Task: Choose and customize your theme.
Action: Mouse moved to (305, 270)
Screenshot: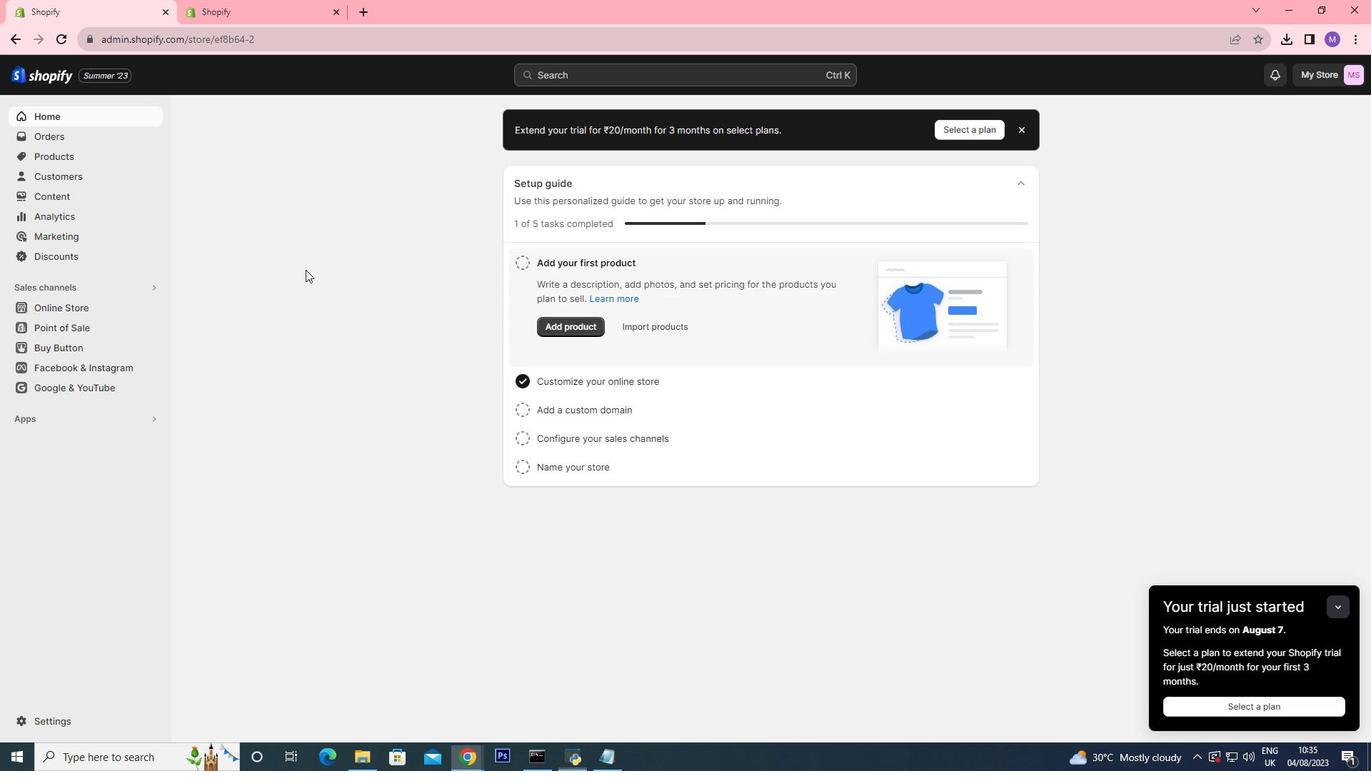 
Action: Mouse pressed left at (305, 270)
Screenshot: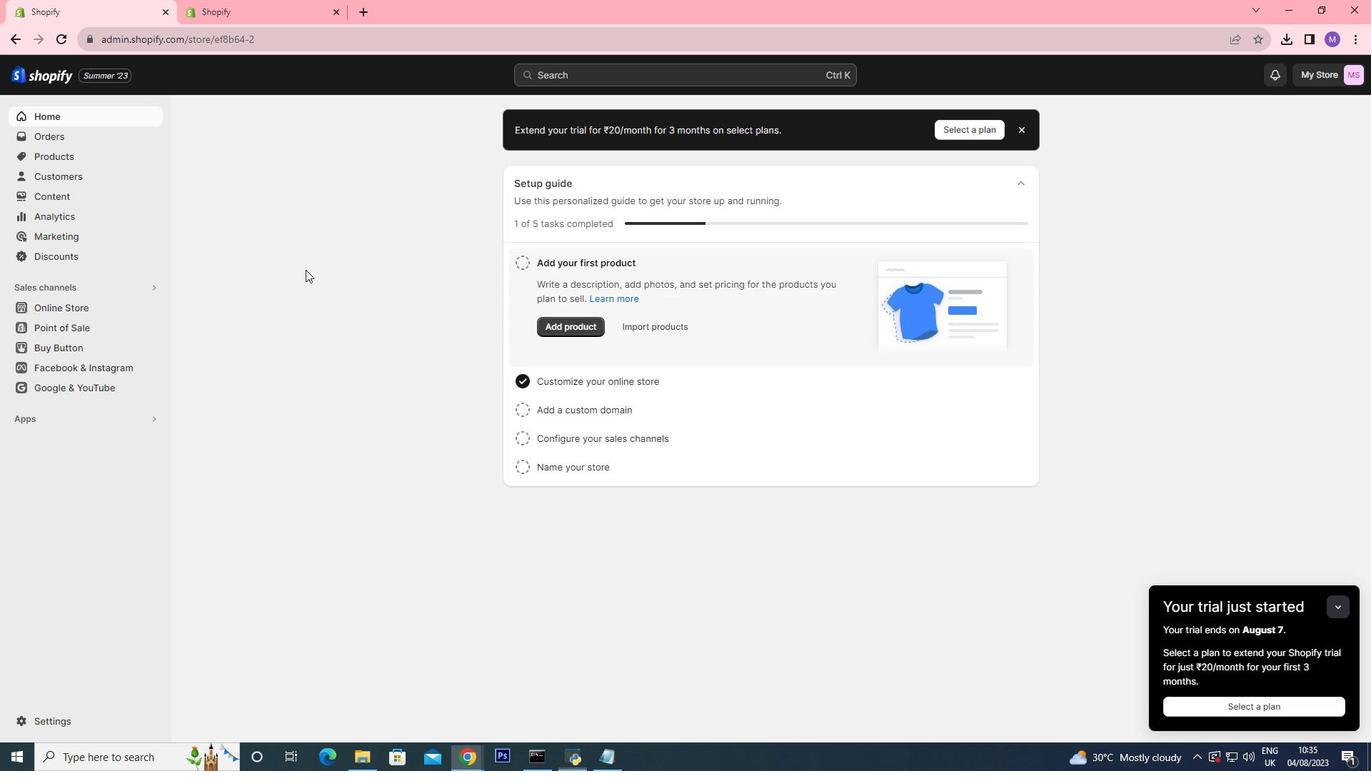 
Action: Mouse moved to (78, 307)
Screenshot: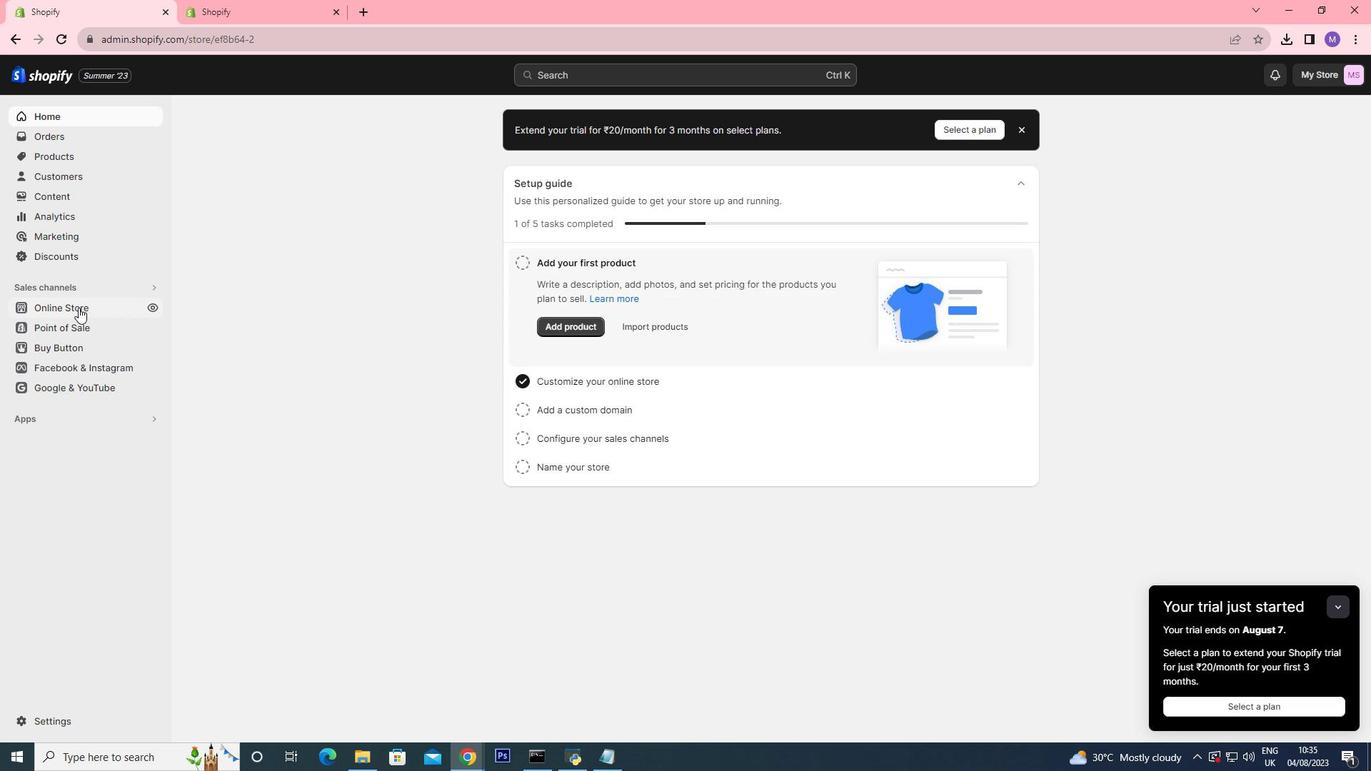 
Action: Mouse pressed left at (78, 307)
Screenshot: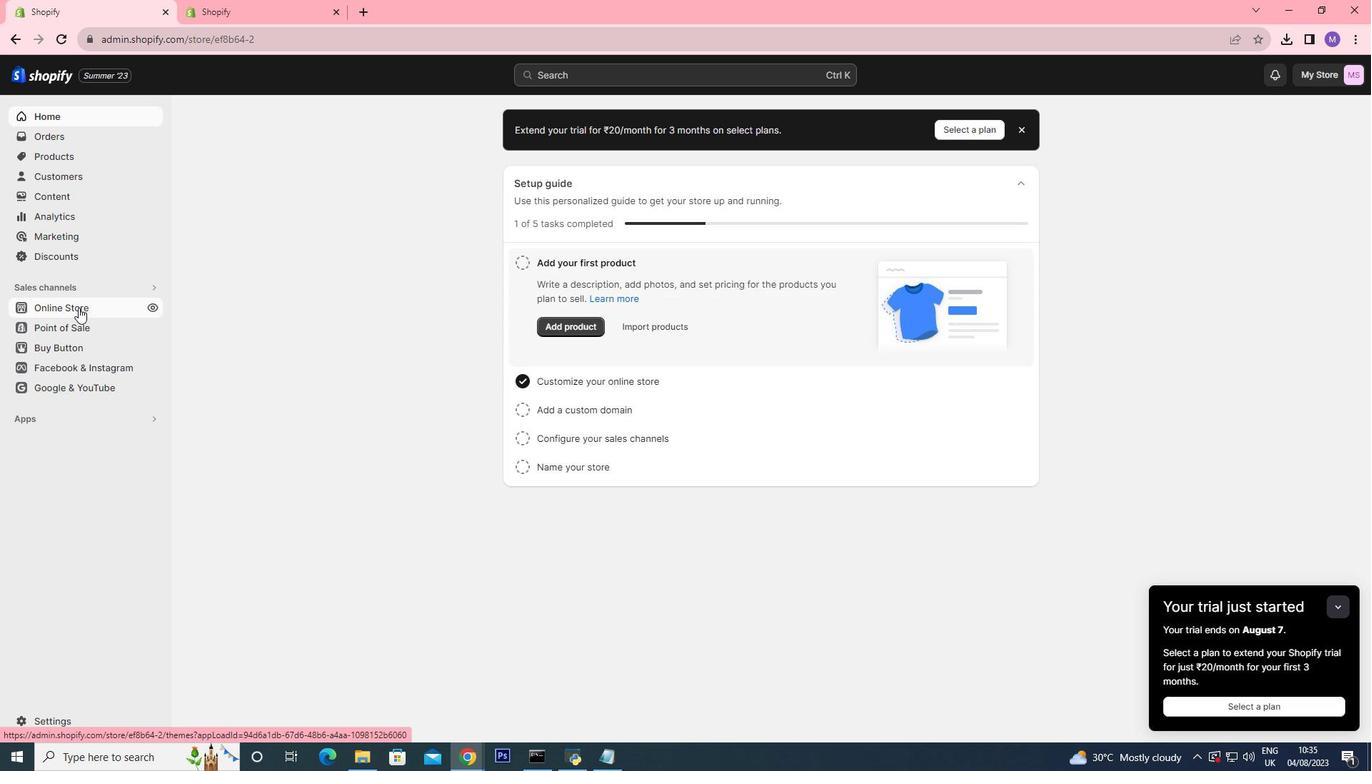 
Action: Mouse moved to (79, 333)
Screenshot: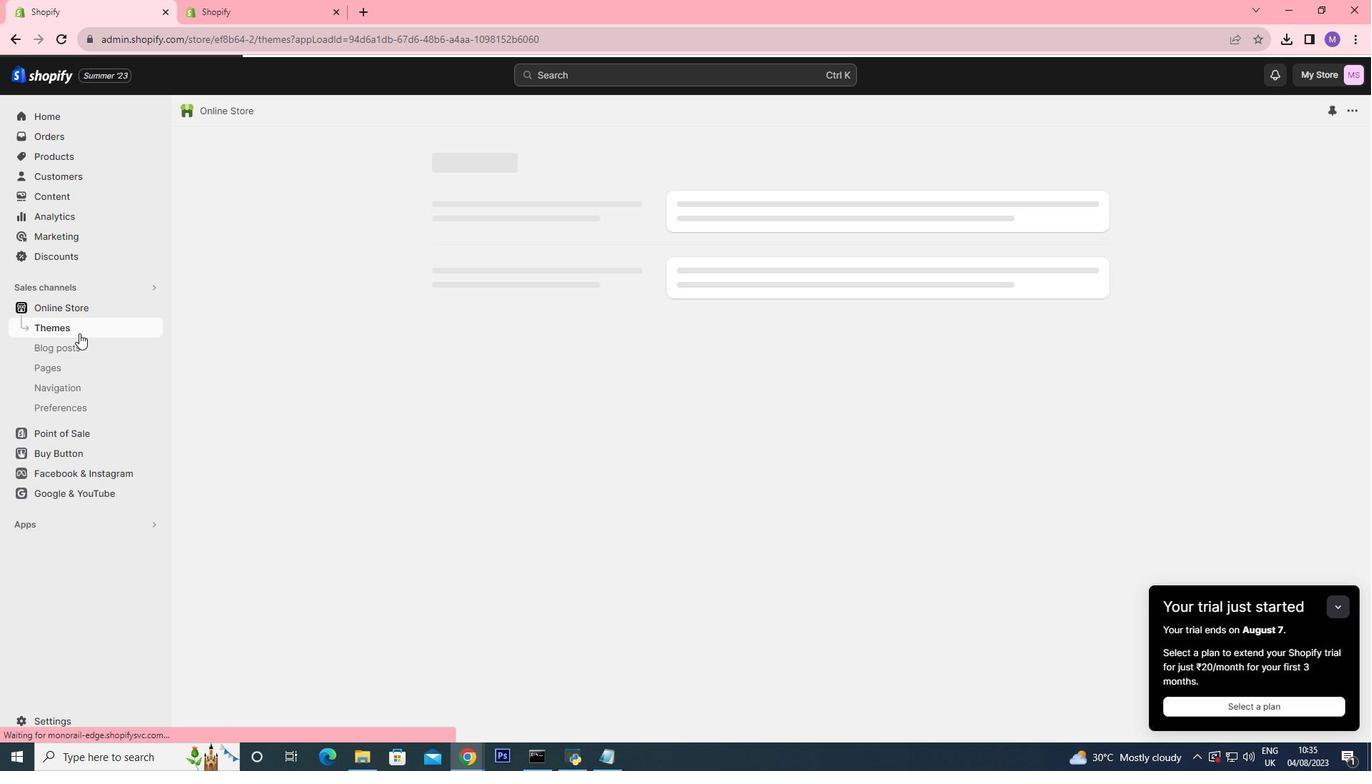 
Action: Mouse pressed left at (79, 333)
Screenshot: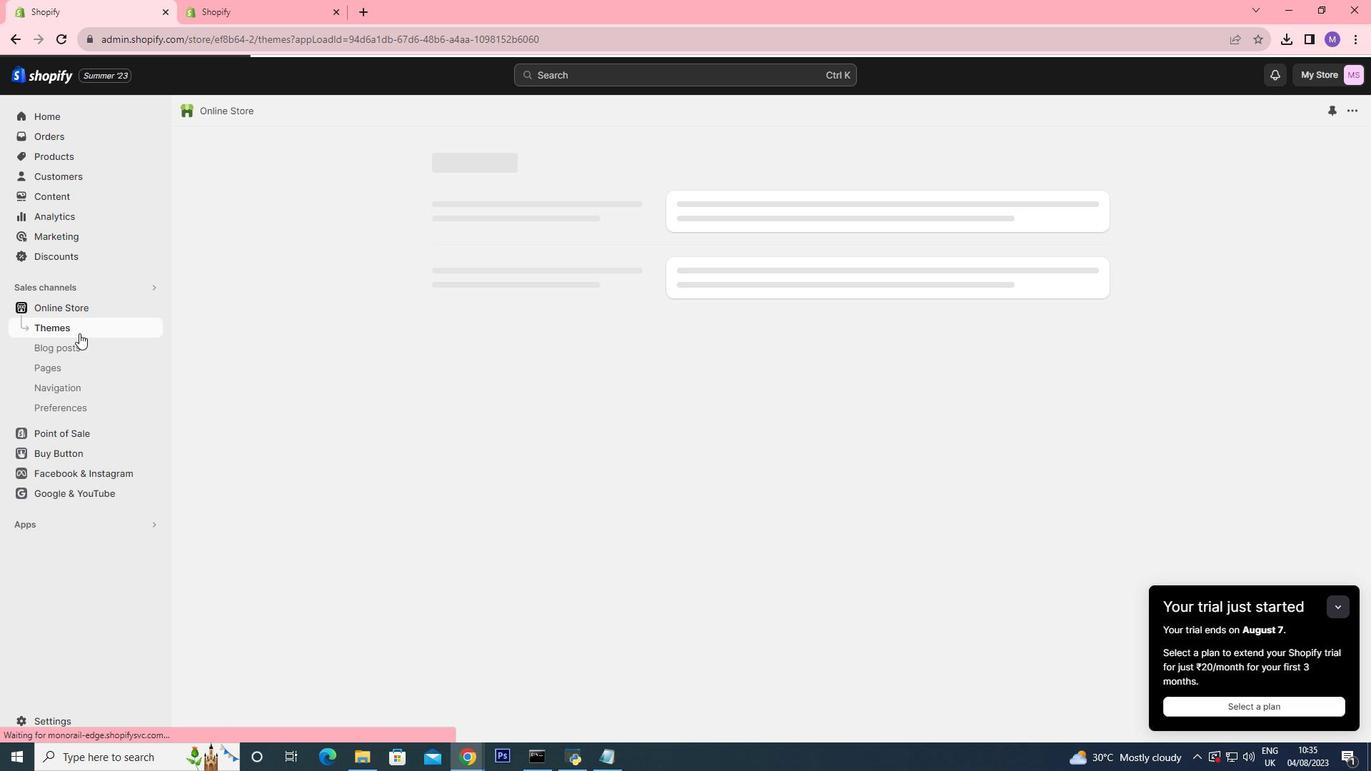 
Action: Mouse moved to (751, 355)
Screenshot: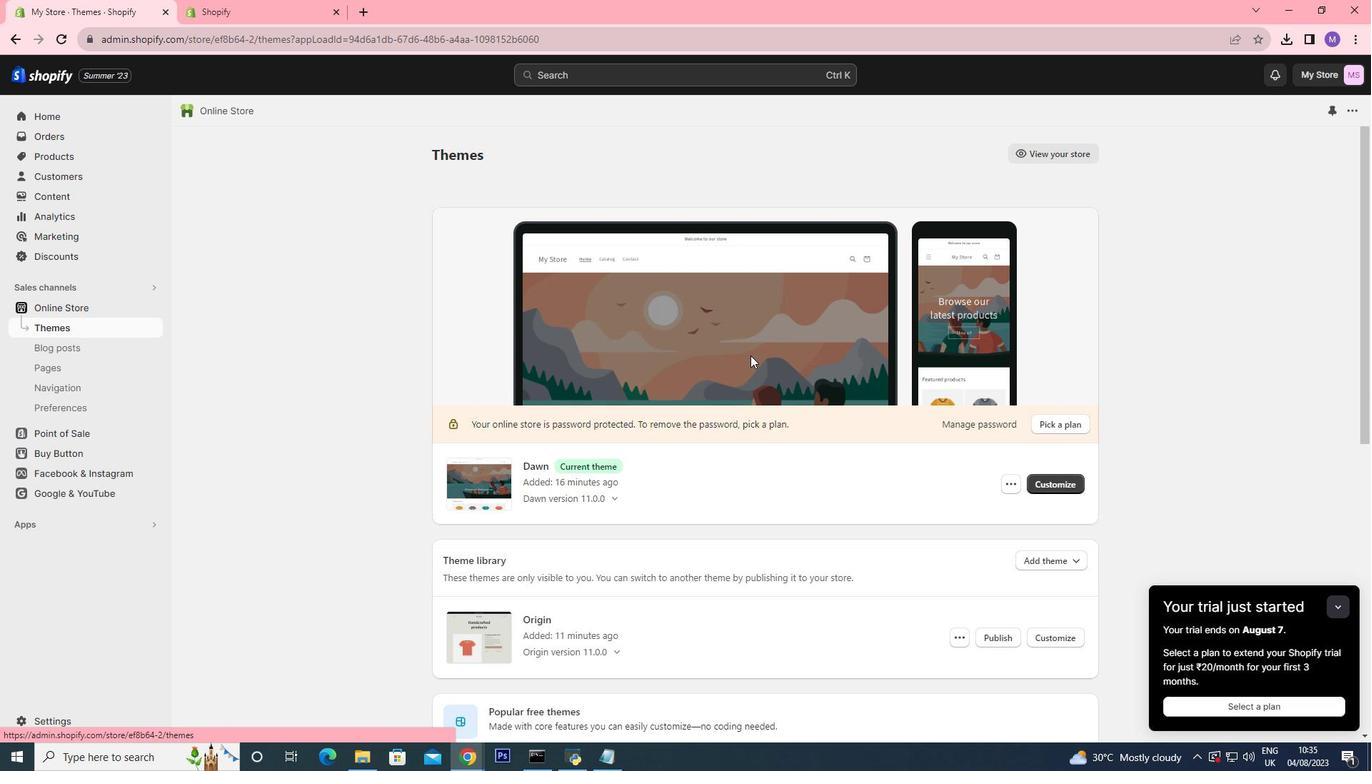 
Action: Mouse scrolled (751, 355) with delta (0, 0)
Screenshot: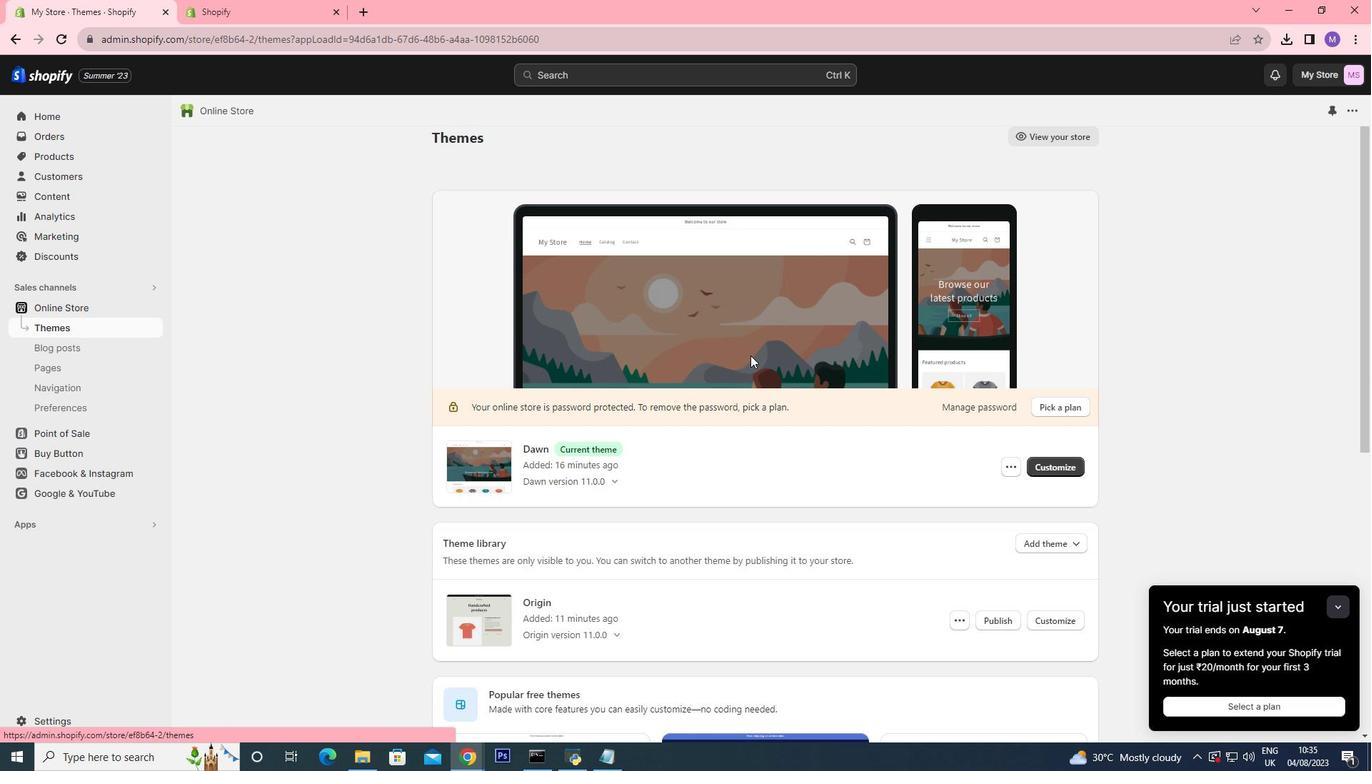 
Action: Mouse moved to (751, 355)
Screenshot: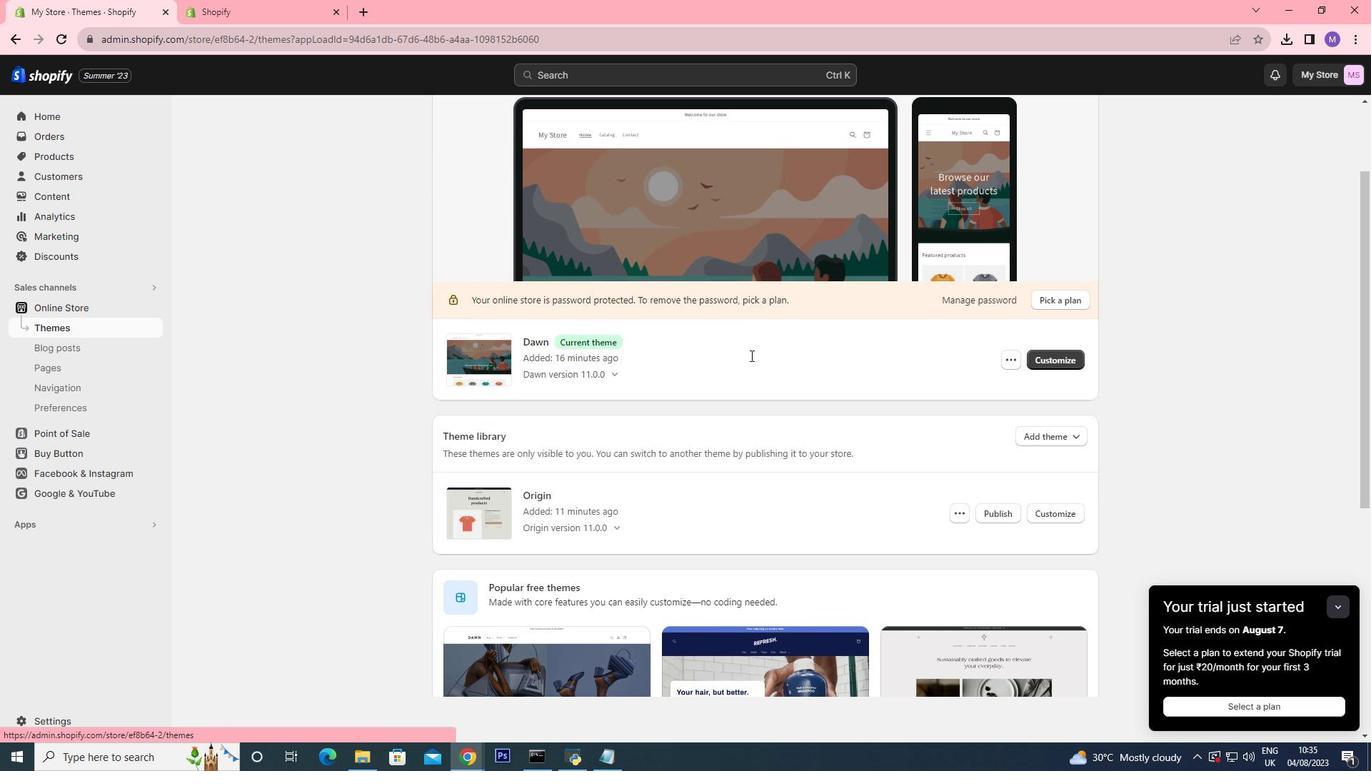 
Action: Mouse scrolled (751, 355) with delta (0, 0)
Screenshot: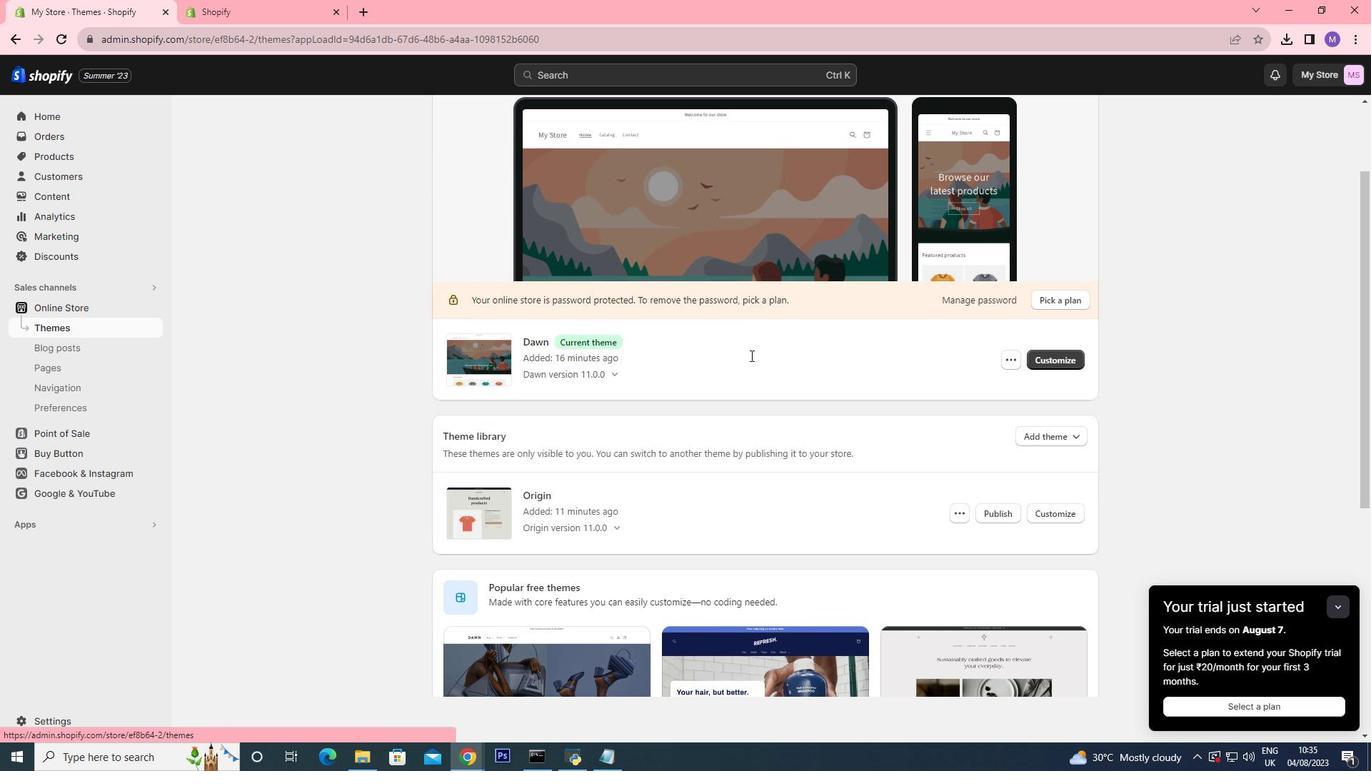 
Action: Mouse scrolled (751, 355) with delta (0, 0)
Screenshot: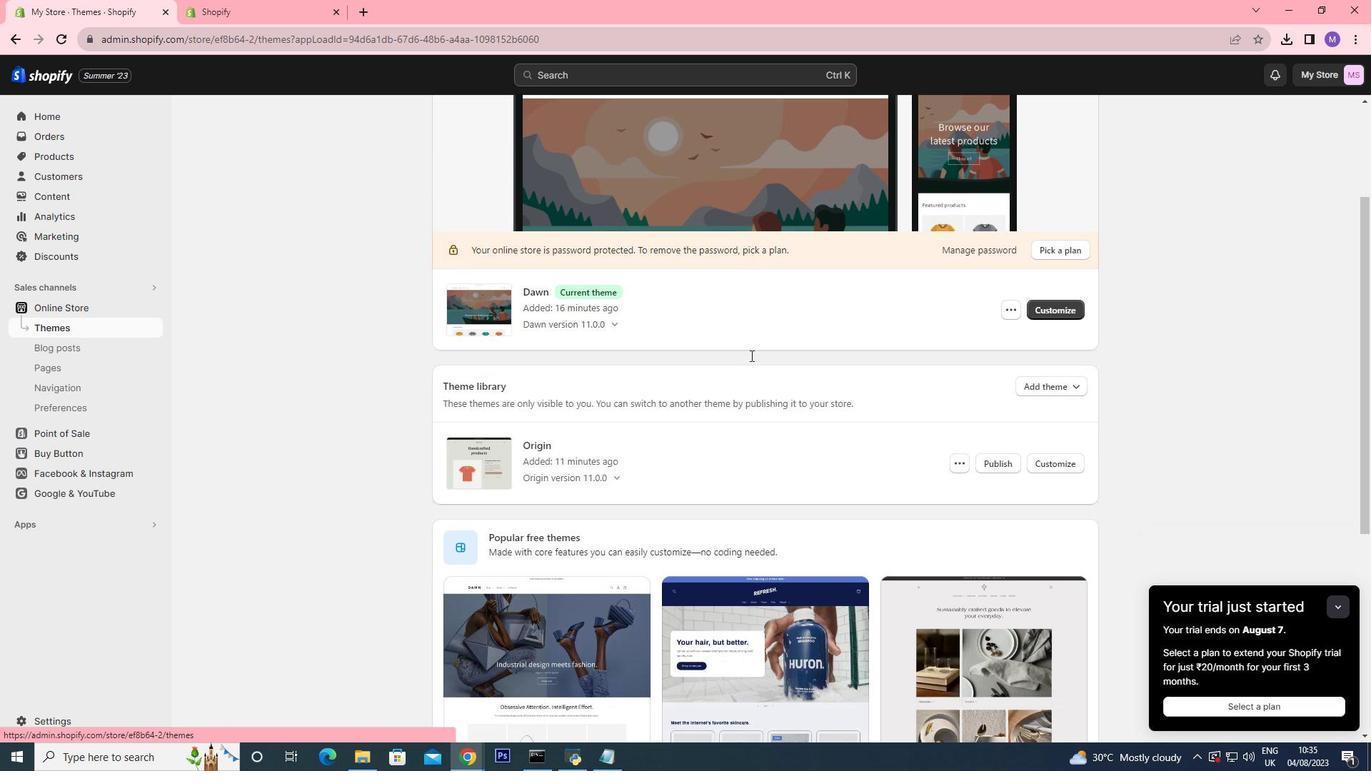 
Action: Mouse scrolled (751, 355) with delta (0, 0)
Screenshot: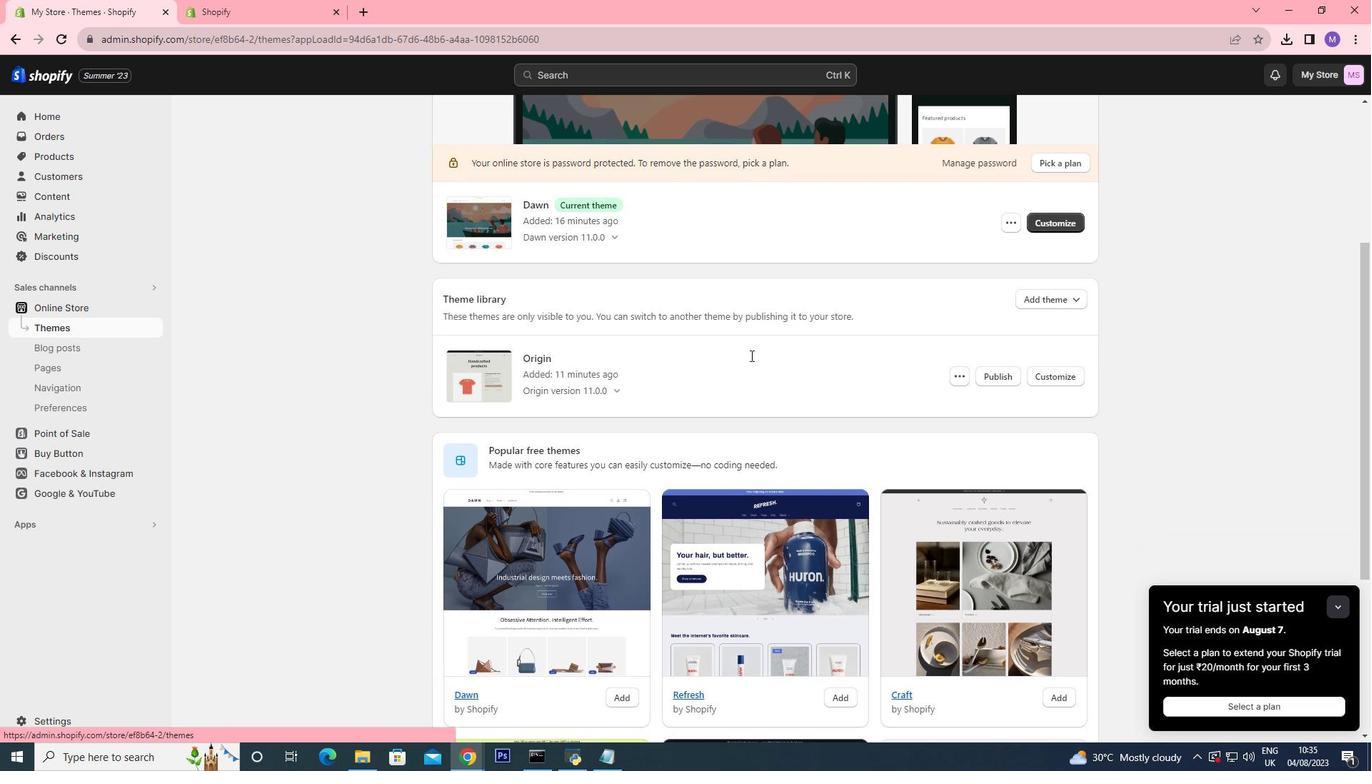
Action: Mouse scrolled (751, 355) with delta (0, 0)
Screenshot: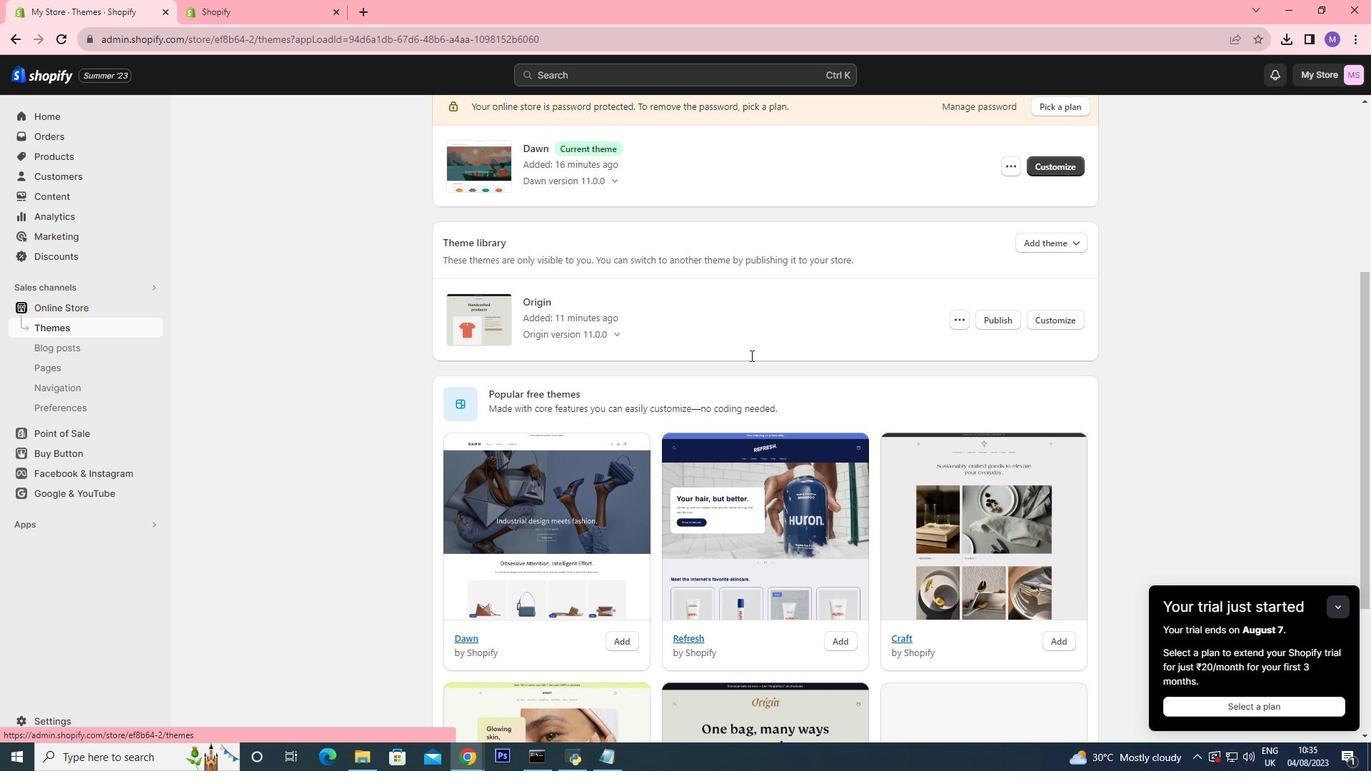 
Action: Mouse scrolled (751, 355) with delta (0, 0)
Screenshot: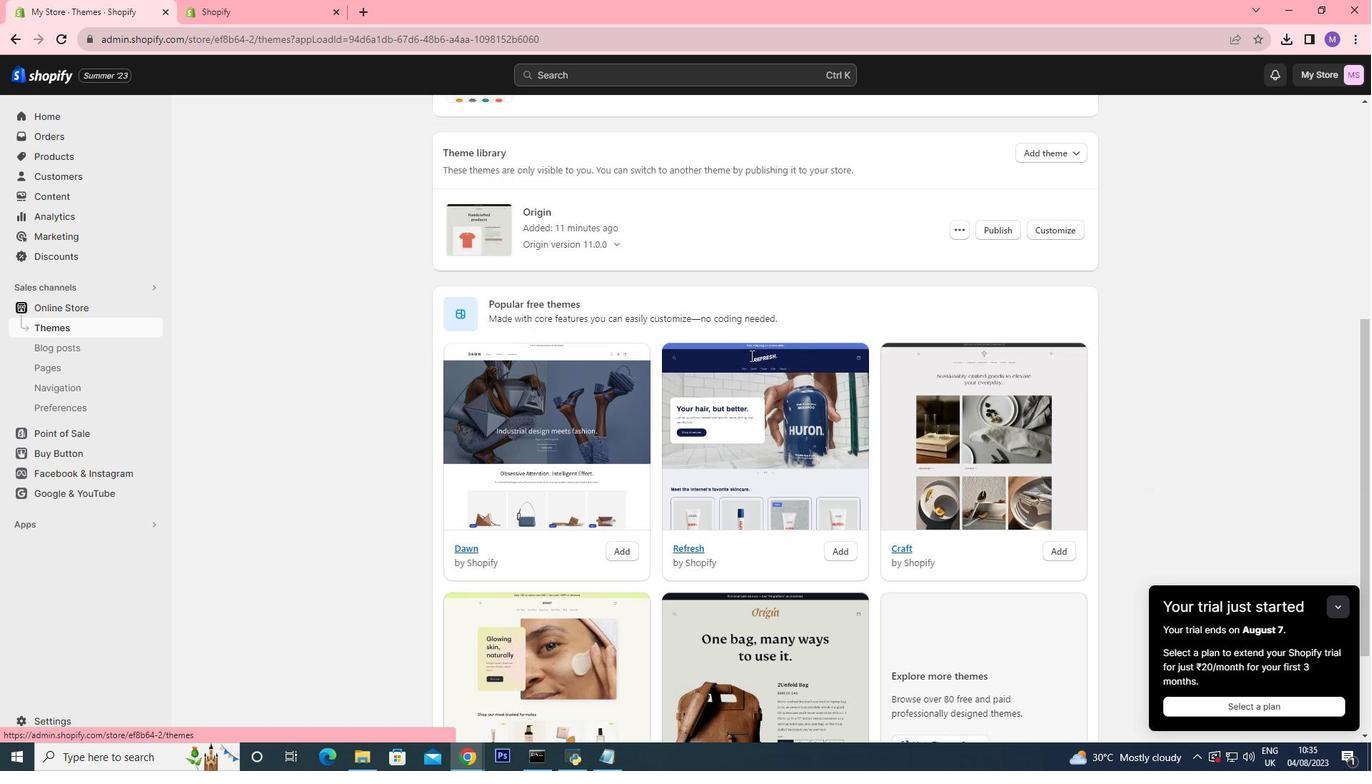 
Action: Mouse moved to (816, 408)
Screenshot: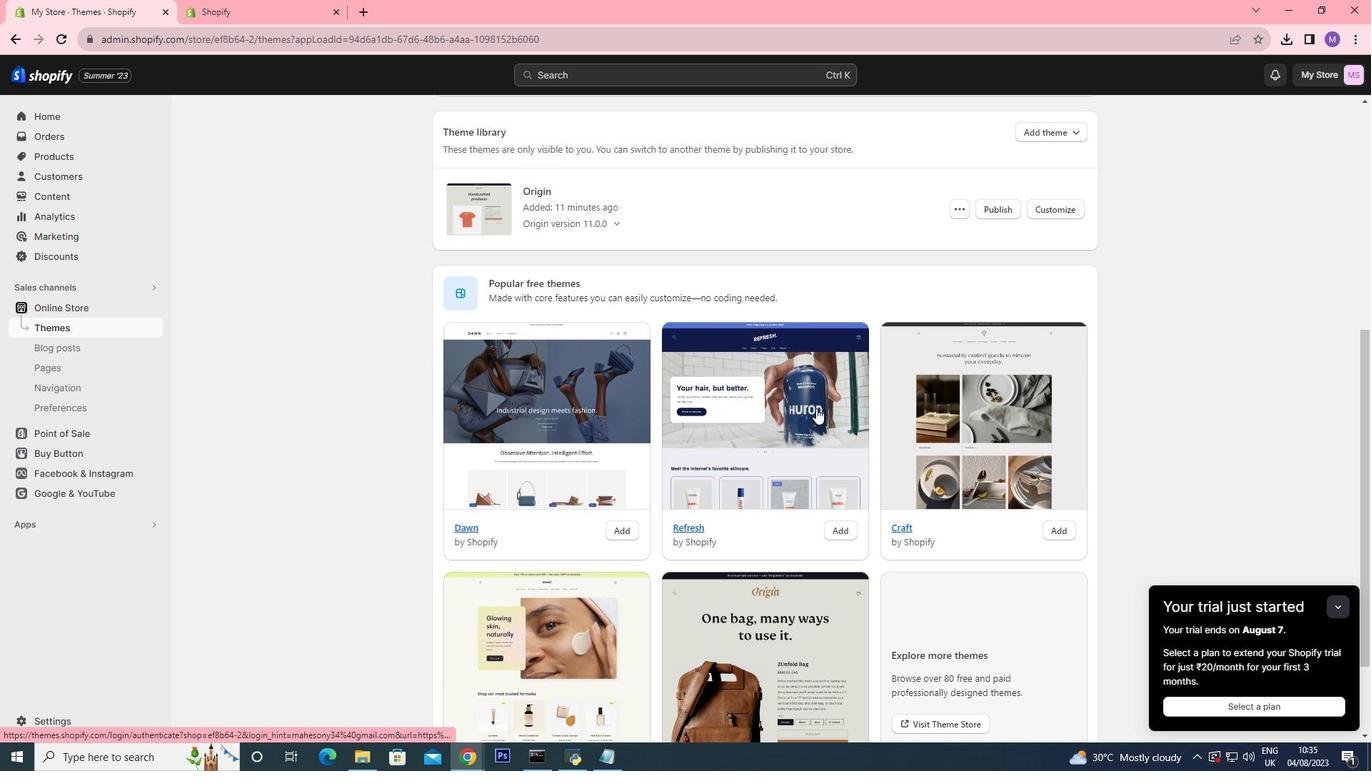 
Action: Mouse pressed left at (816, 408)
Screenshot: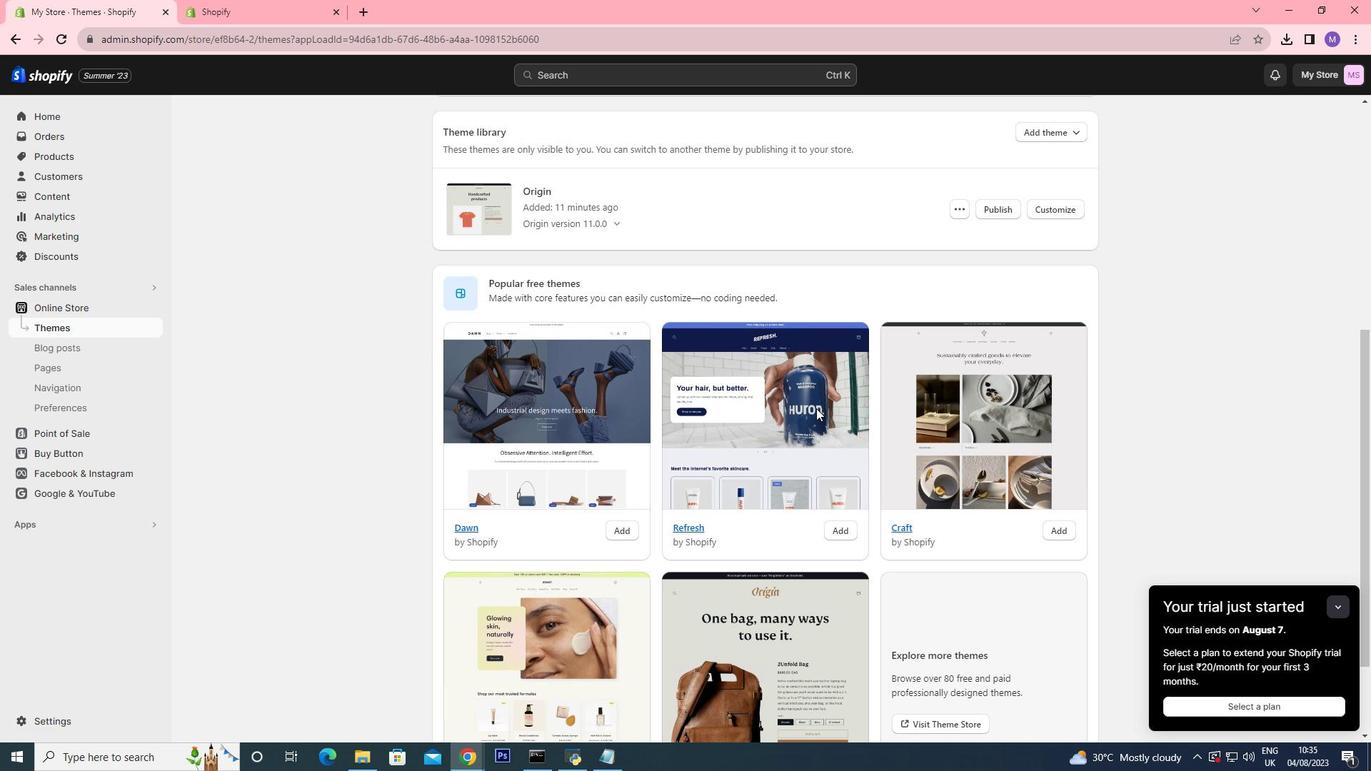 
Action: Mouse moved to (665, 436)
Screenshot: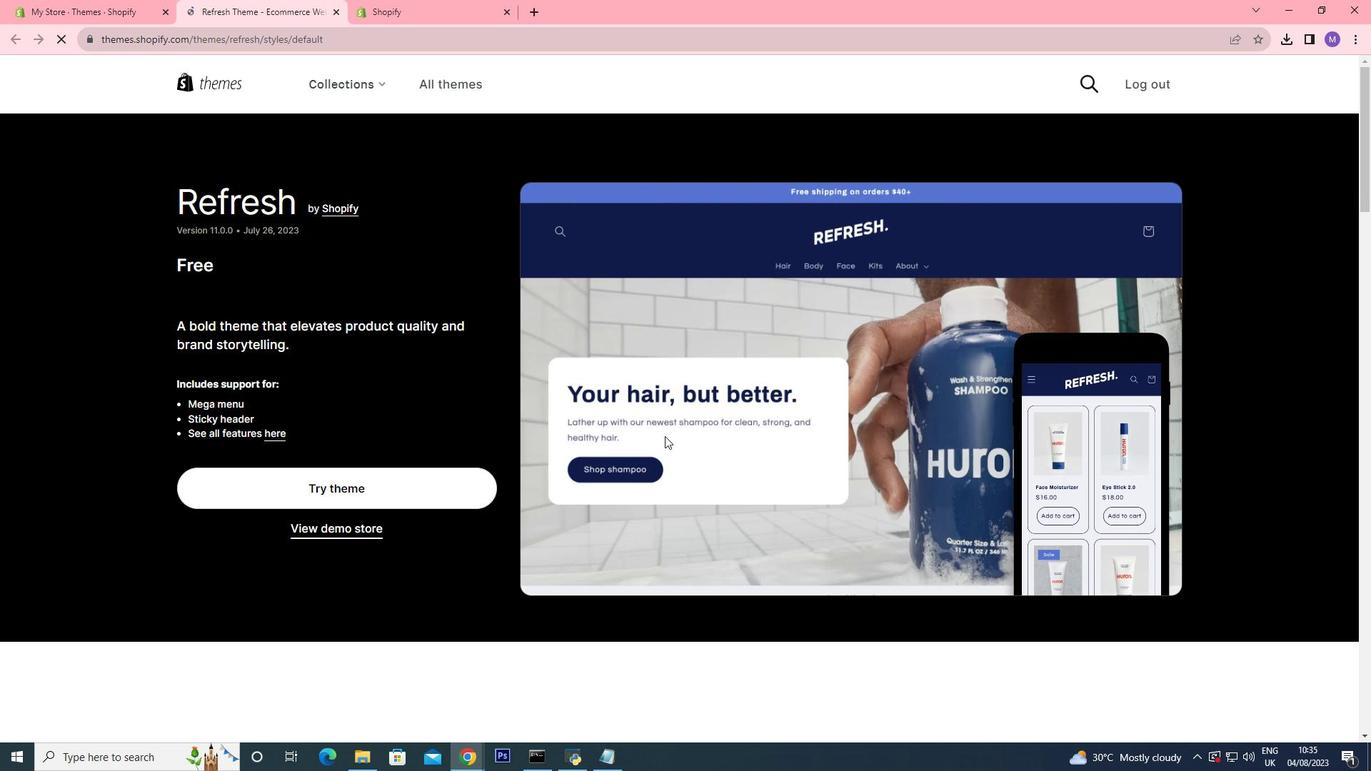 
Action: Mouse scrolled (665, 435) with delta (0, 0)
Screenshot: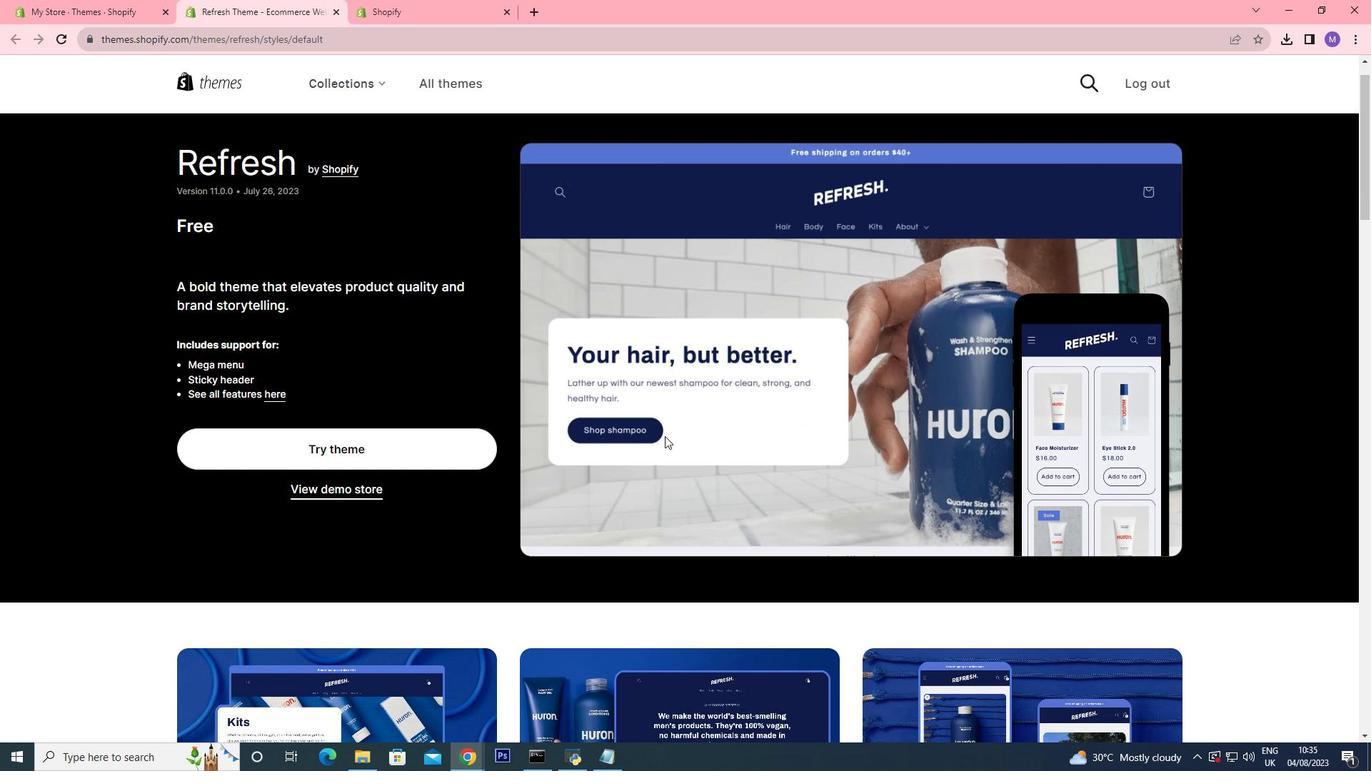
Action: Mouse scrolled (665, 435) with delta (0, 0)
Screenshot: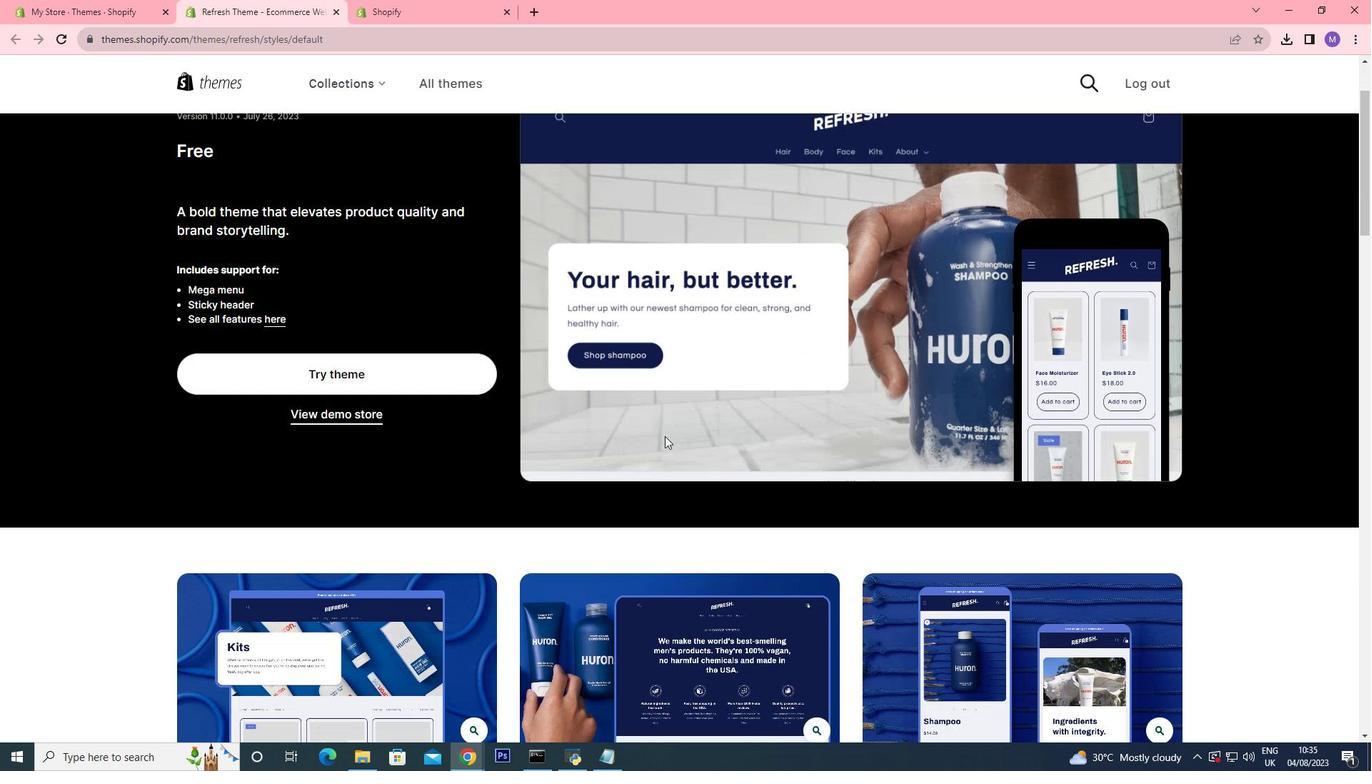 
Action: Mouse scrolled (665, 435) with delta (0, 0)
Screenshot: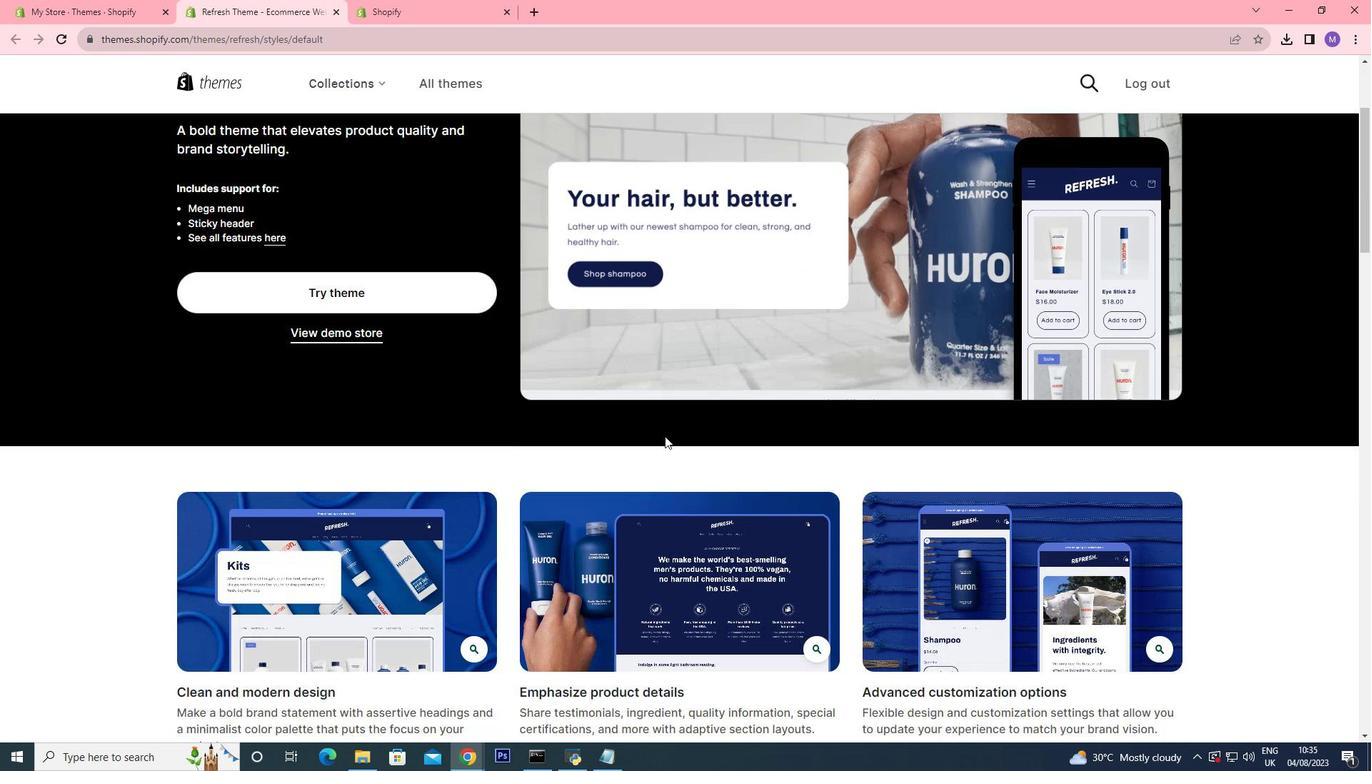 
Action: Mouse moved to (660, 443)
Screenshot: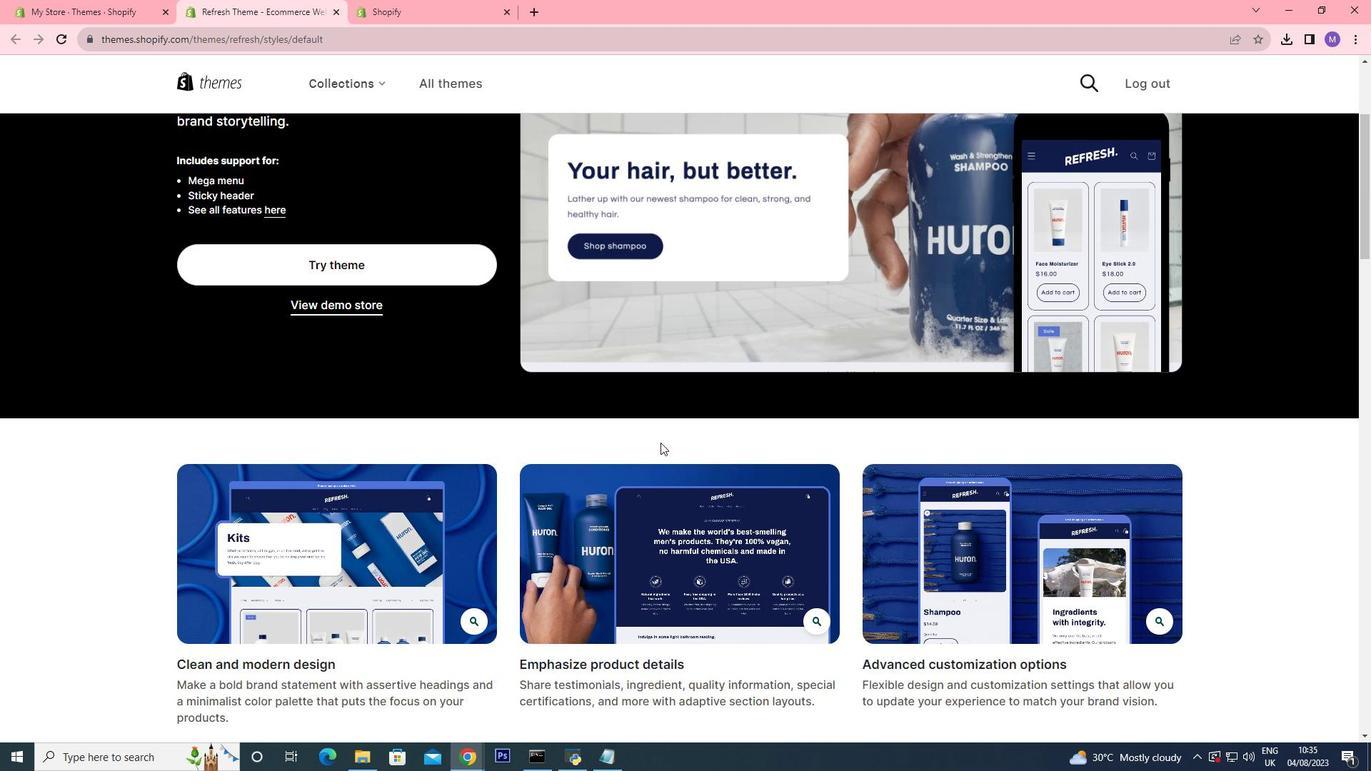 
Action: Mouse scrolled (660, 442) with delta (0, 0)
Screenshot: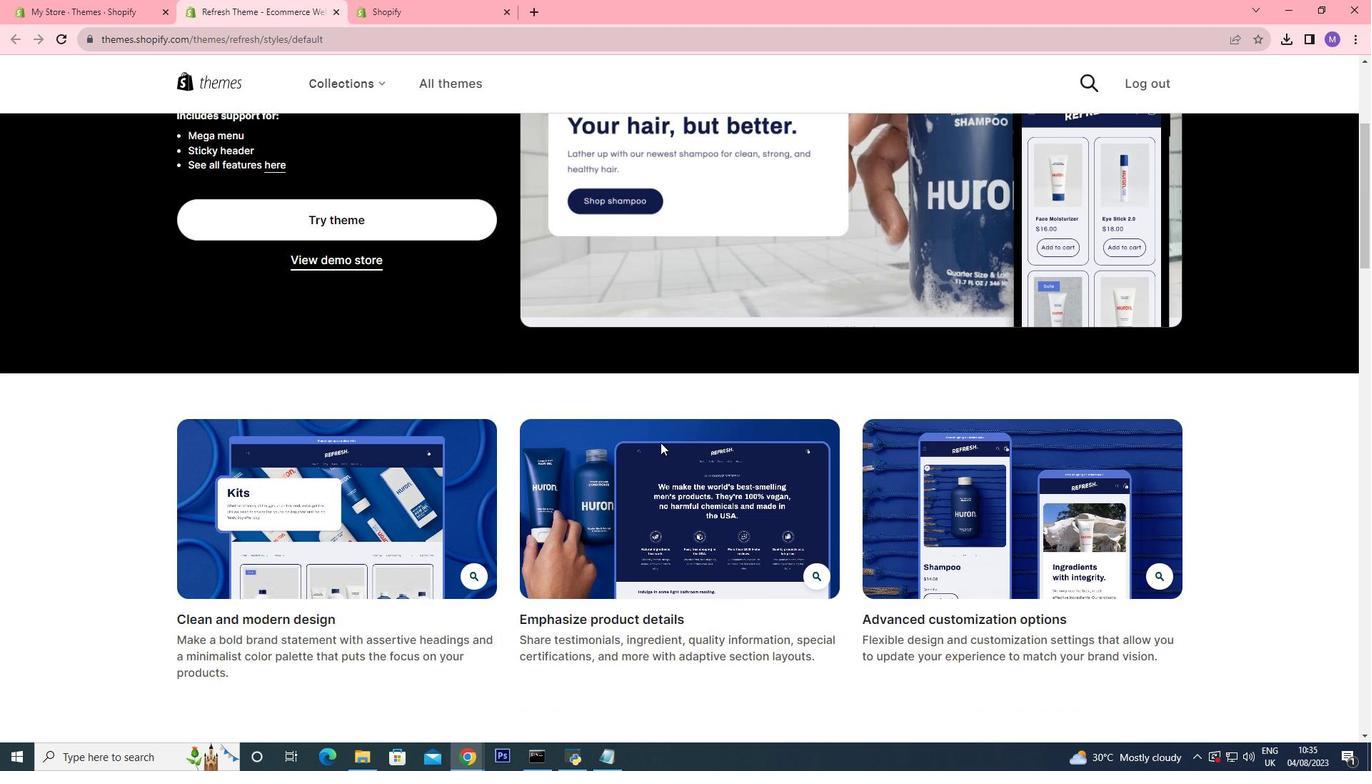
Action: Mouse scrolled (660, 442) with delta (0, 0)
Screenshot: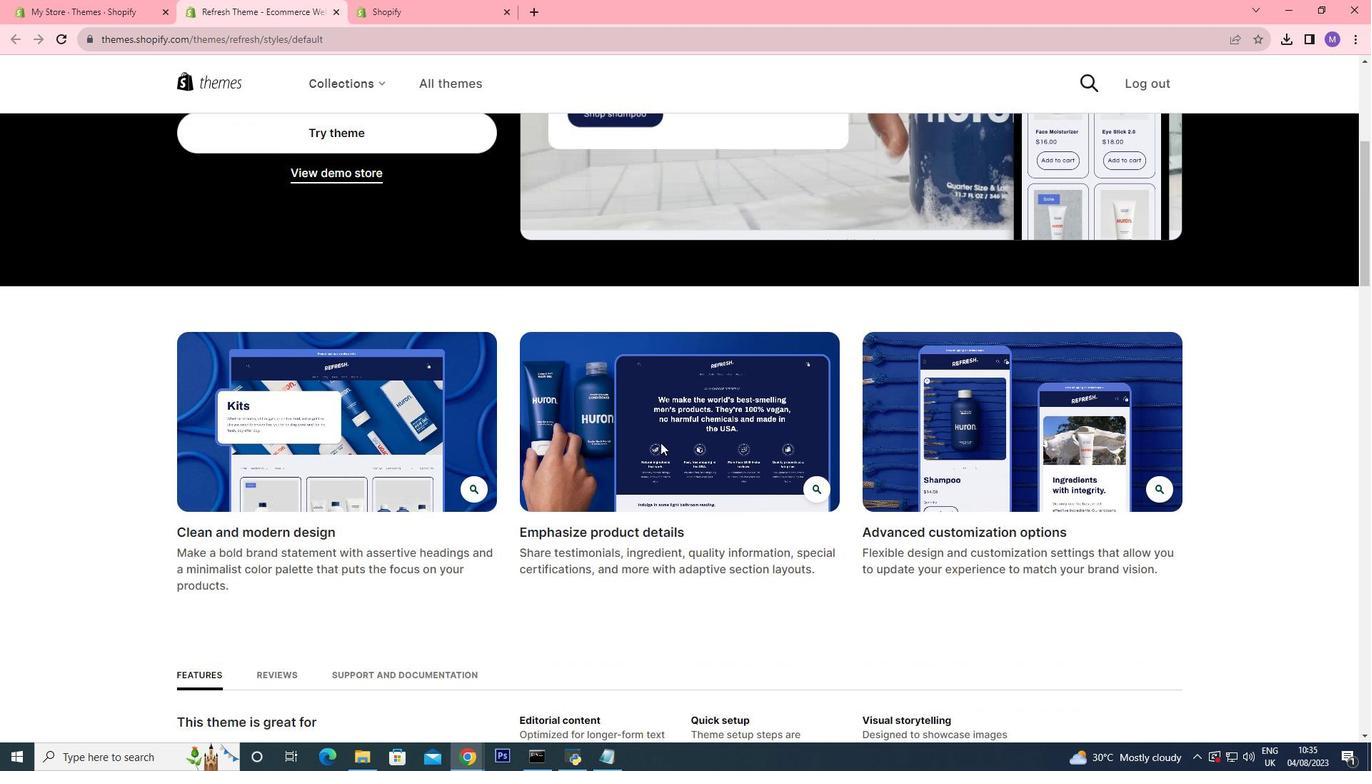 
Action: Mouse scrolled (660, 442) with delta (0, 0)
Screenshot: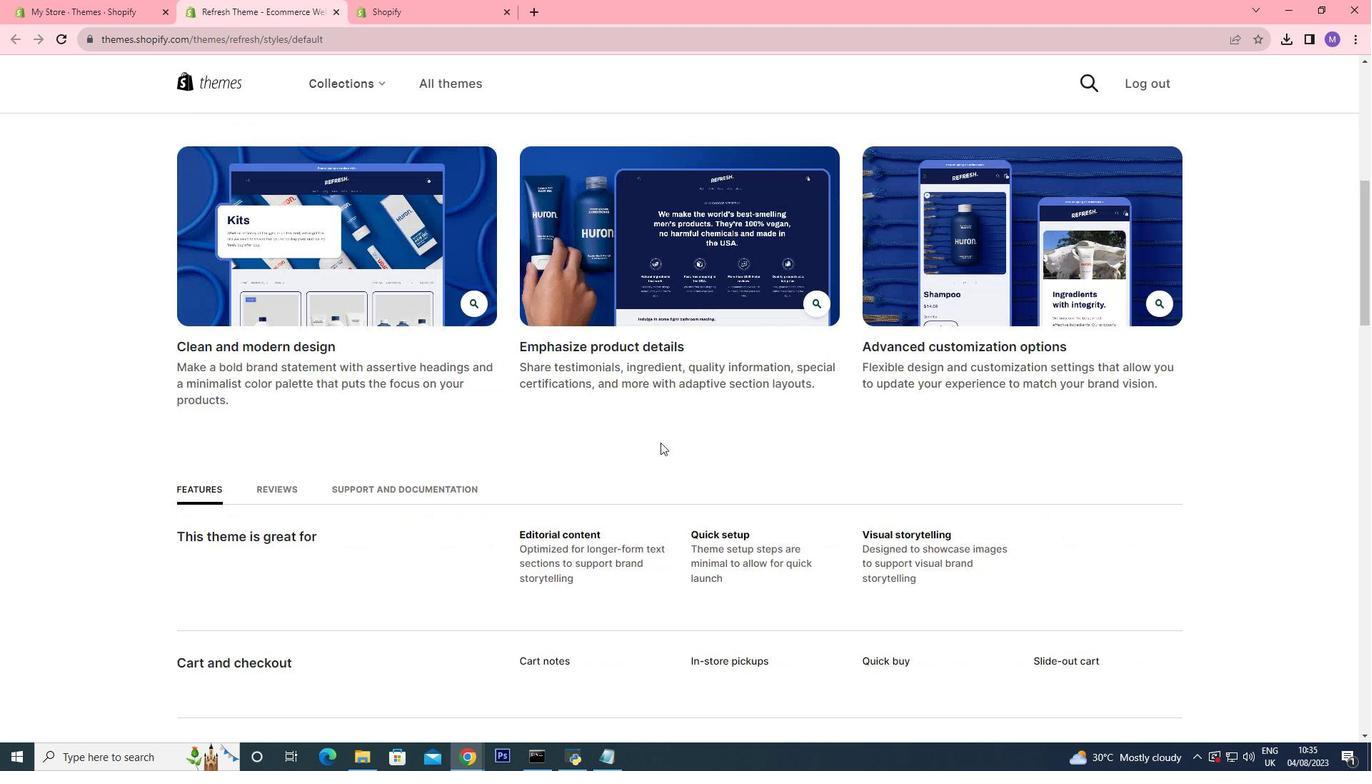 
Action: Mouse scrolled (660, 442) with delta (0, 0)
Screenshot: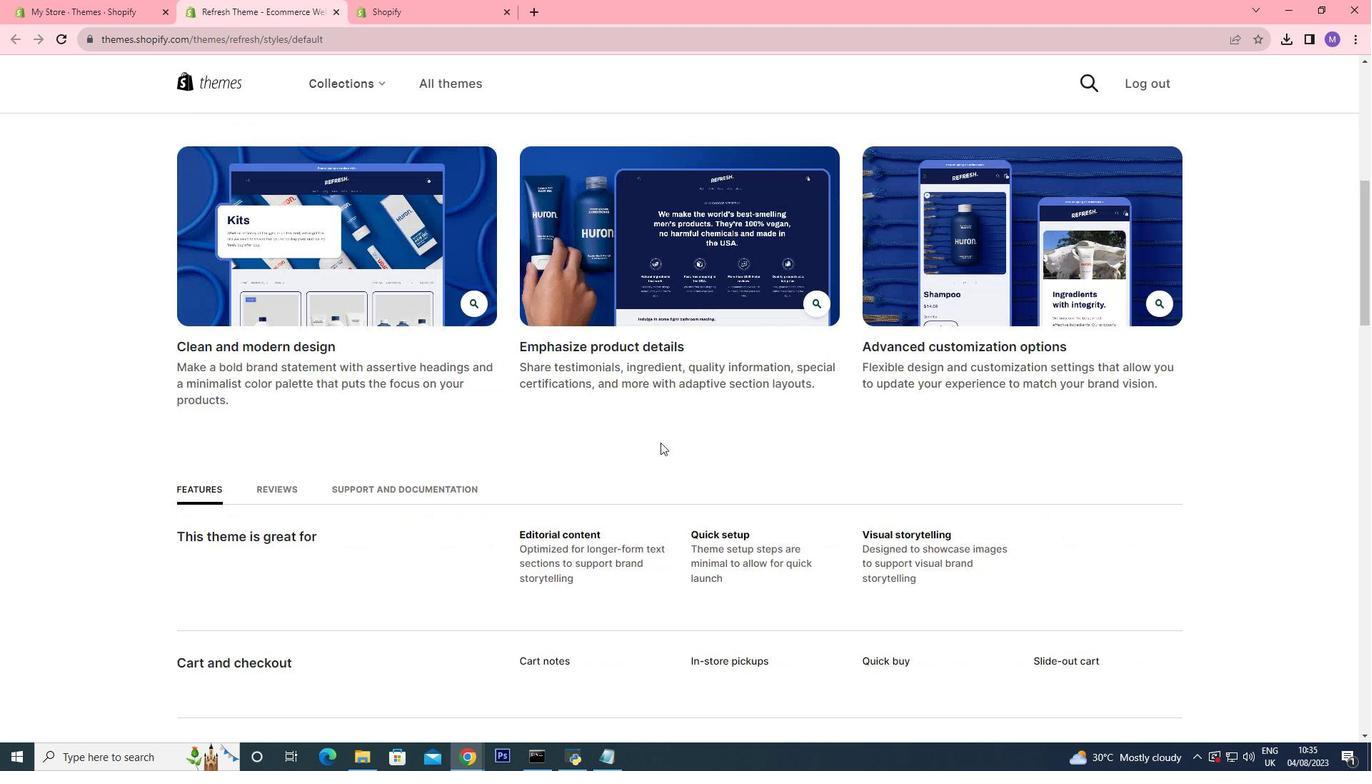 
Action: Mouse scrolled (660, 442) with delta (0, 0)
Screenshot: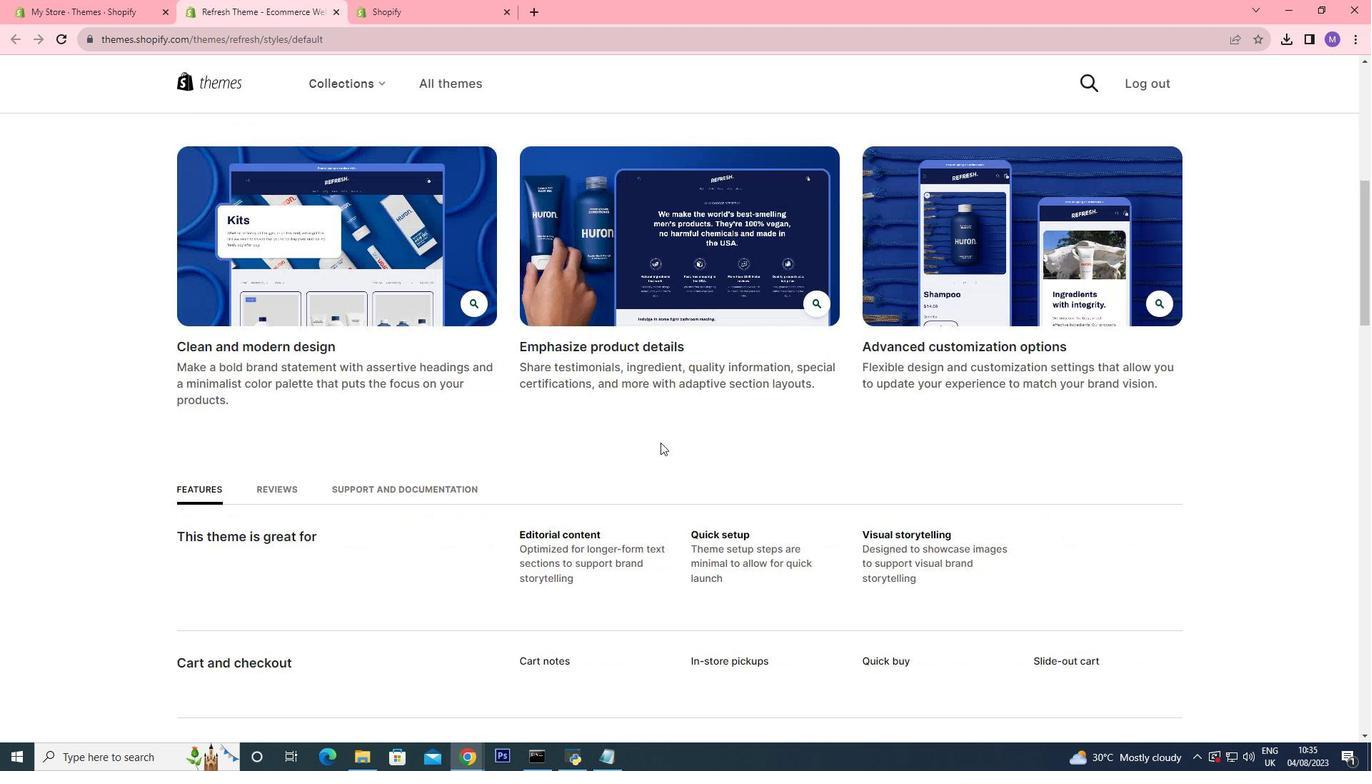 
Action: Mouse scrolled (660, 442) with delta (0, 0)
Screenshot: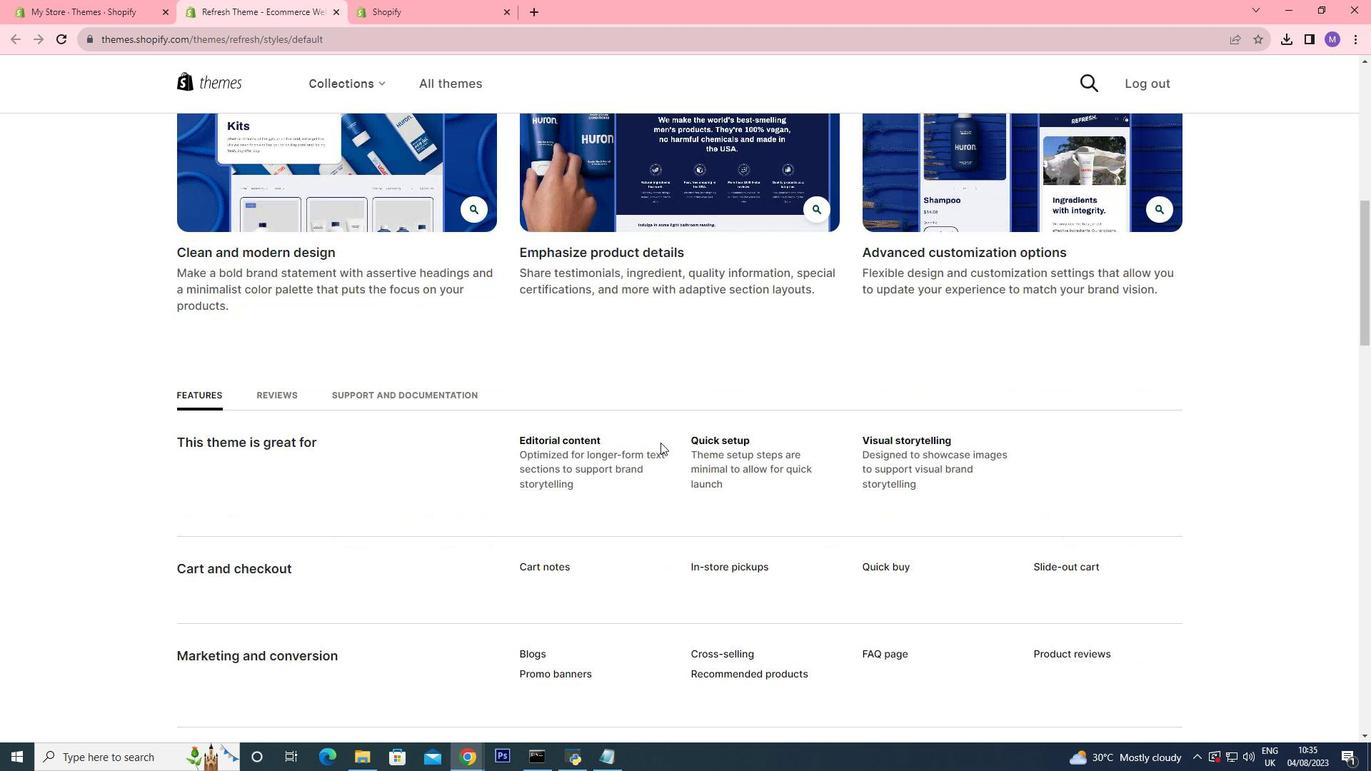 
Action: Mouse moved to (659, 450)
Screenshot: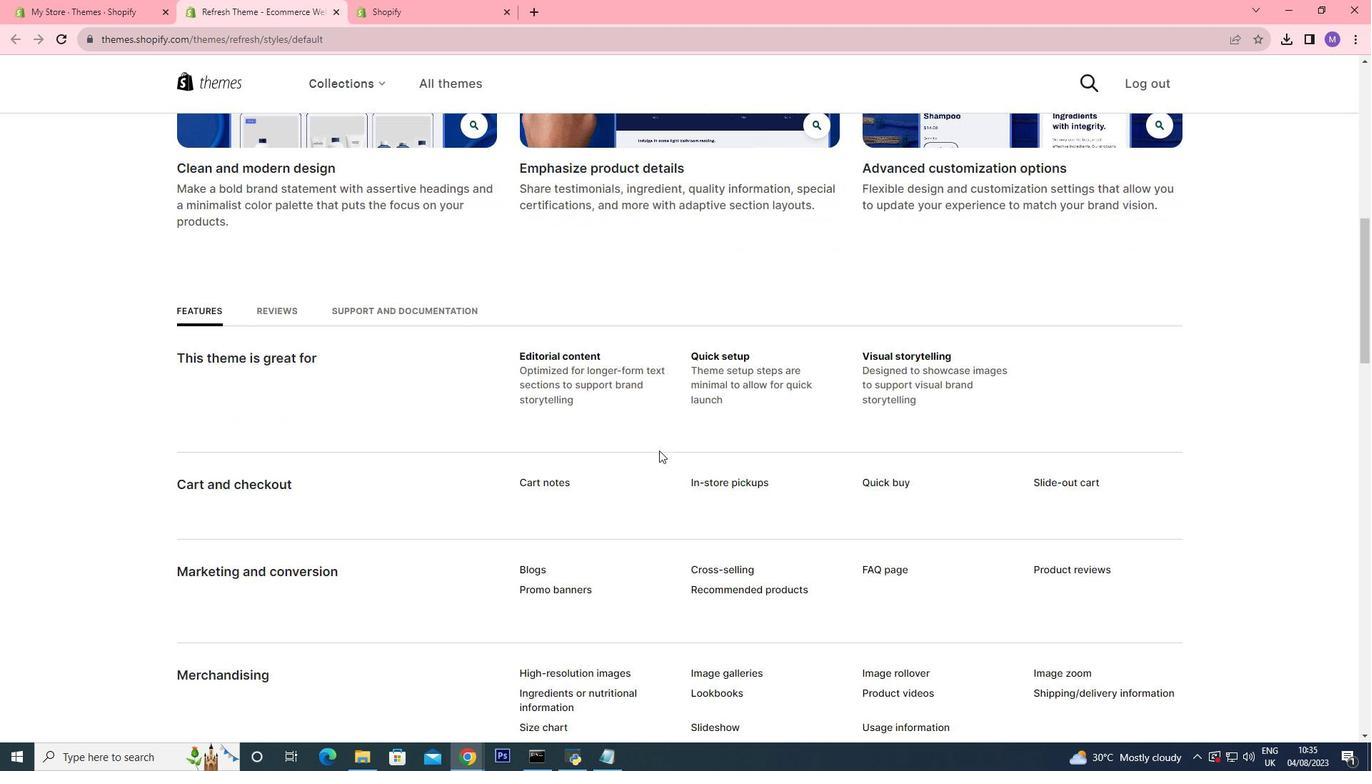 
Action: Mouse scrolled (659, 449) with delta (0, 0)
Screenshot: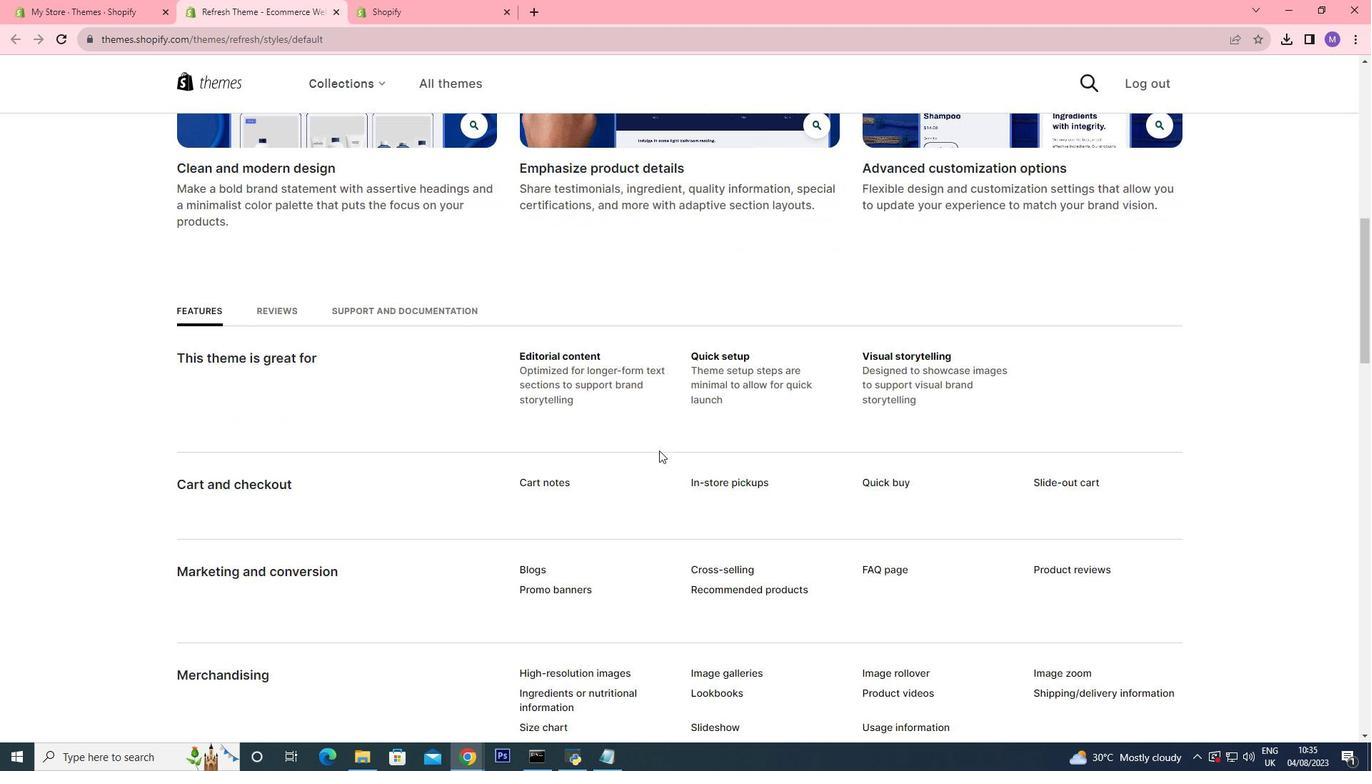 
Action: Mouse moved to (659, 450)
Screenshot: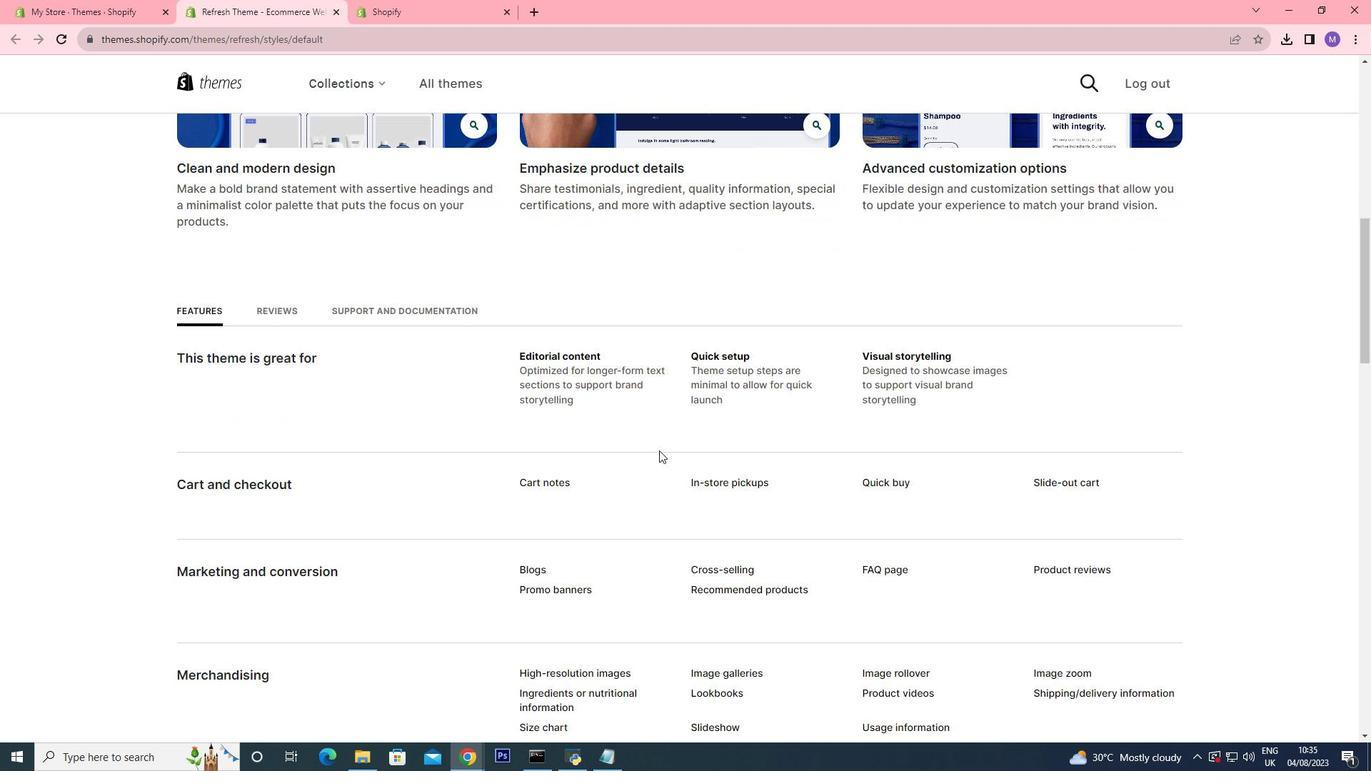
Action: Mouse scrolled (659, 450) with delta (0, 0)
Screenshot: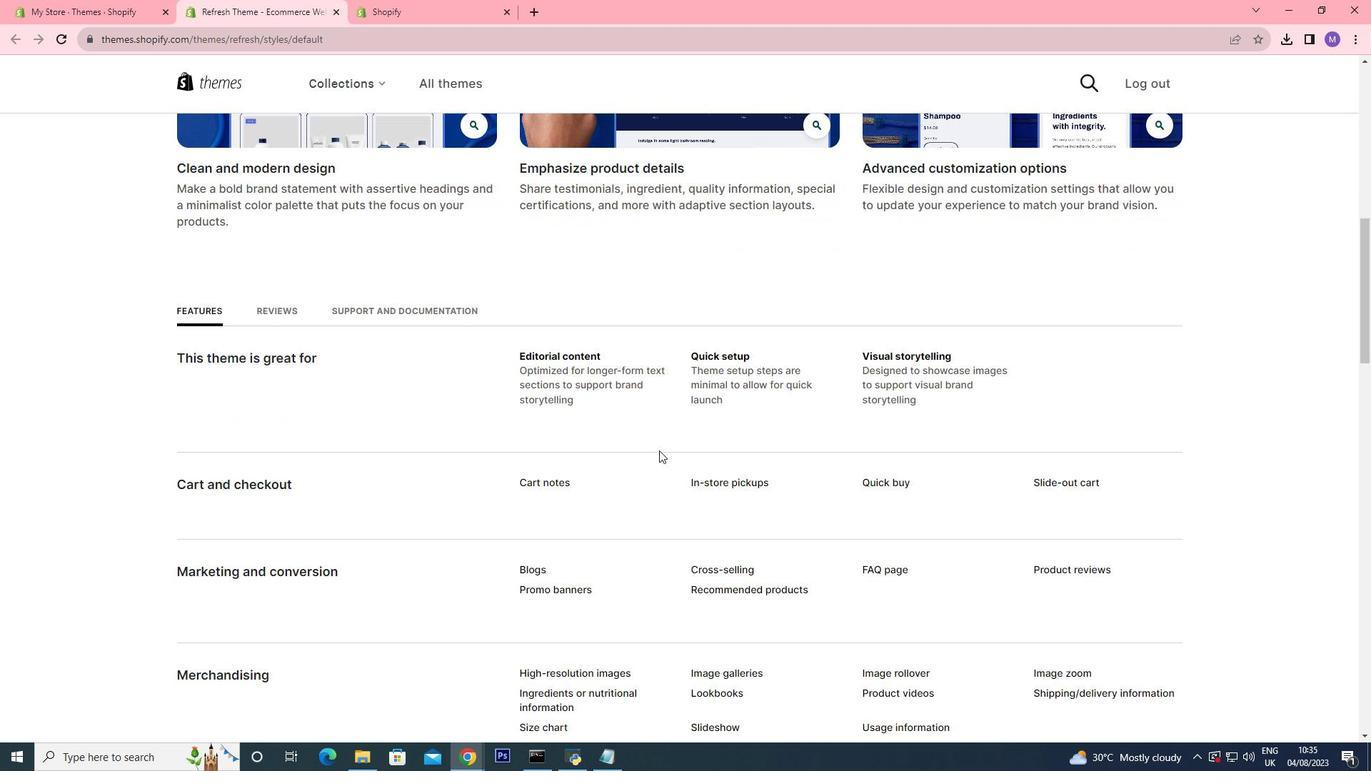 
Action: Mouse scrolled (659, 450) with delta (0, 0)
Screenshot: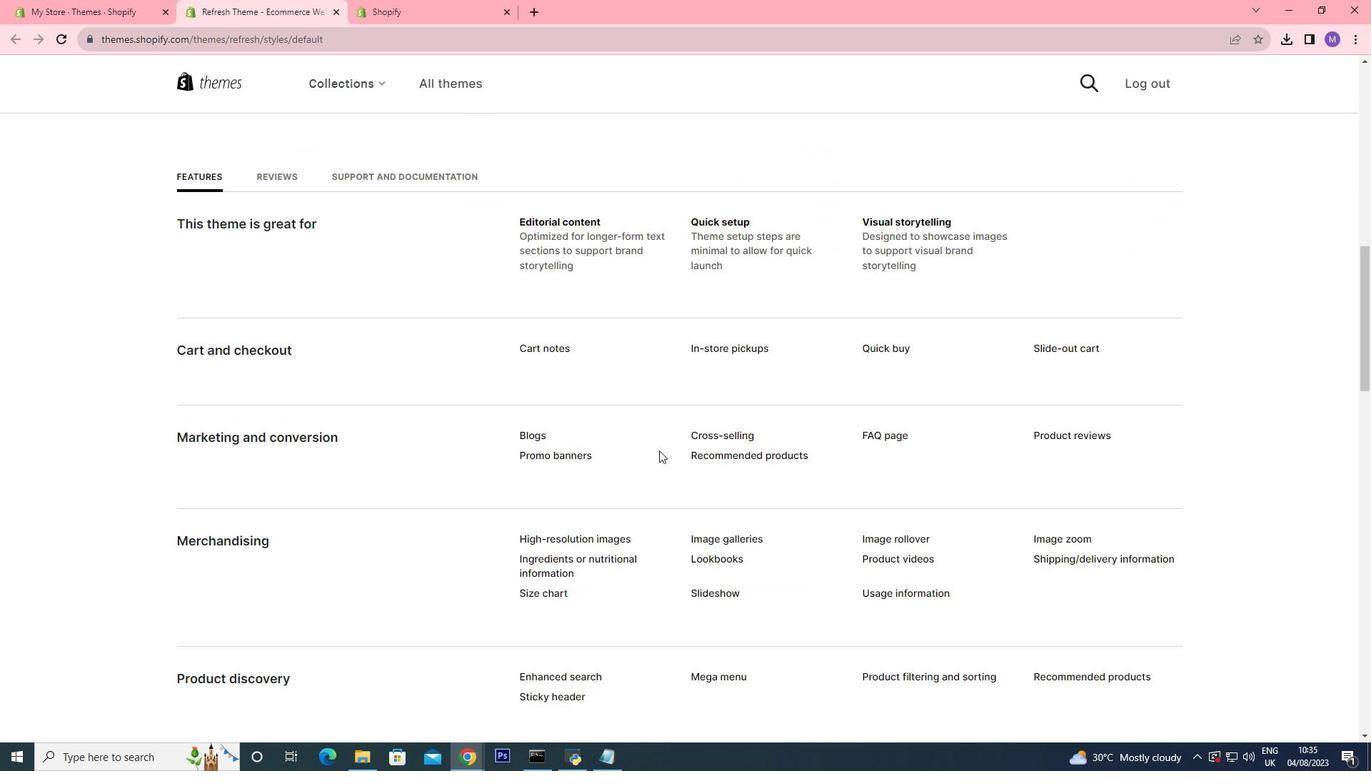 
Action: Mouse scrolled (659, 450) with delta (0, 0)
Screenshot: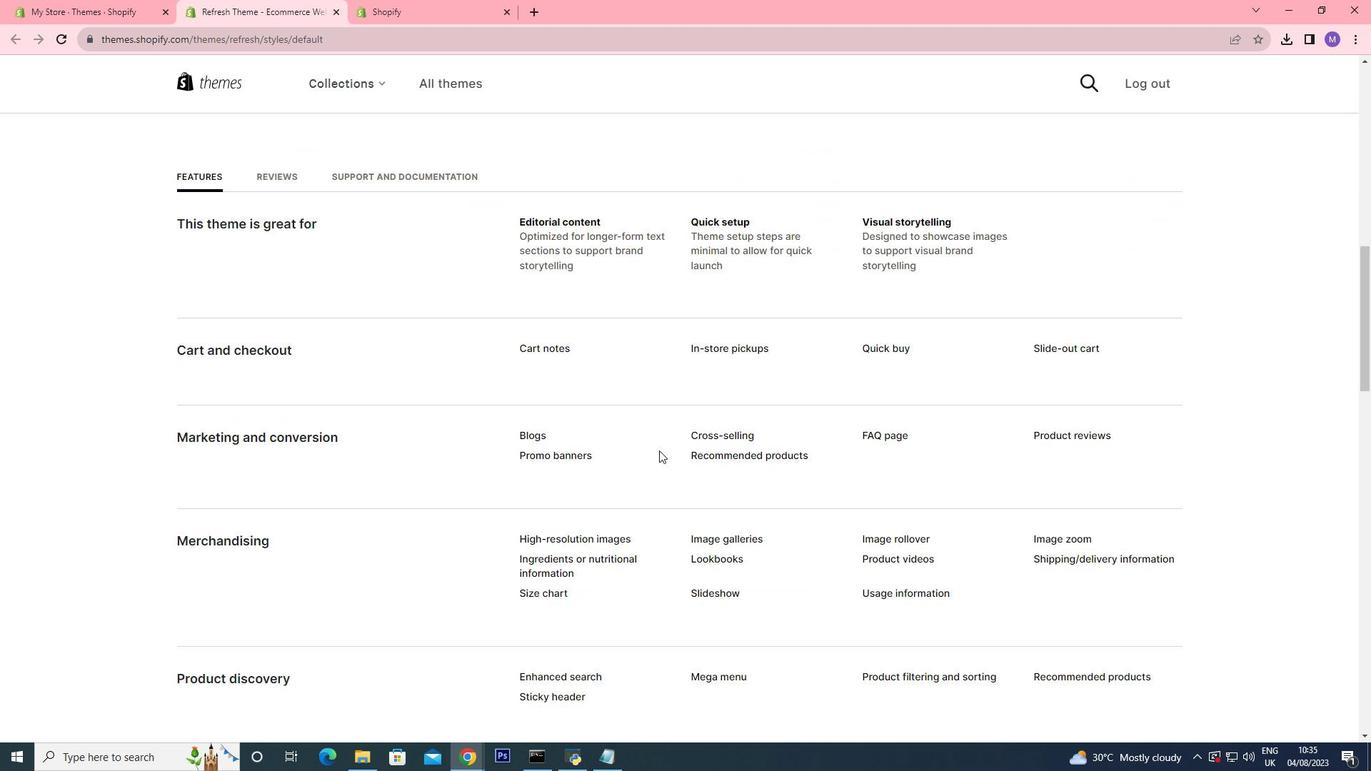 
Action: Mouse scrolled (659, 450) with delta (0, 0)
Screenshot: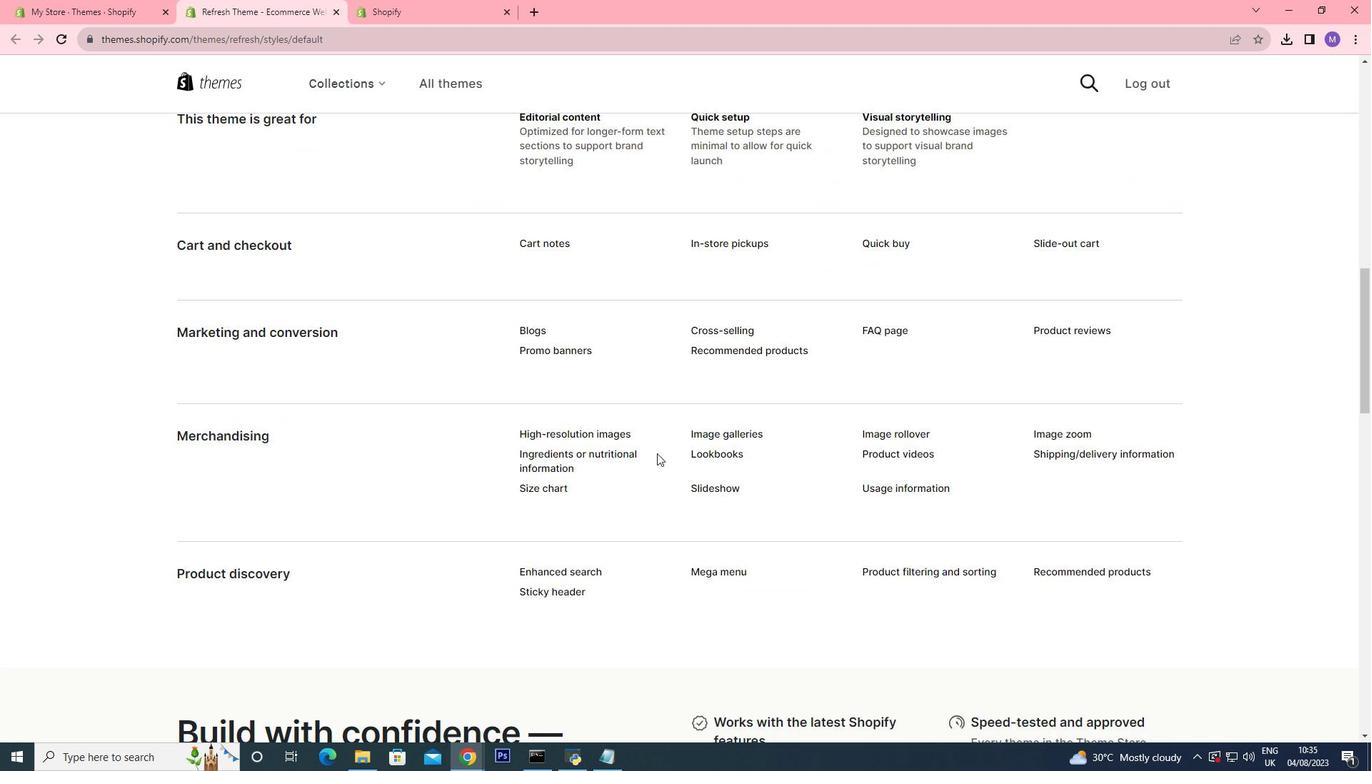 
Action: Mouse moved to (648, 461)
Screenshot: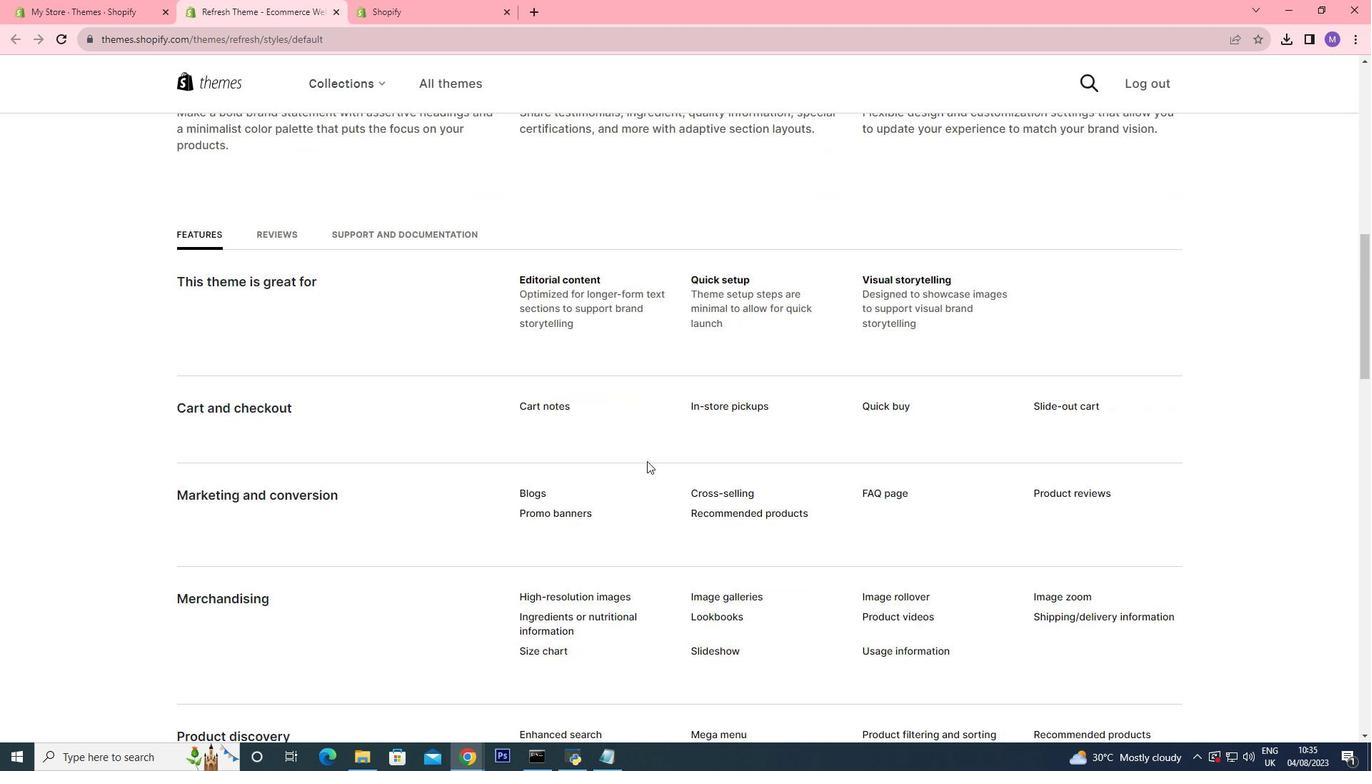 
Action: Mouse scrolled (648, 462) with delta (0, 0)
Screenshot: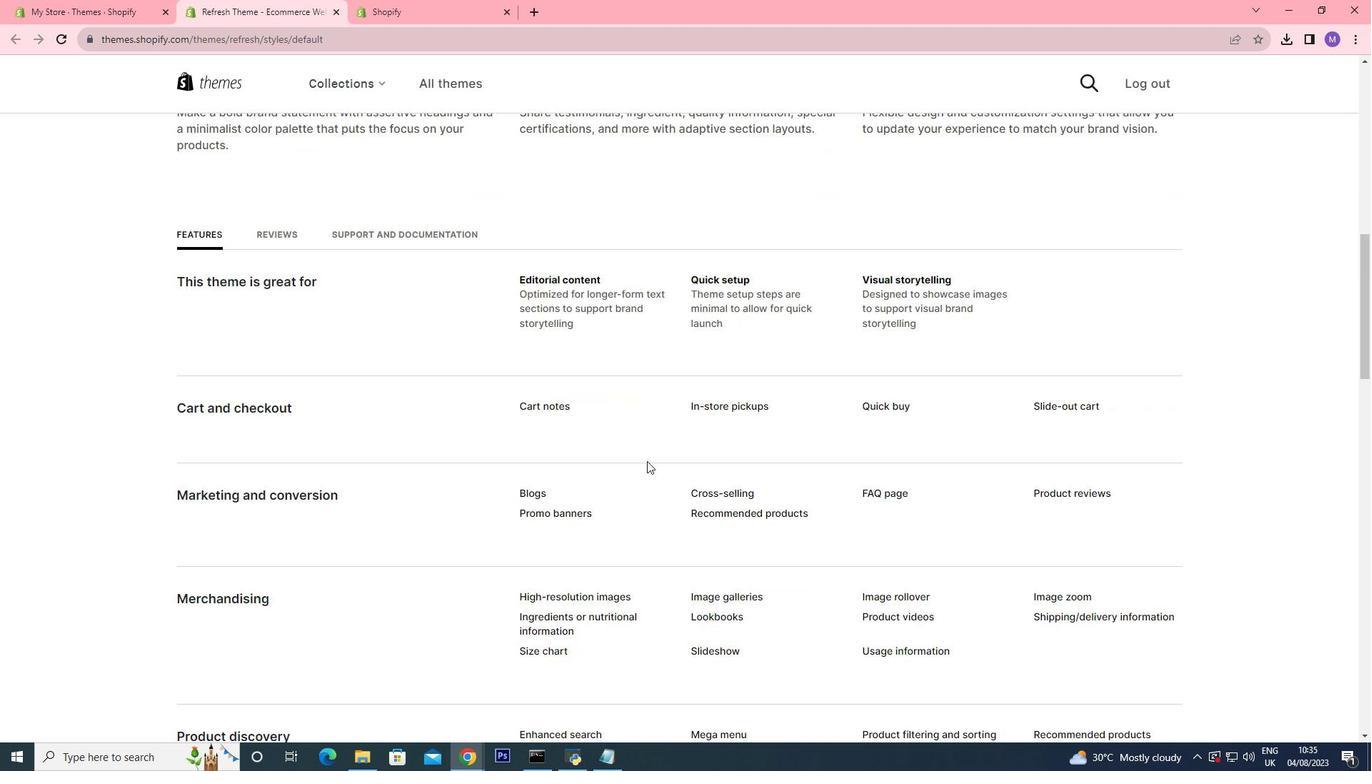 
Action: Mouse moved to (647, 461)
Screenshot: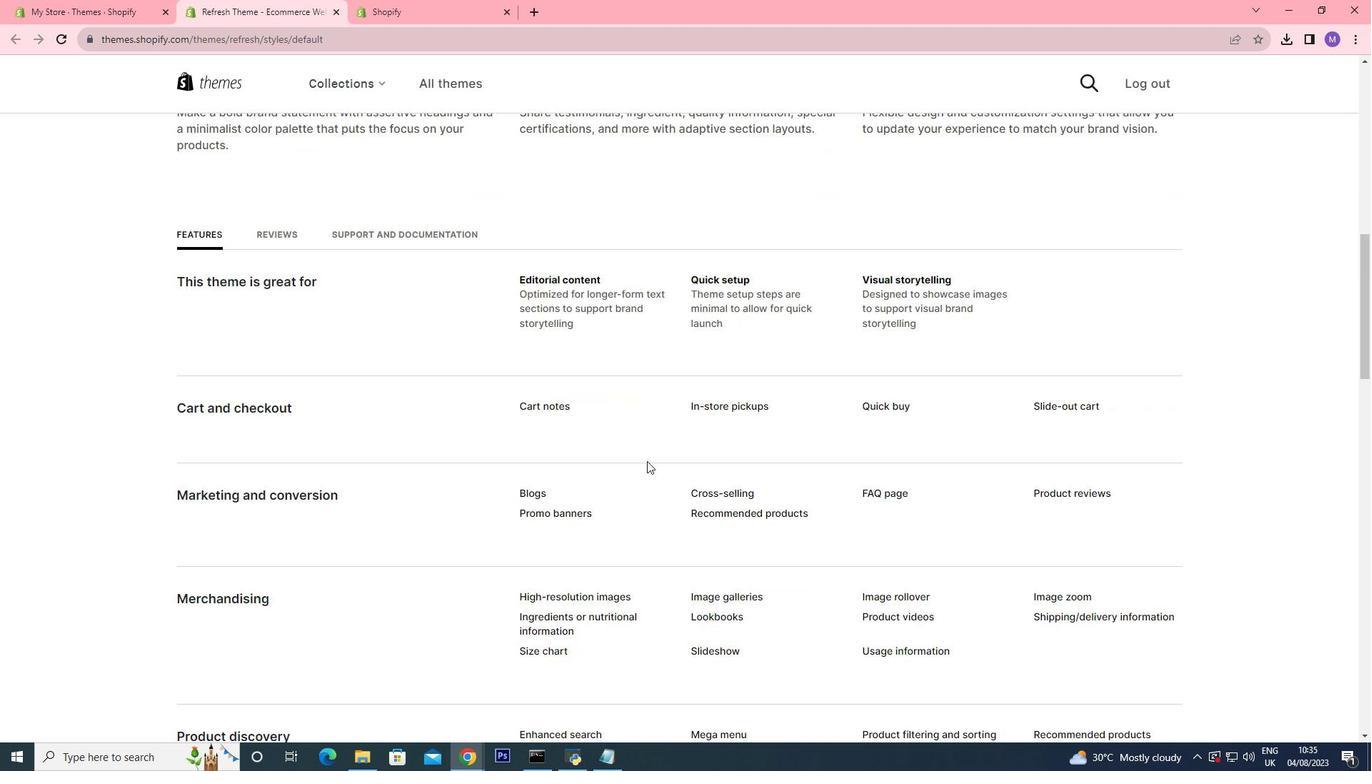 
Action: Mouse scrolled (647, 462) with delta (0, 0)
Screenshot: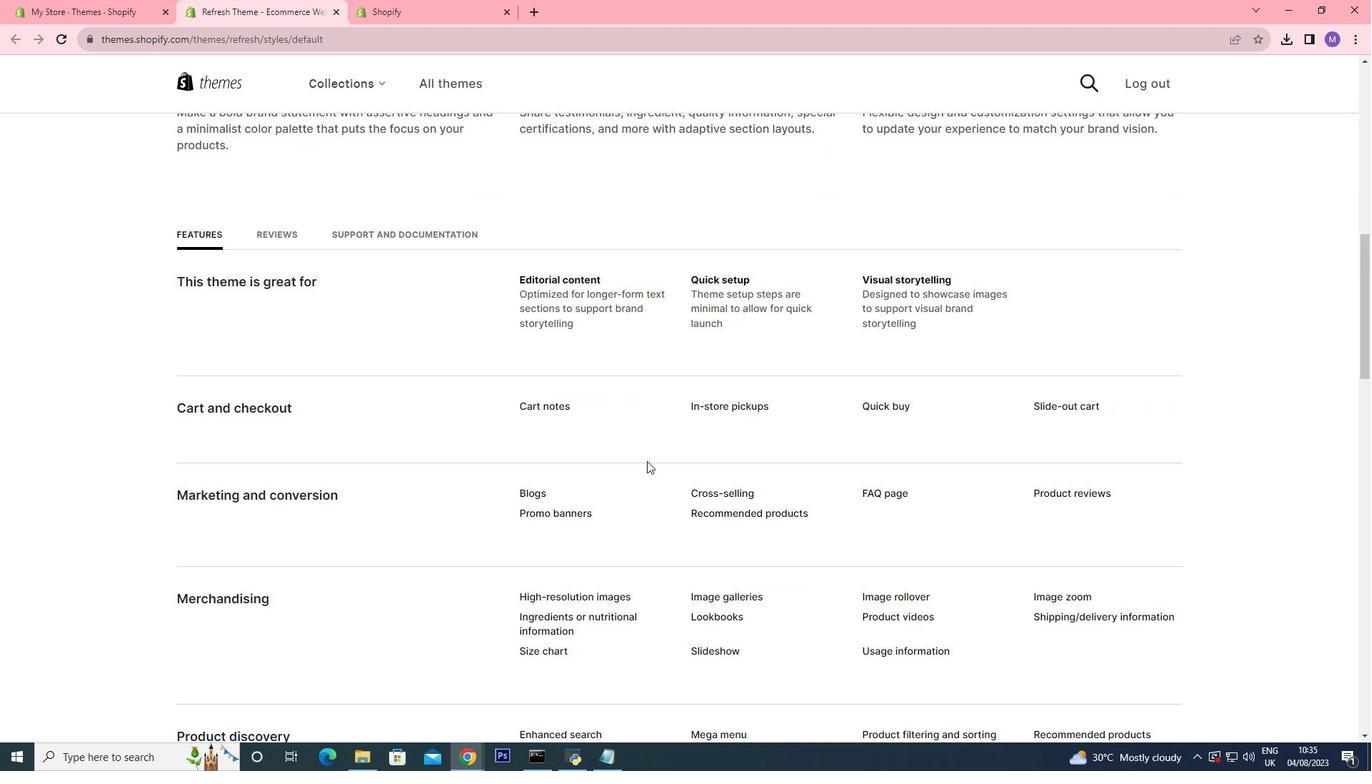 
Action: Mouse scrolled (647, 462) with delta (0, 0)
Screenshot: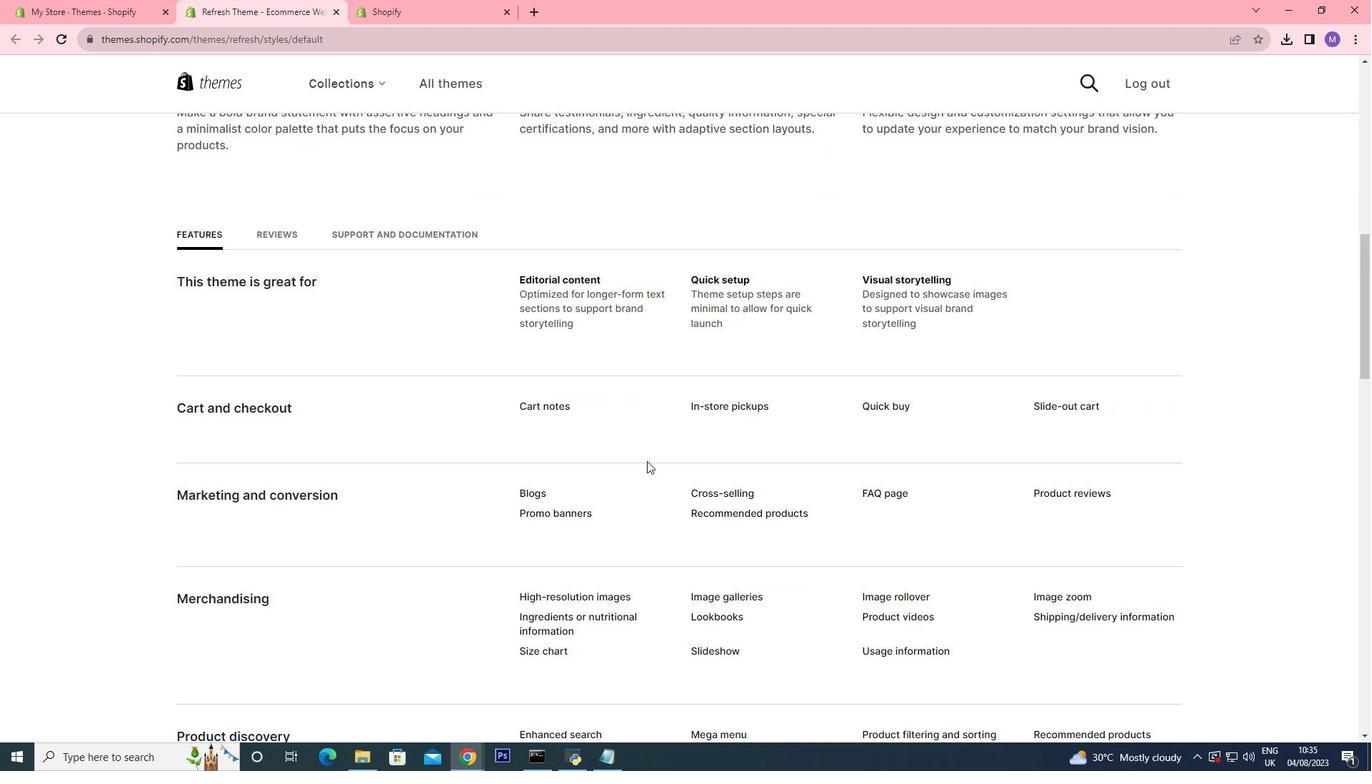 
Action: Mouse scrolled (647, 462) with delta (0, 0)
Screenshot: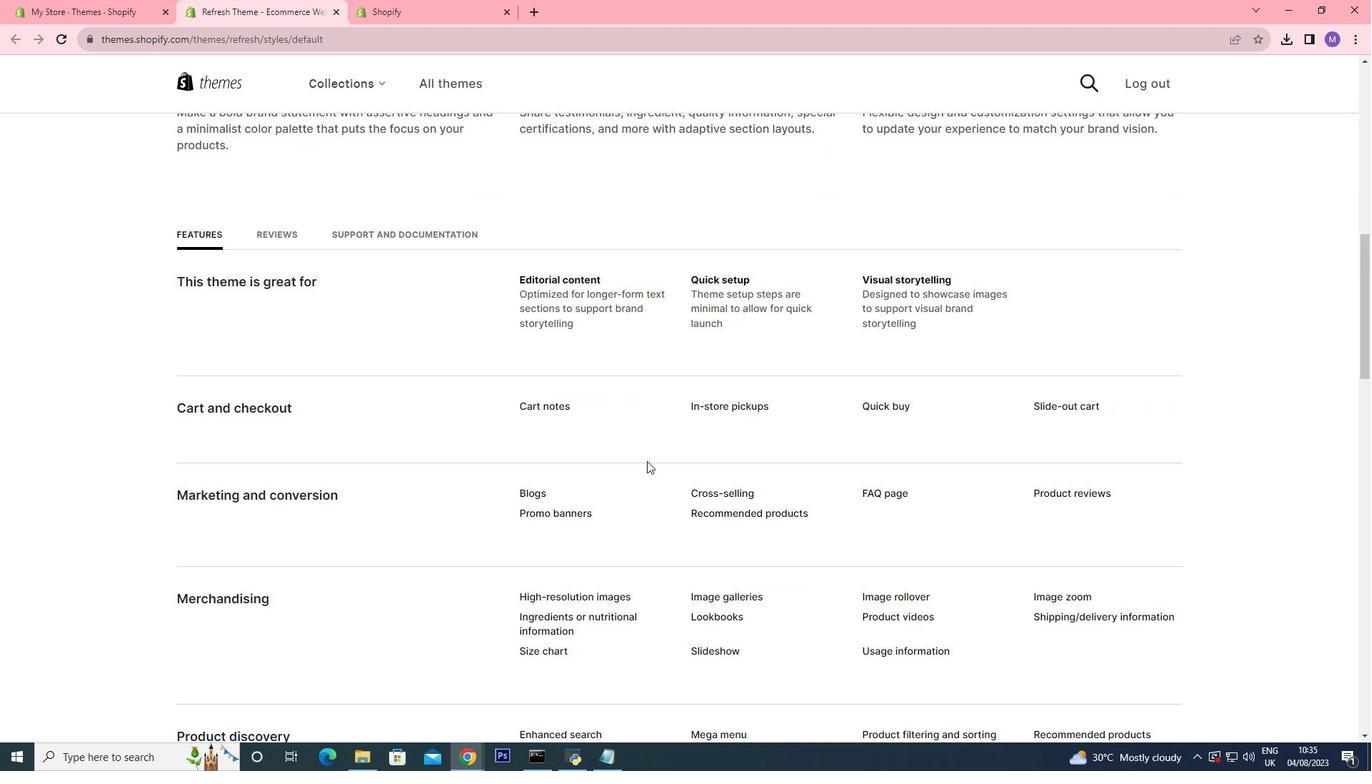 
Action: Mouse scrolled (647, 462) with delta (0, 0)
Screenshot: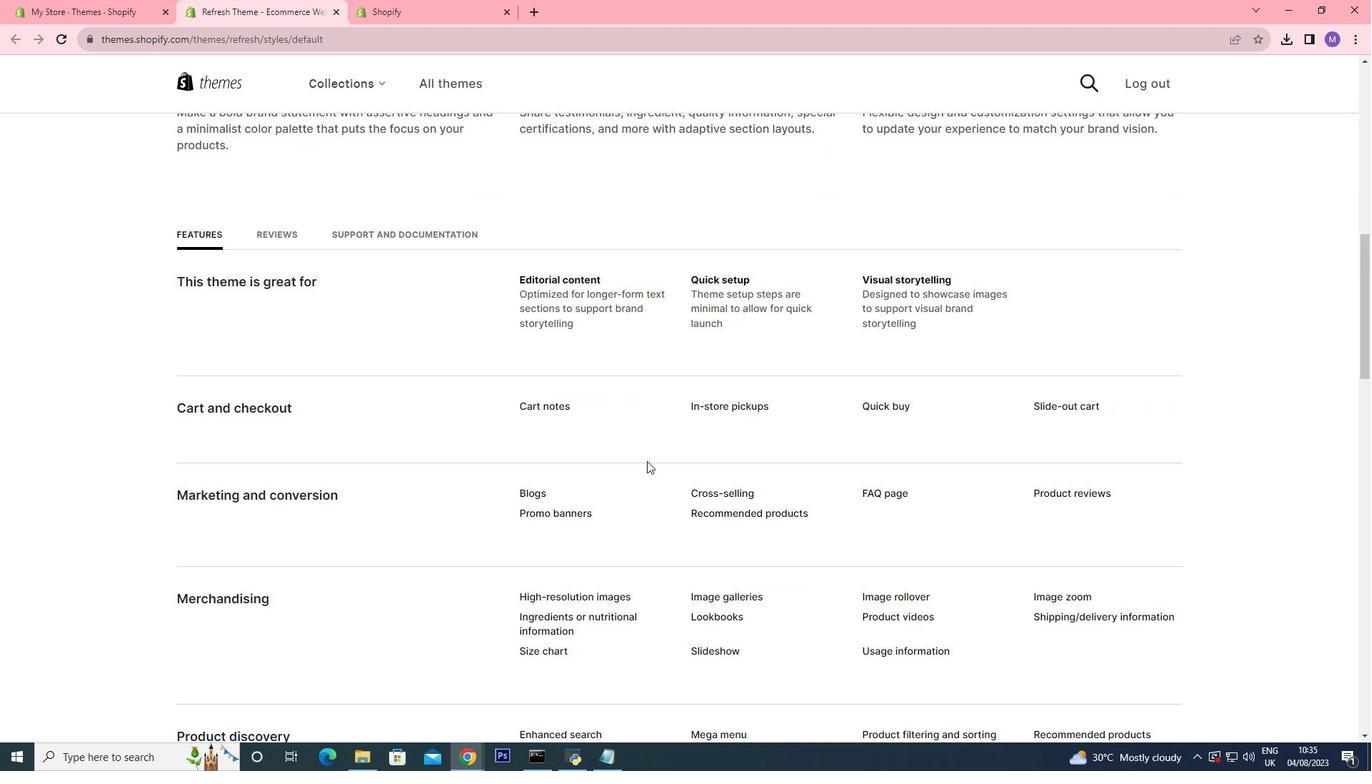
Action: Mouse scrolled (647, 462) with delta (0, 0)
Screenshot: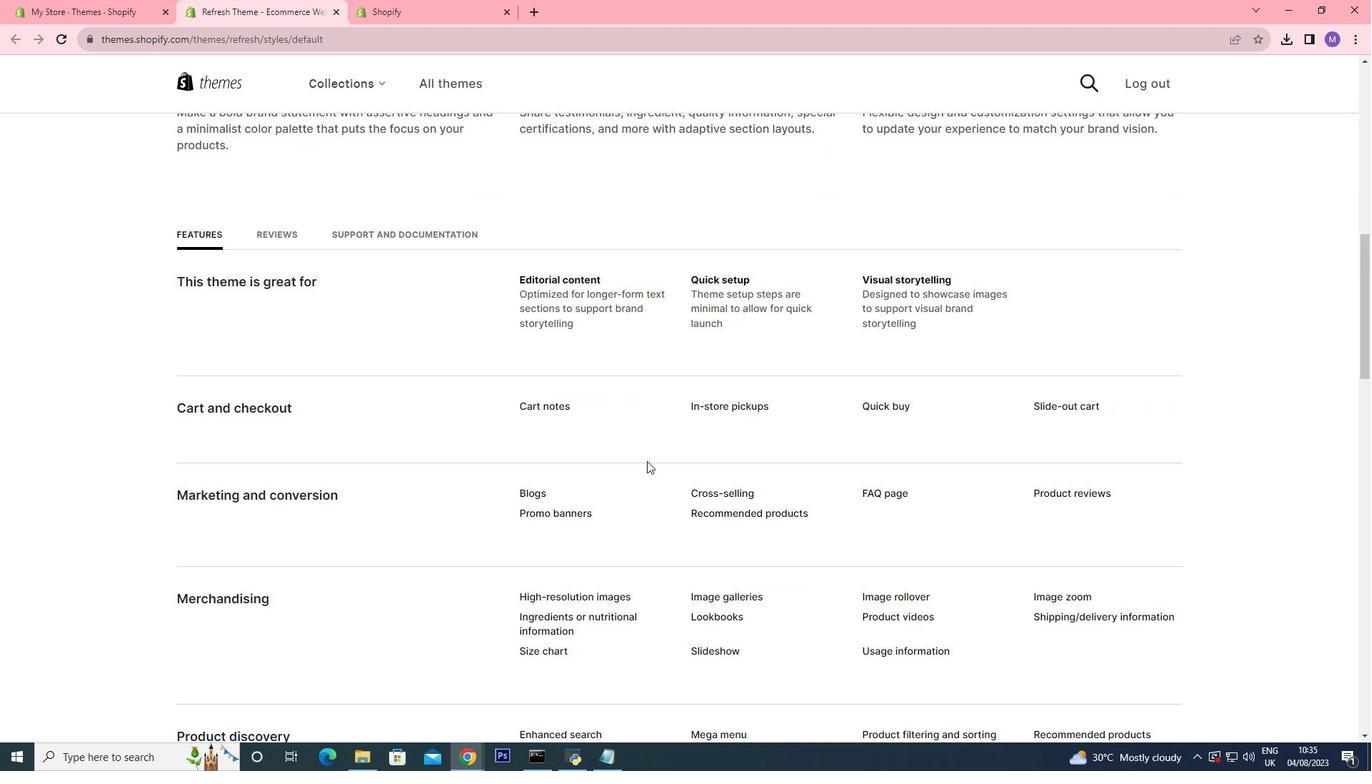 
Action: Mouse scrolled (647, 462) with delta (0, 0)
Screenshot: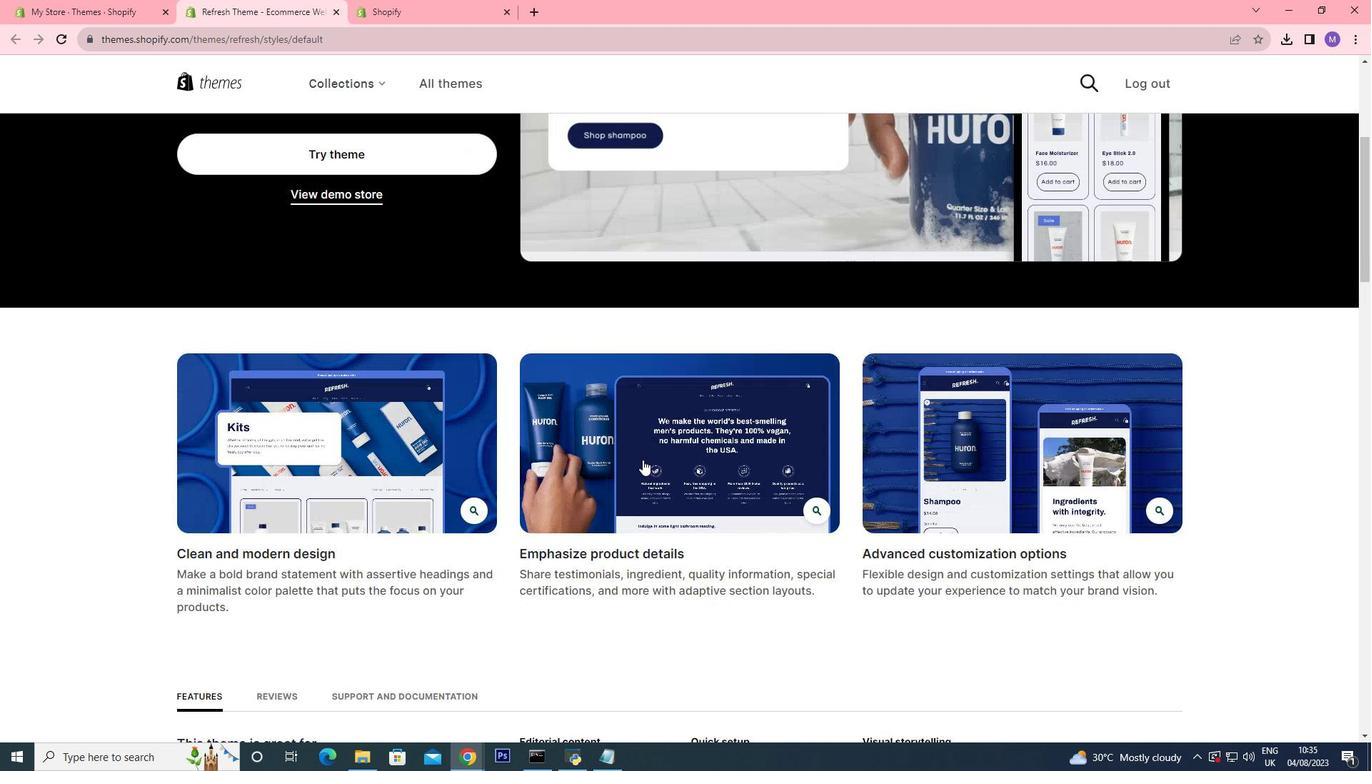 
Action: Mouse scrolled (647, 462) with delta (0, 0)
Screenshot: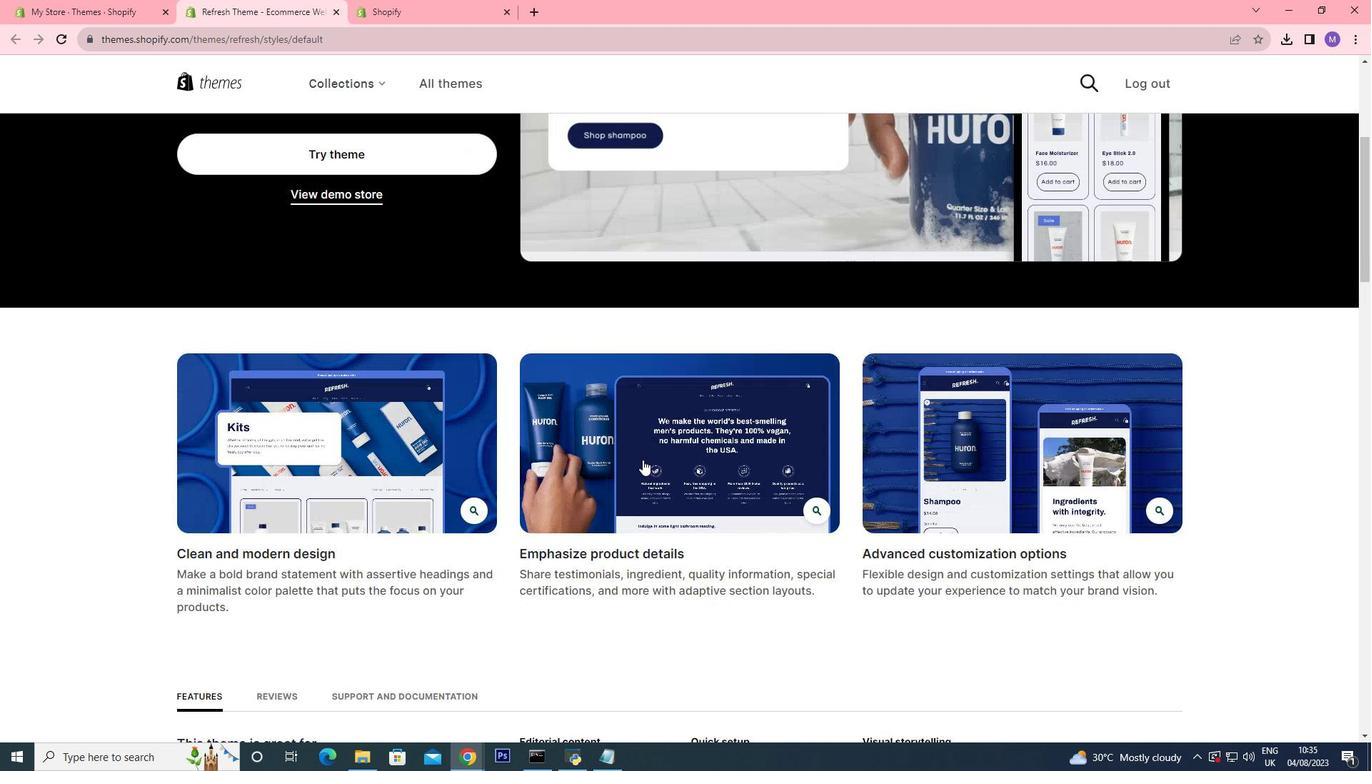 
Action: Mouse scrolled (647, 462) with delta (0, 0)
Screenshot: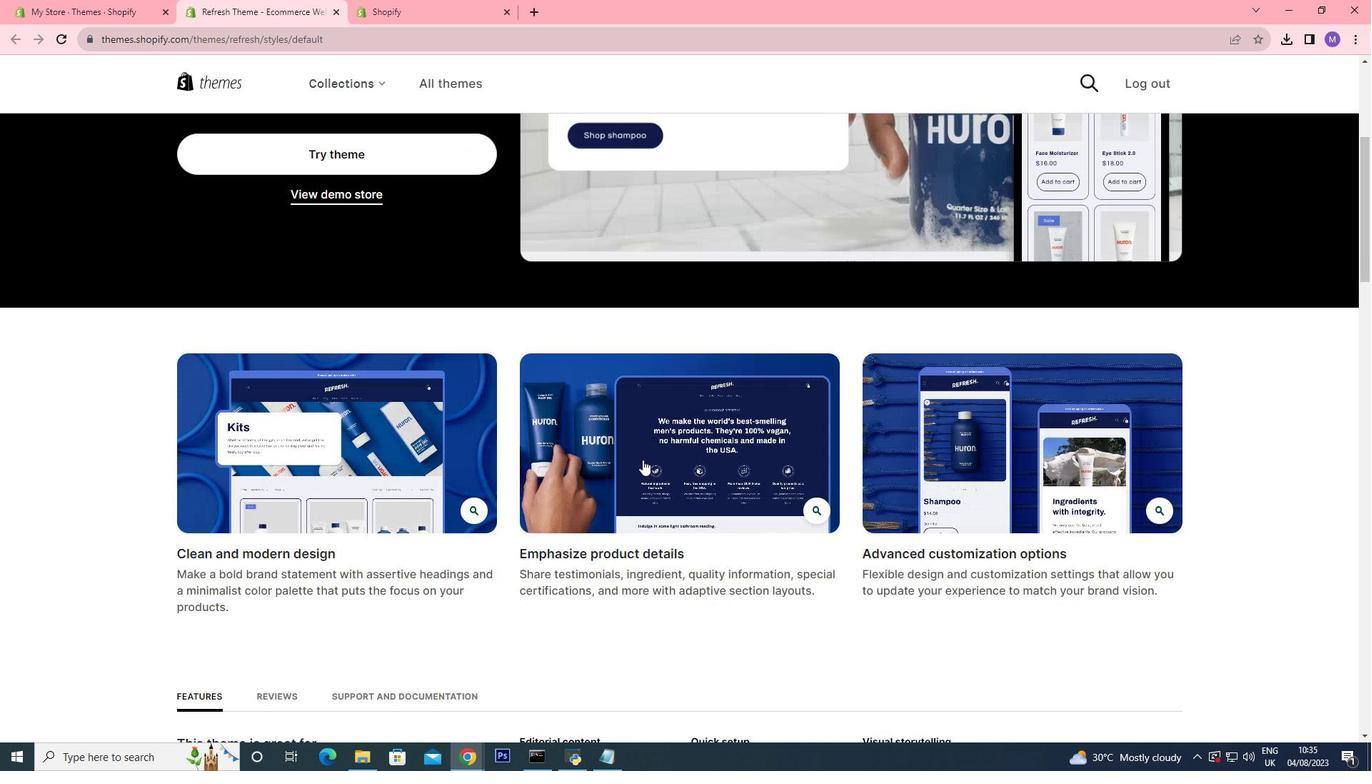 
Action: Mouse scrolled (647, 462) with delta (0, 0)
Screenshot: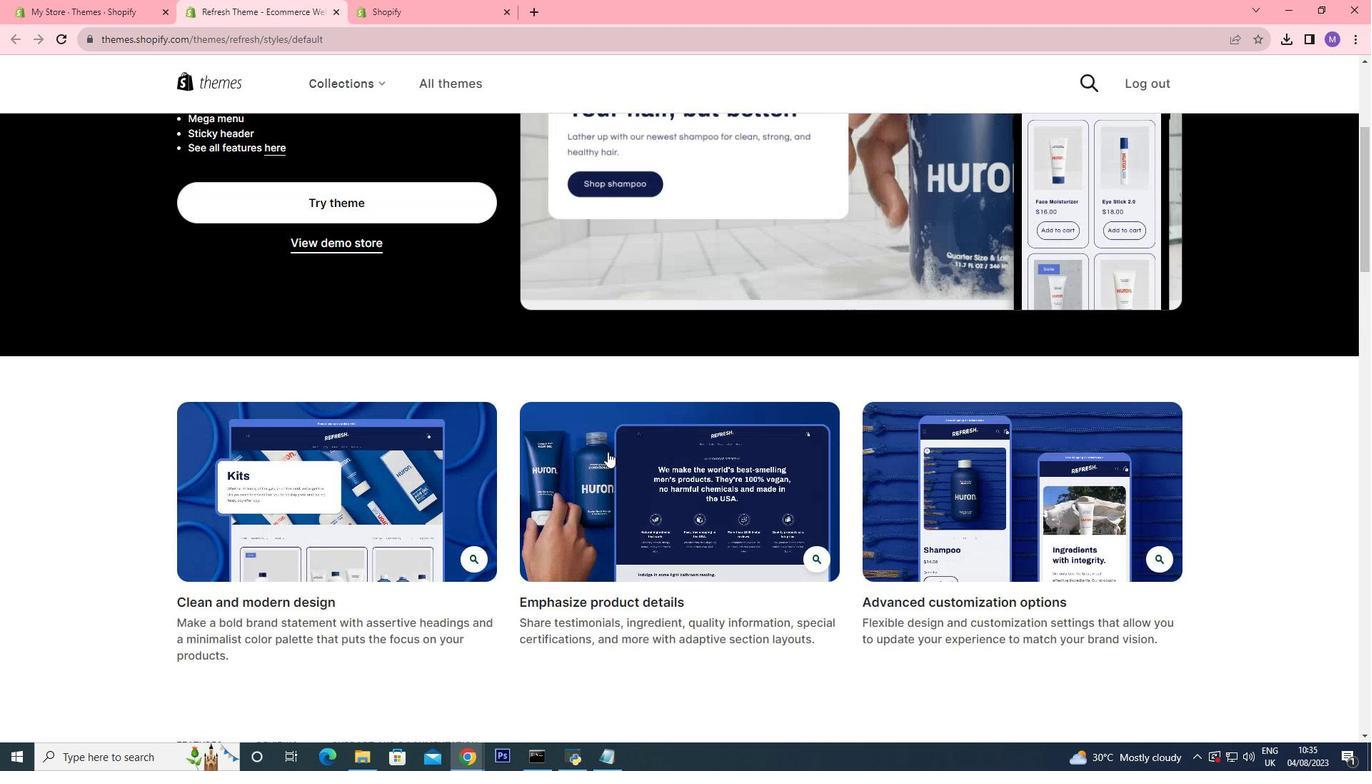 
Action: Mouse moved to (586, 432)
Screenshot: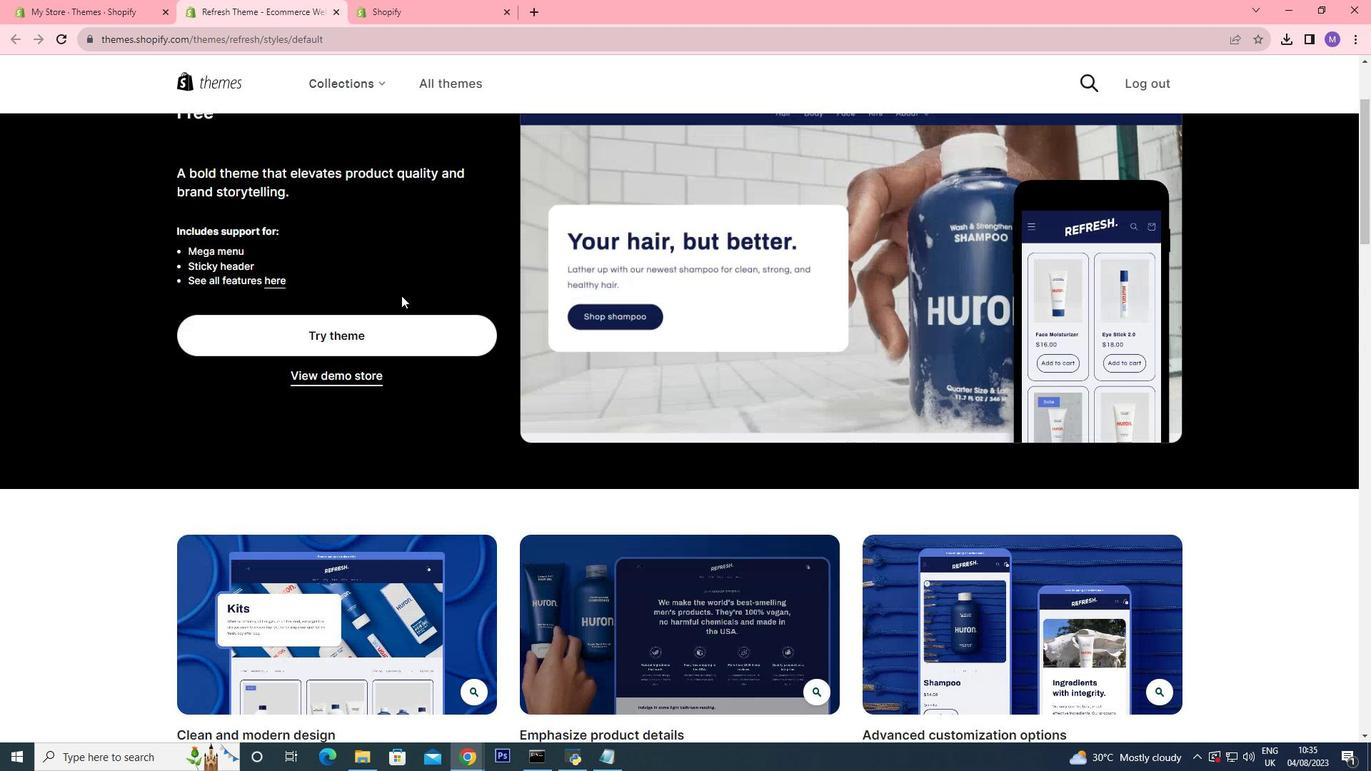 
Action: Mouse scrolled (586, 433) with delta (0, 0)
Screenshot: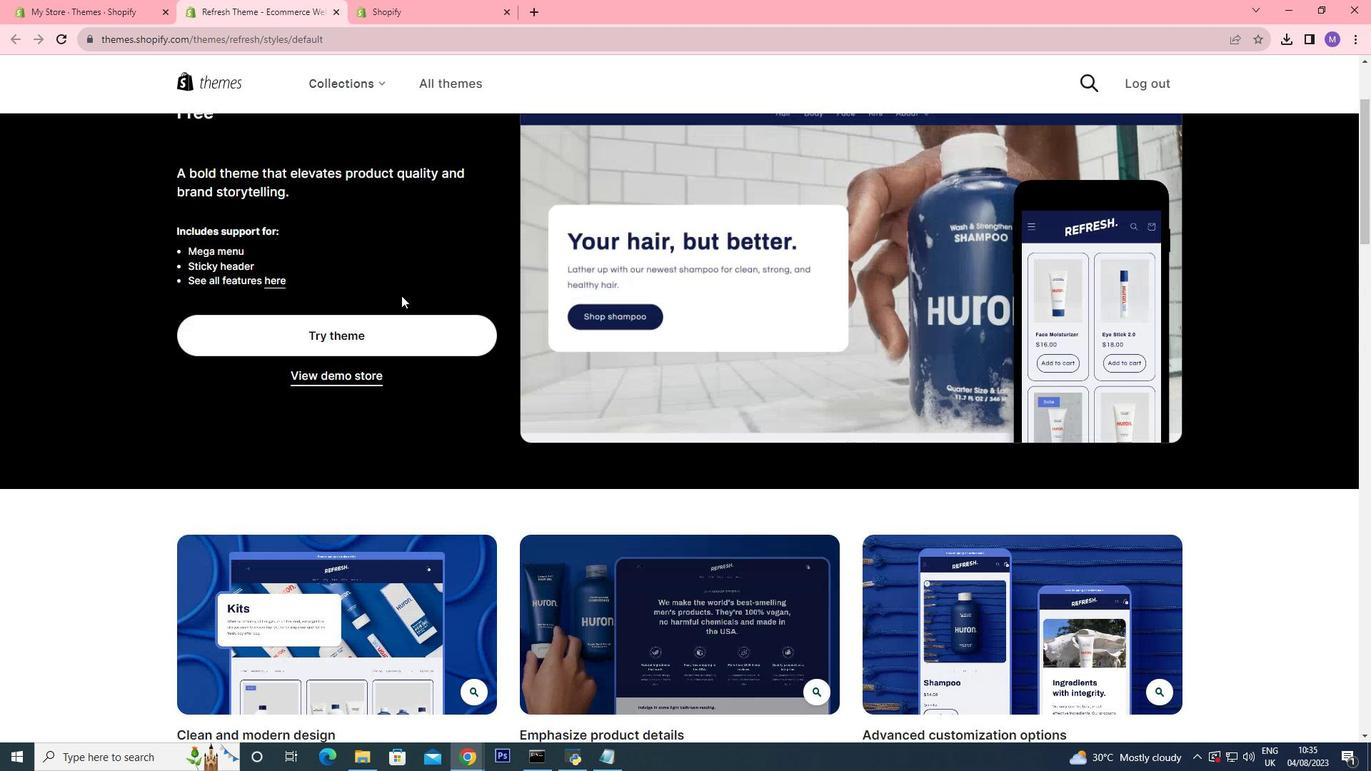 
Action: Mouse moved to (583, 429)
Screenshot: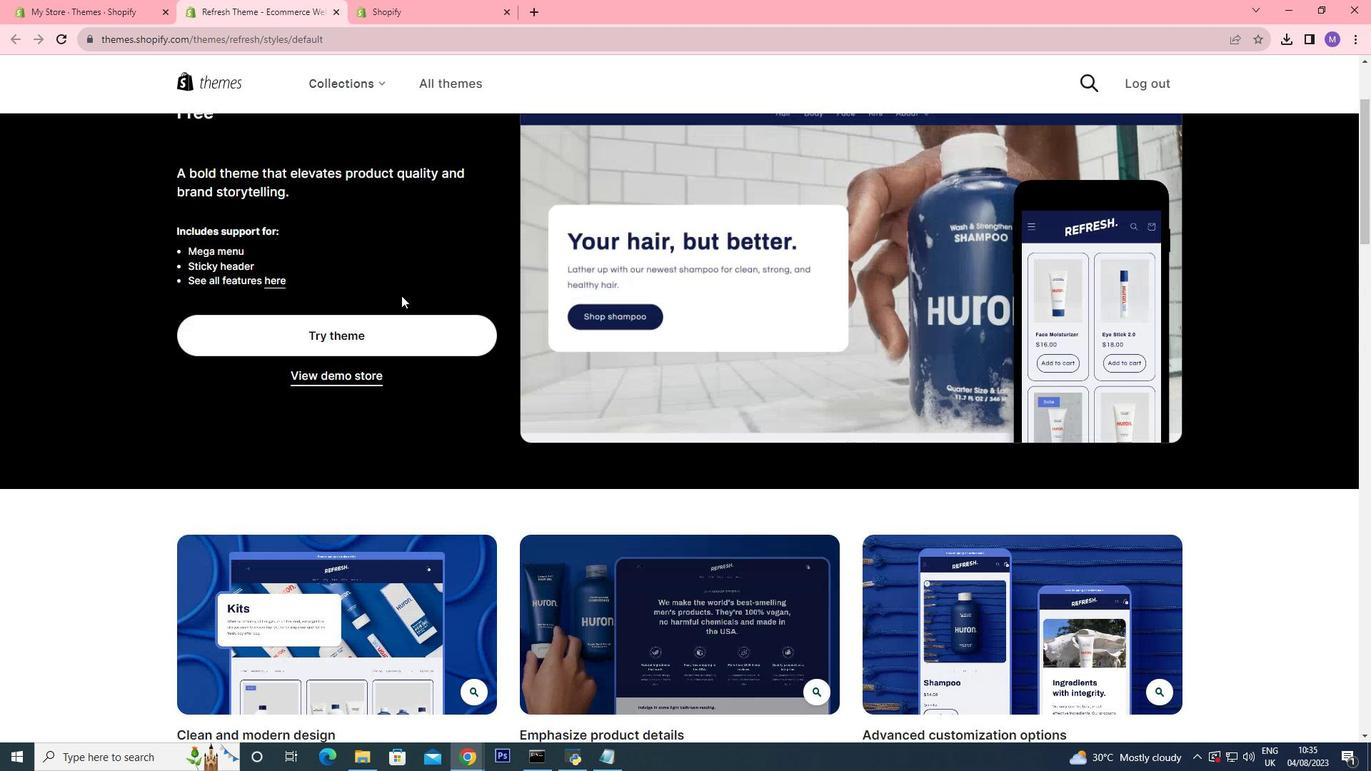 
Action: Mouse scrolled (585, 431) with delta (0, 0)
Screenshot: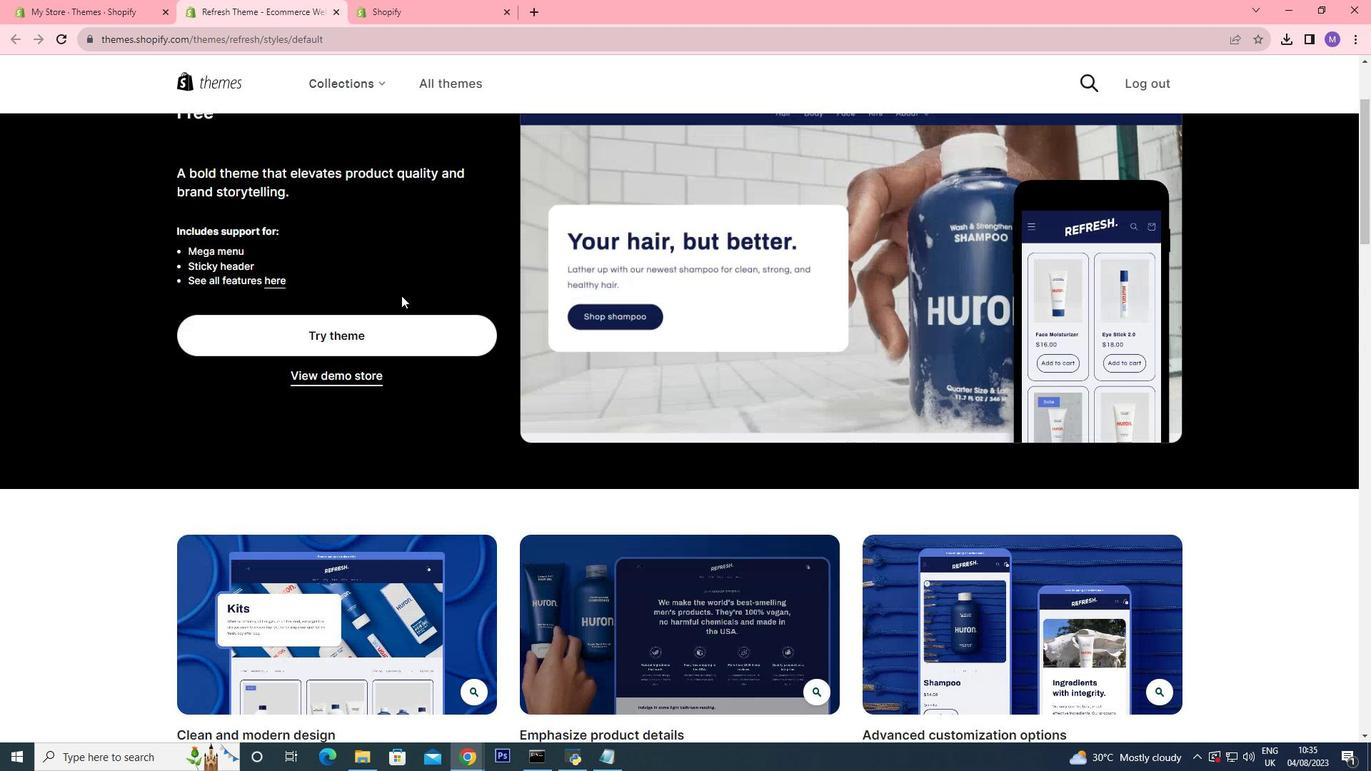 
Action: Mouse moved to (576, 423)
Screenshot: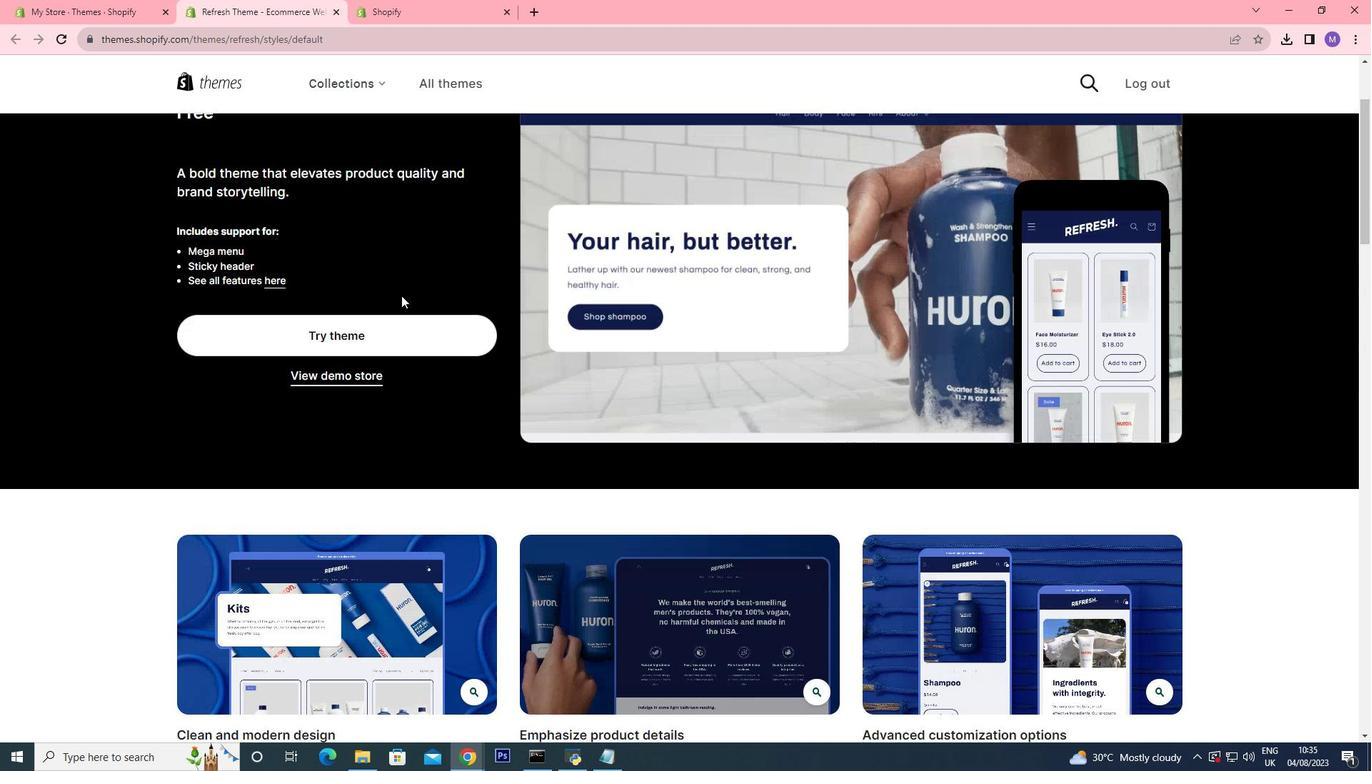 
Action: Mouse scrolled (580, 427) with delta (0, 0)
Screenshot: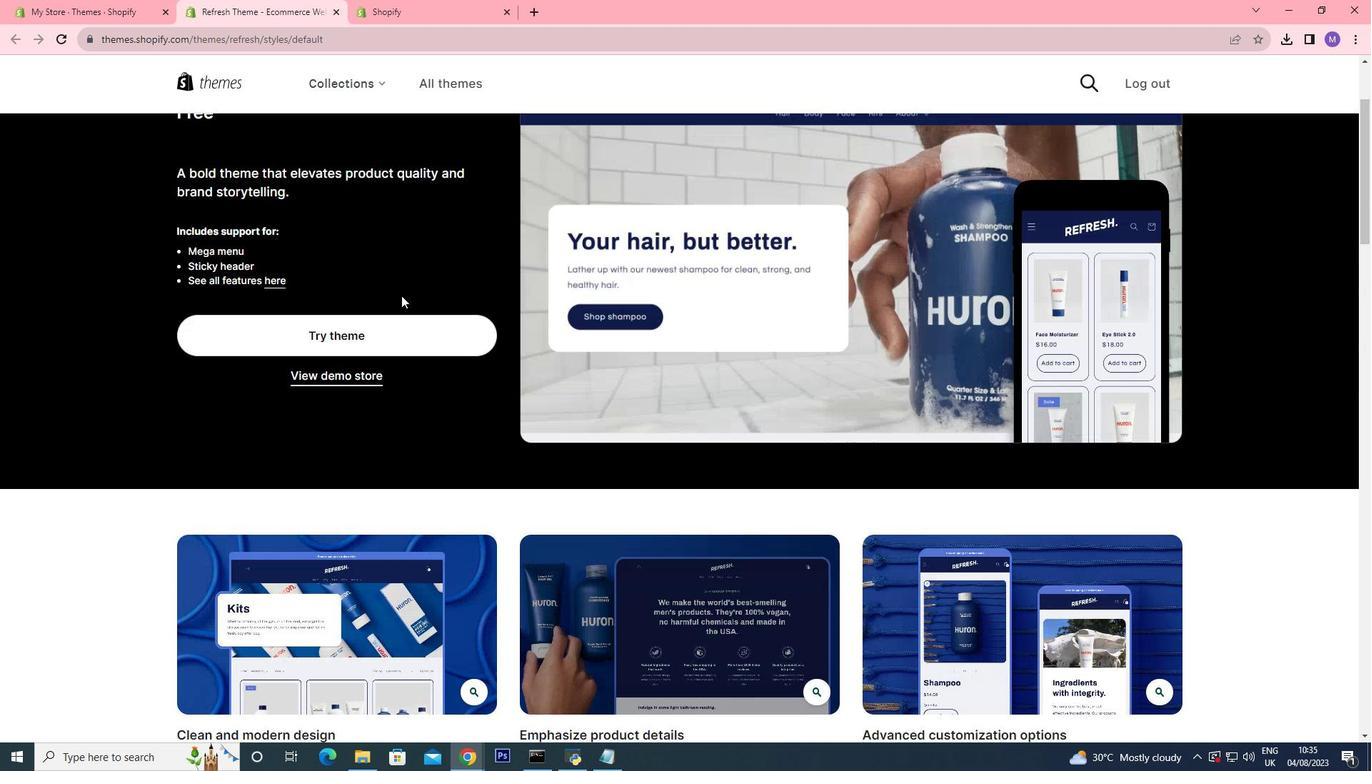 
Action: Mouse moved to (574, 420)
Screenshot: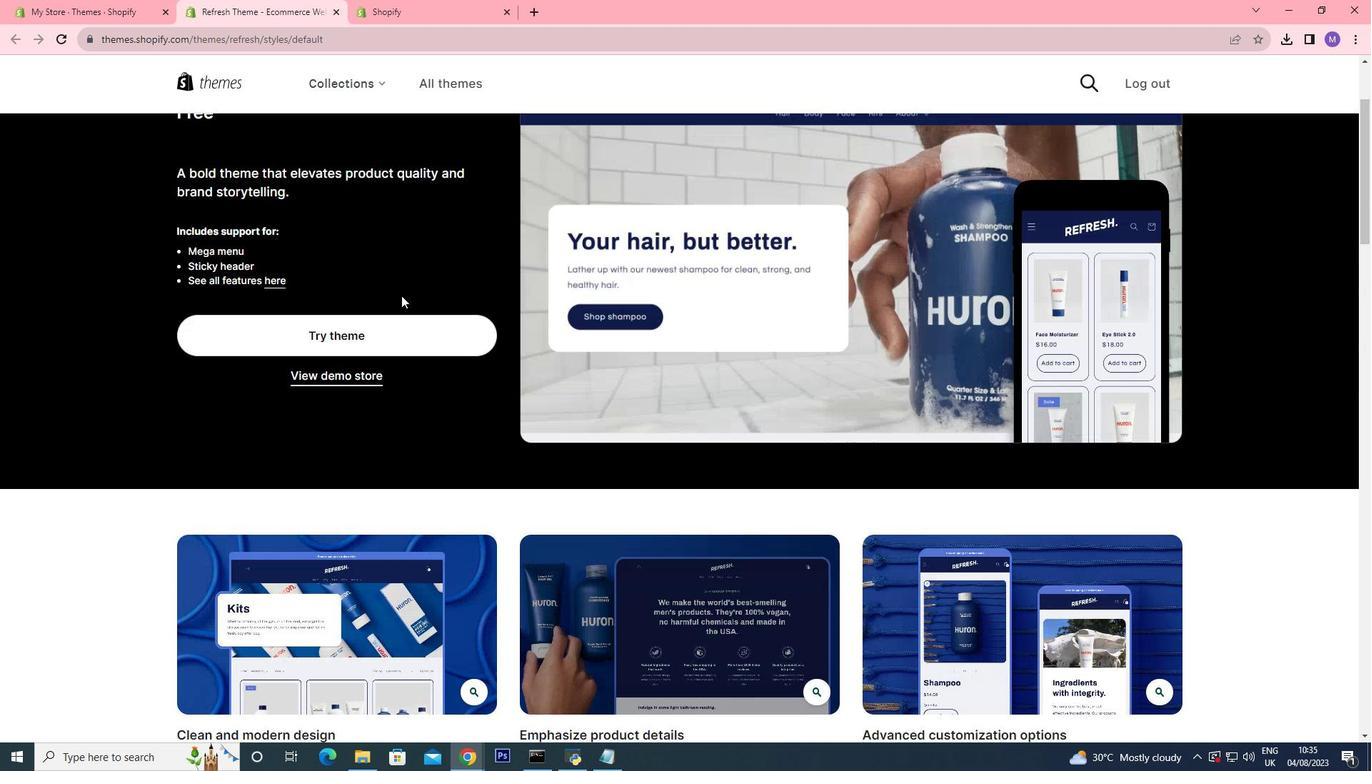 
Action: Mouse scrolled (576, 423) with delta (0, 0)
Screenshot: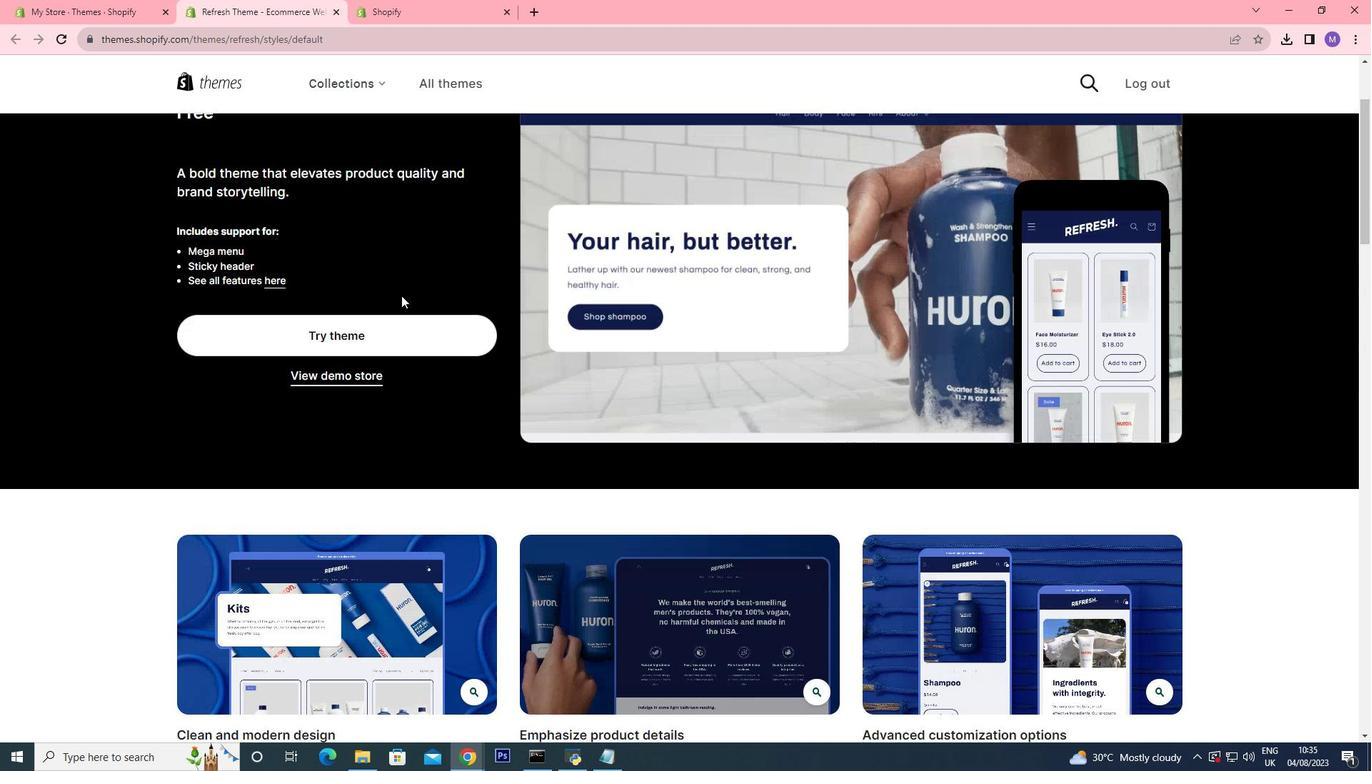 
Action: Mouse moved to (571, 418)
Screenshot: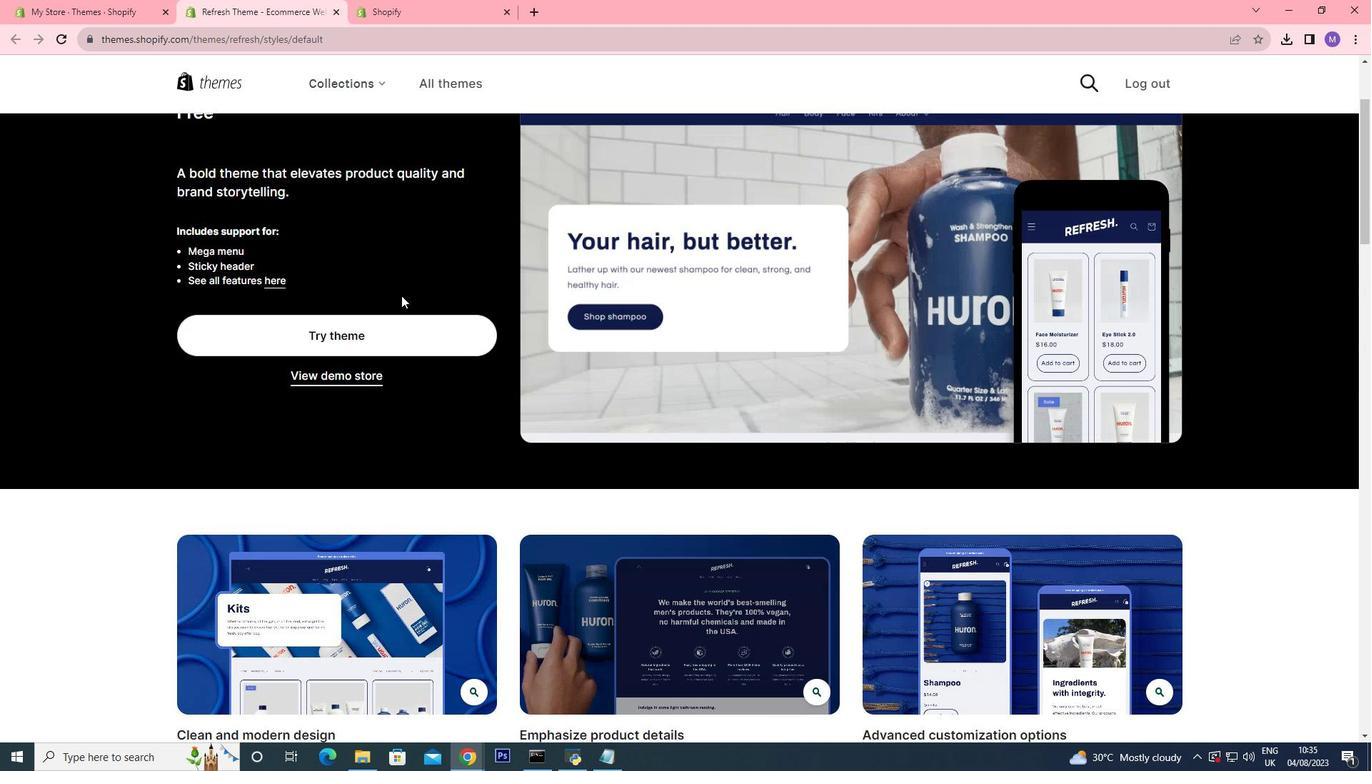 
Action: Mouse scrolled (574, 421) with delta (0, 0)
Screenshot: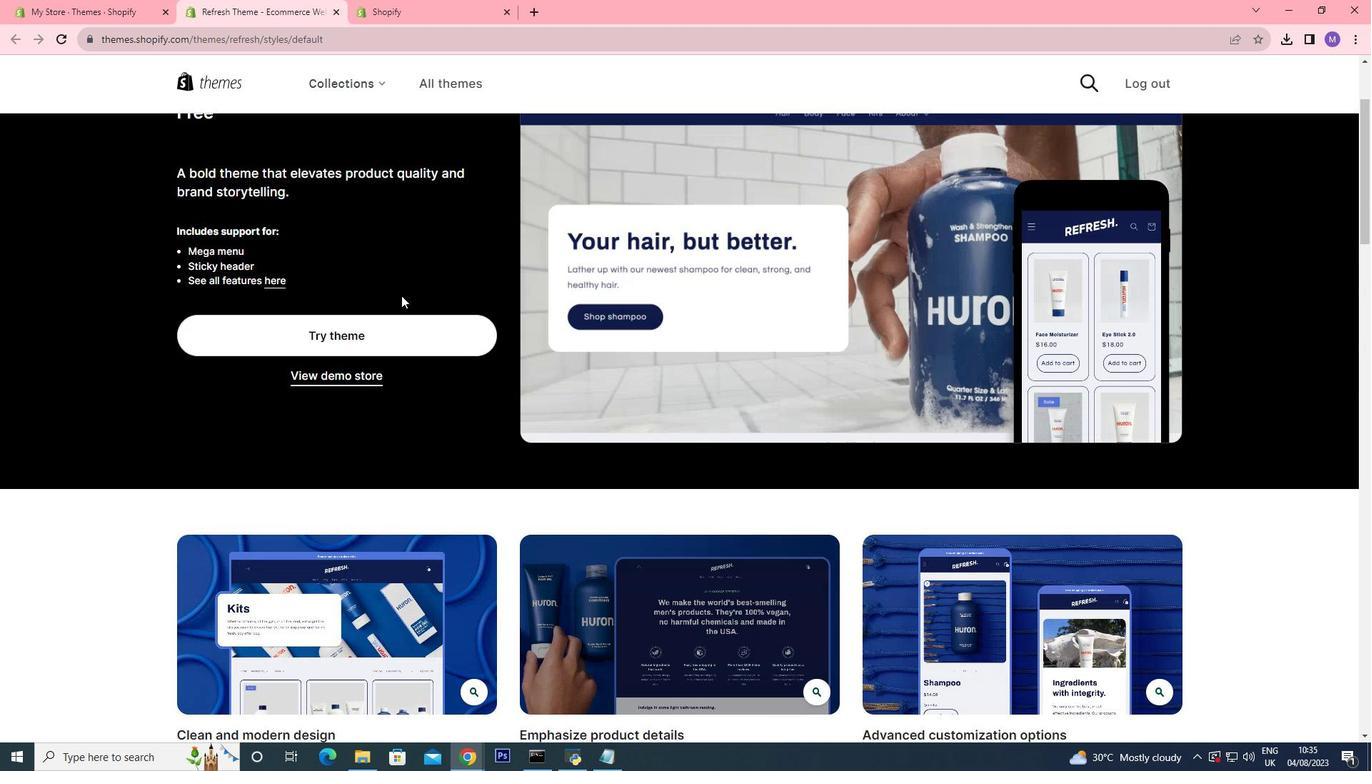
Action: Mouse moved to (568, 415)
Screenshot: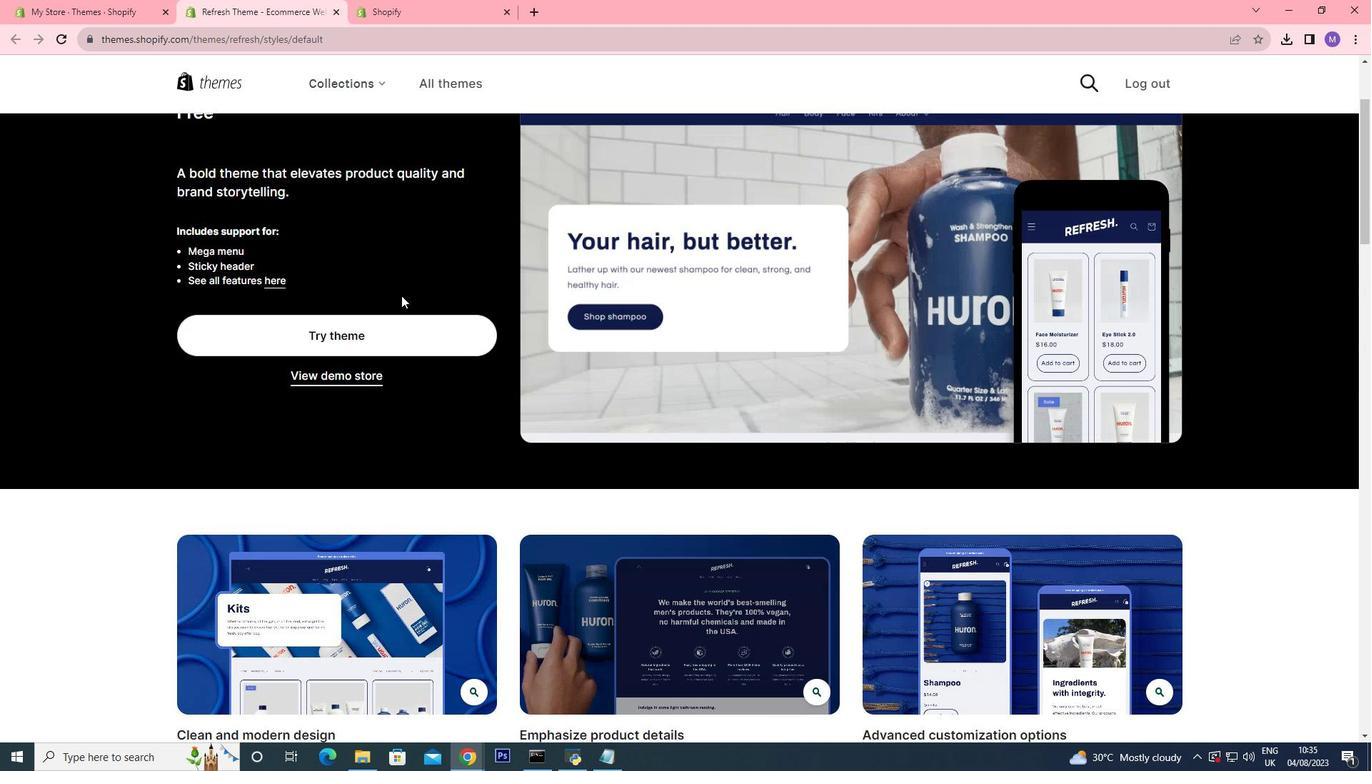 
Action: Mouse scrolled (571, 418) with delta (0, 0)
Screenshot: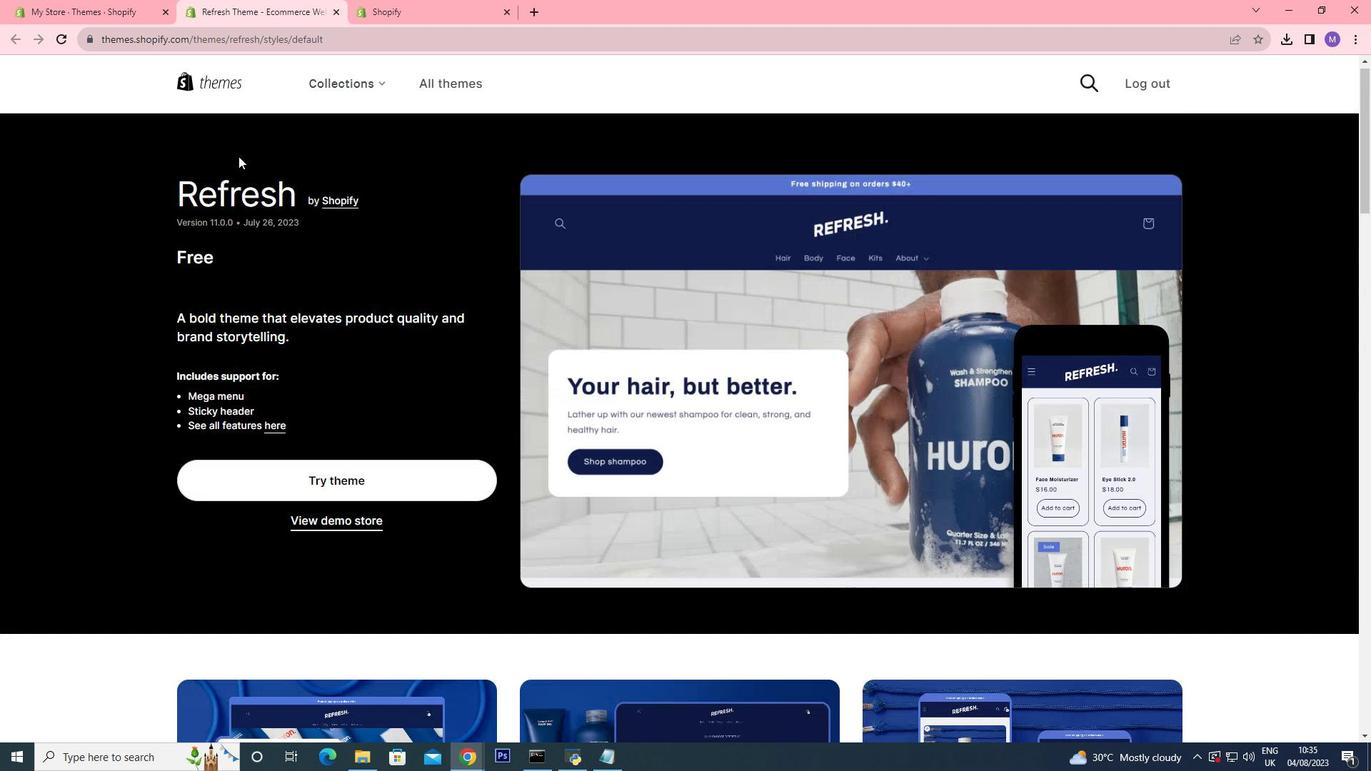 
Action: Mouse moved to (503, 364)
Screenshot: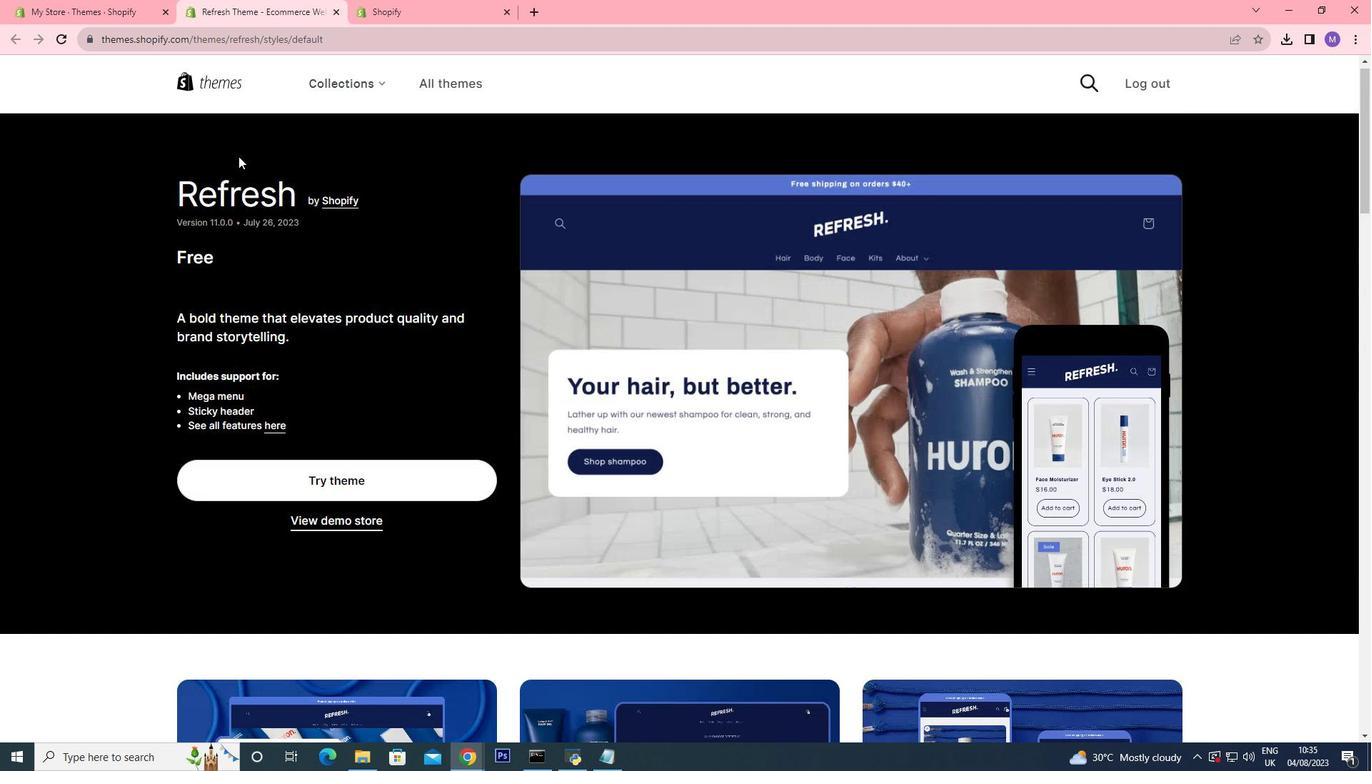 
Action: Mouse scrolled (566, 413) with delta (0, 0)
Screenshot: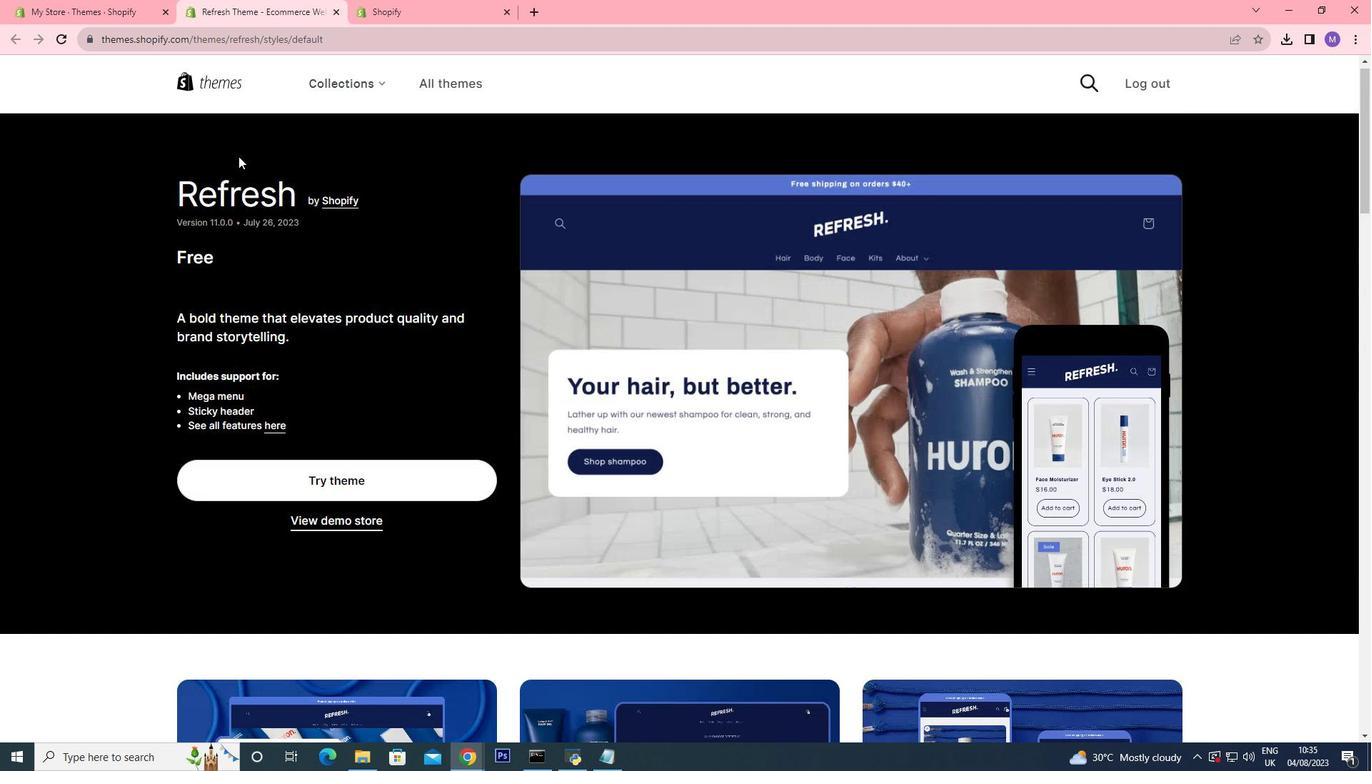 
Action: Mouse moved to (490, 355)
Screenshot: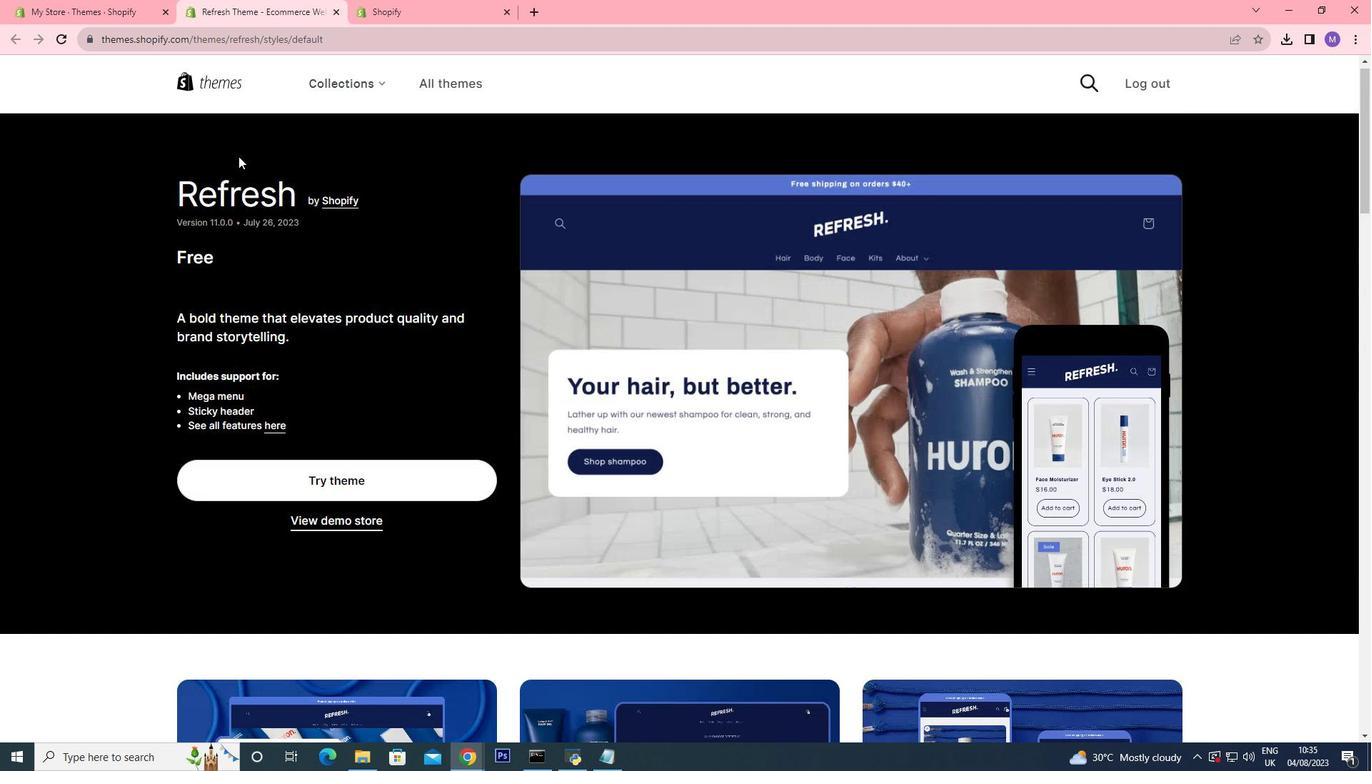 
Action: Mouse scrolled (558, 405) with delta (0, 0)
Screenshot: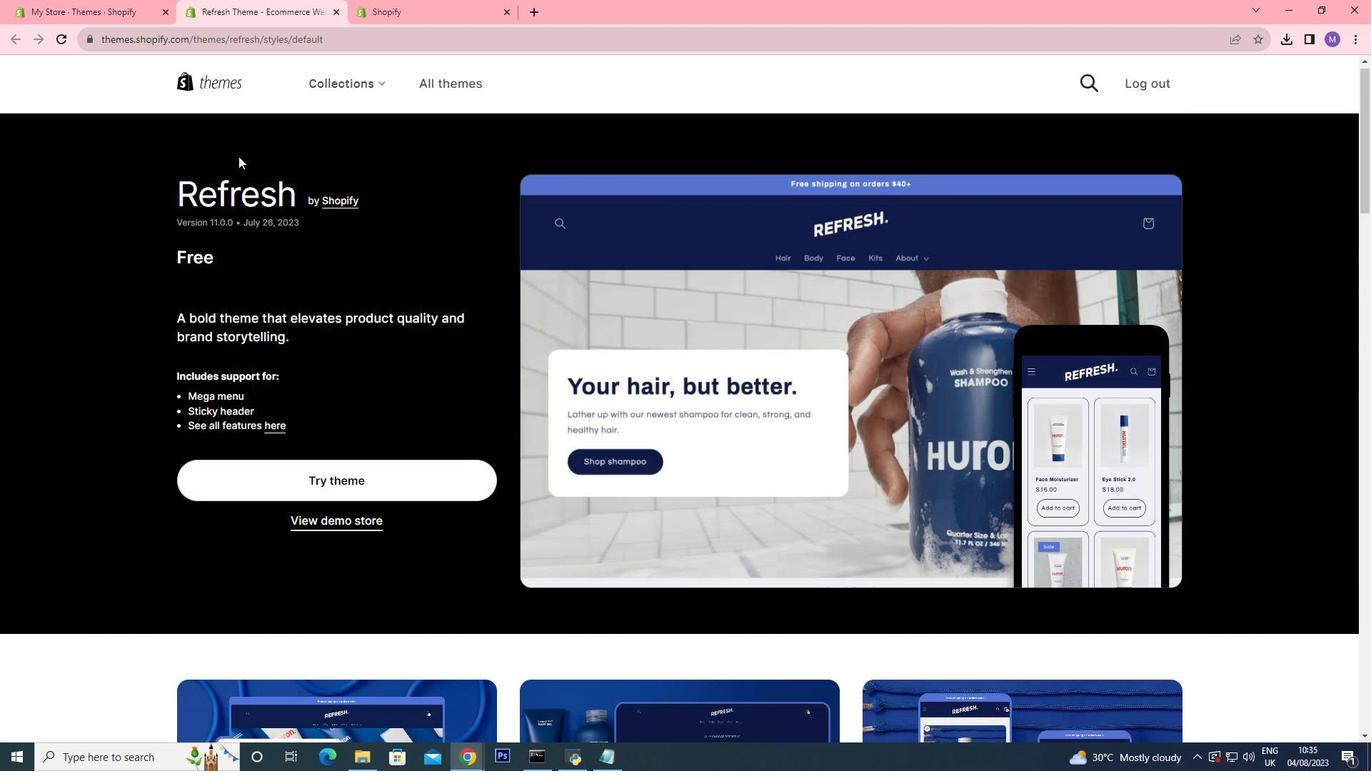 
Action: Mouse moved to (75, 0)
Screenshot: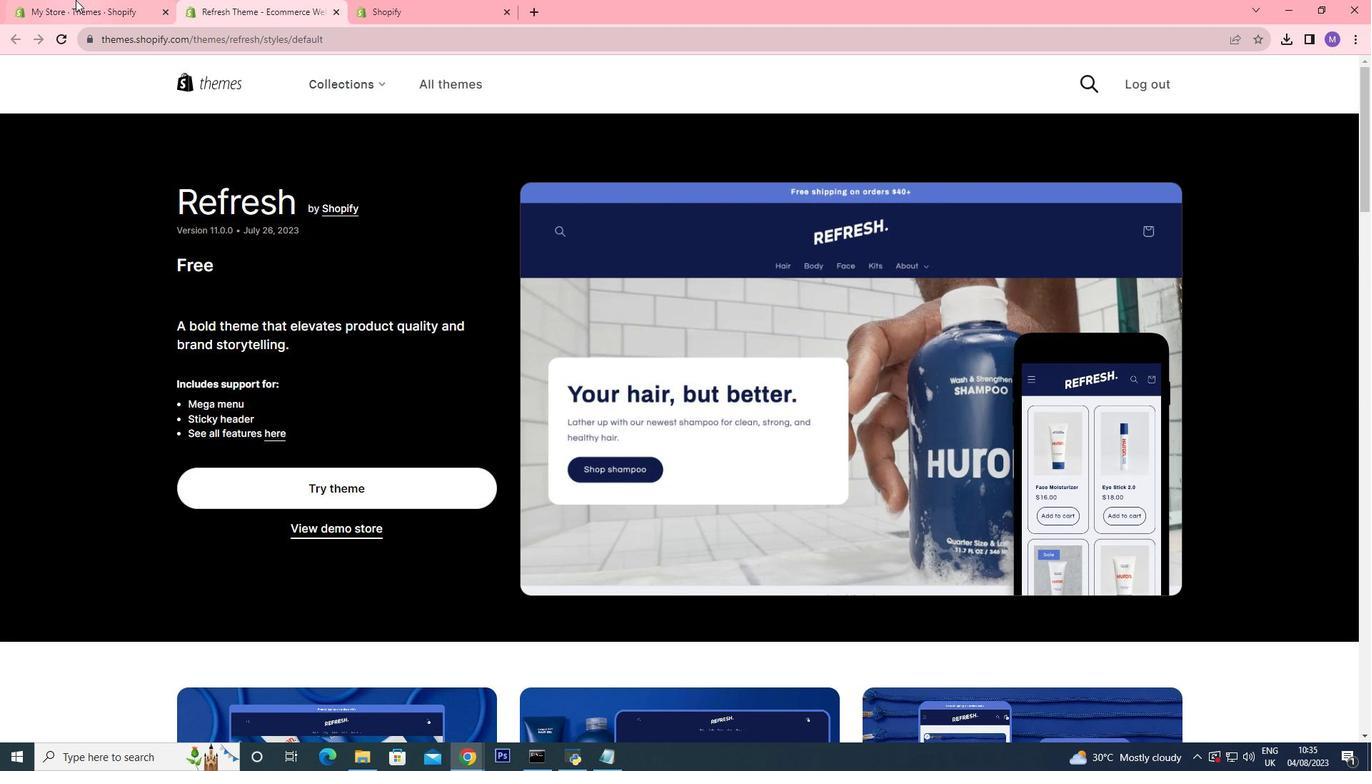 
Action: Mouse pressed left at (75, 0)
Screenshot: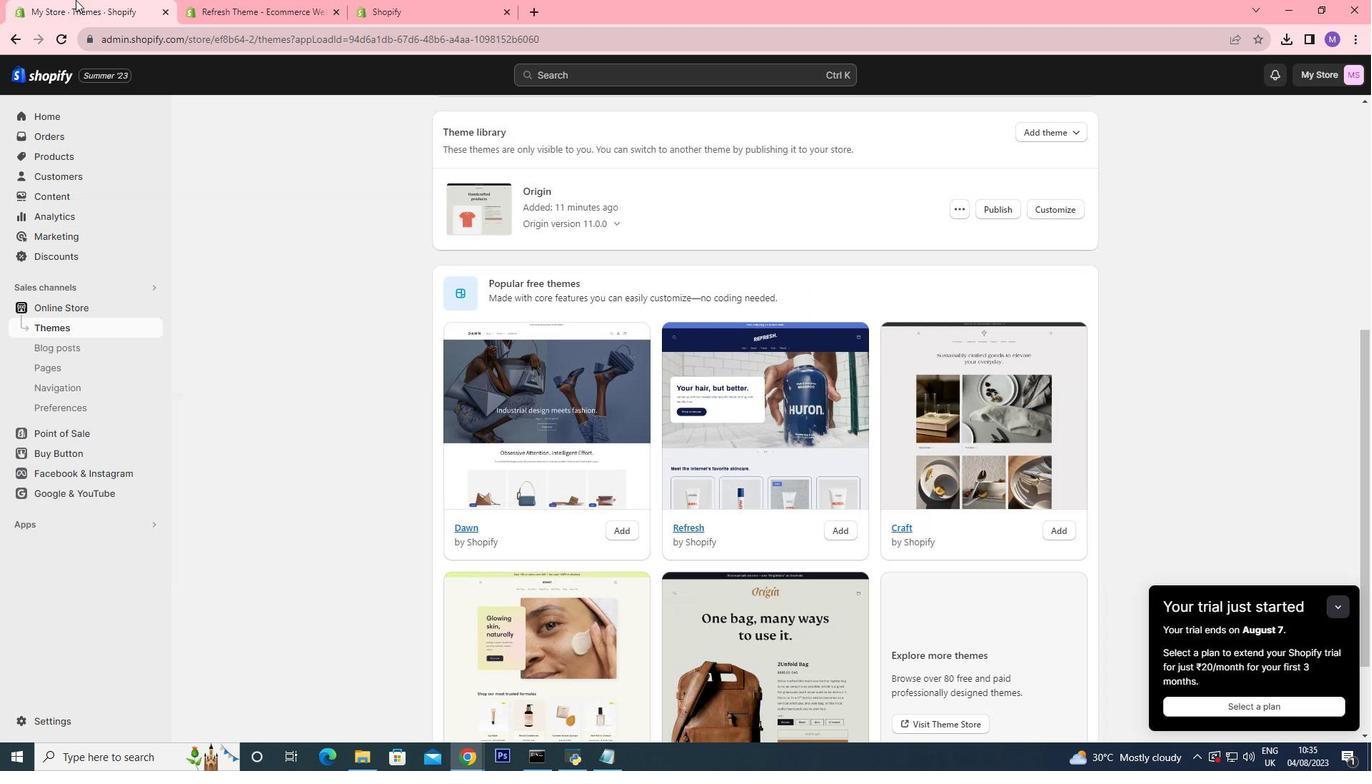 
Action: Mouse moved to (640, 316)
Screenshot: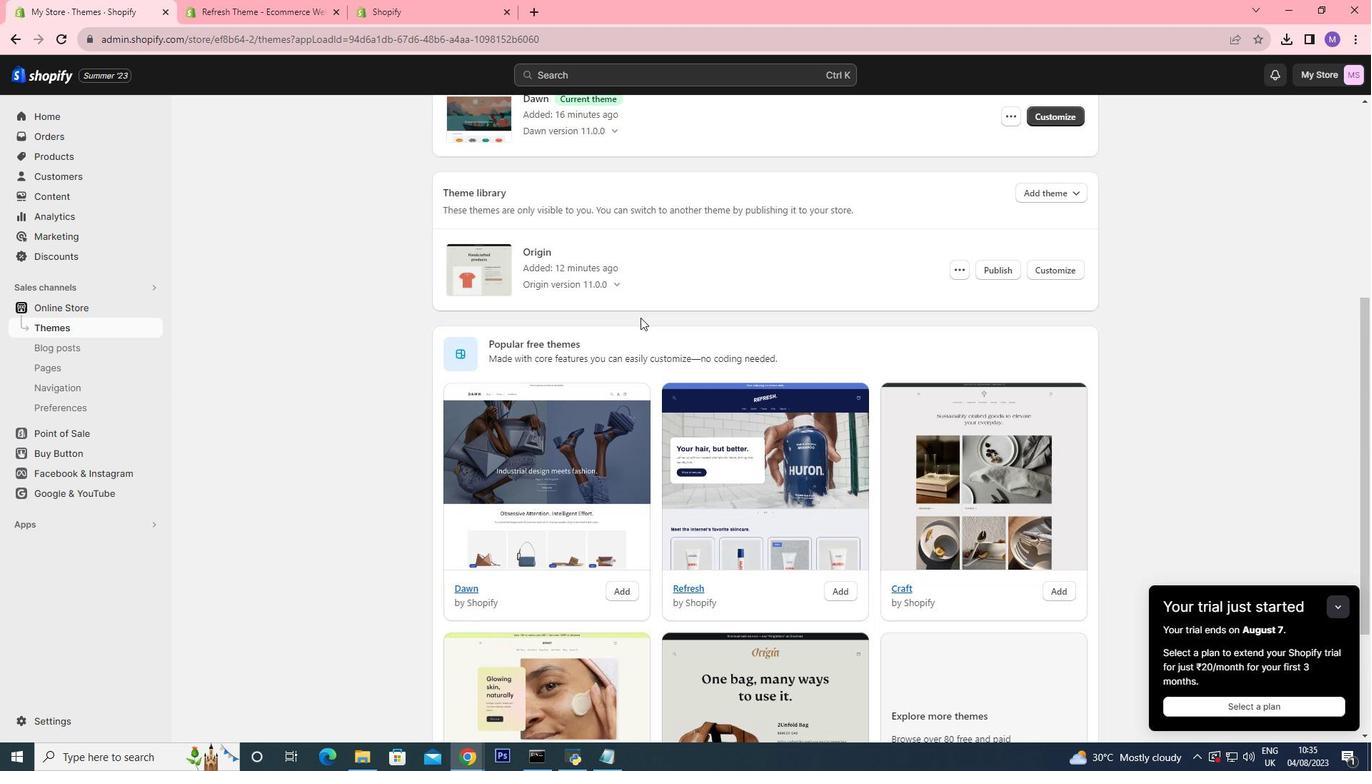 
Action: Mouse scrolled (640, 317) with delta (0, 0)
Screenshot: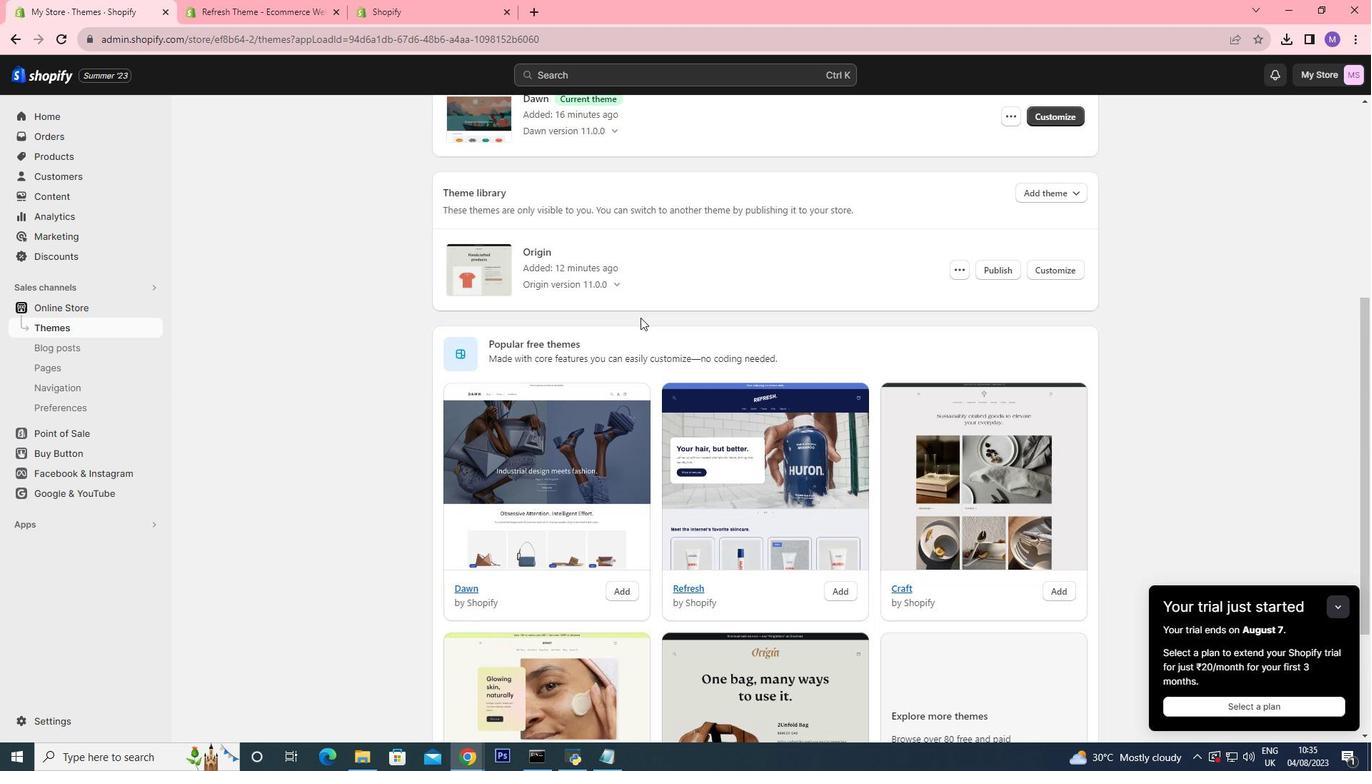 
Action: Mouse moved to (640, 317)
Screenshot: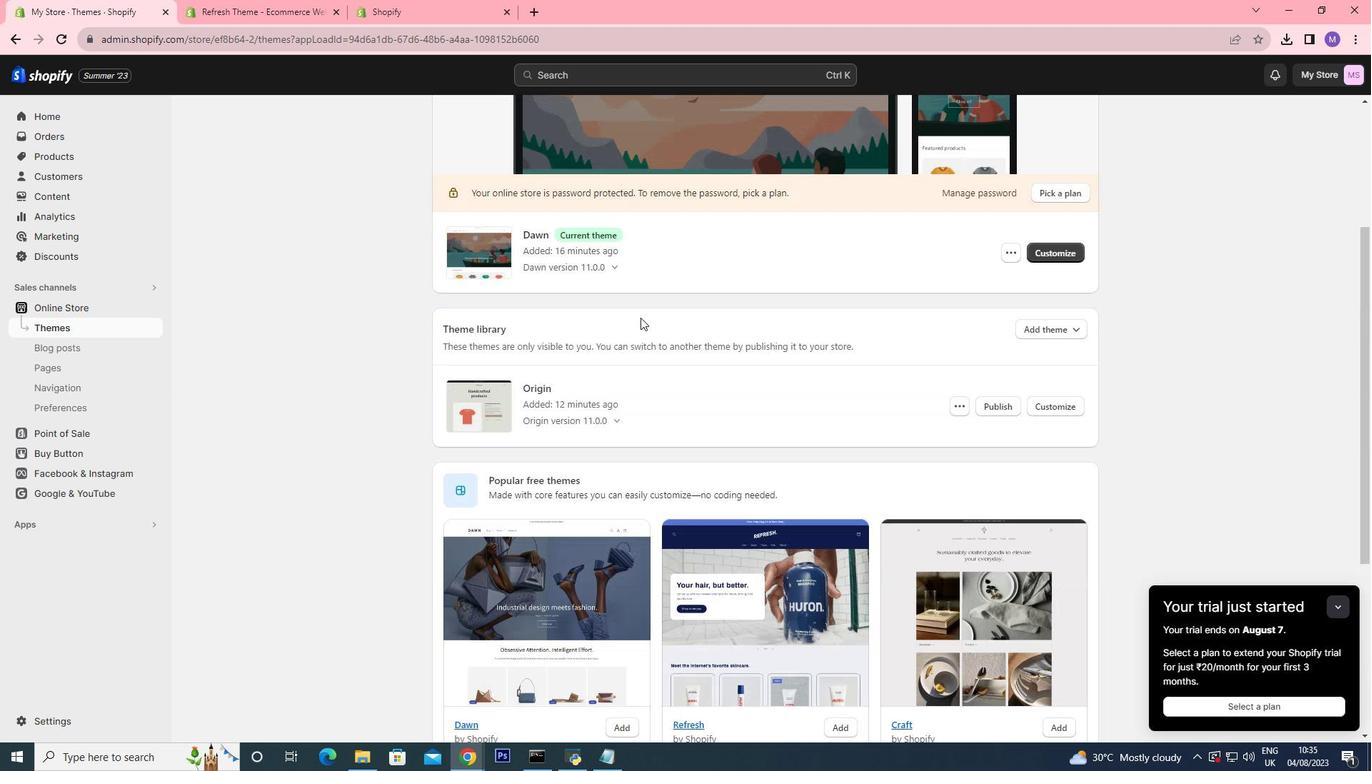 
Action: Mouse scrolled (640, 318) with delta (0, 0)
Screenshot: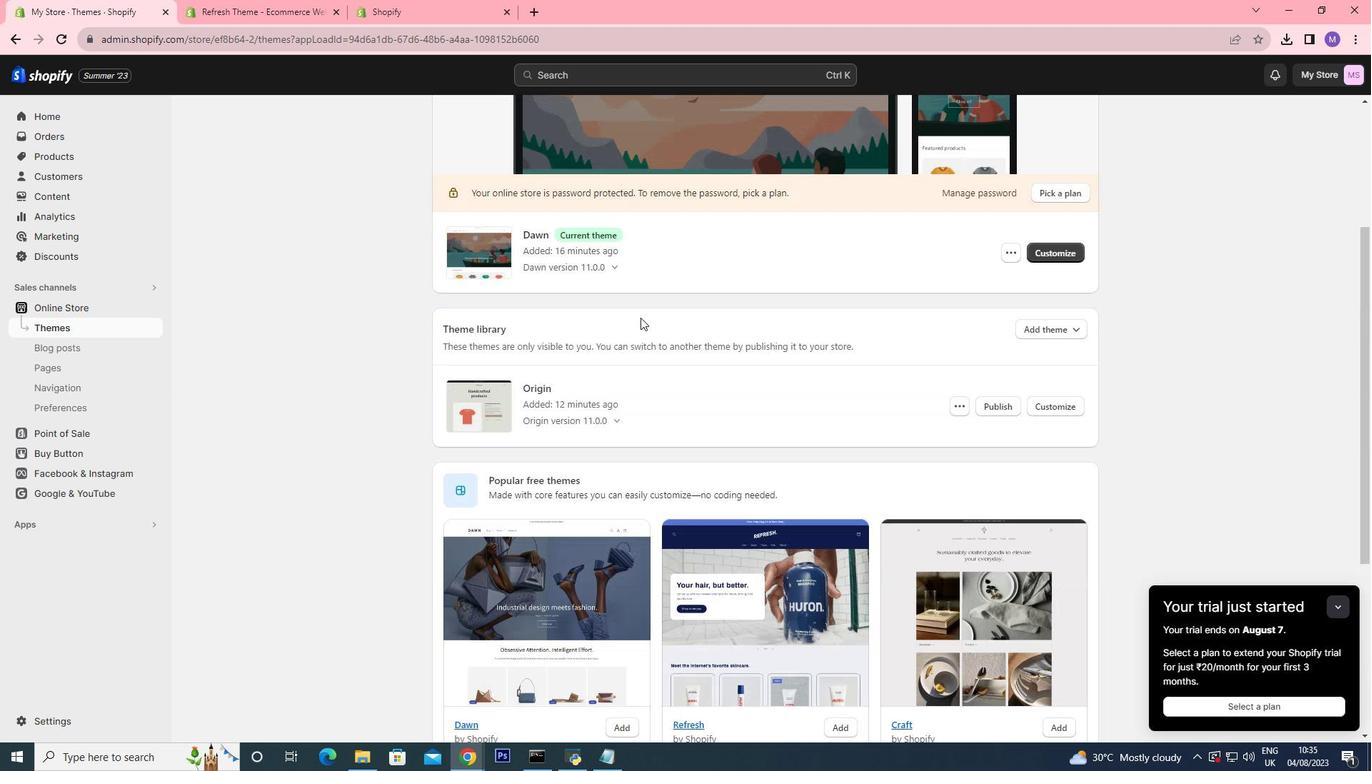 
Action: Mouse scrolled (640, 318) with delta (0, 0)
Screenshot: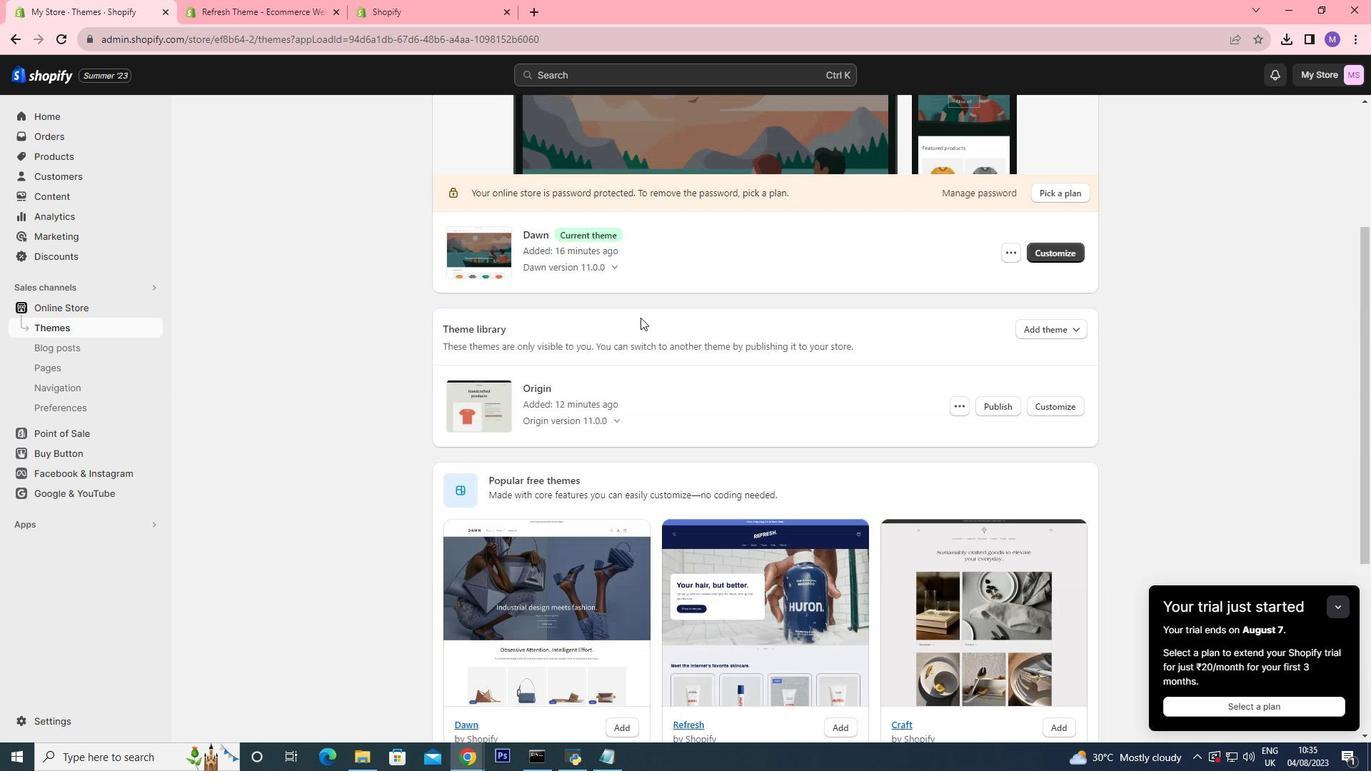 
Action: Mouse scrolled (640, 318) with delta (0, 0)
Screenshot: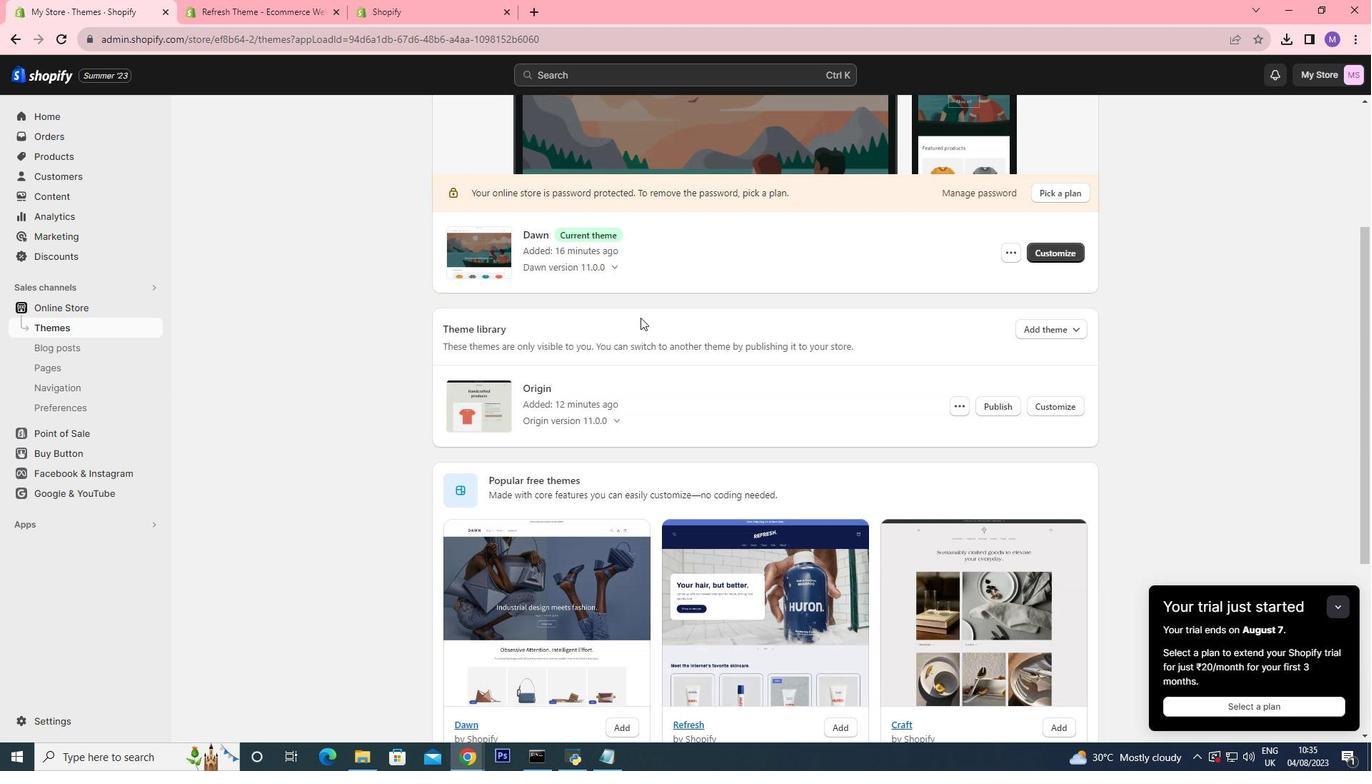 
Action: Mouse scrolled (640, 318) with delta (0, 0)
Screenshot: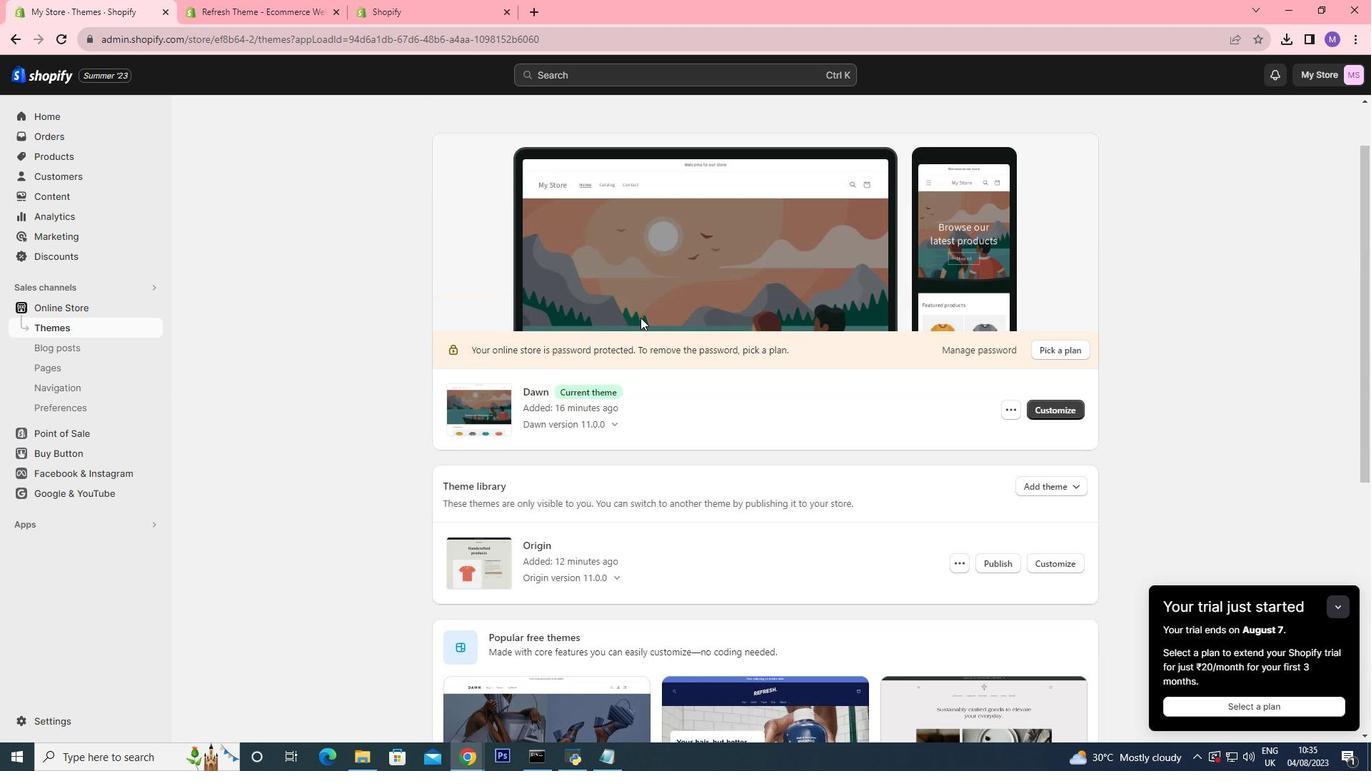 
Action: Mouse moved to (635, 327)
Screenshot: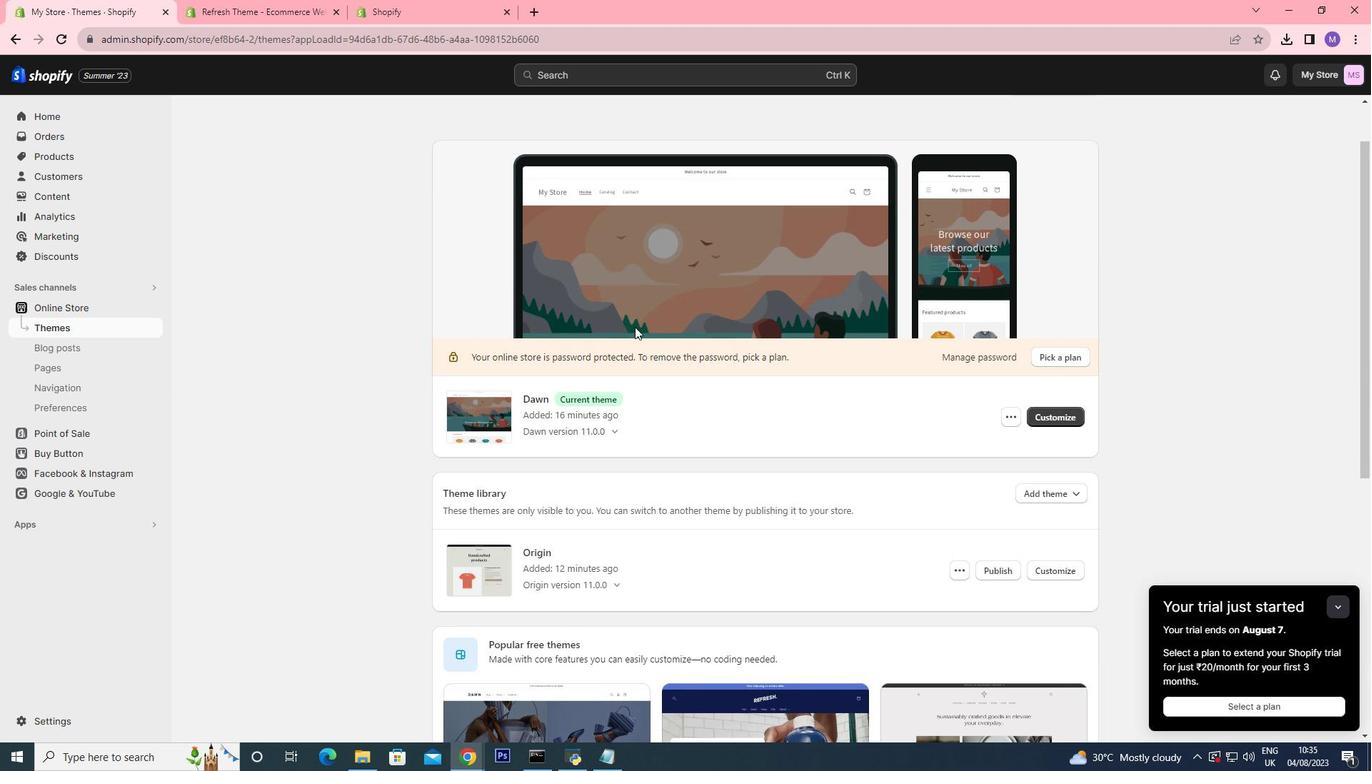 
Action: Mouse scrolled (635, 327) with delta (0, 0)
Screenshot: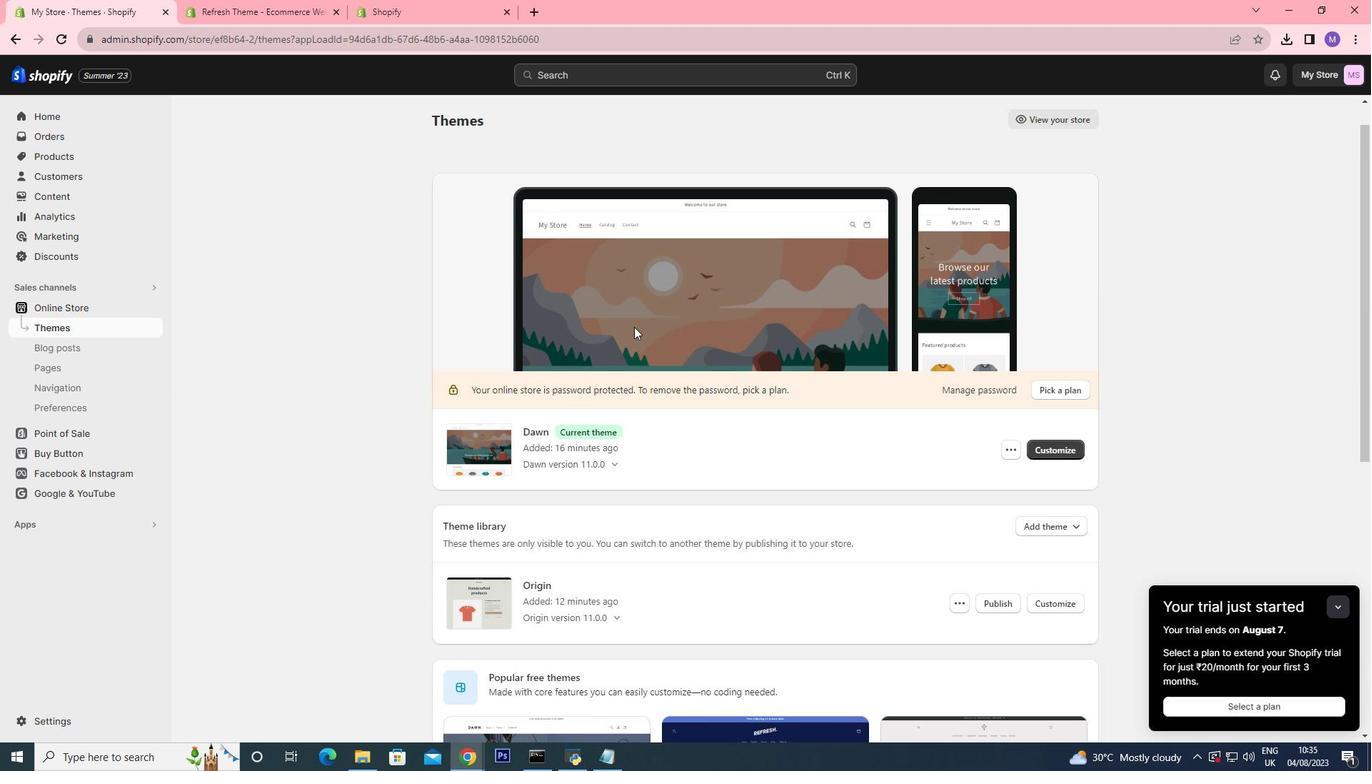 
Action: Mouse moved to (634, 327)
Screenshot: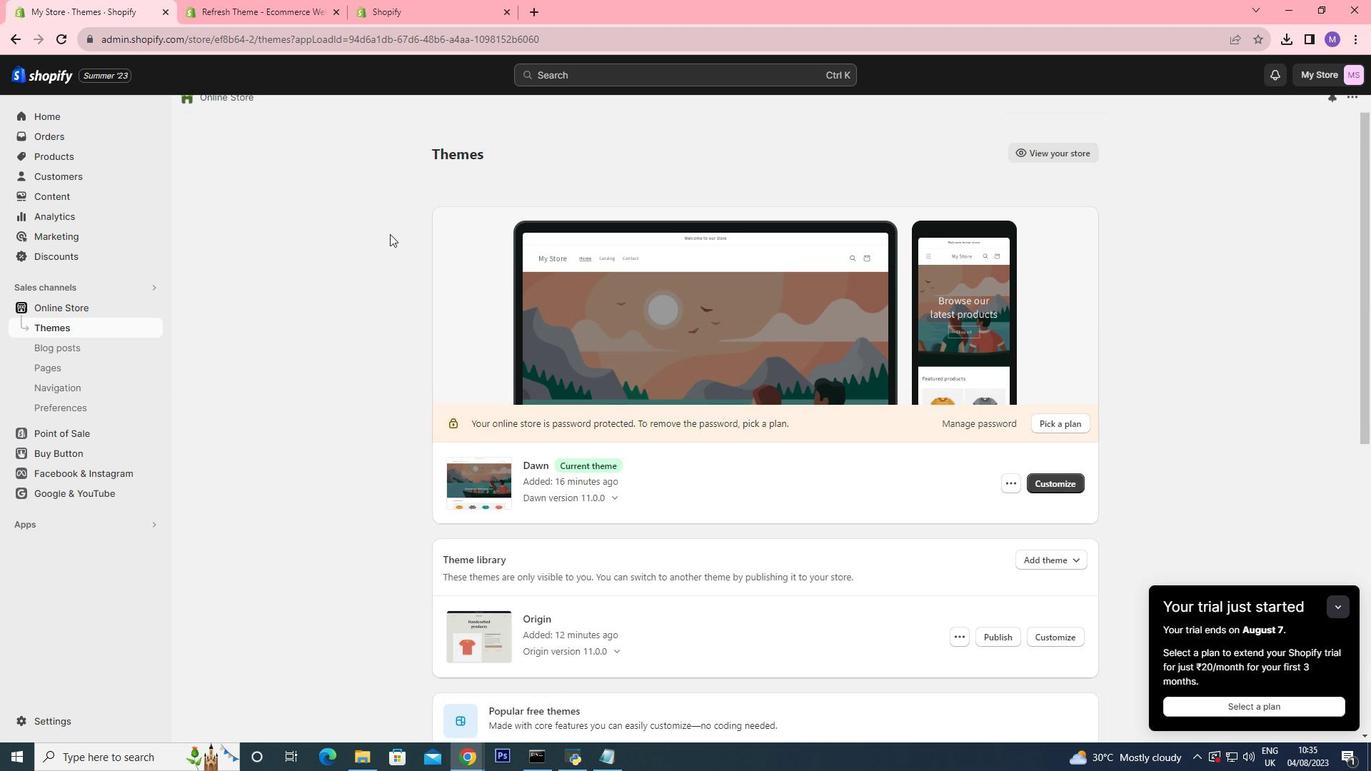 
Action: Mouse scrolled (635, 327) with delta (0, 0)
Screenshot: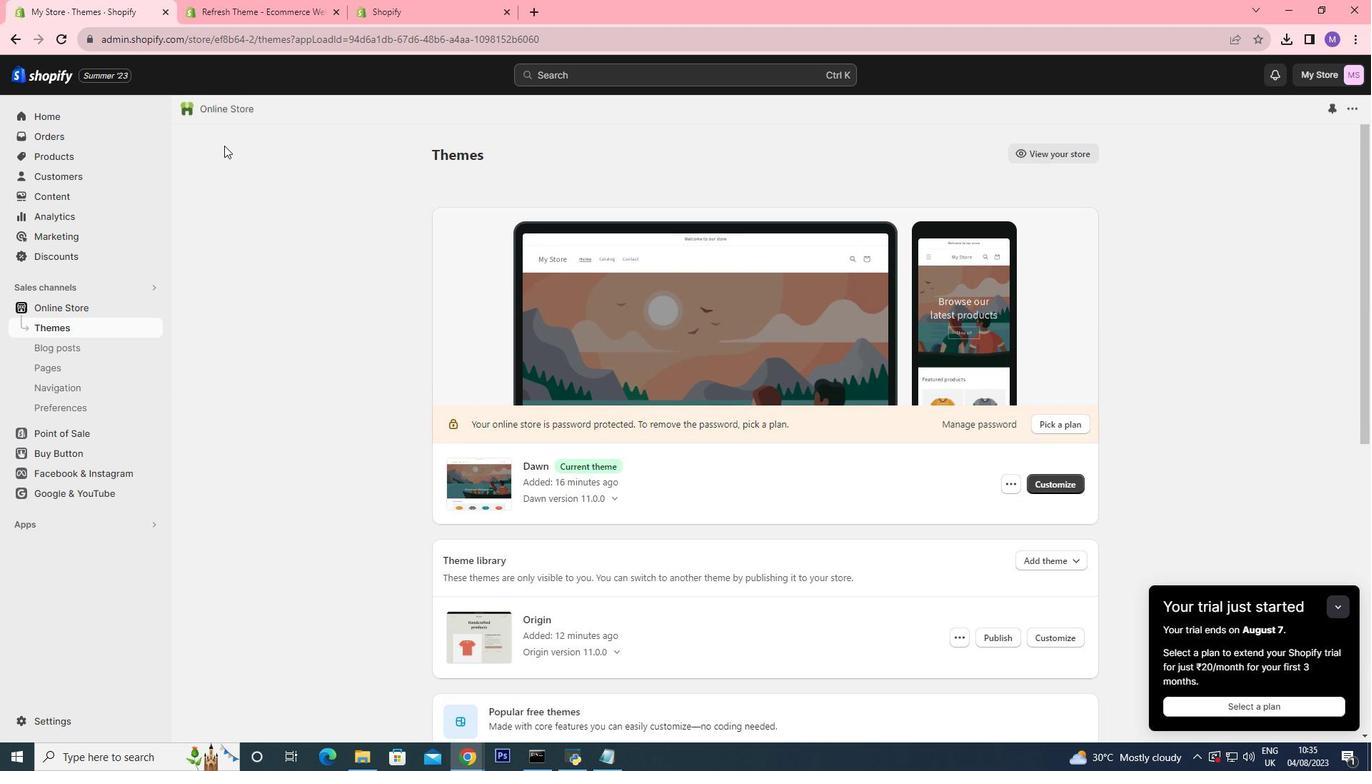 
Action: Mouse moved to (60, 39)
Screenshot: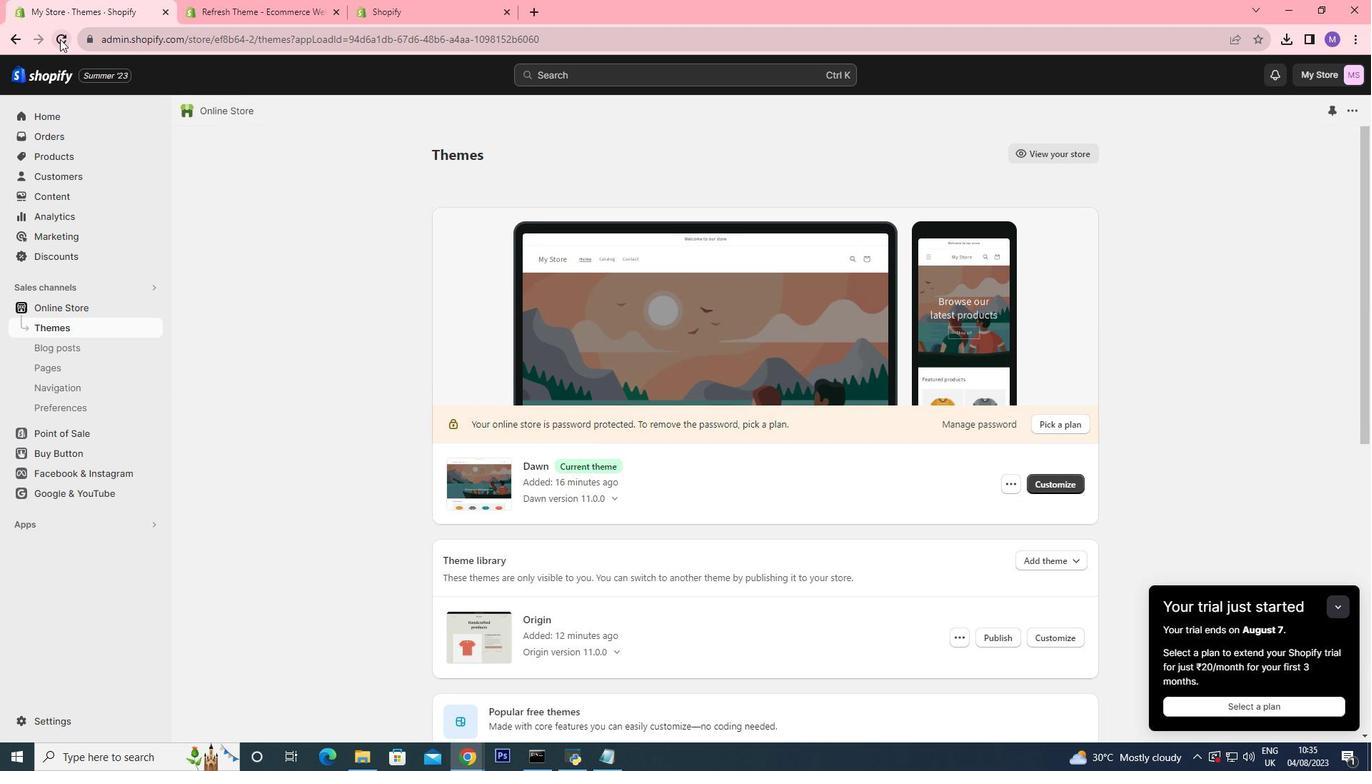 
Action: Mouse pressed left at (60, 39)
Screenshot: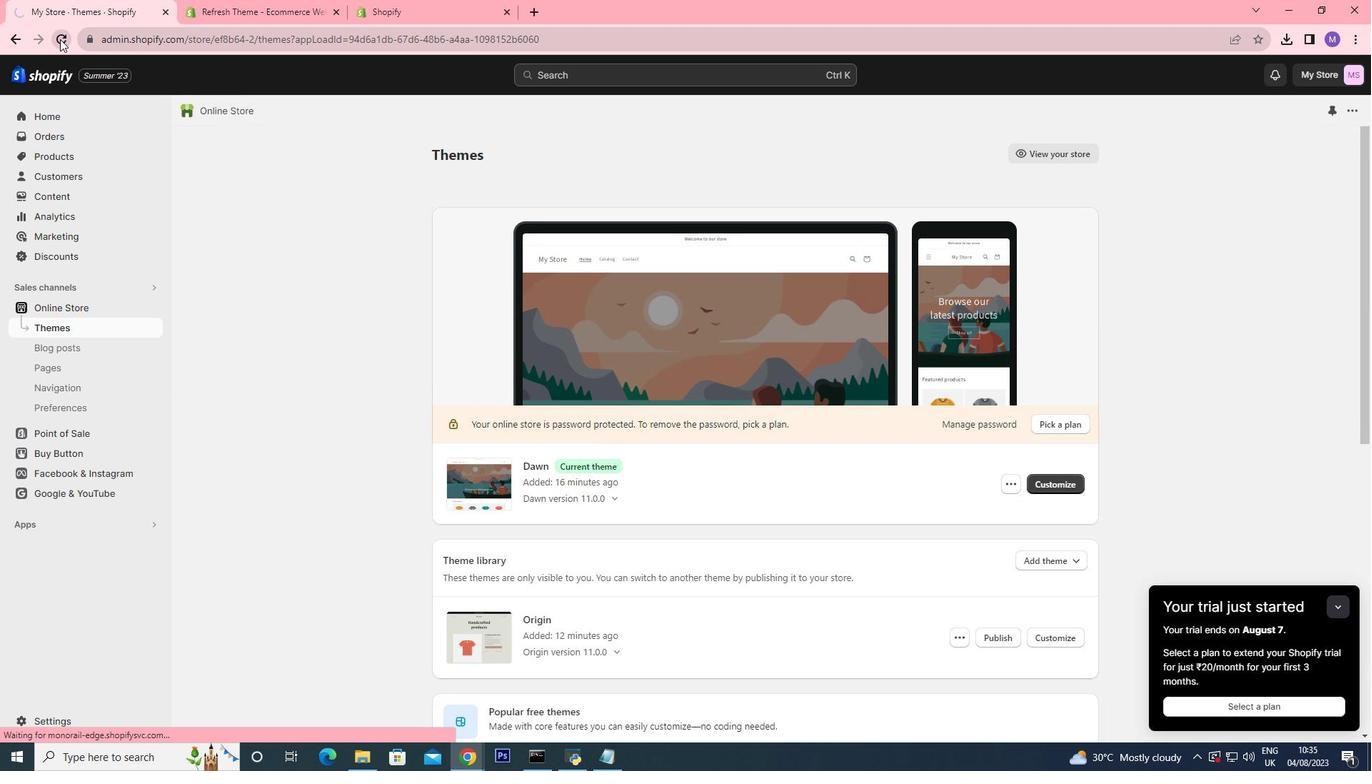 
Action: Mouse moved to (683, 430)
Screenshot: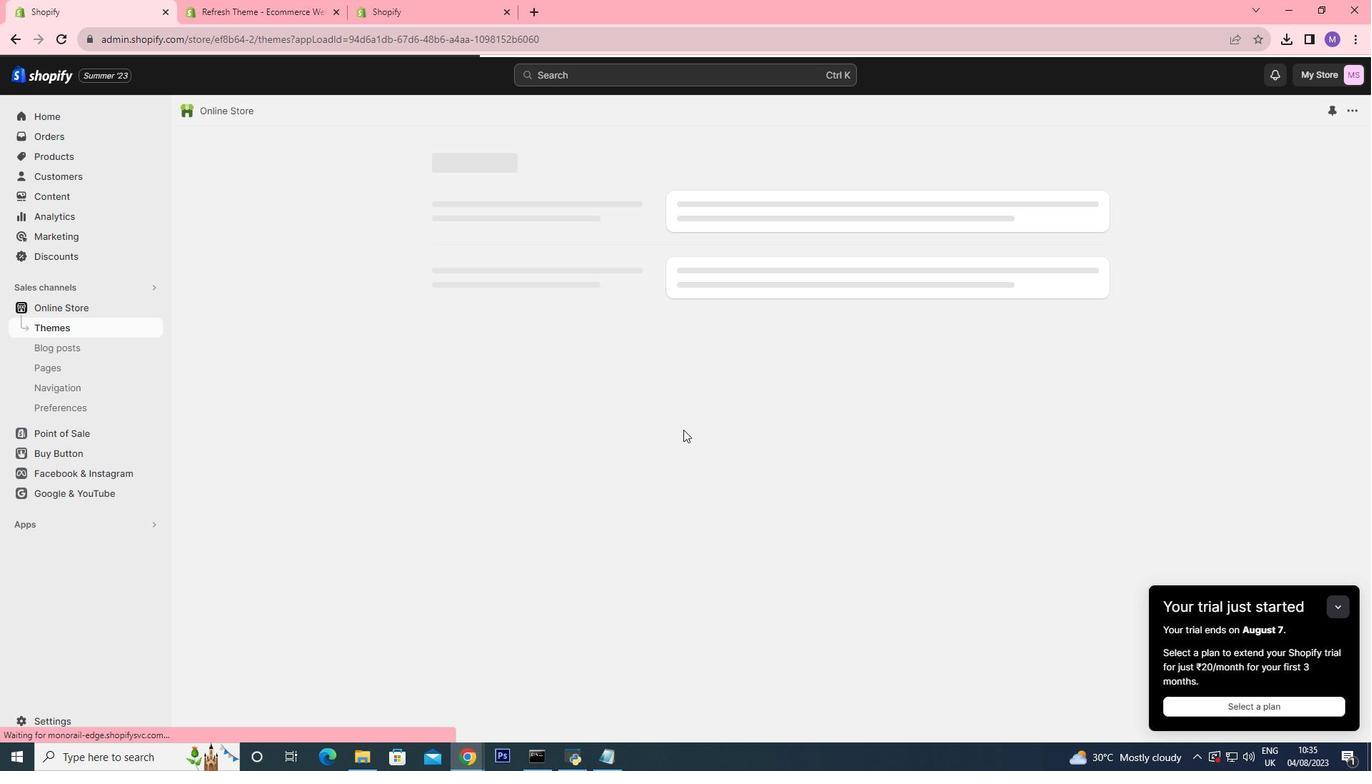 
Action: Mouse scrolled (683, 429) with delta (0, 0)
Screenshot: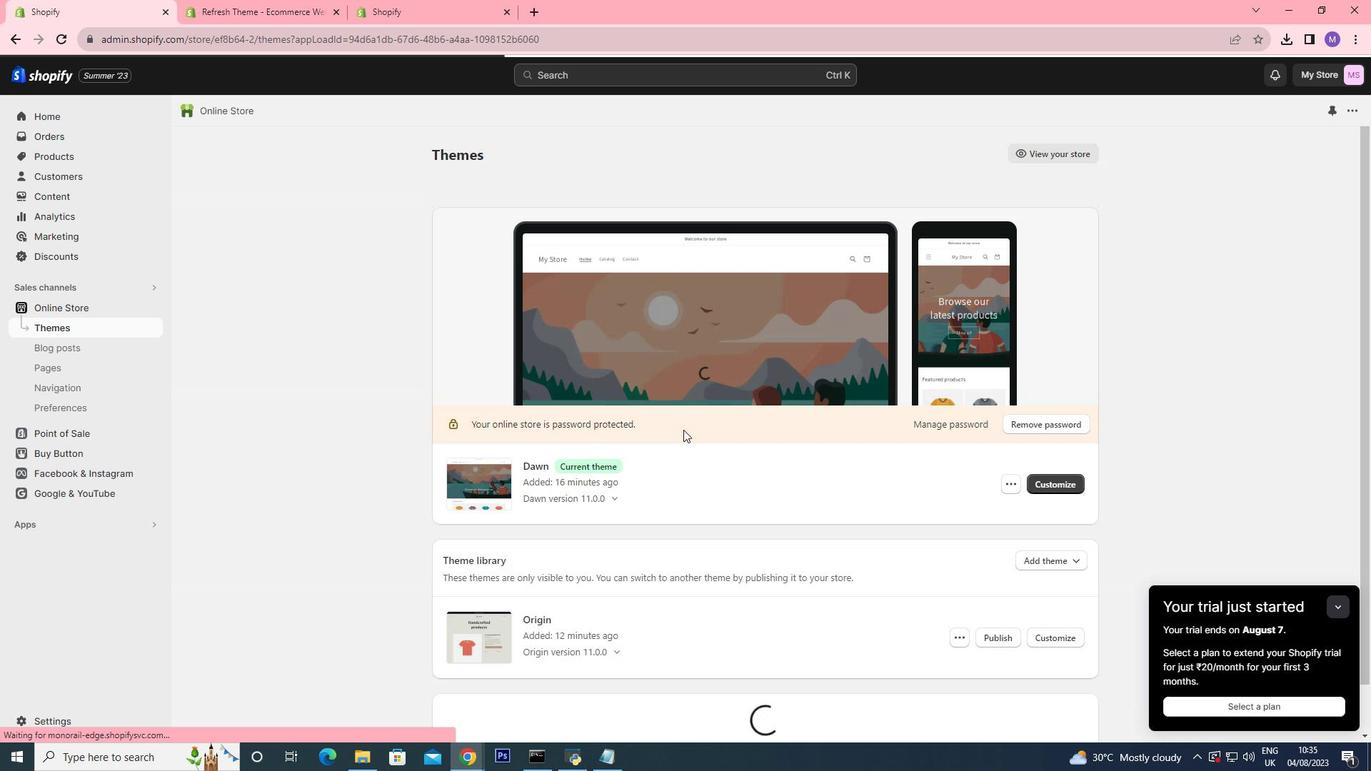 
Action: Mouse scrolled (683, 429) with delta (0, 0)
Screenshot: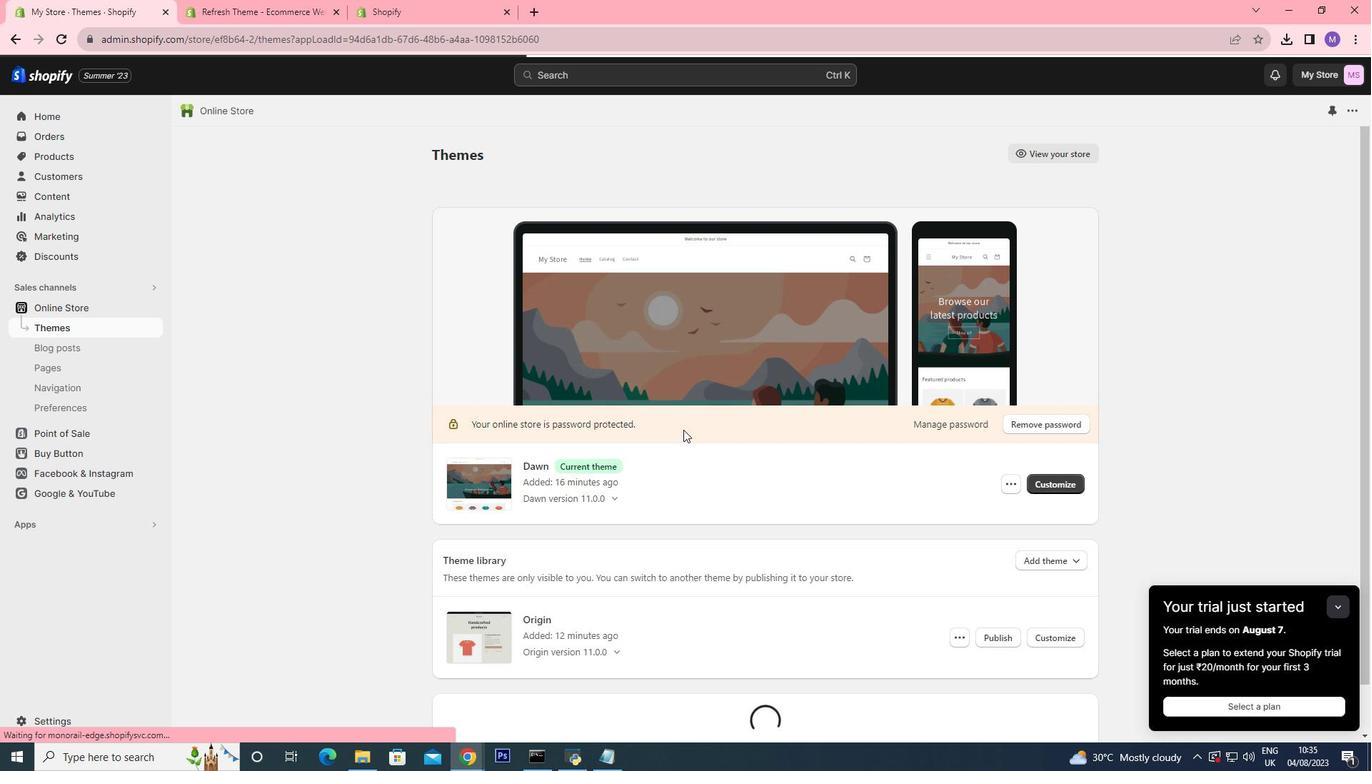 
Action: Mouse scrolled (683, 429) with delta (0, 0)
Screenshot: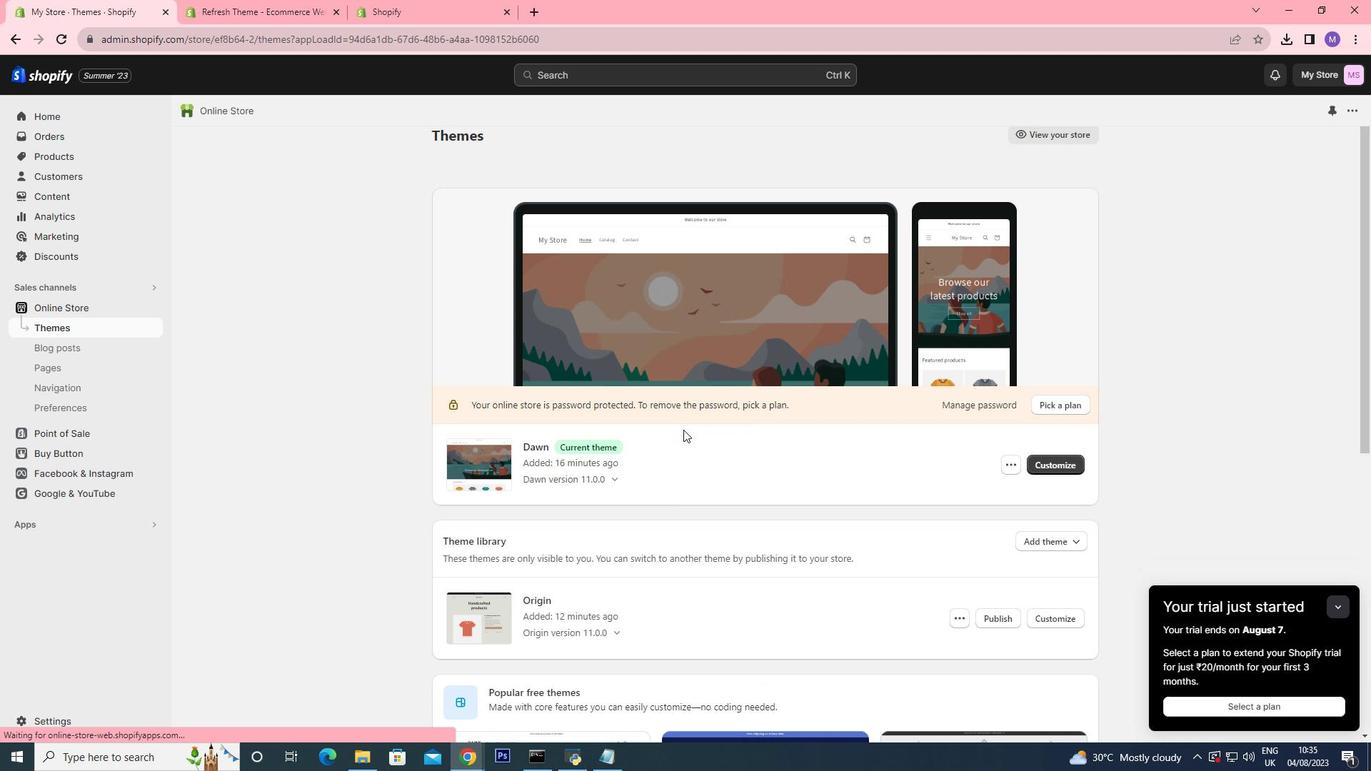 
Action: Mouse scrolled (683, 429) with delta (0, 0)
Screenshot: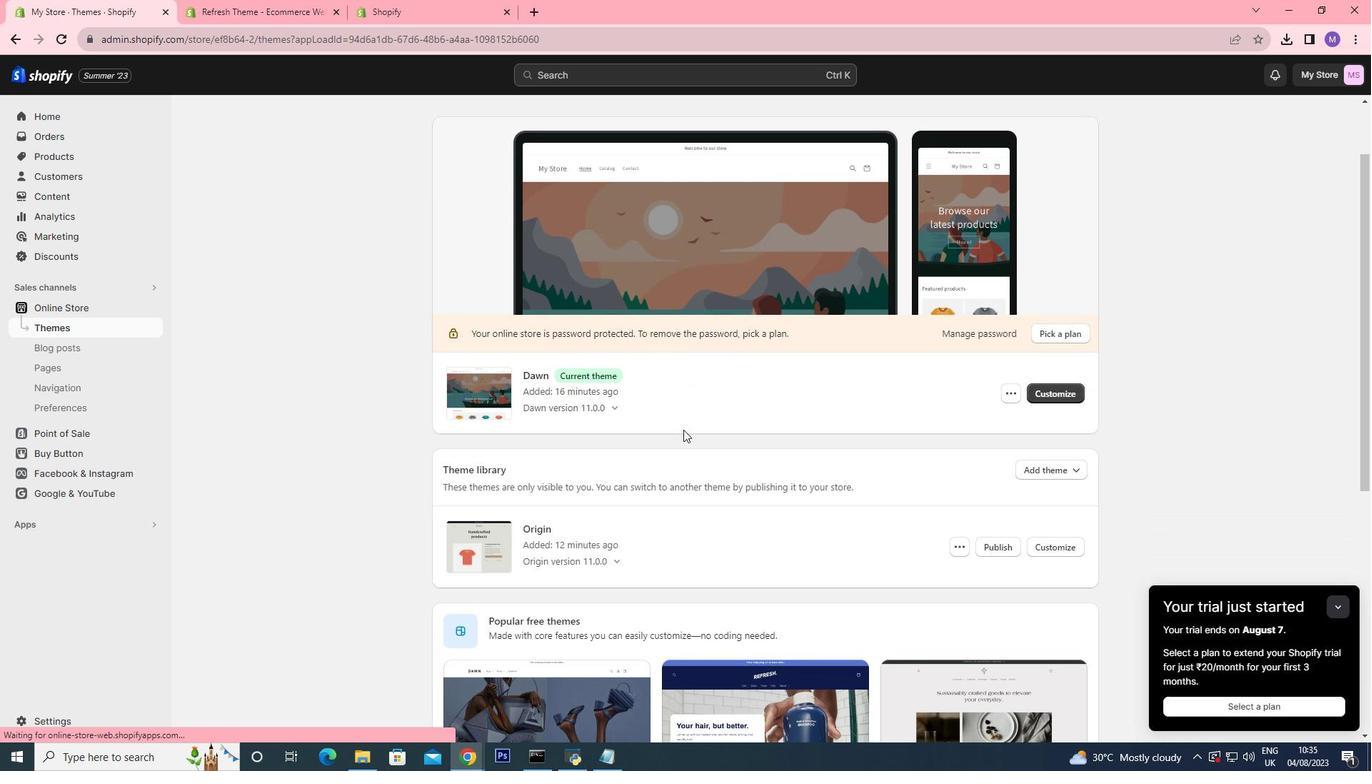 
Action: Mouse scrolled (683, 429) with delta (0, 0)
Screenshot: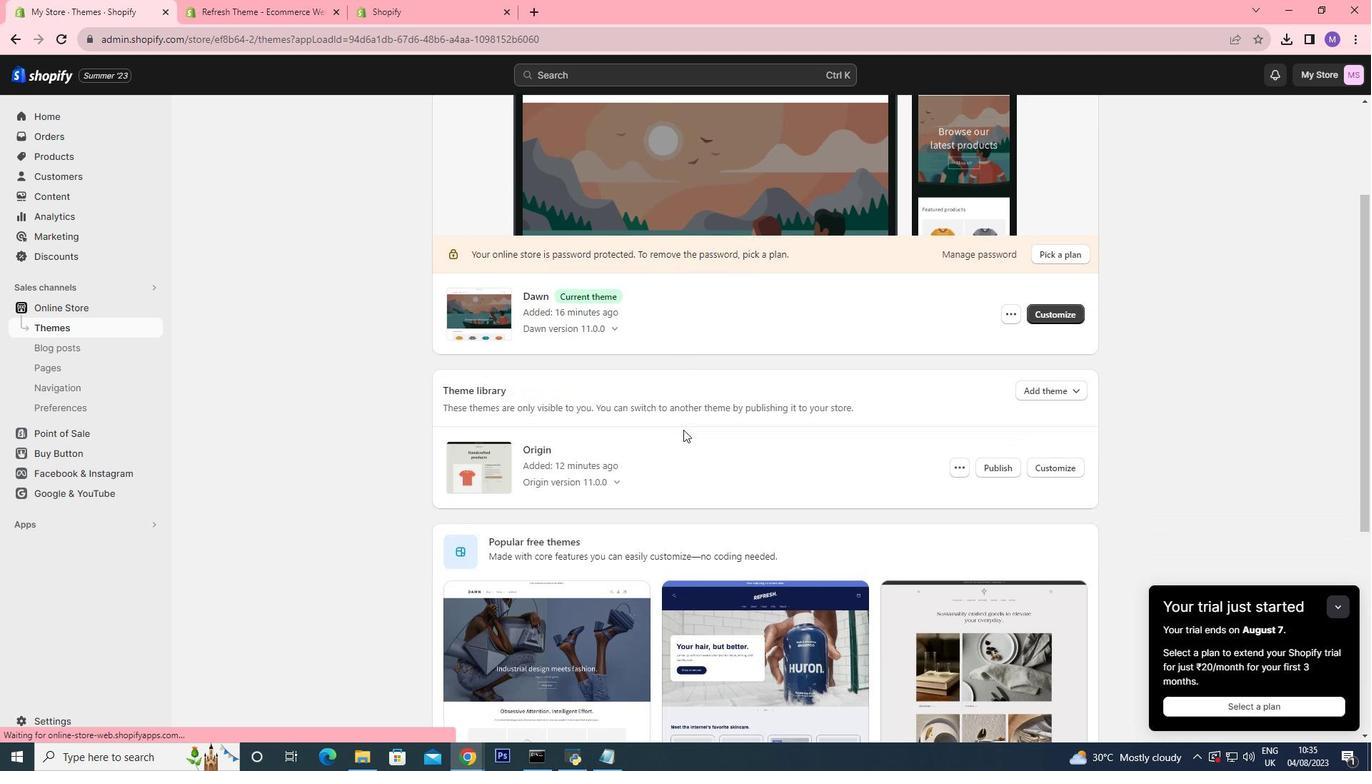 
Action: Mouse scrolled (683, 429) with delta (0, 0)
Screenshot: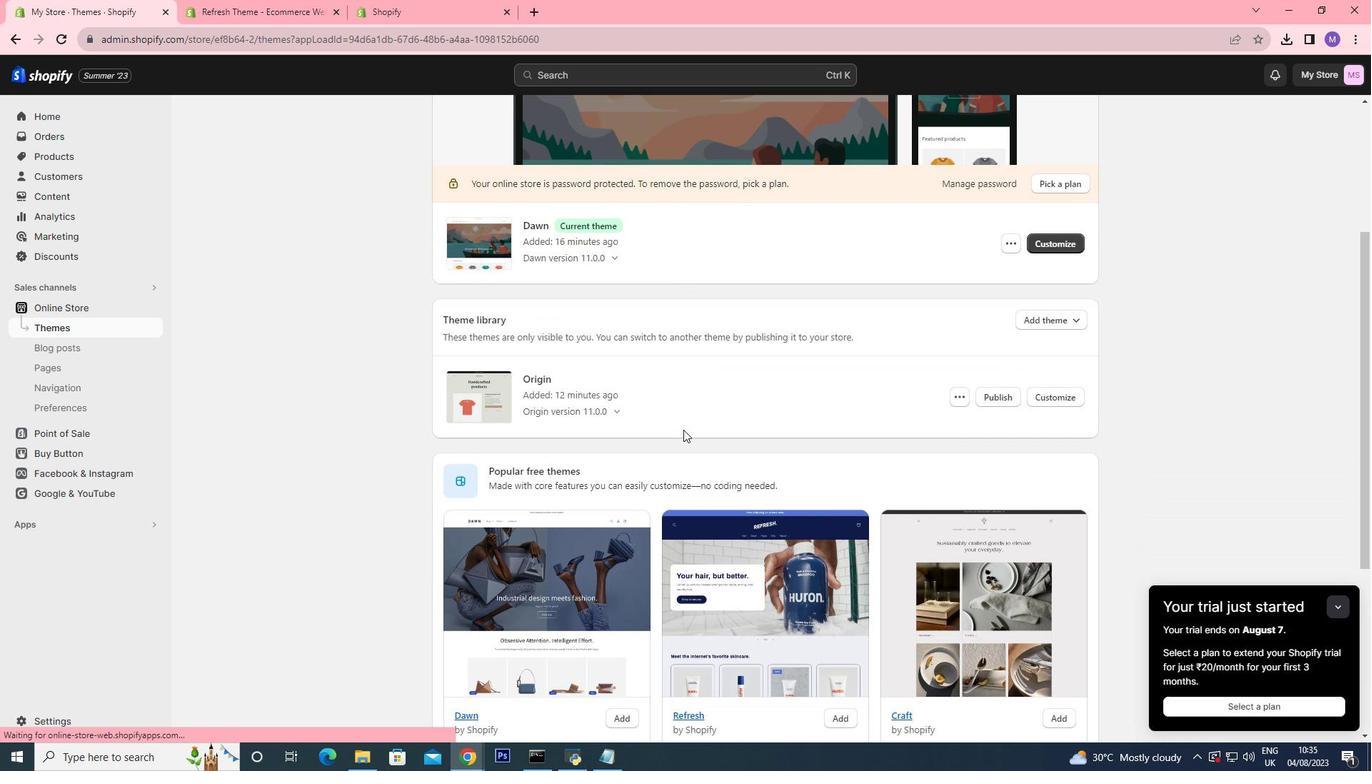 
Action: Mouse moved to (683, 433)
Screenshot: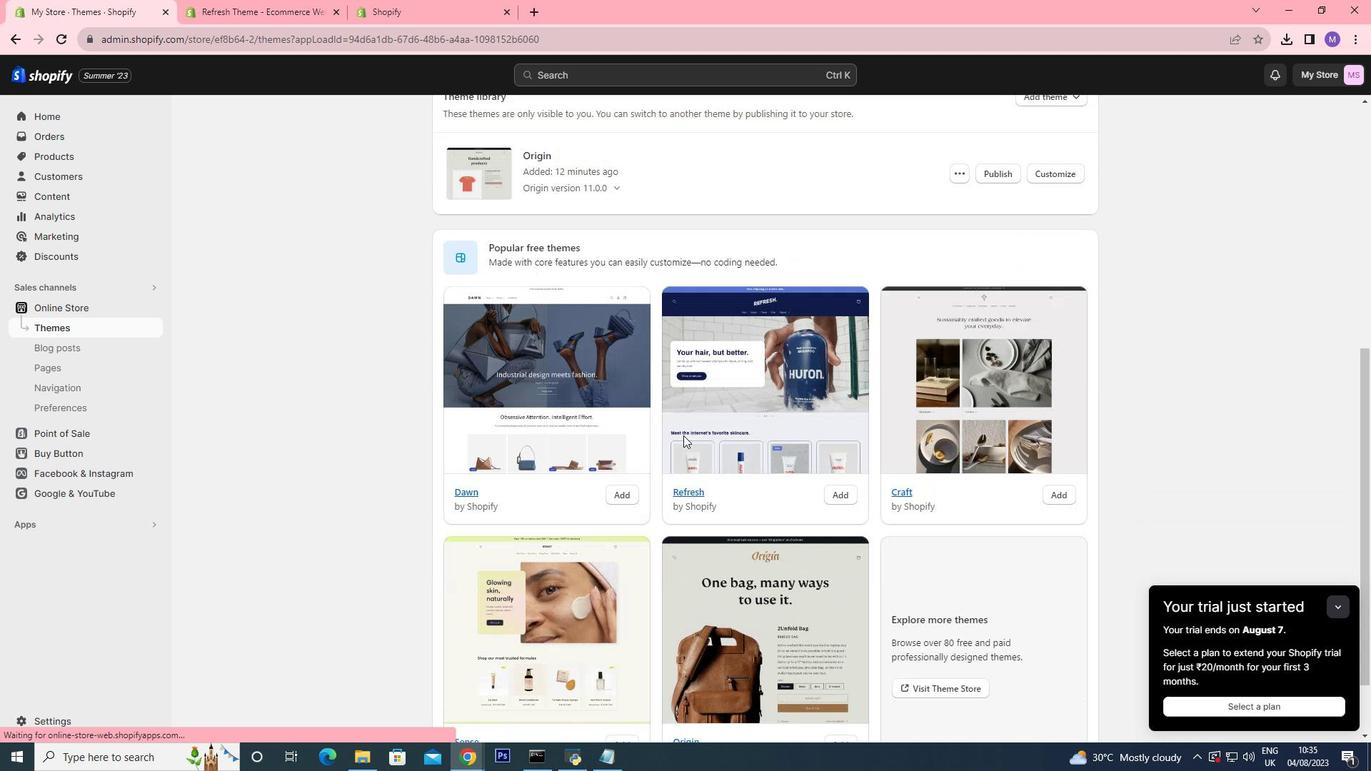 
Action: Mouse scrolled (683, 432) with delta (0, 0)
Screenshot: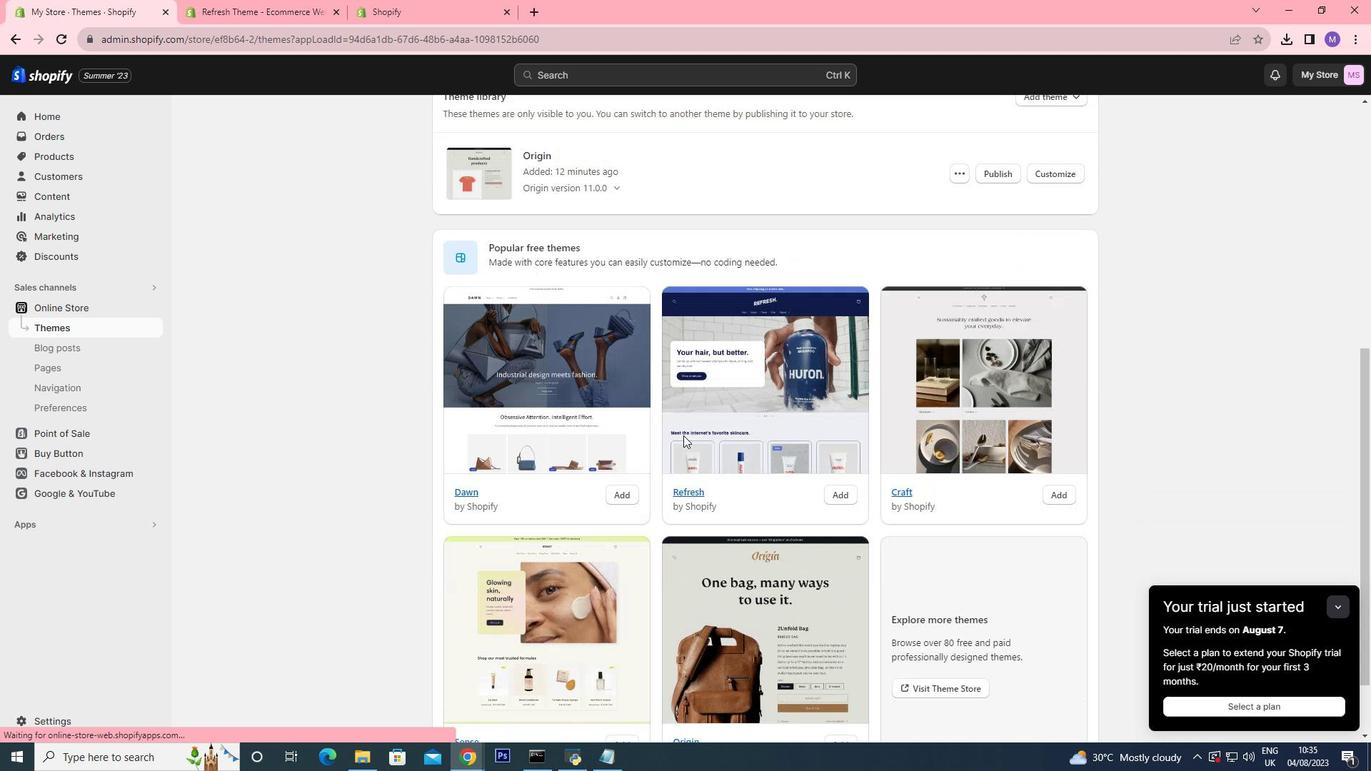 
Action: Mouse moved to (683, 434)
Screenshot: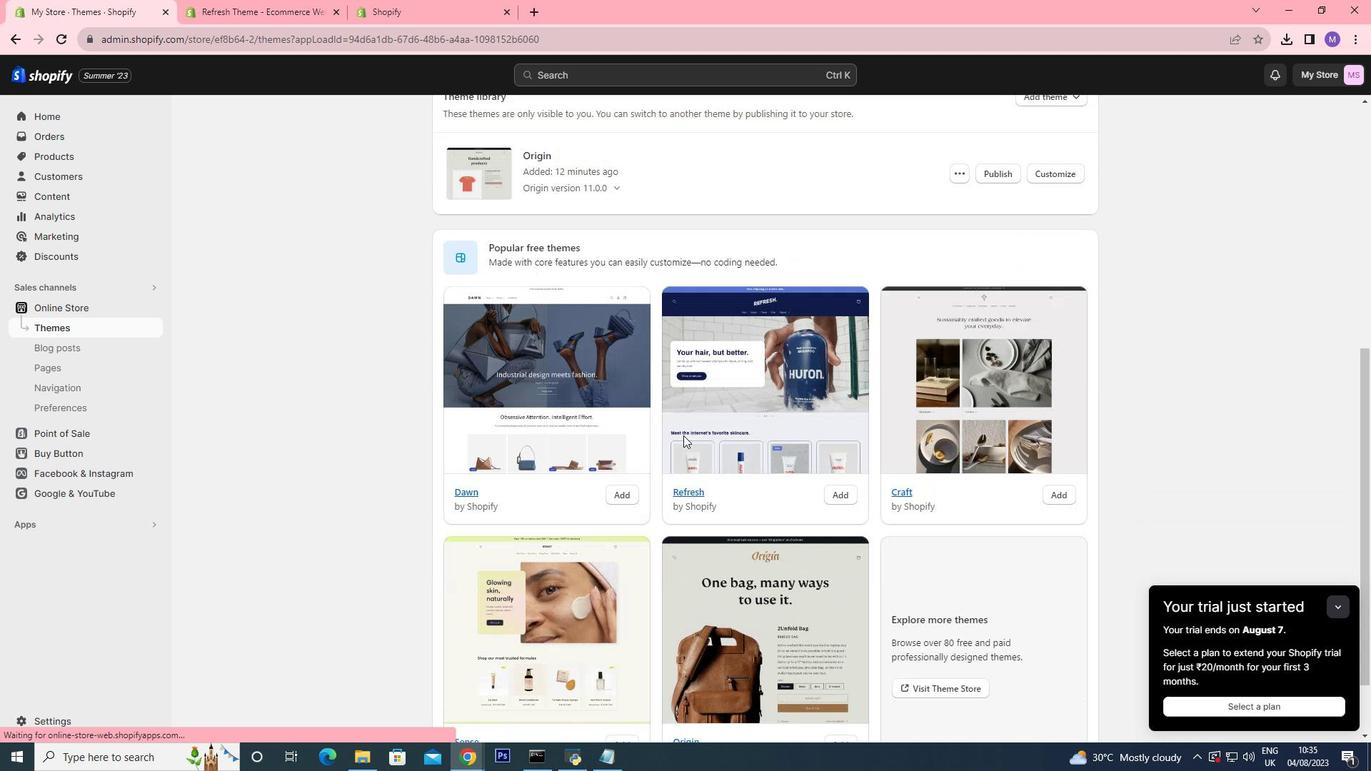 
Action: Mouse scrolled (683, 433) with delta (0, 0)
Screenshot: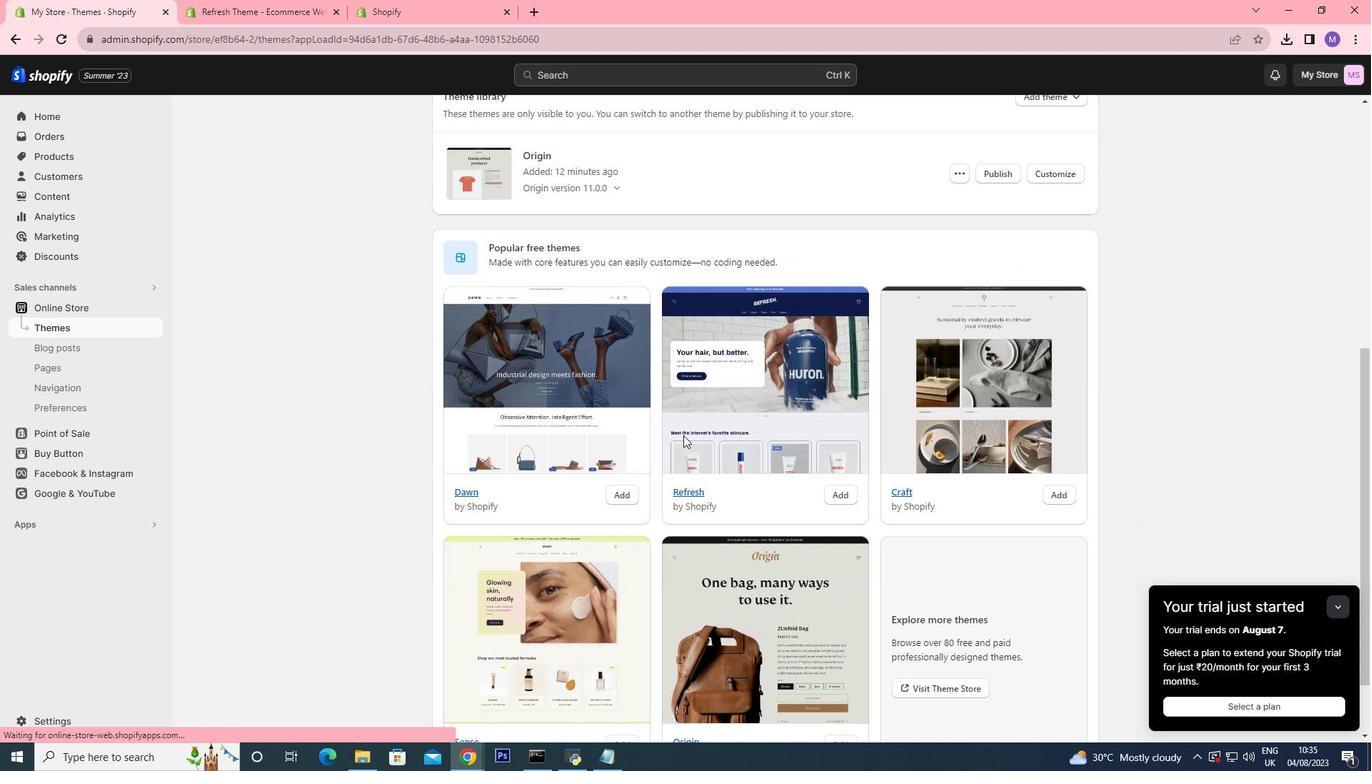 
Action: Mouse moved to (683, 435)
Screenshot: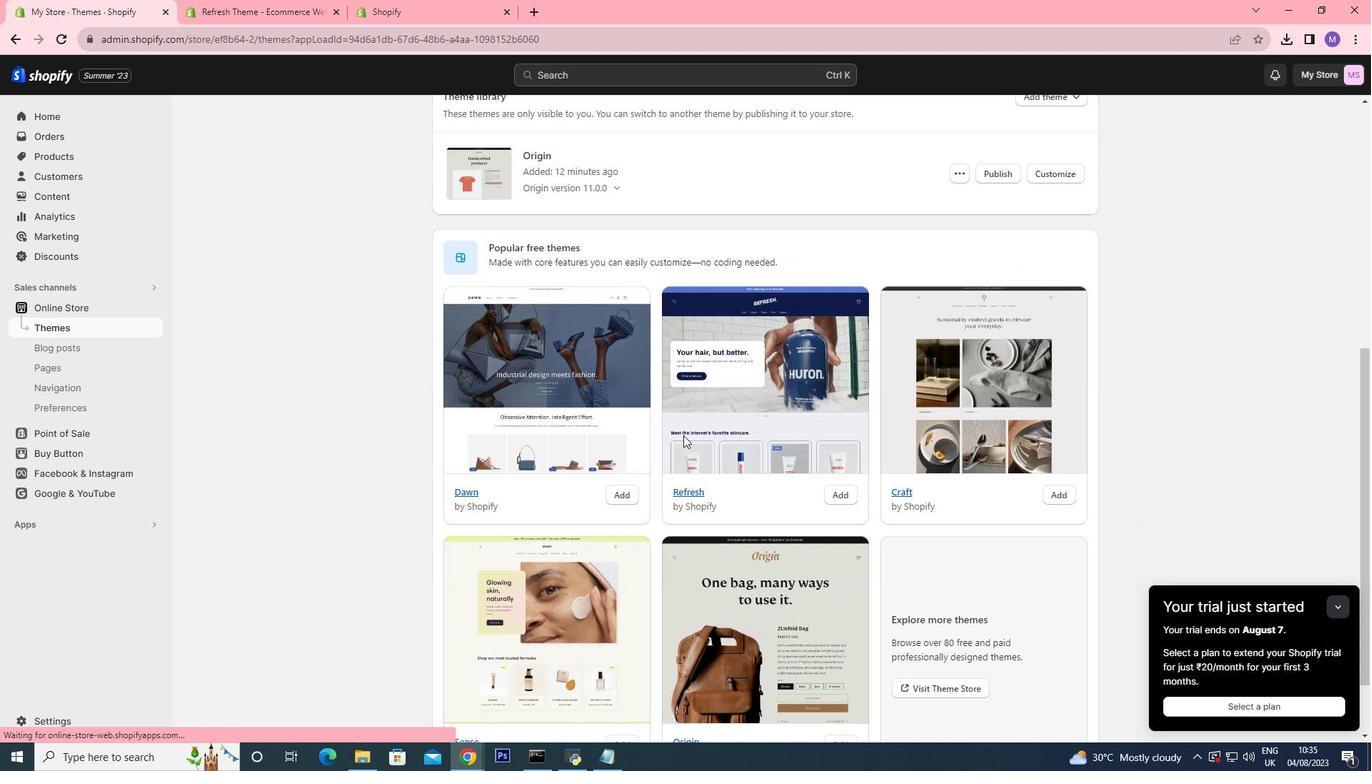 
Action: Mouse scrolled (683, 434) with delta (0, 0)
Screenshot: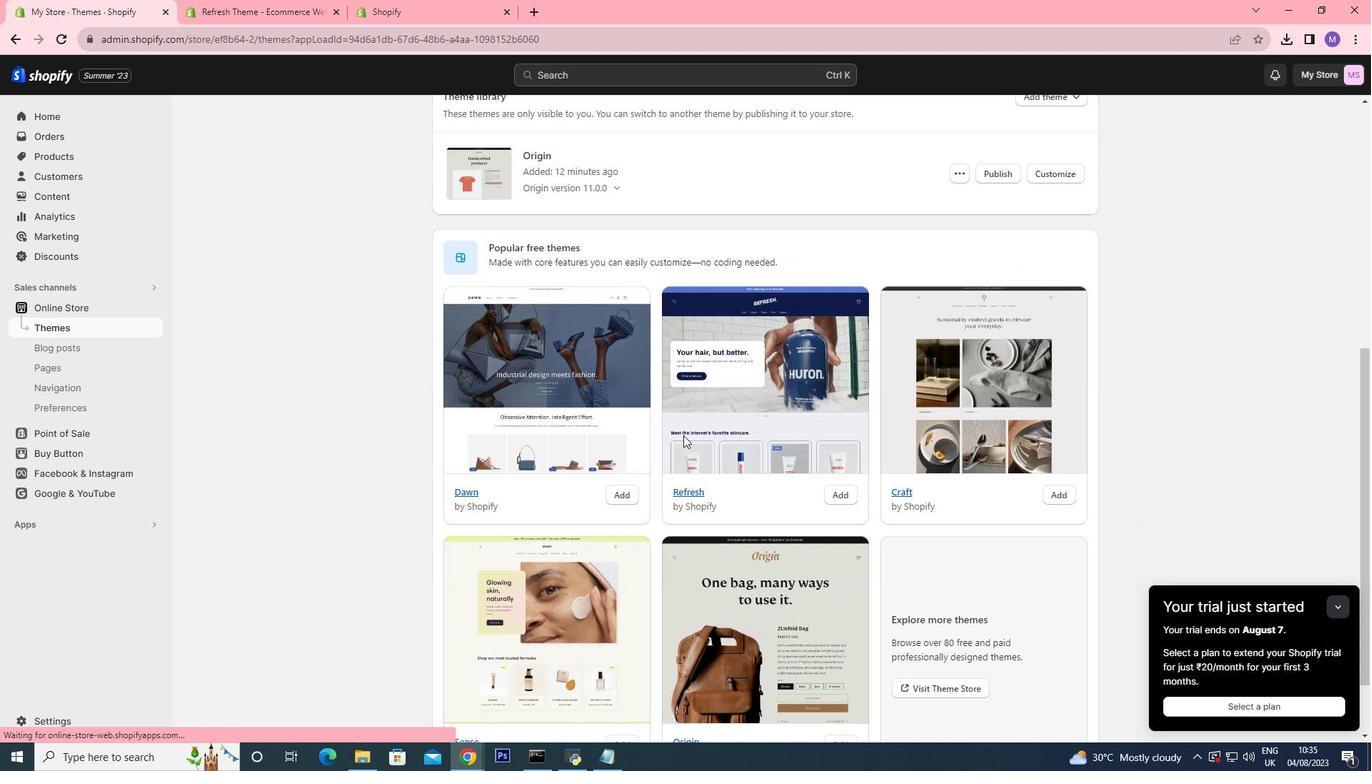 
Action: Mouse moved to (683, 435)
Screenshot: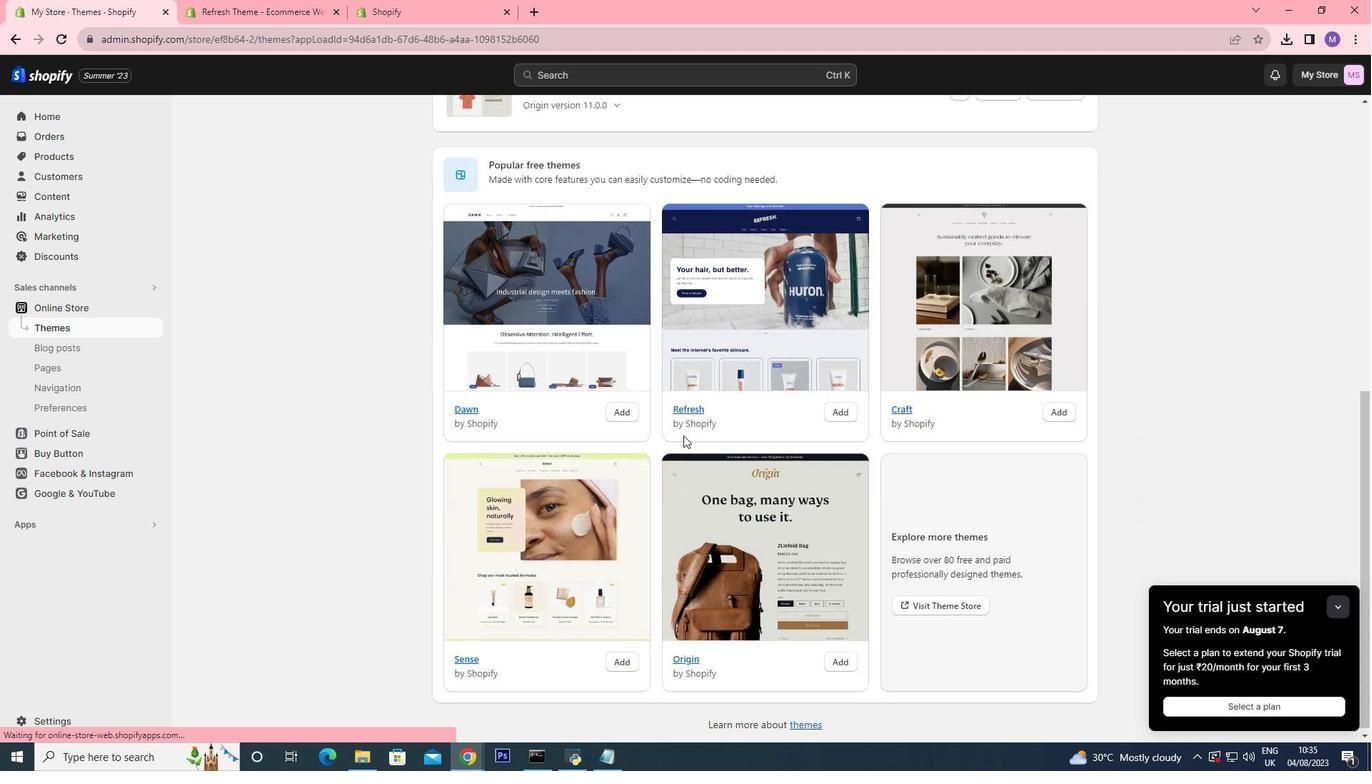 
Action: Mouse scrolled (683, 435) with delta (0, 0)
Screenshot: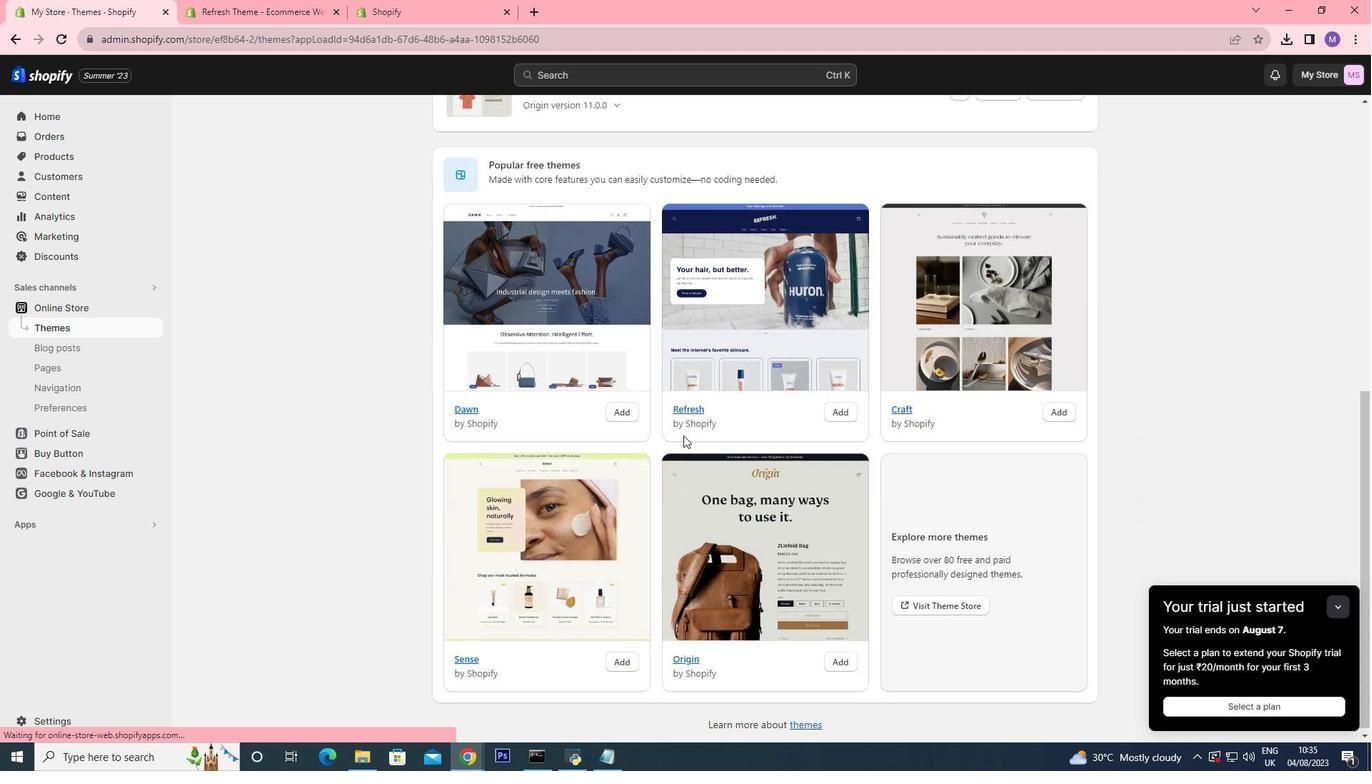 
Action: Mouse scrolled (683, 435) with delta (0, 0)
Screenshot: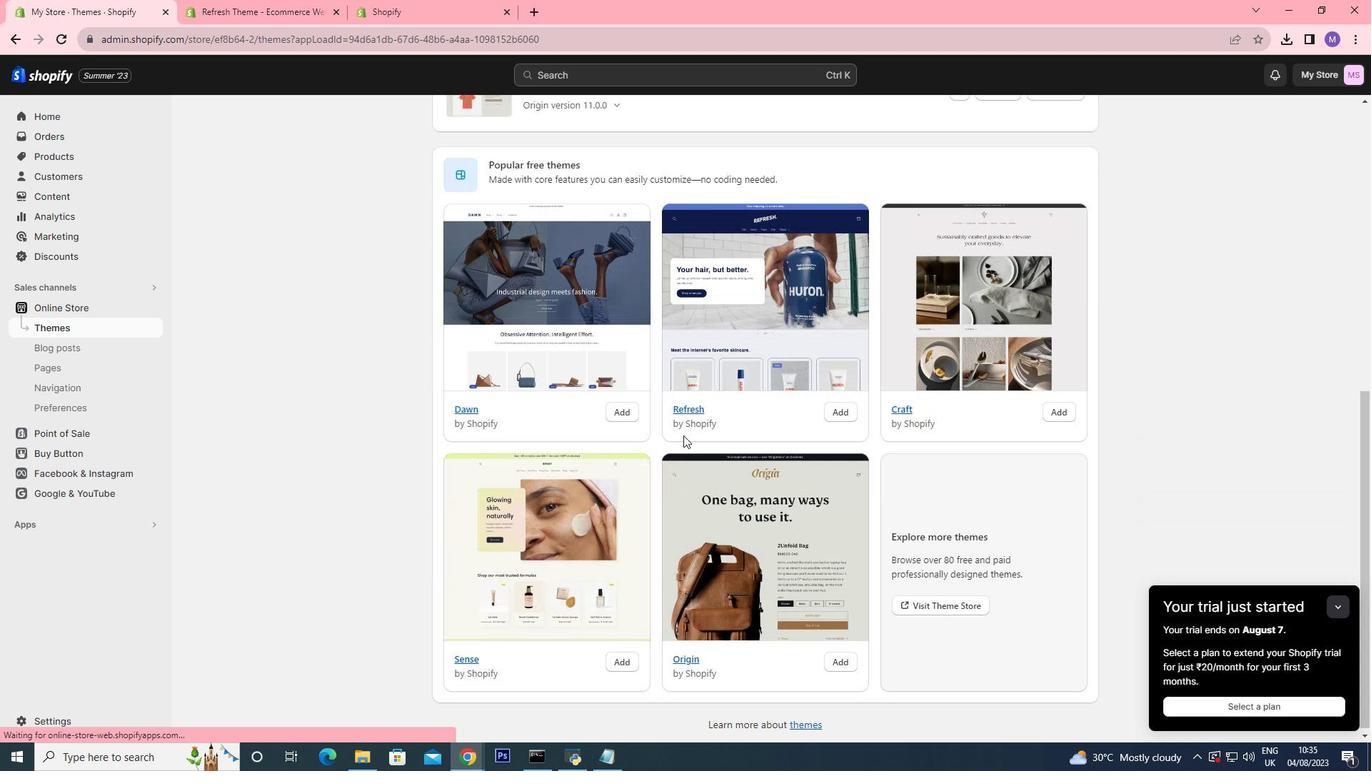 
Action: Mouse scrolled (683, 435) with delta (0, 0)
Screenshot: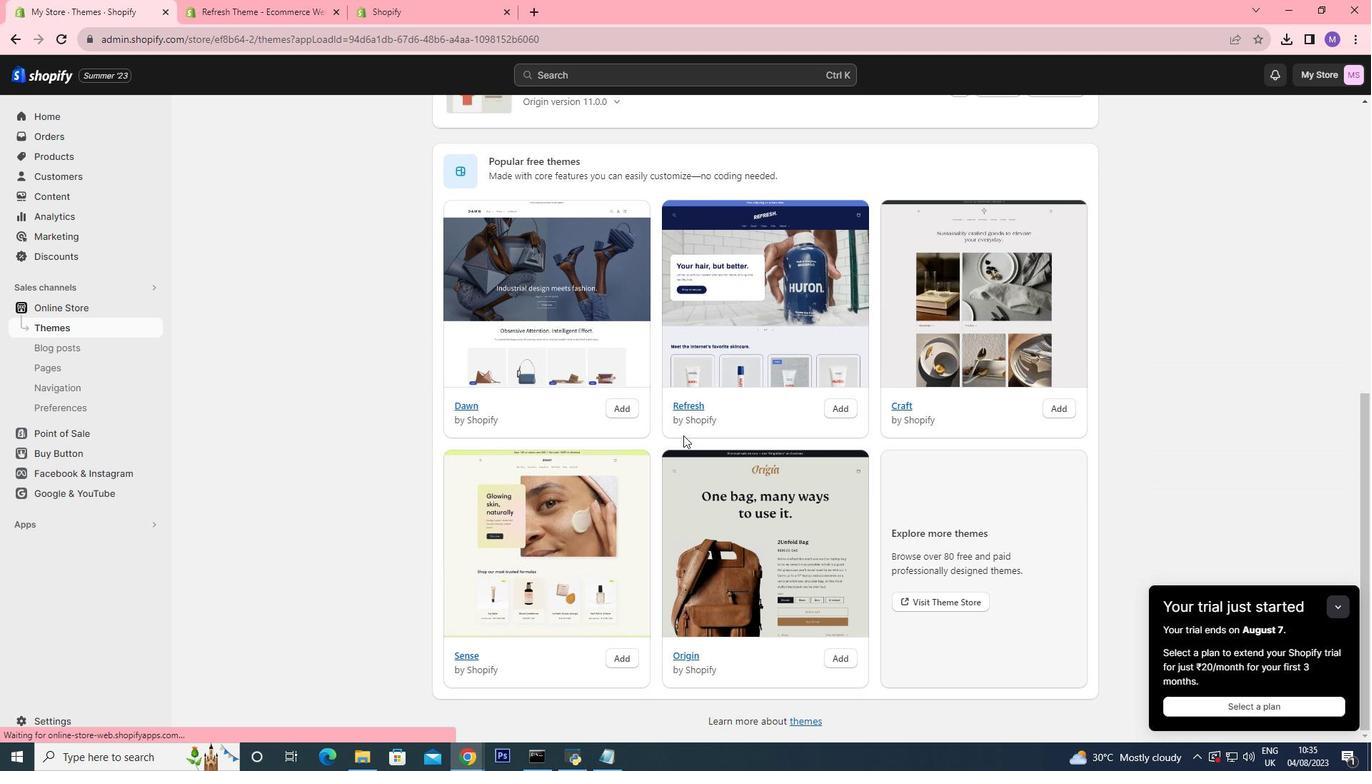 
Action: Mouse scrolled (683, 435) with delta (0, 0)
Screenshot: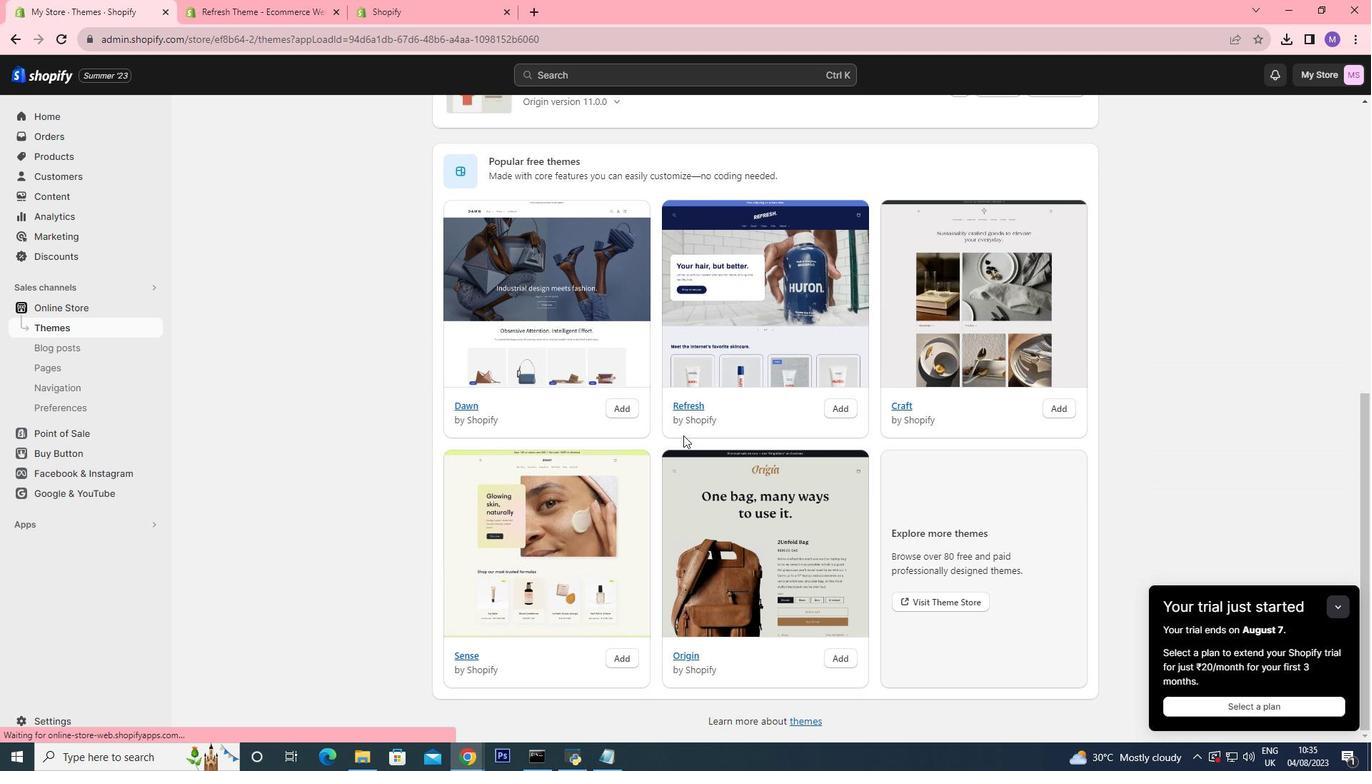
Action: Mouse scrolled (683, 435) with delta (0, 0)
Screenshot: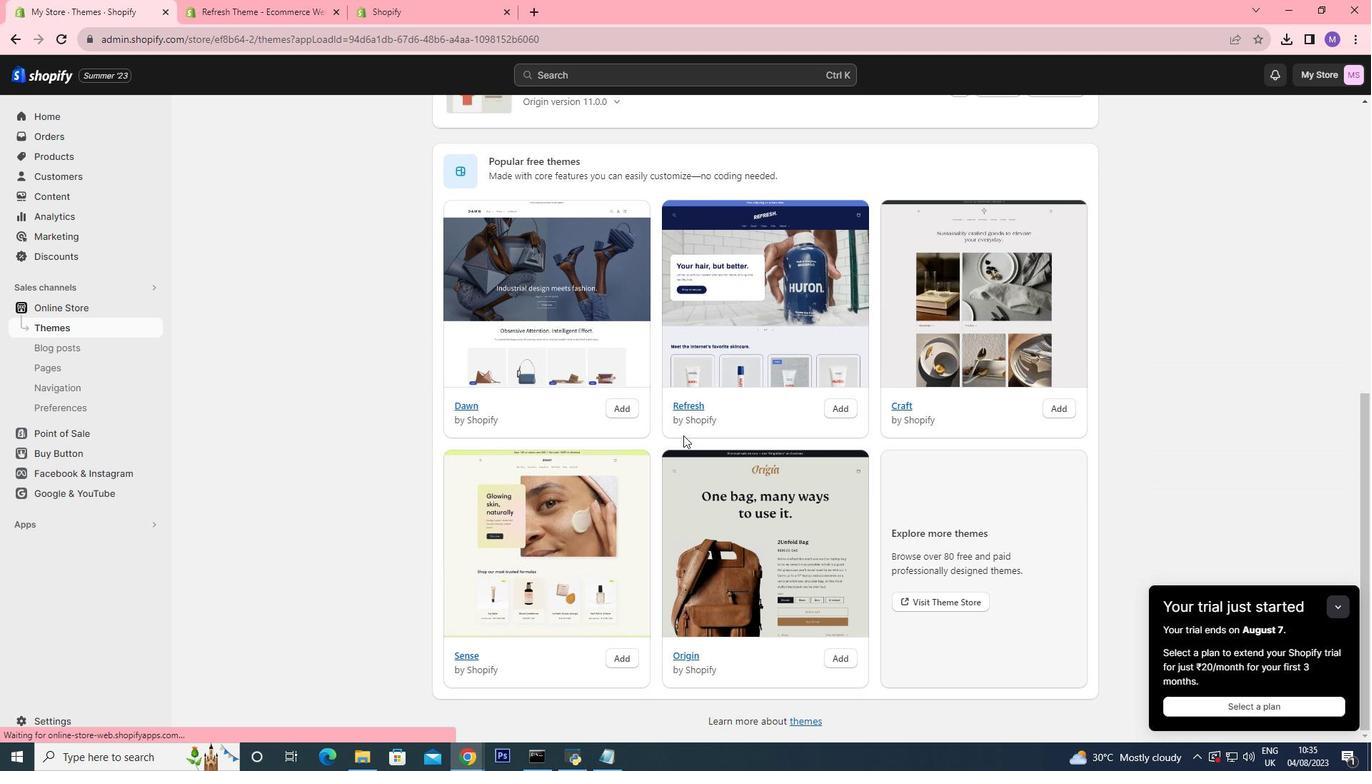 
Action: Mouse moved to (685, 436)
Screenshot: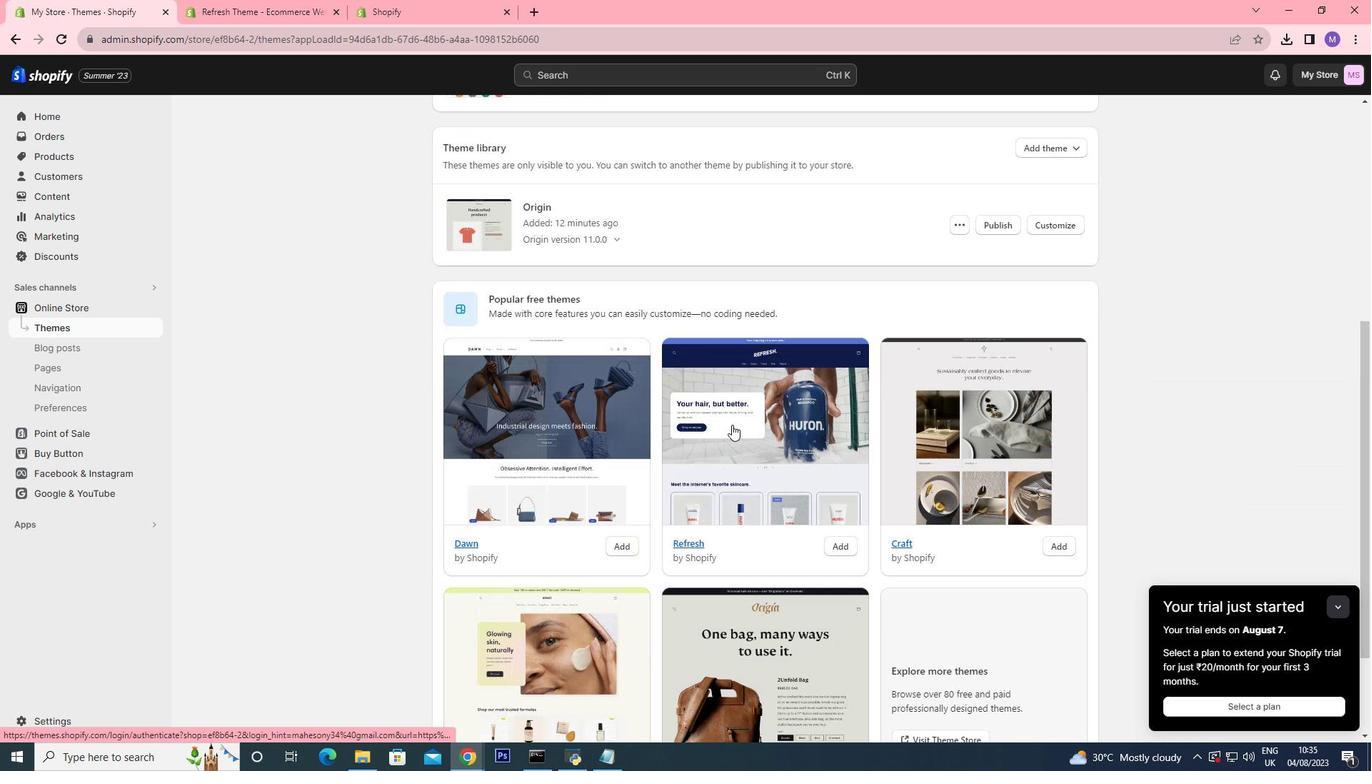 
Action: Mouse scrolled (685, 437) with delta (0, 0)
Screenshot: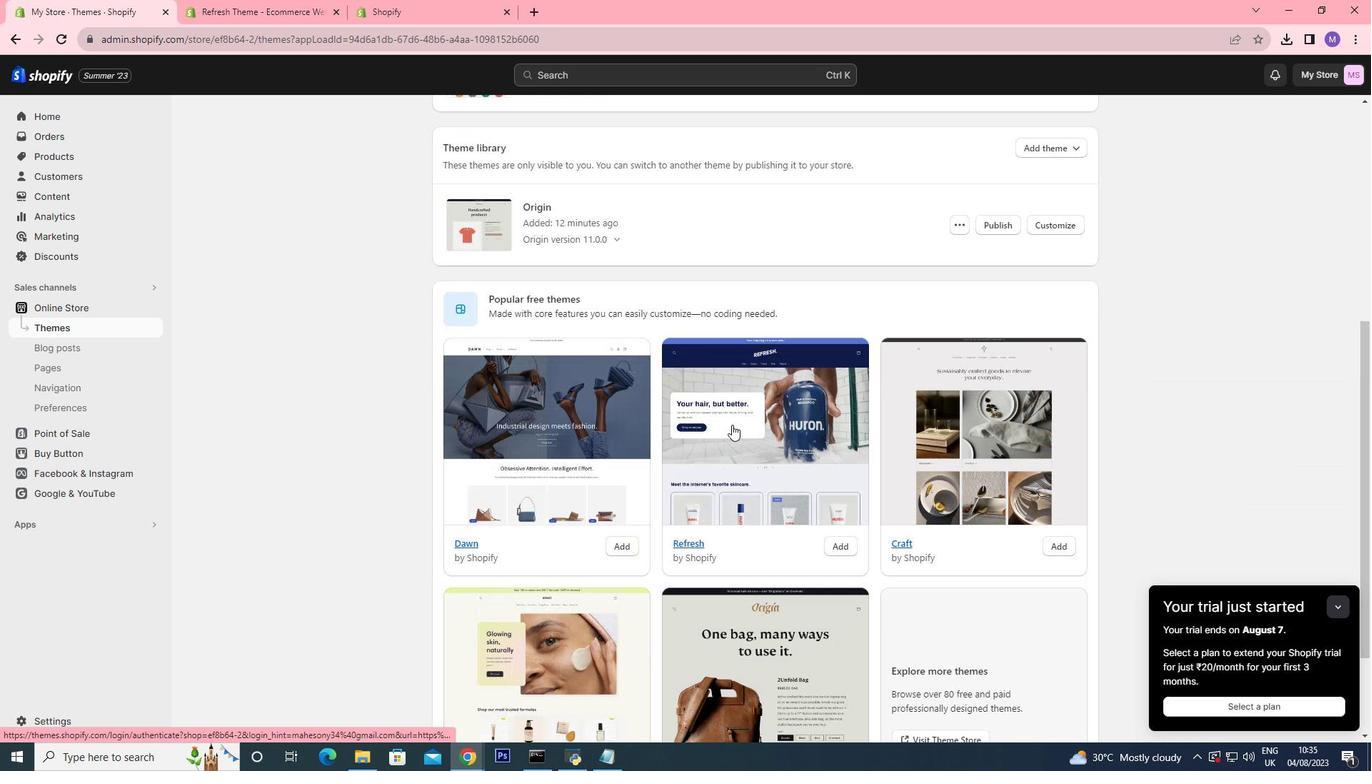 
Action: Mouse moved to (702, 433)
Screenshot: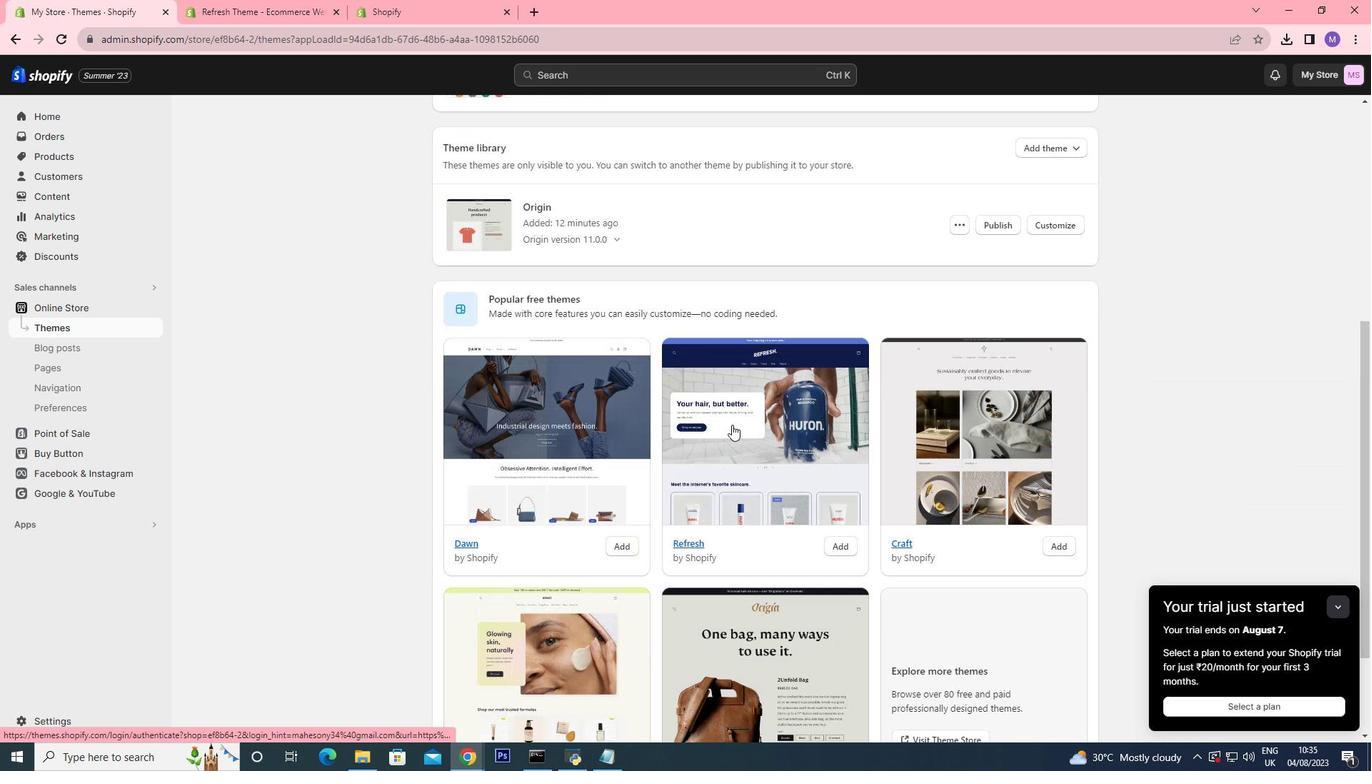 
Action: Mouse scrolled (702, 433) with delta (0, 0)
Screenshot: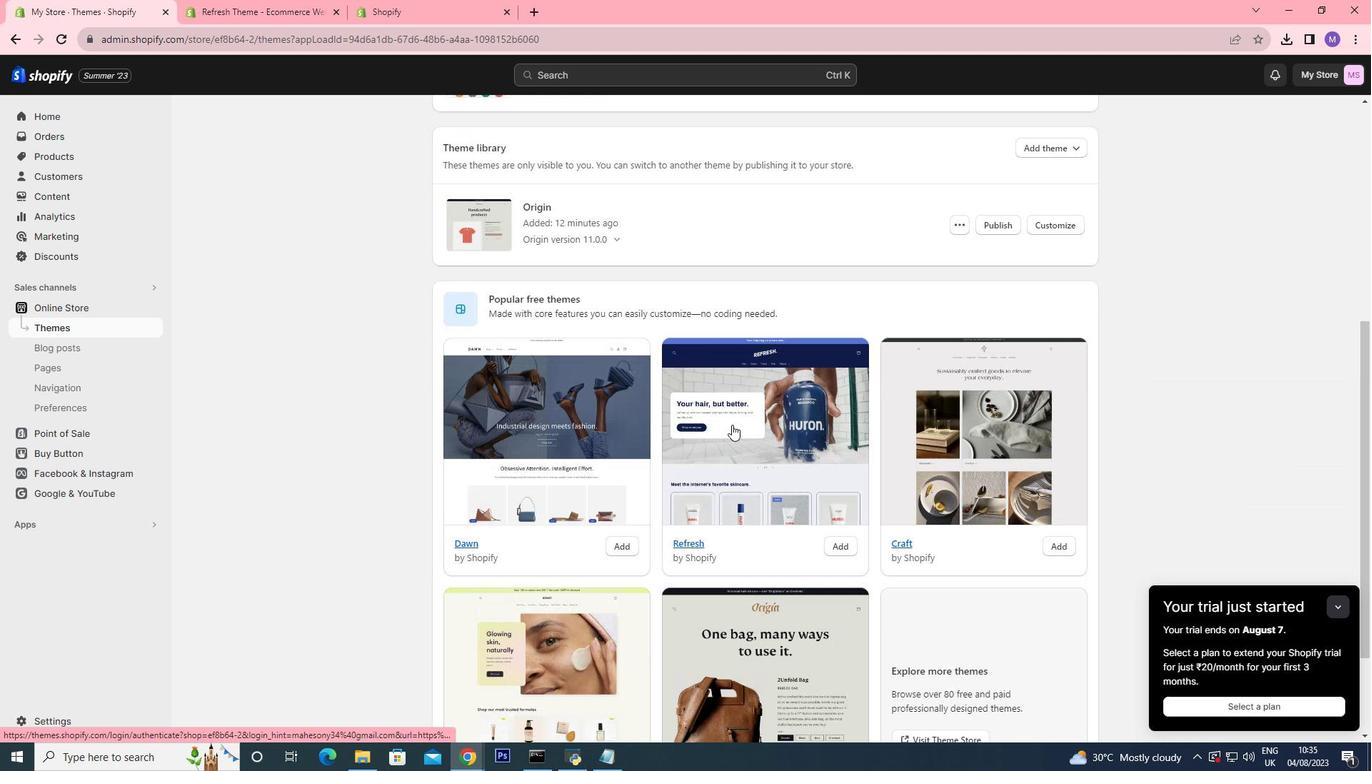 
Action: Mouse moved to (714, 429)
Screenshot: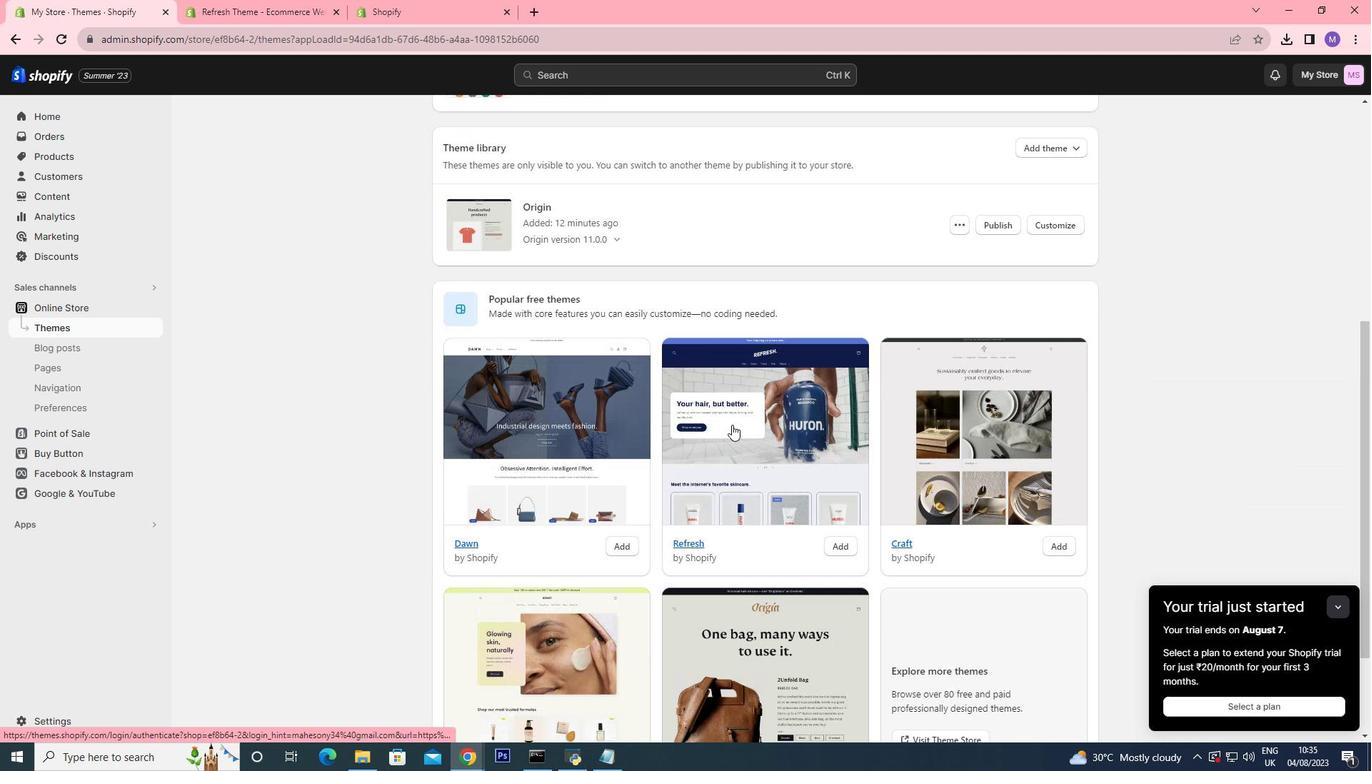 
Action: Mouse scrolled (714, 430) with delta (0, 0)
Screenshot: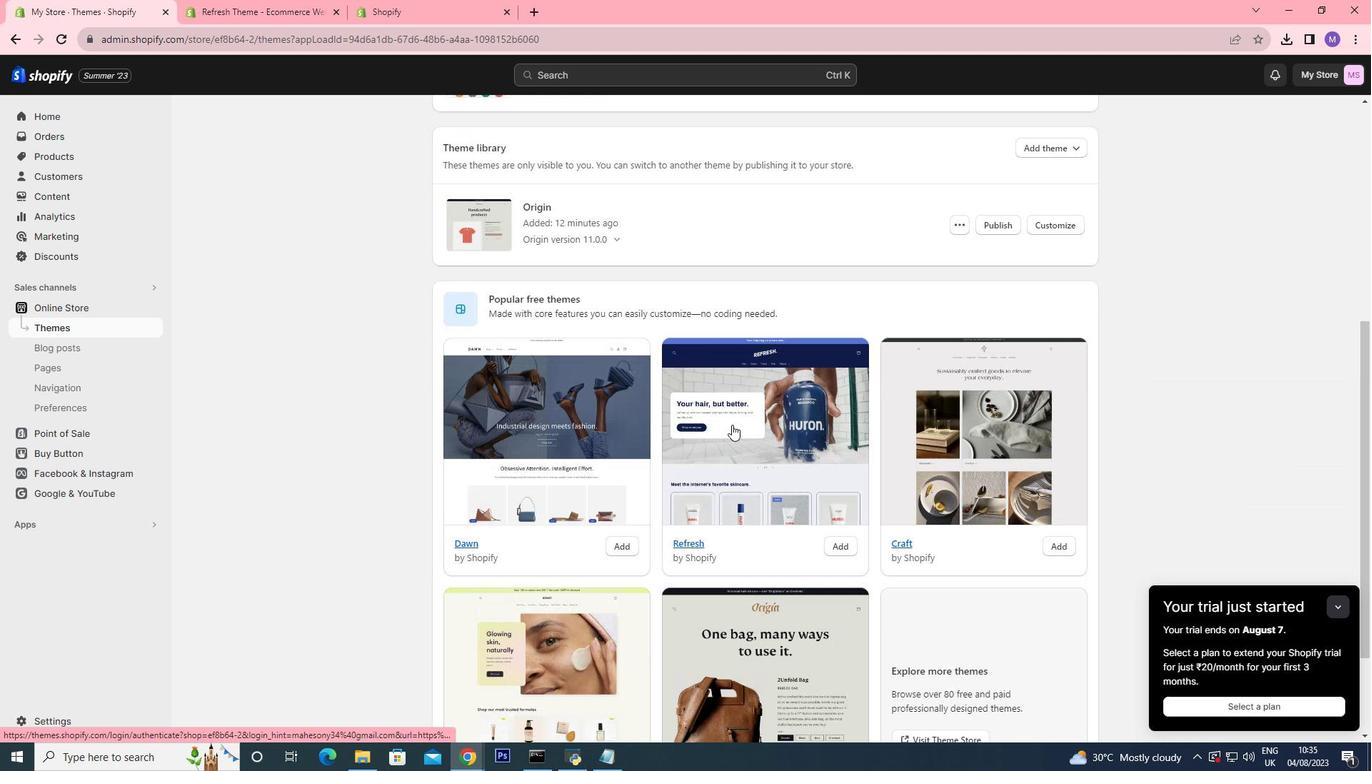 
Action: Mouse moved to (726, 425)
Screenshot: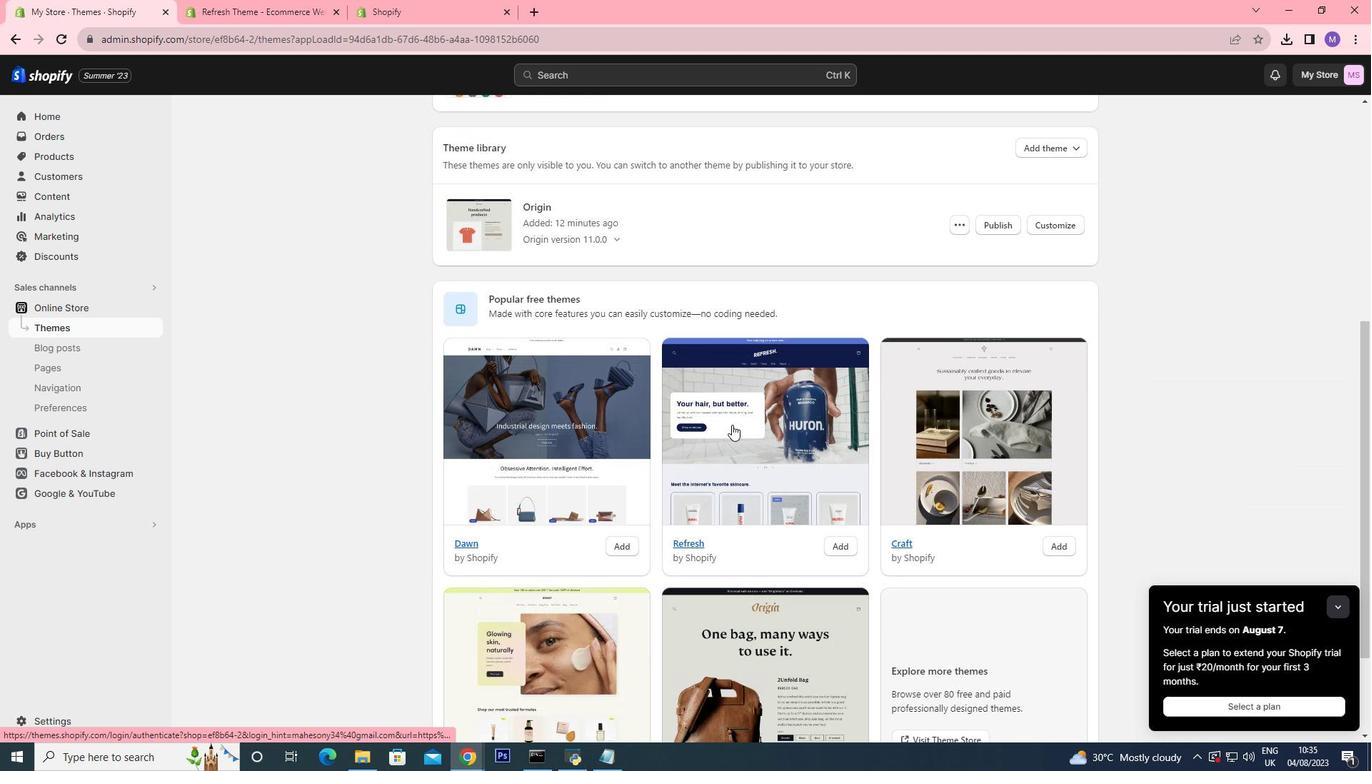
Action: Mouse scrolled (721, 428) with delta (0, 0)
Screenshot: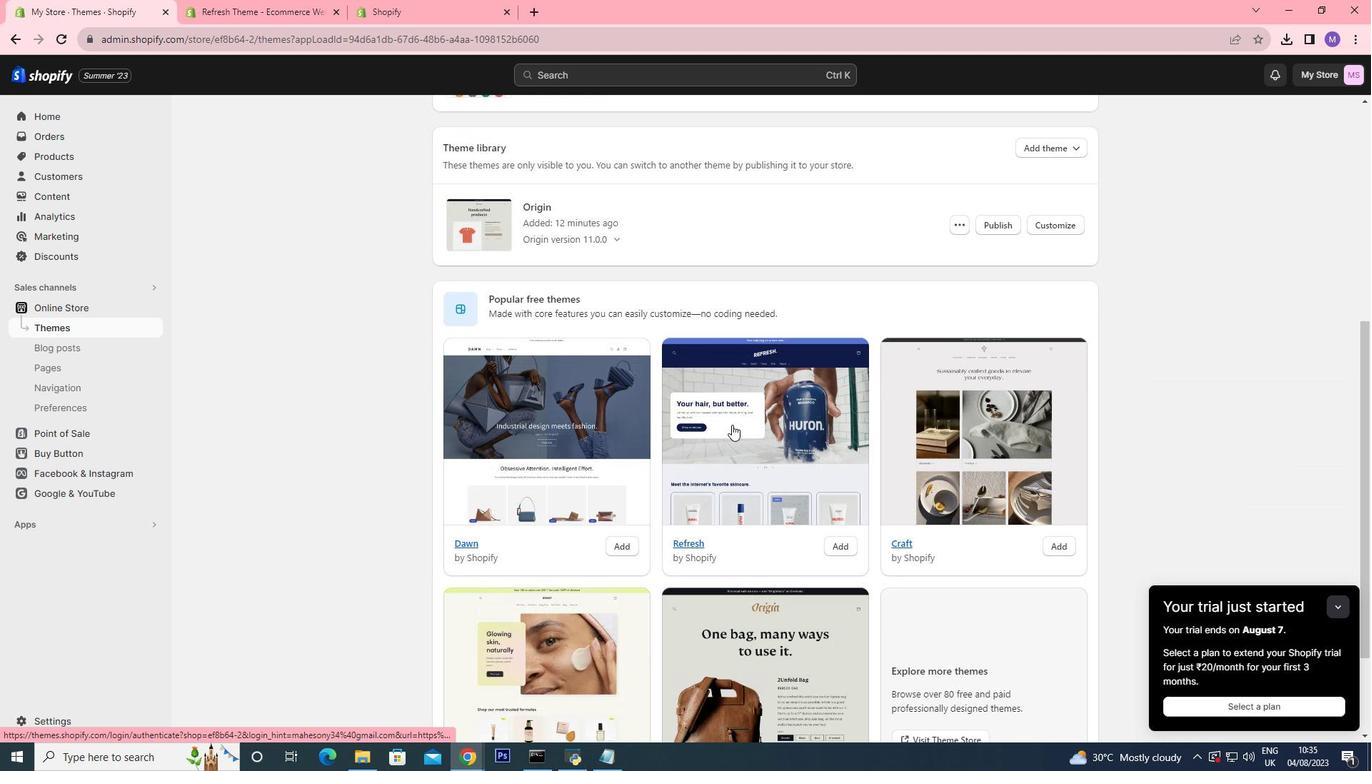
Action: Mouse moved to (732, 425)
Screenshot: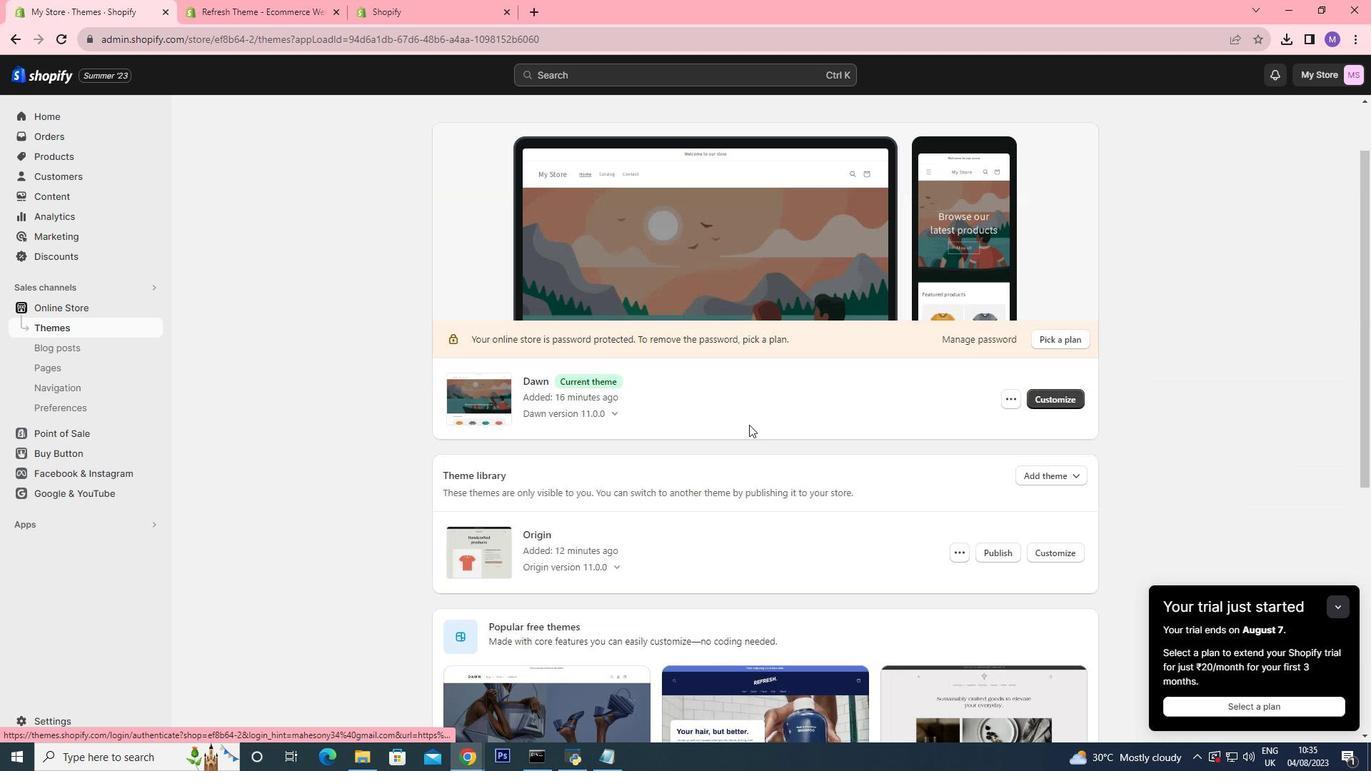 
Action: Mouse scrolled (729, 425) with delta (0, 0)
Screenshot: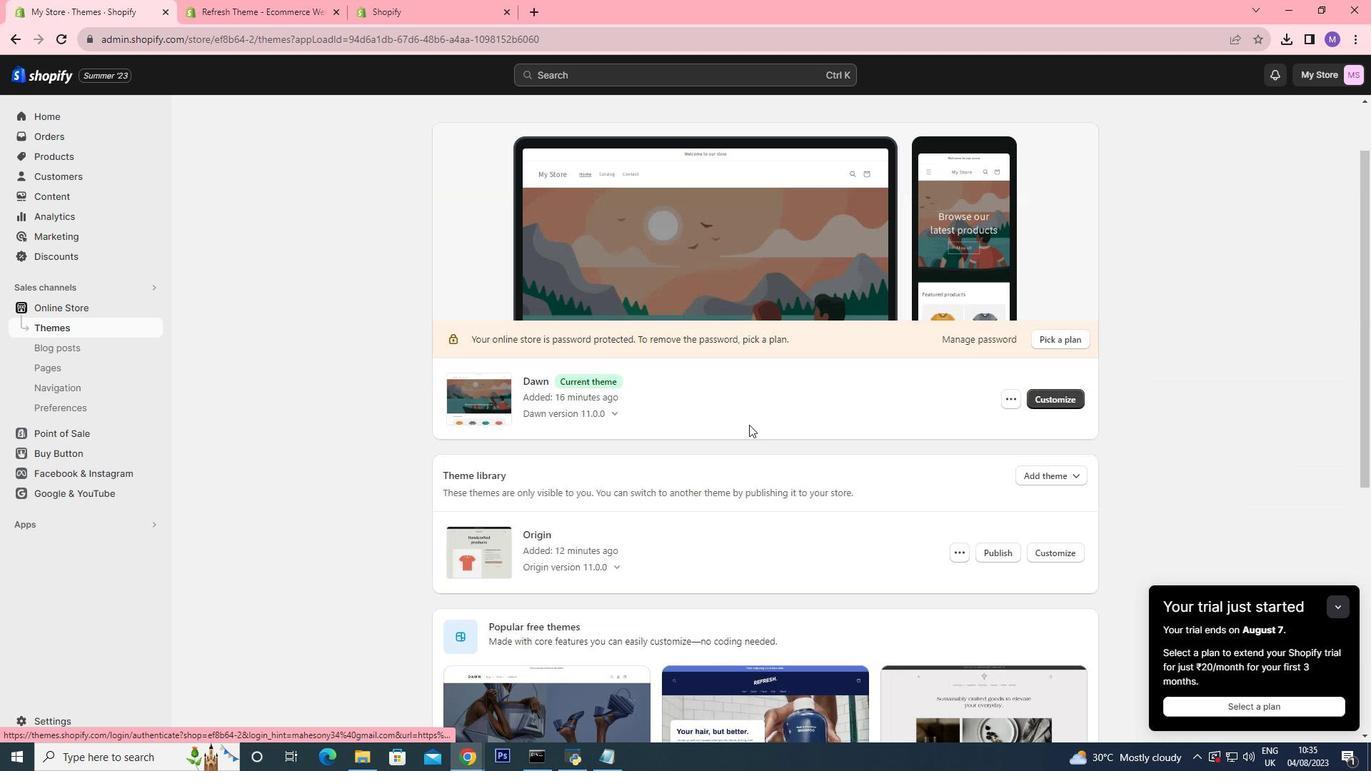 
Action: Mouse scrolled (732, 425) with delta (0, 0)
Screenshot: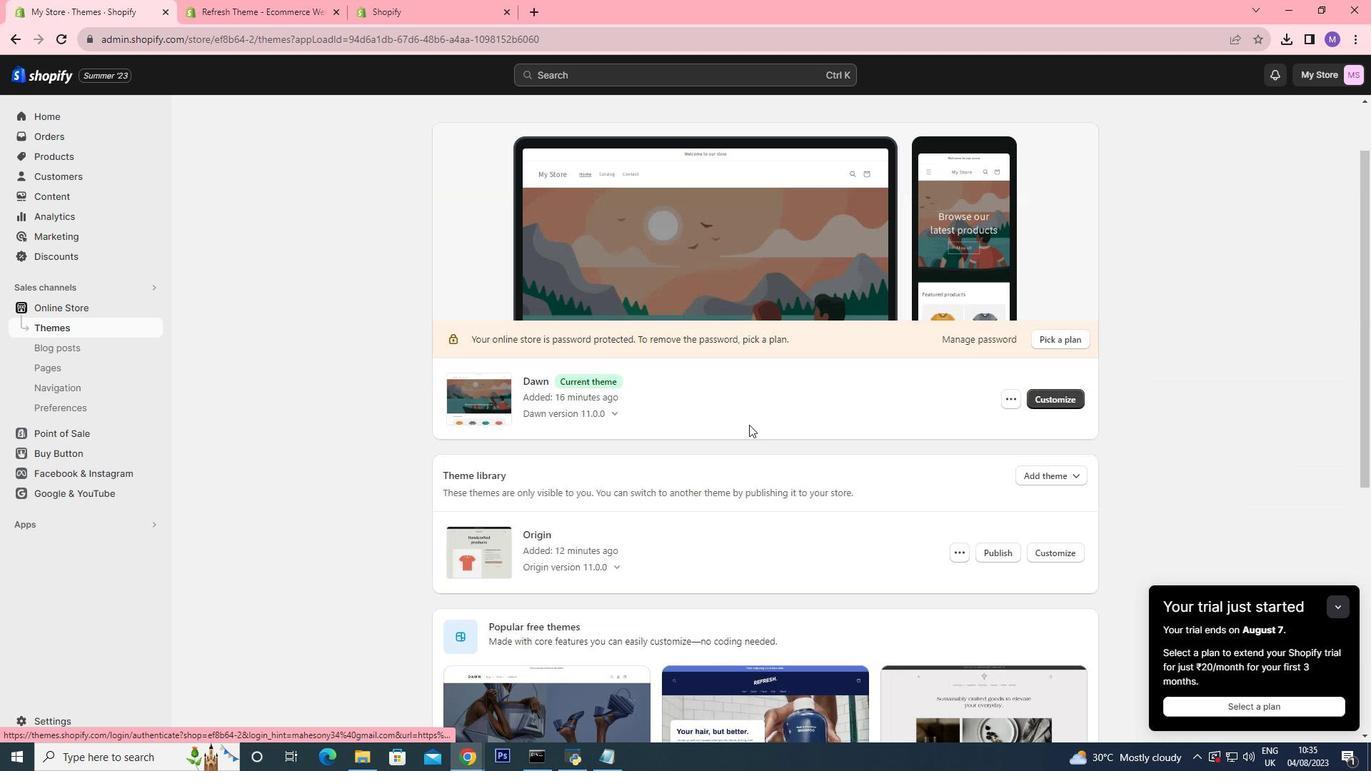 
Action: Mouse scrolled (732, 425) with delta (0, 0)
Screenshot: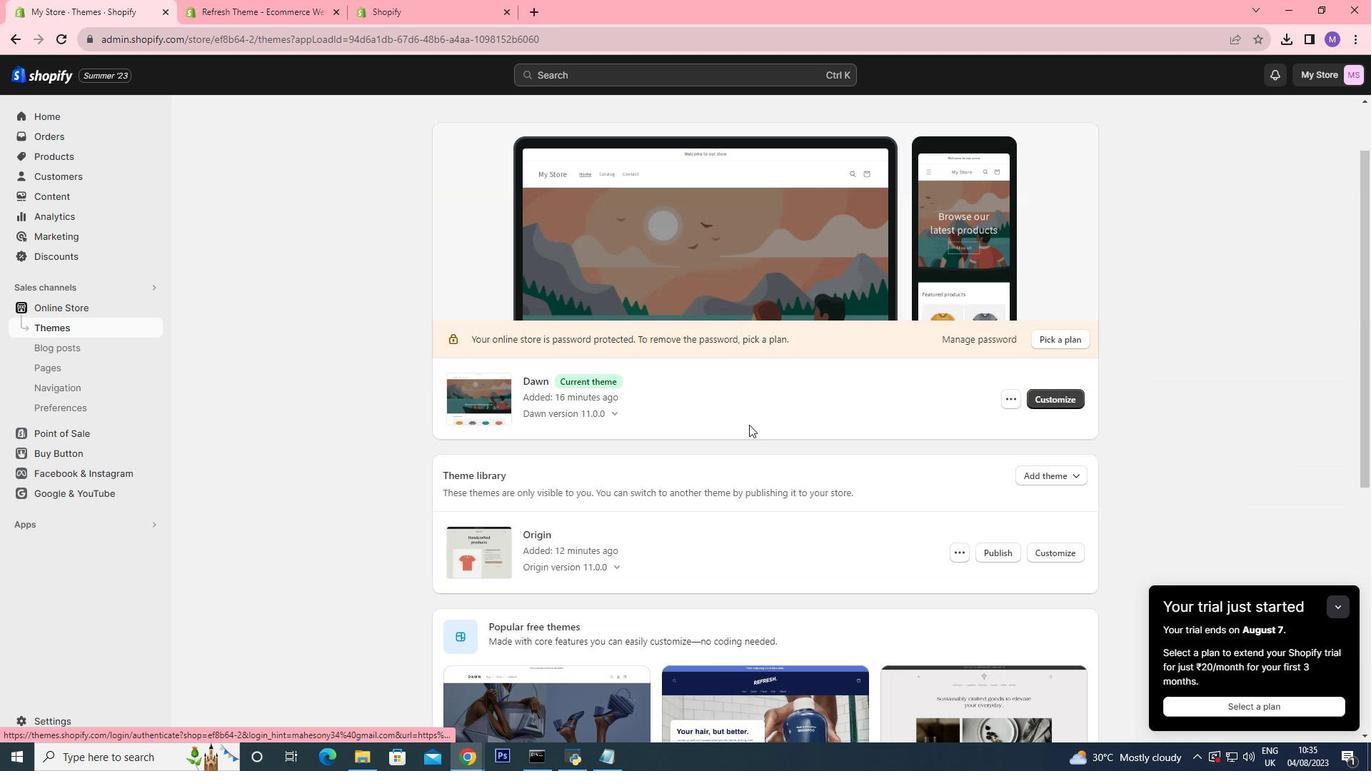 
Action: Mouse moved to (1049, 585)
Screenshot: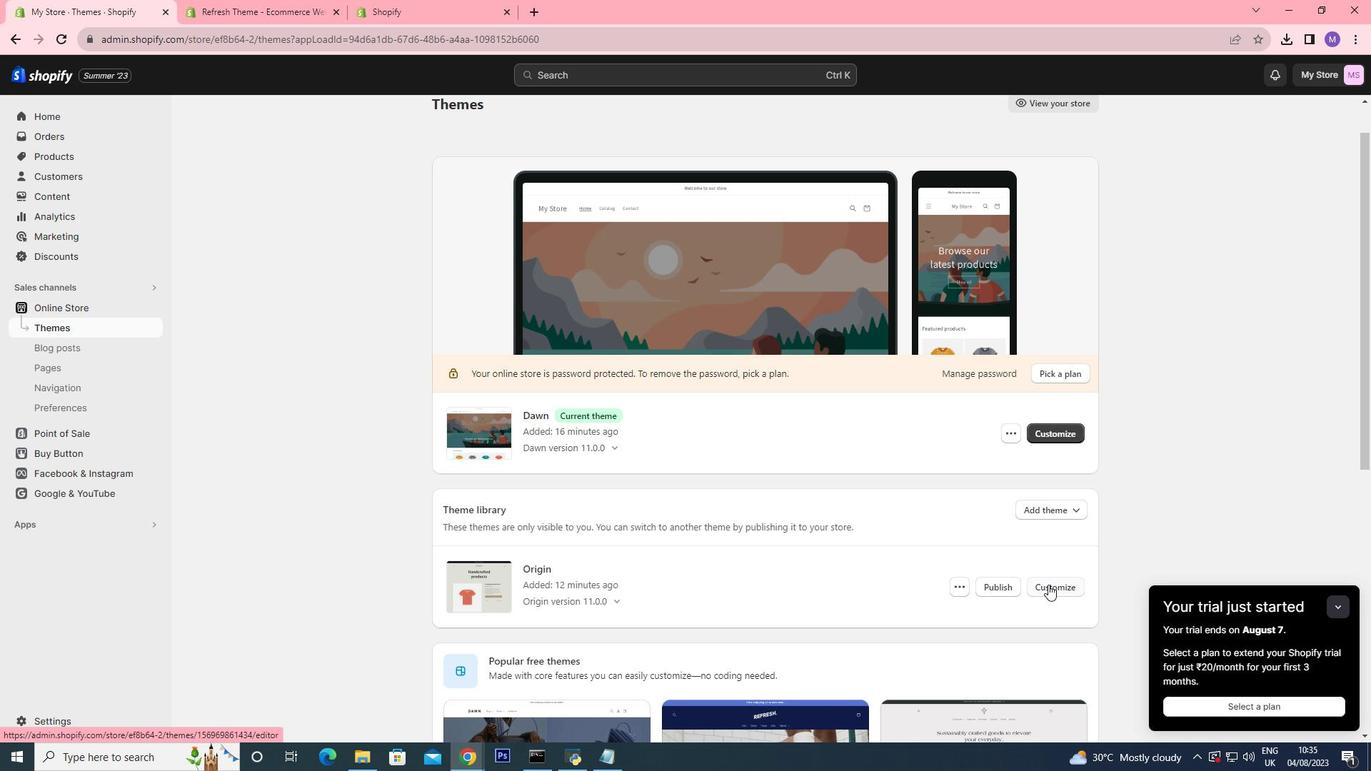 
Action: Mouse pressed left at (1049, 585)
Screenshot: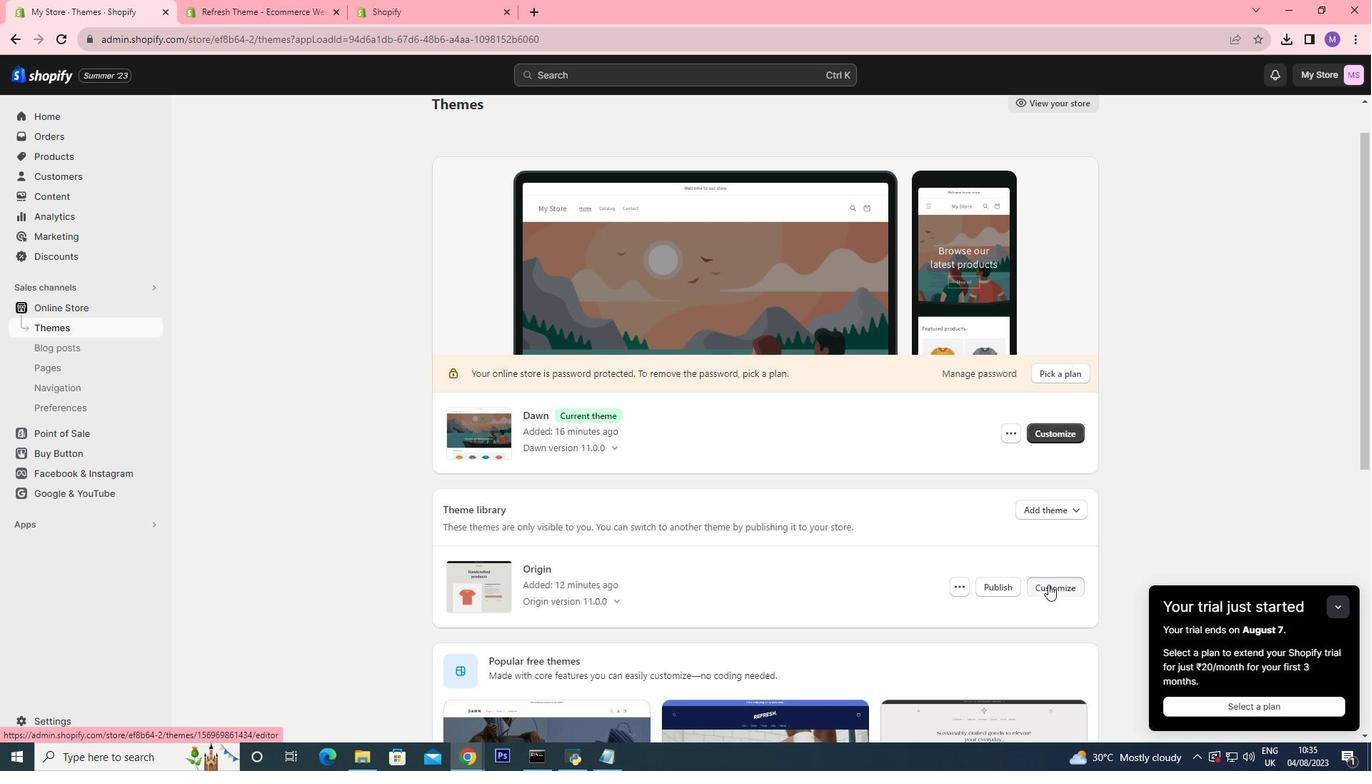 
Action: Mouse moved to (873, 487)
Screenshot: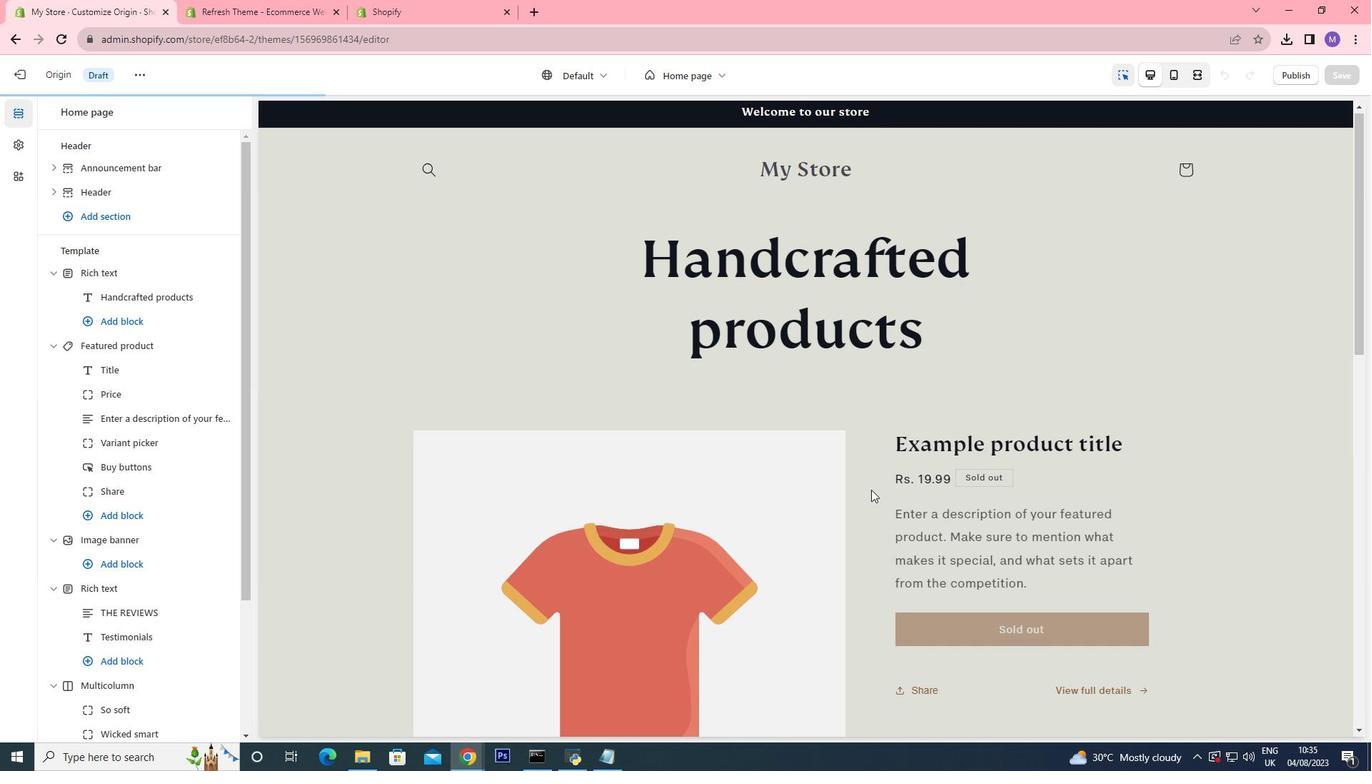 
Action: Mouse scrolled (873, 486) with delta (0, 0)
Screenshot: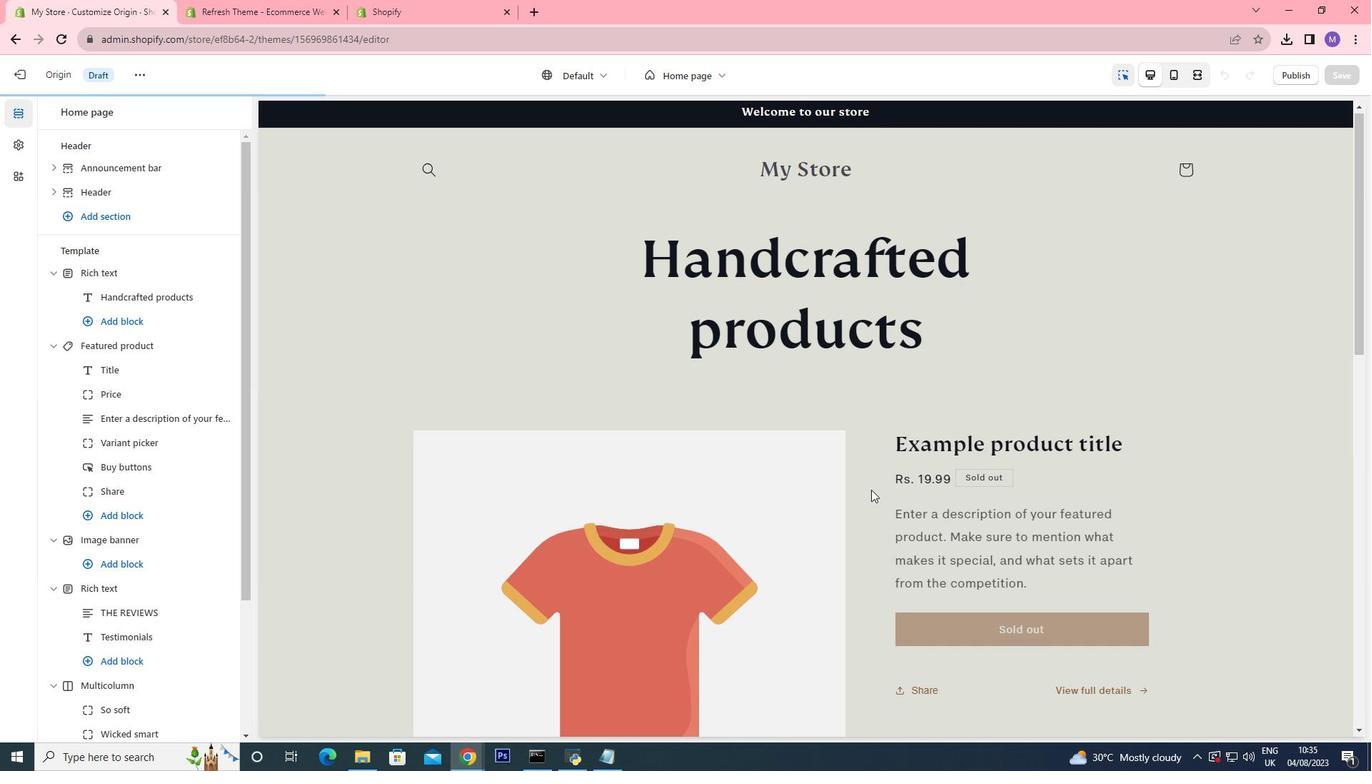 
Action: Mouse moved to (871, 490)
Screenshot: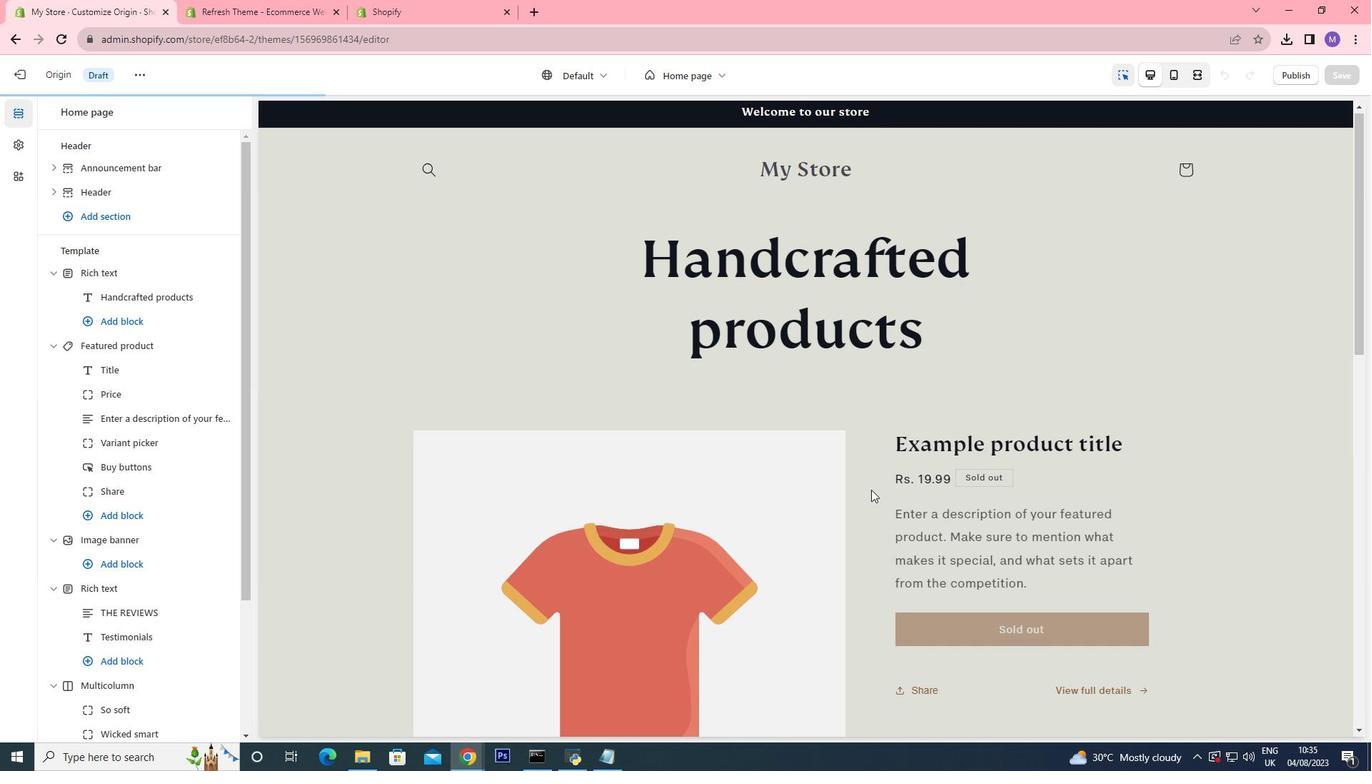 
Action: Mouse scrolled (871, 489) with delta (0, 0)
Screenshot: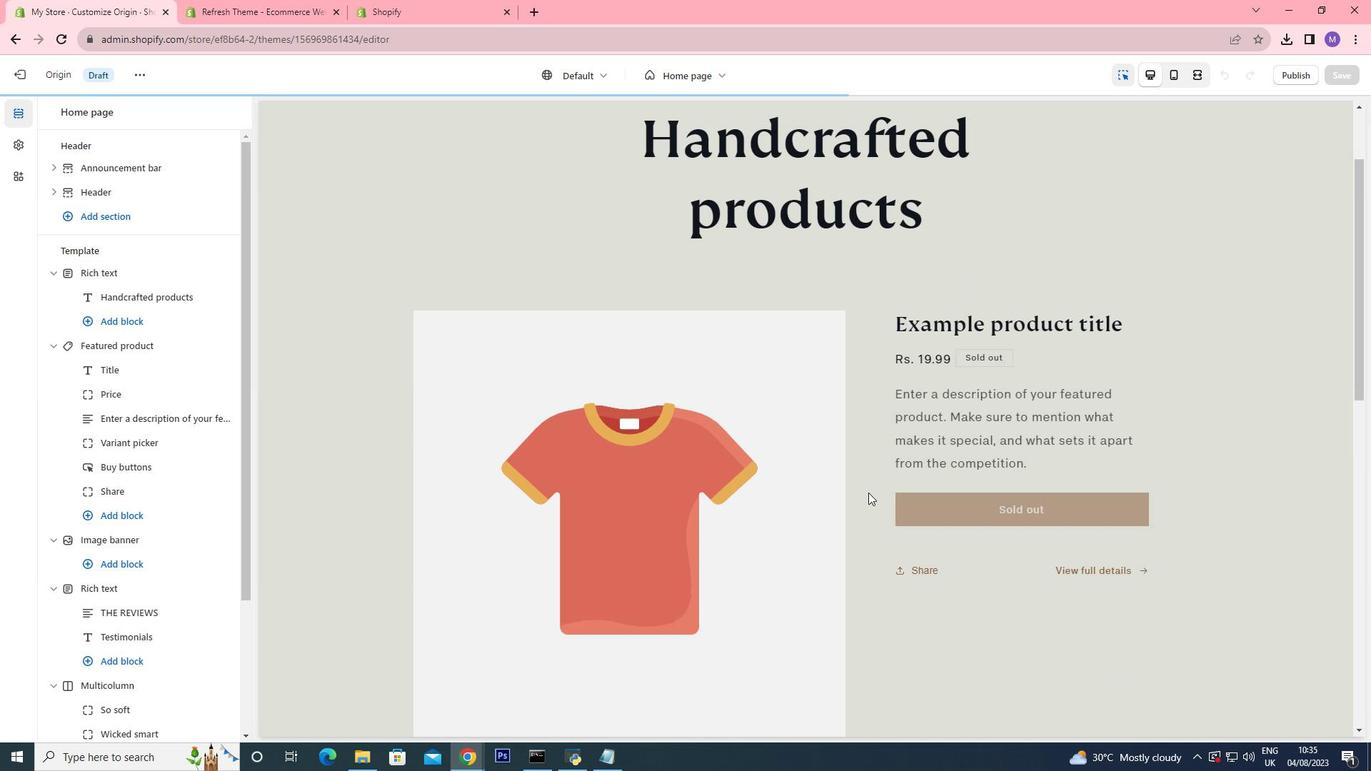 
Action: Mouse scrolled (871, 489) with delta (0, 0)
Screenshot: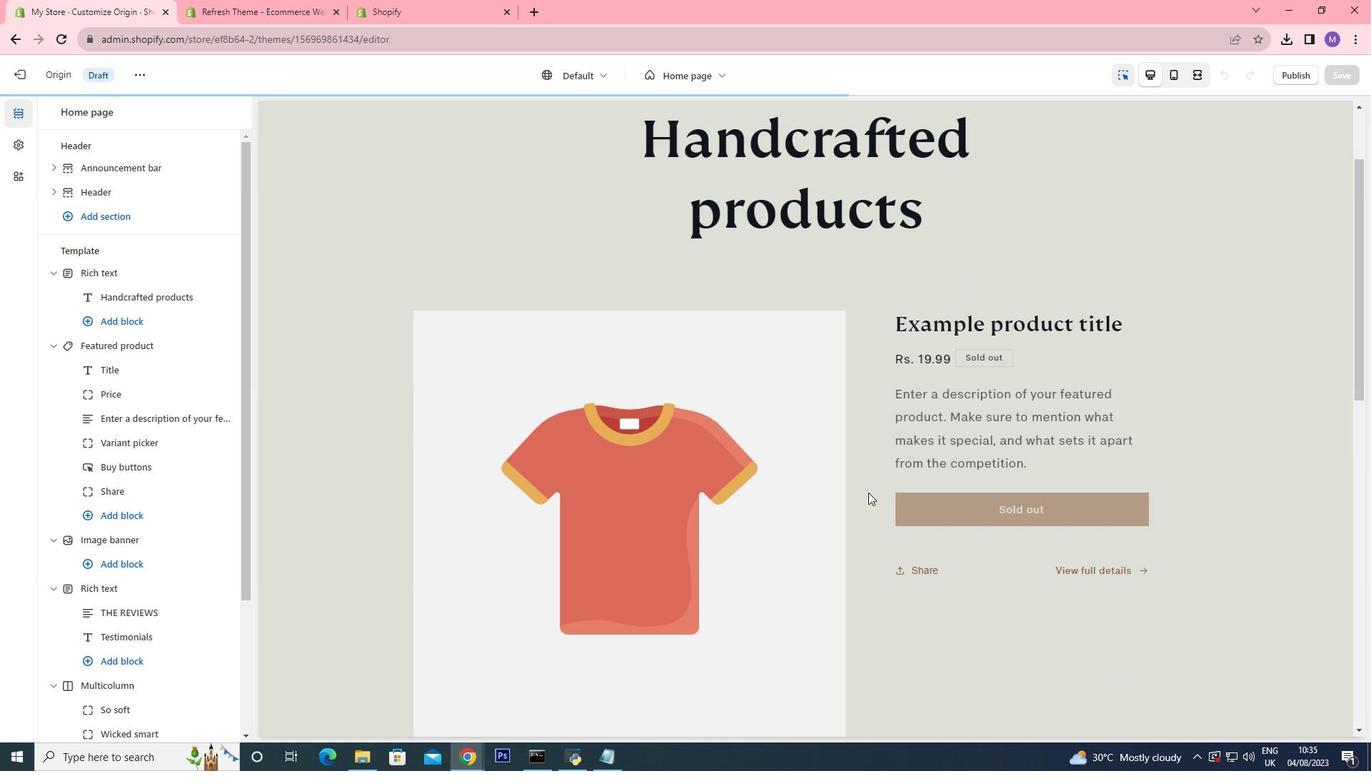 
Action: Mouse moved to (840, 485)
Screenshot: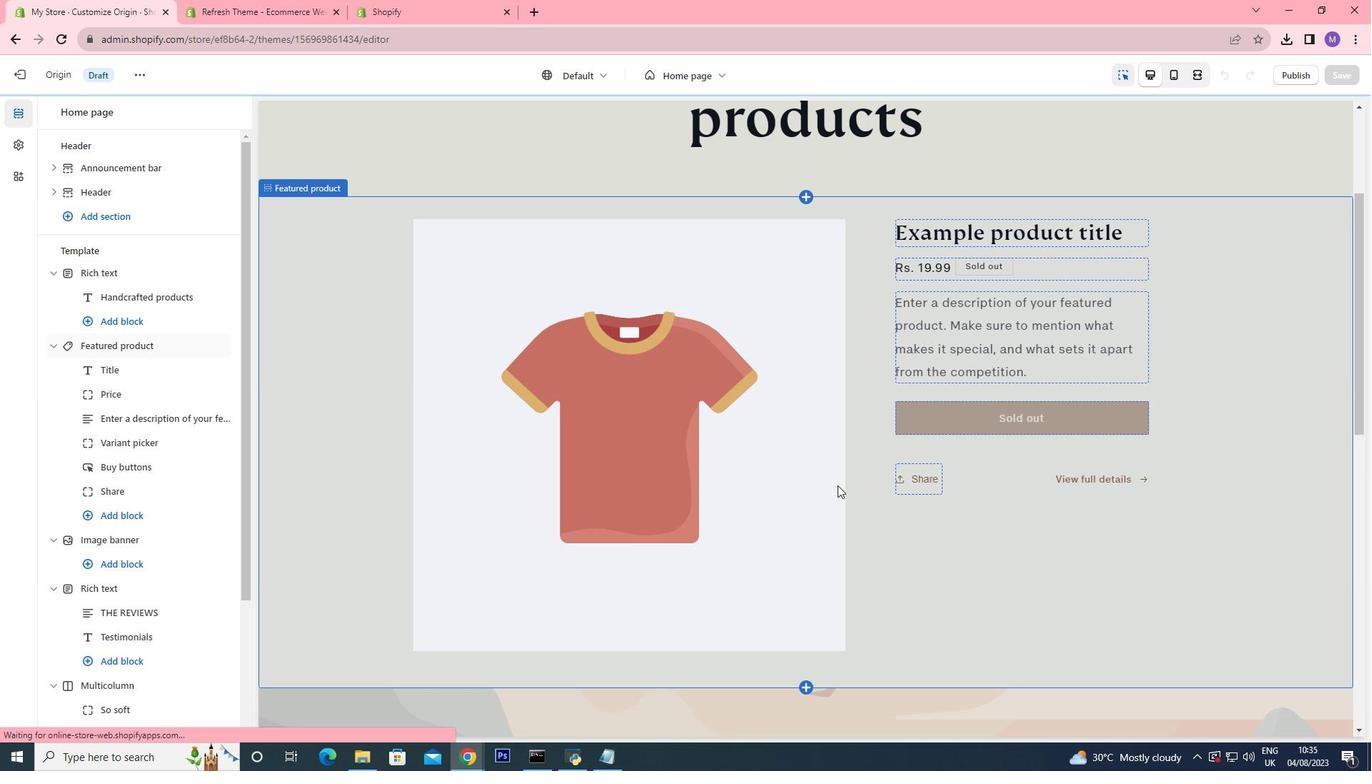
Action: Mouse scrolled (840, 484) with delta (0, 0)
Screenshot: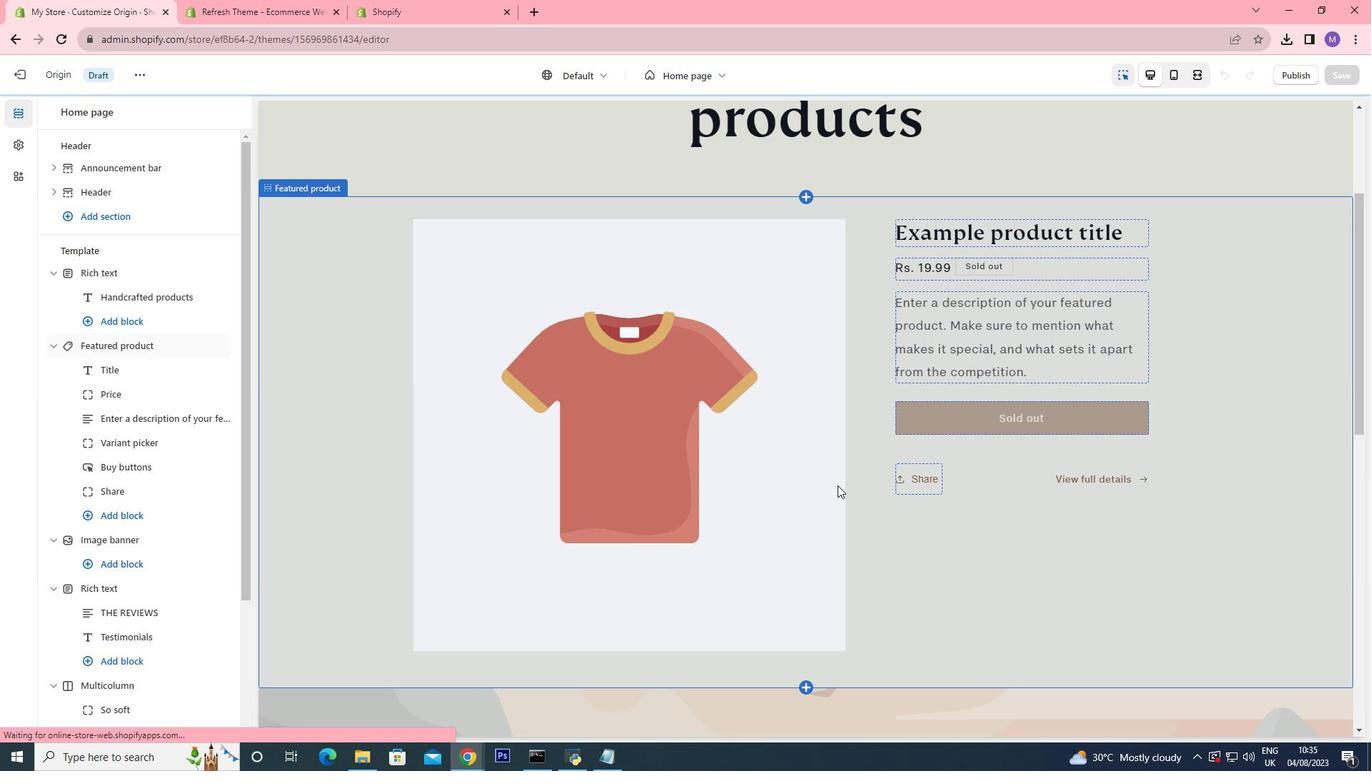 
Action: Mouse moved to (839, 485)
Screenshot: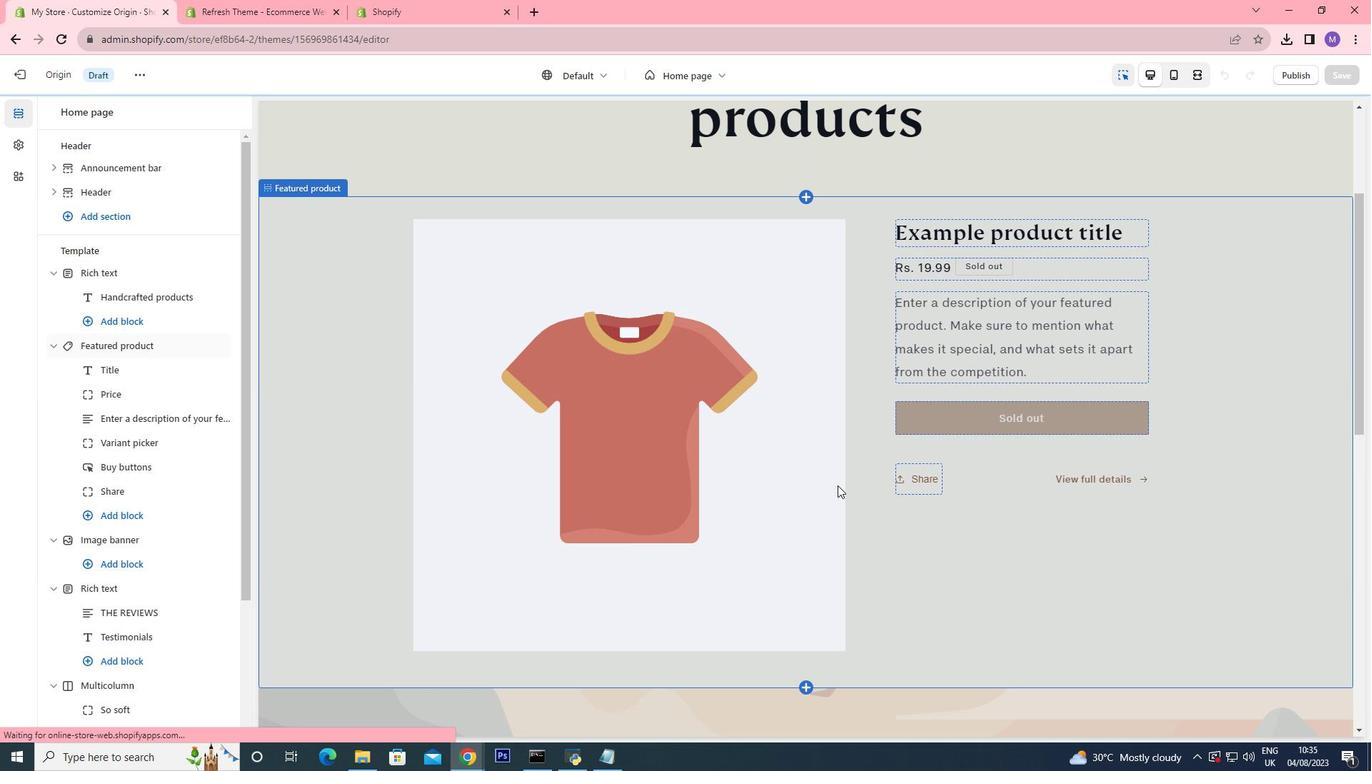 
Action: Mouse scrolled (839, 484) with delta (0, 0)
Screenshot: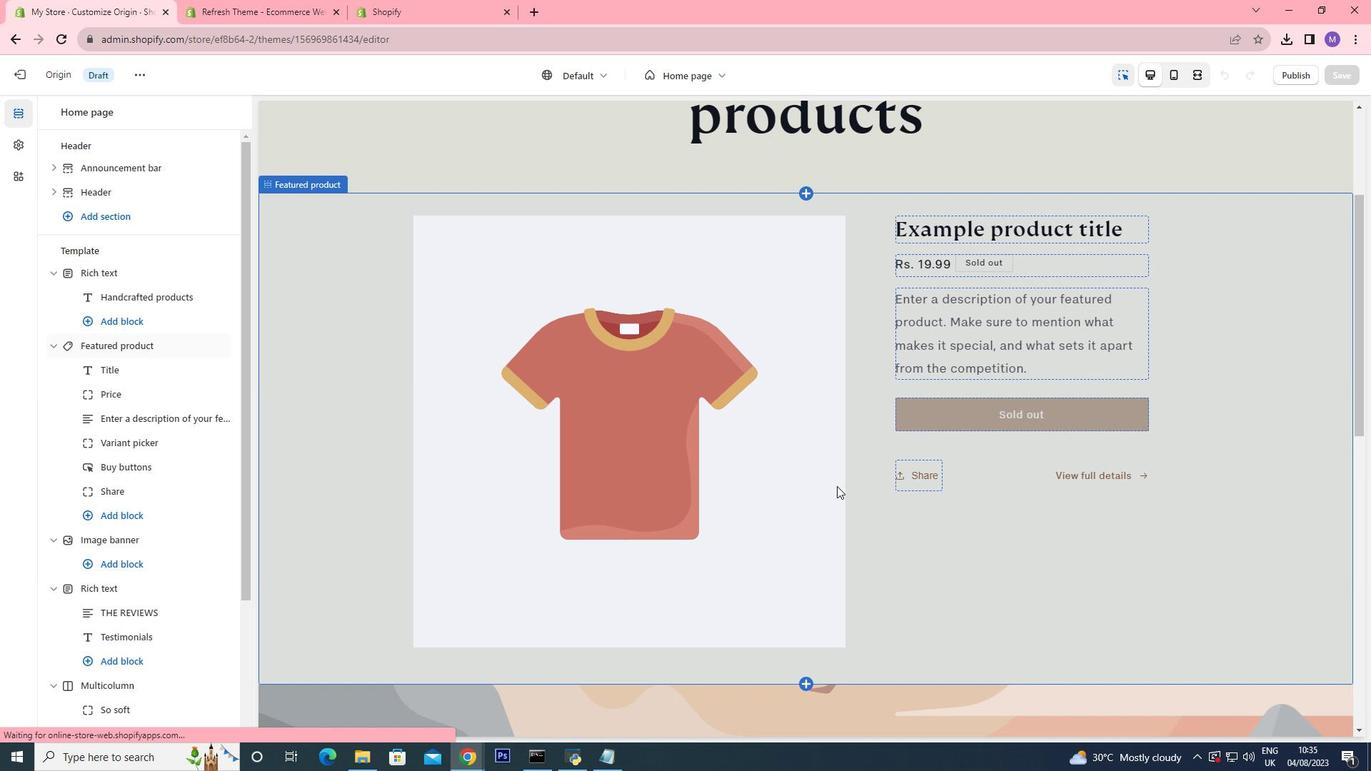 
Action: Mouse moved to (837, 486)
Screenshot: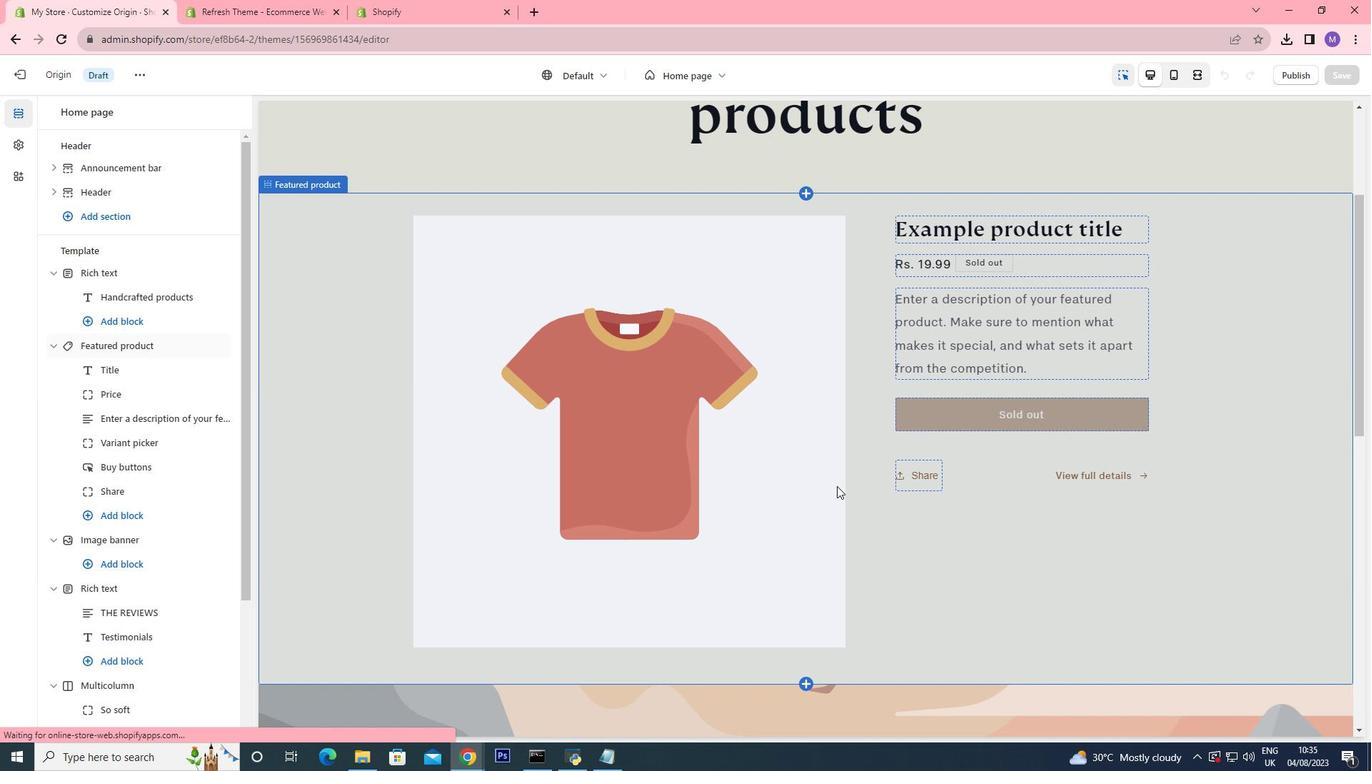 
Action: Mouse scrolled (837, 485) with delta (0, 0)
Screenshot: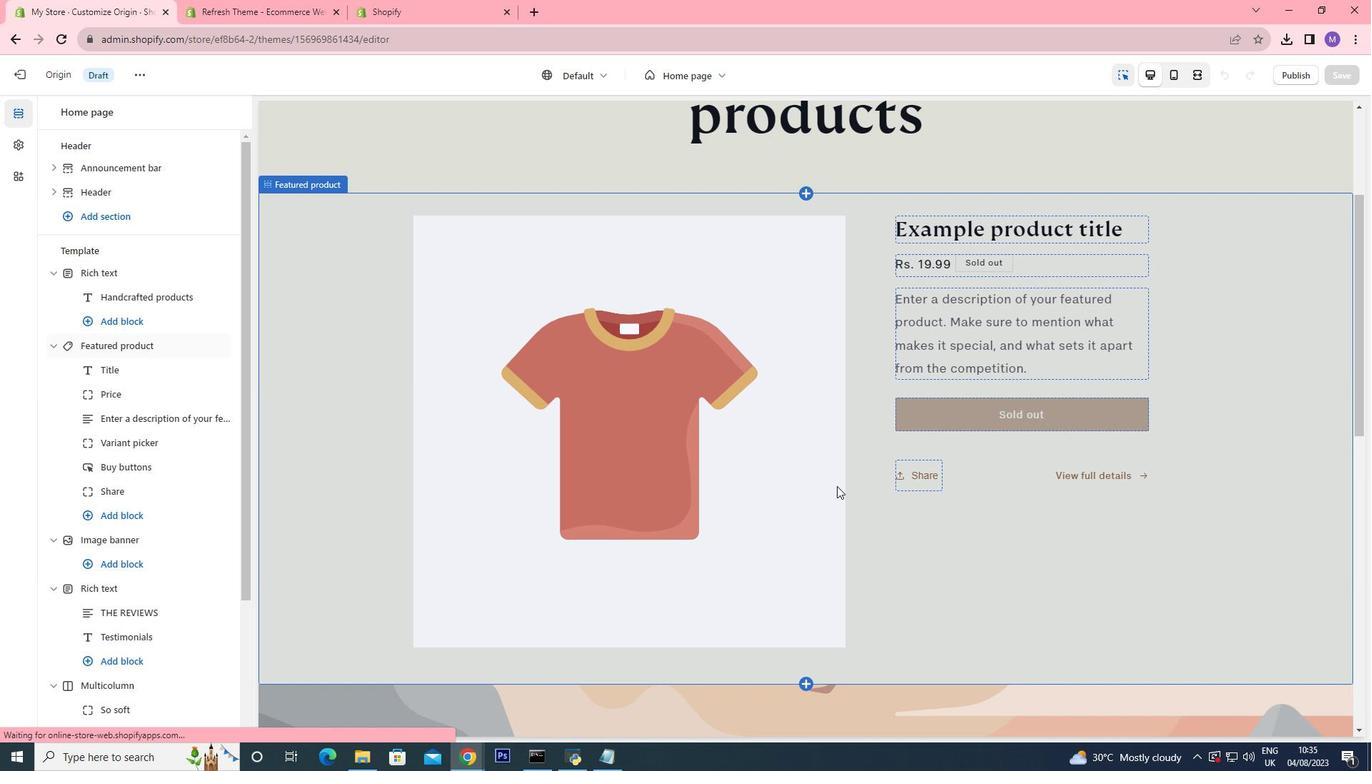 
Action: Mouse scrolled (837, 485) with delta (0, 0)
Screenshot: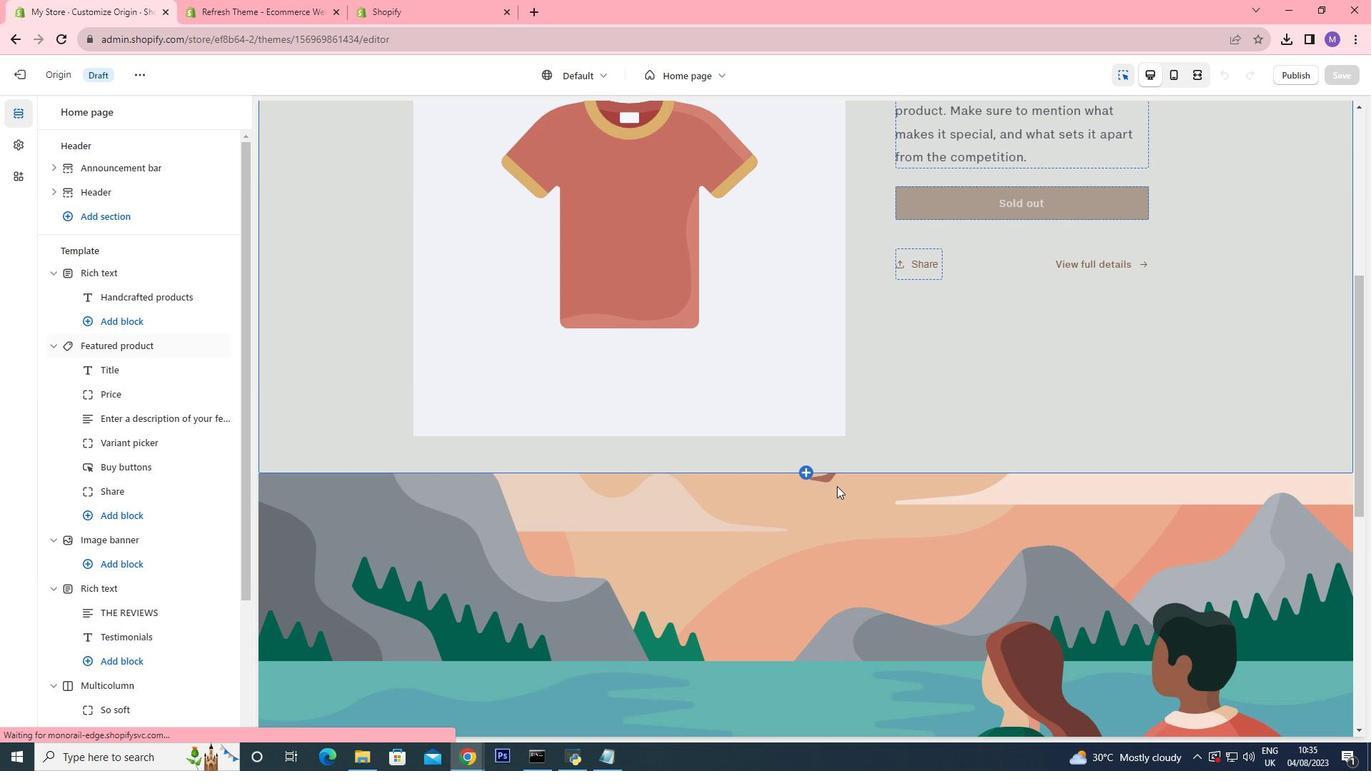 
Action: Mouse scrolled (837, 485) with delta (0, 0)
Screenshot: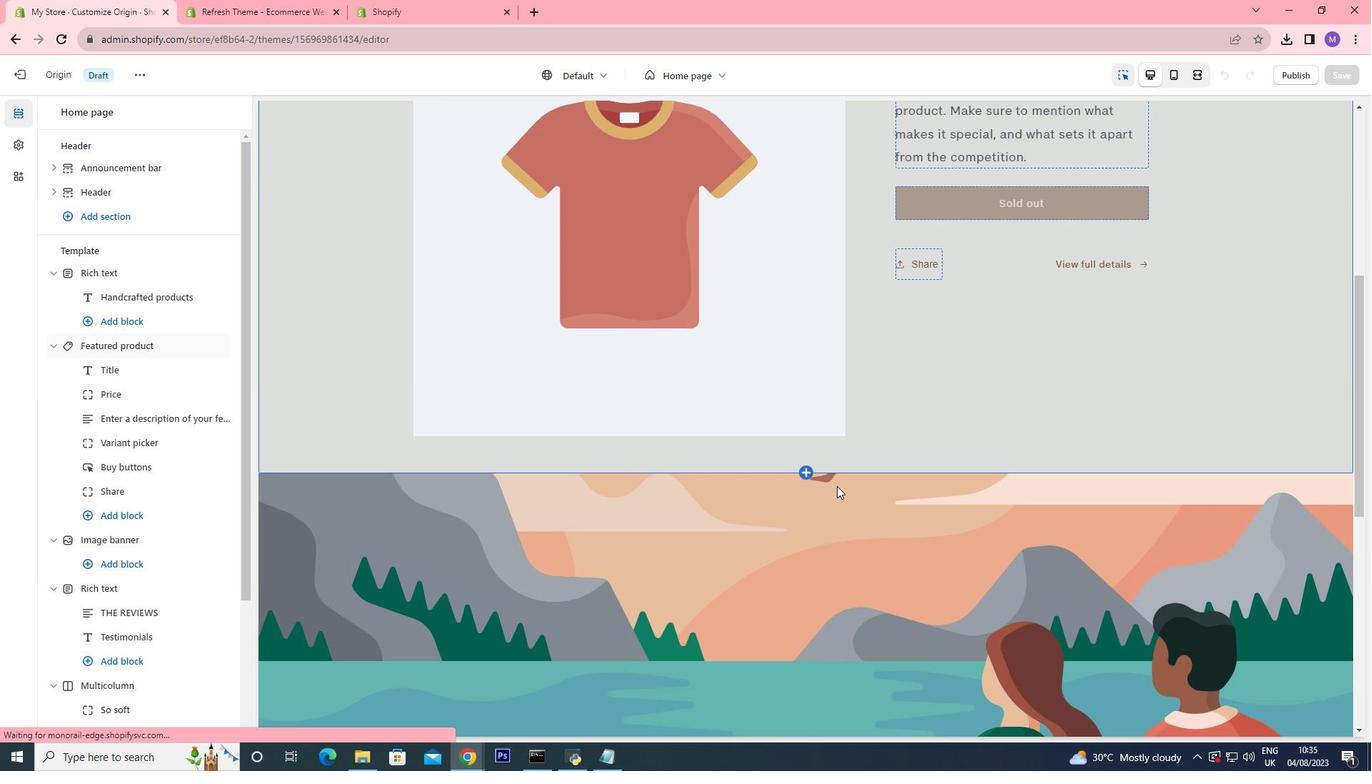 
Action: Mouse scrolled (837, 485) with delta (0, 0)
Screenshot: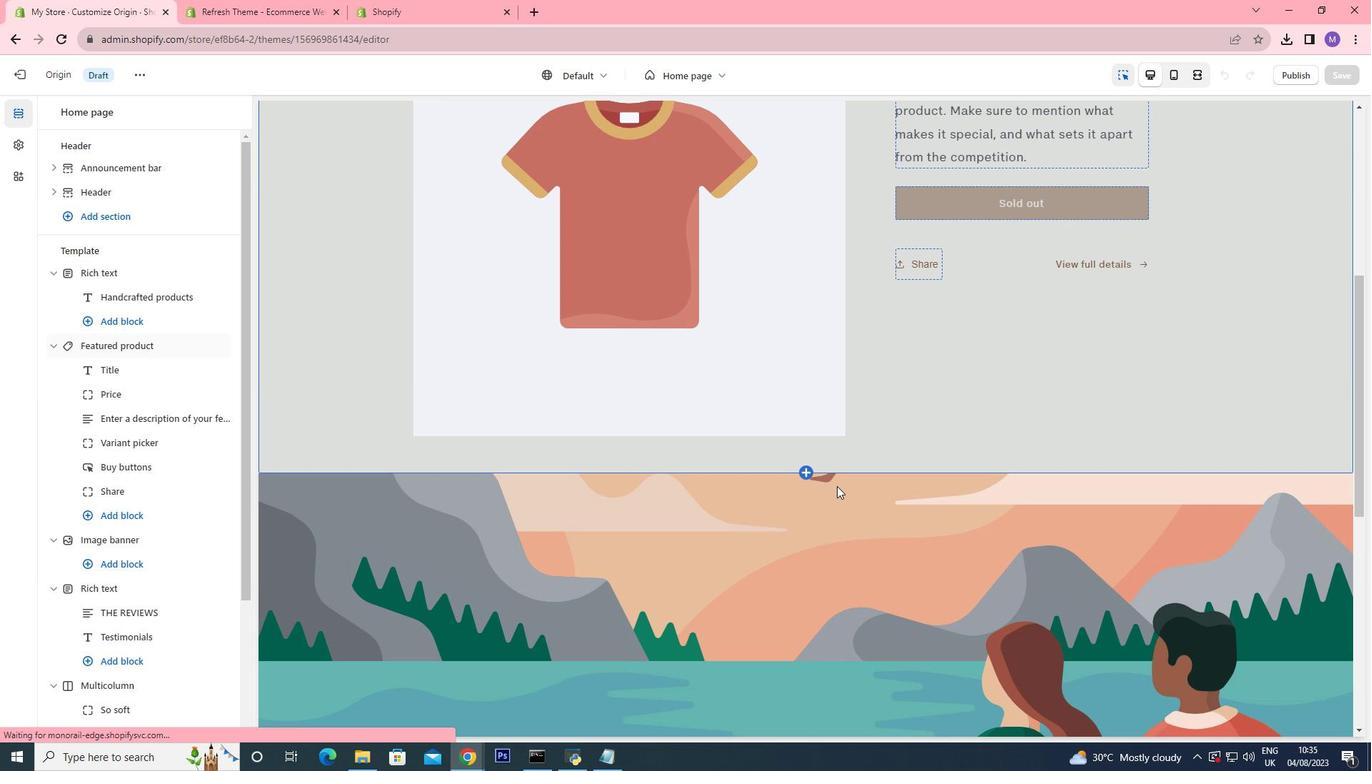 
Action: Mouse scrolled (837, 485) with delta (0, 0)
Screenshot: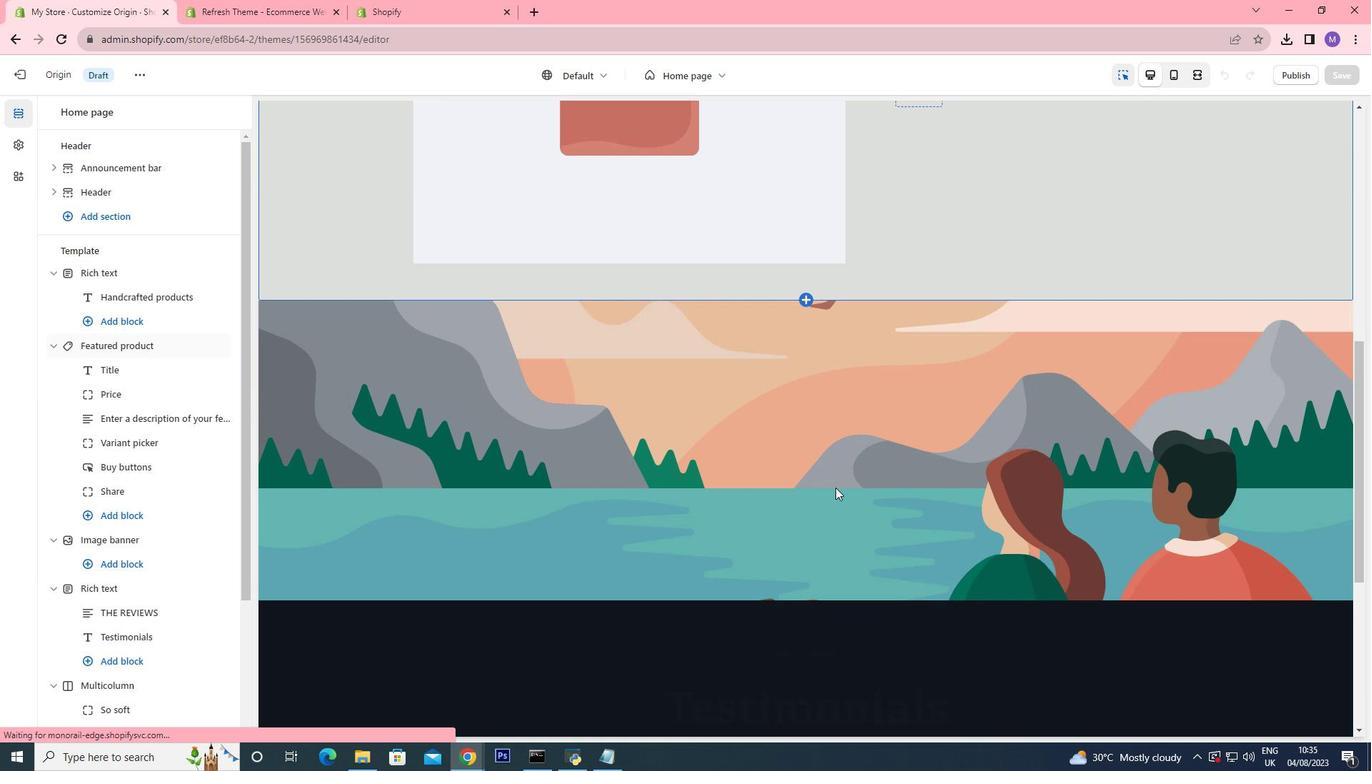 
Action: Mouse moved to (837, 487)
Screenshot: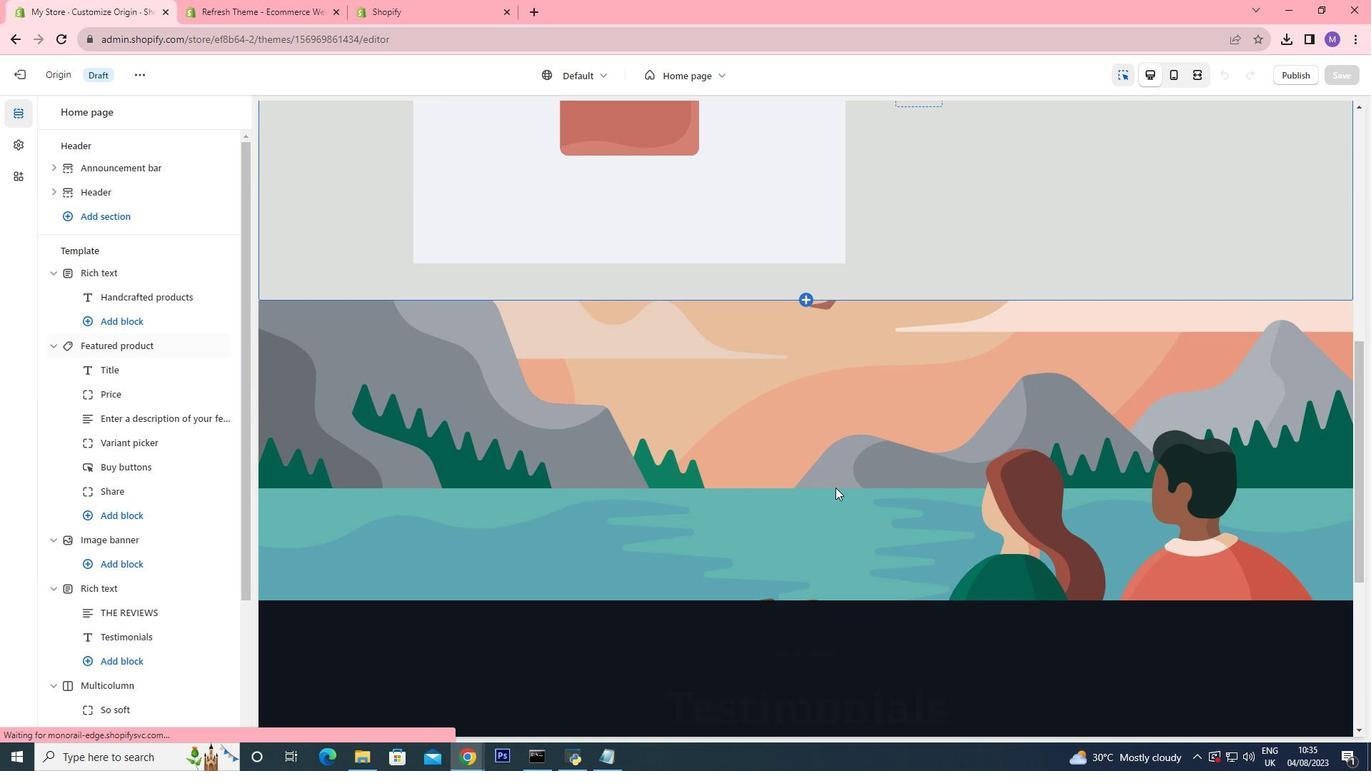 
Action: Mouse scrolled (837, 486) with delta (0, 0)
Screenshot: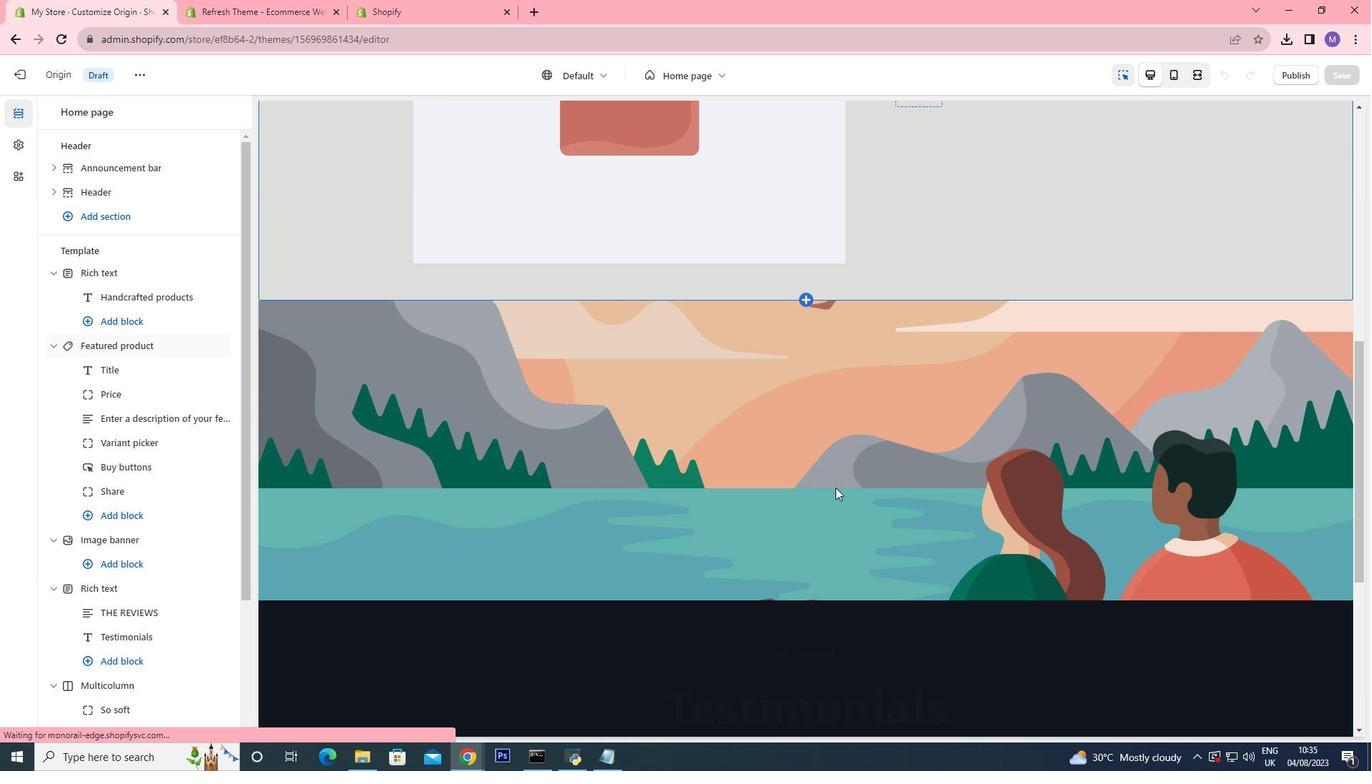 
Action: Mouse moved to (836, 488)
Screenshot: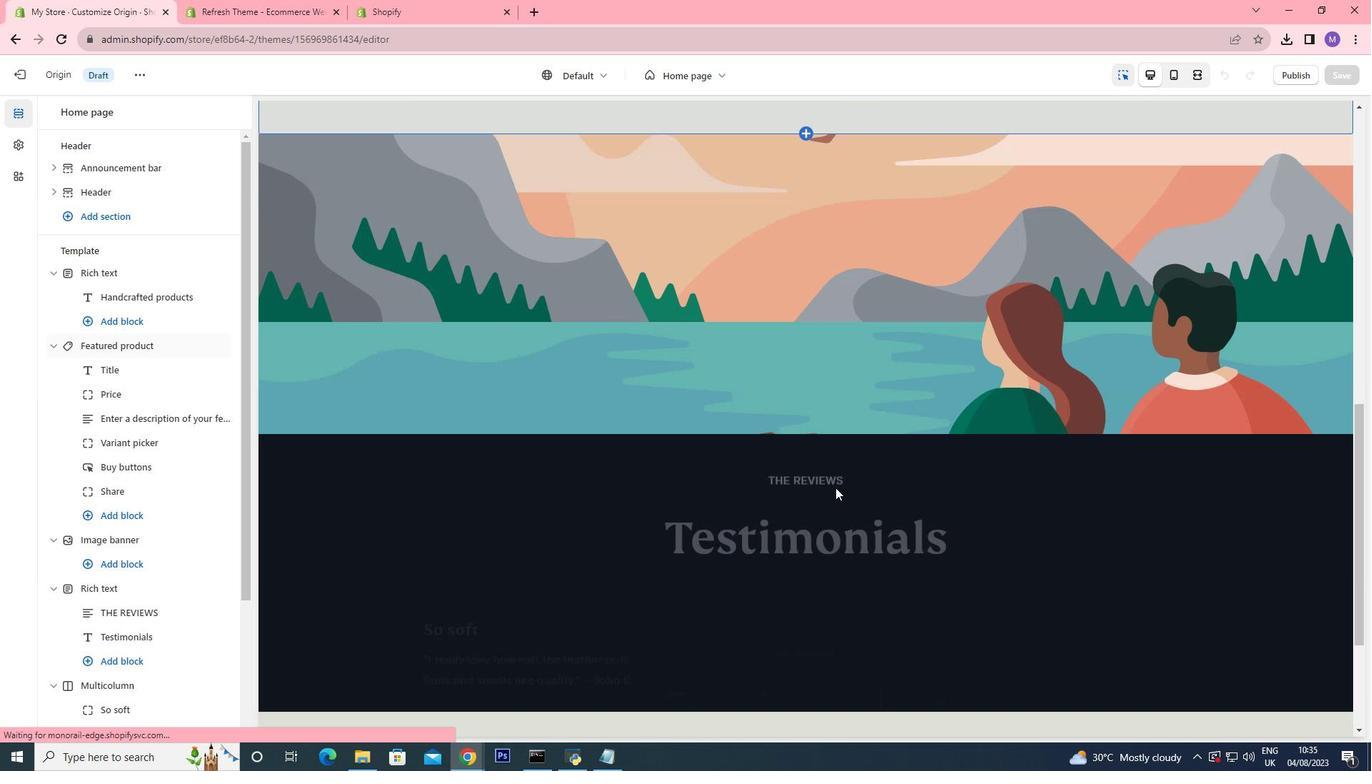 
Action: Mouse scrolled (836, 487) with delta (0, 0)
Screenshot: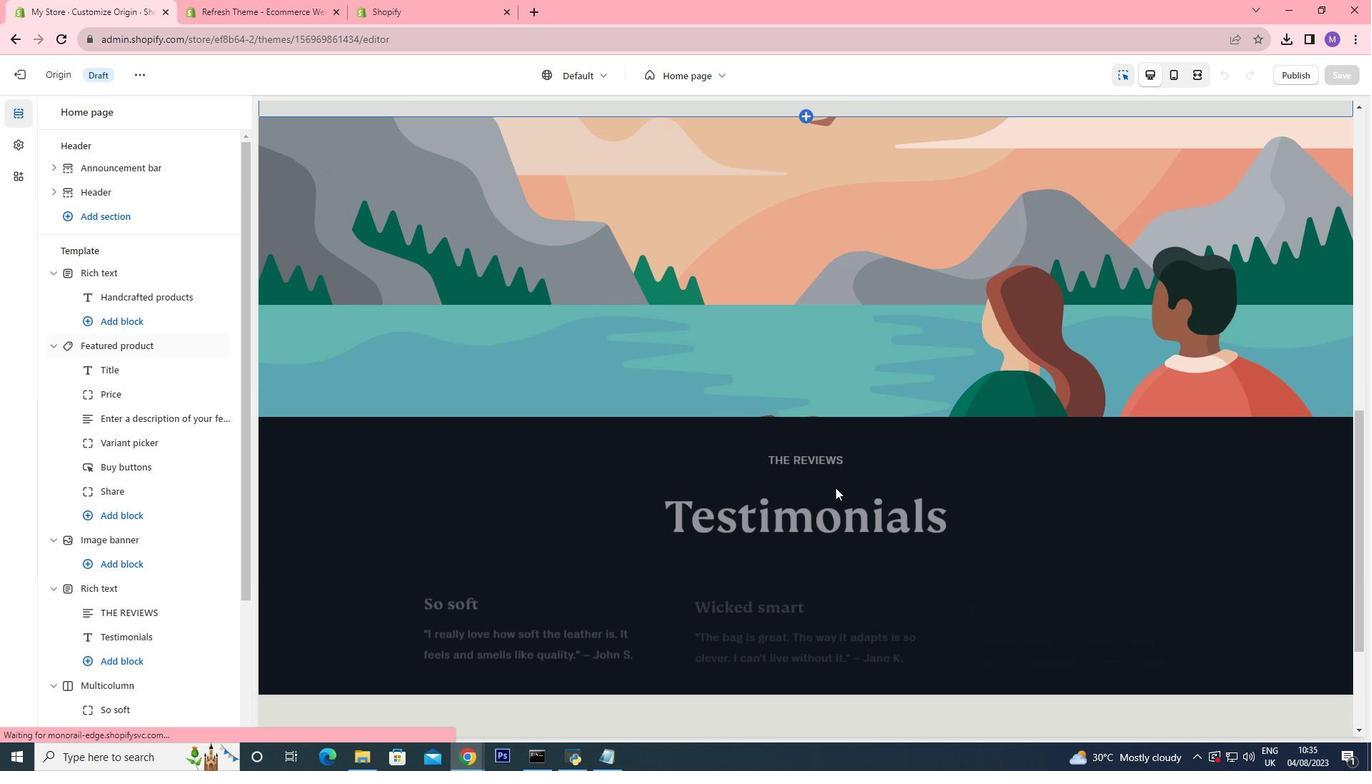 
Action: Mouse scrolled (836, 487) with delta (0, 0)
Screenshot: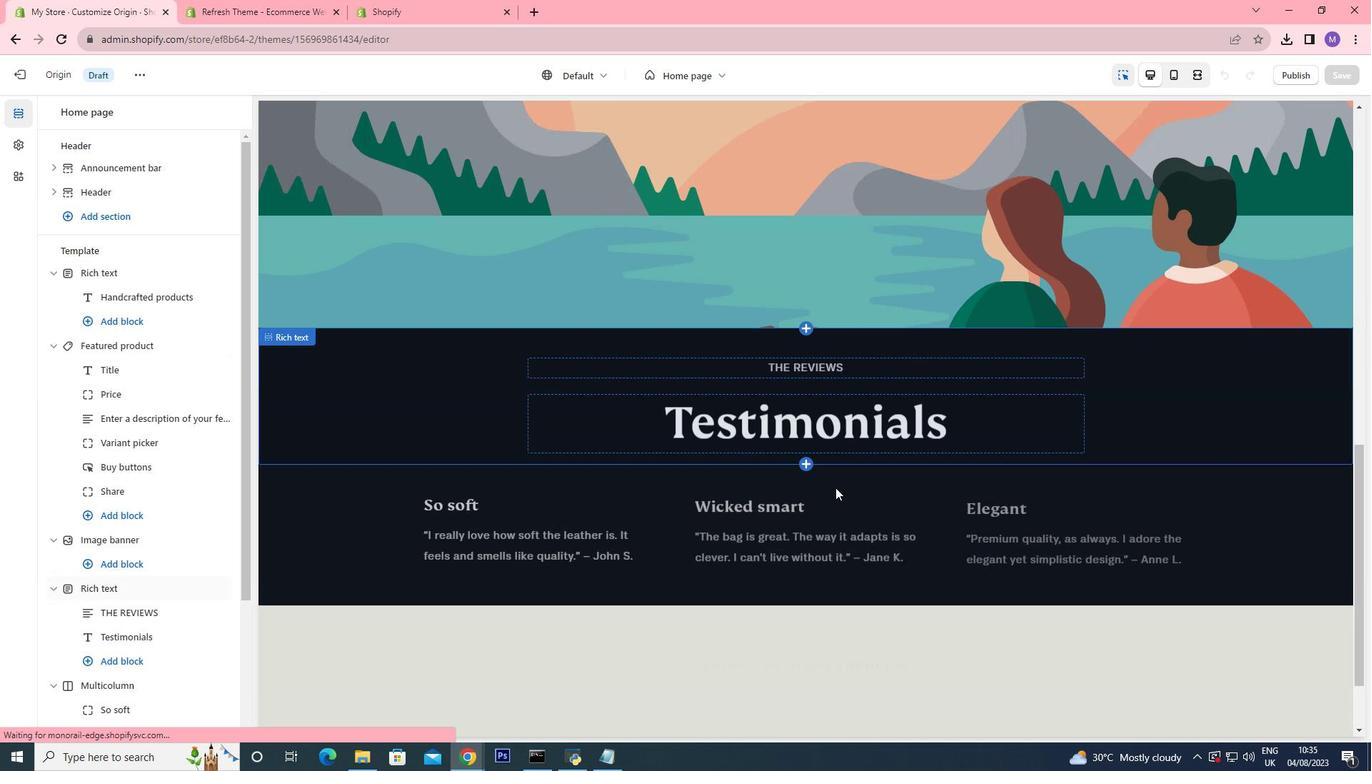 
Action: Mouse scrolled (836, 487) with delta (0, 0)
Screenshot: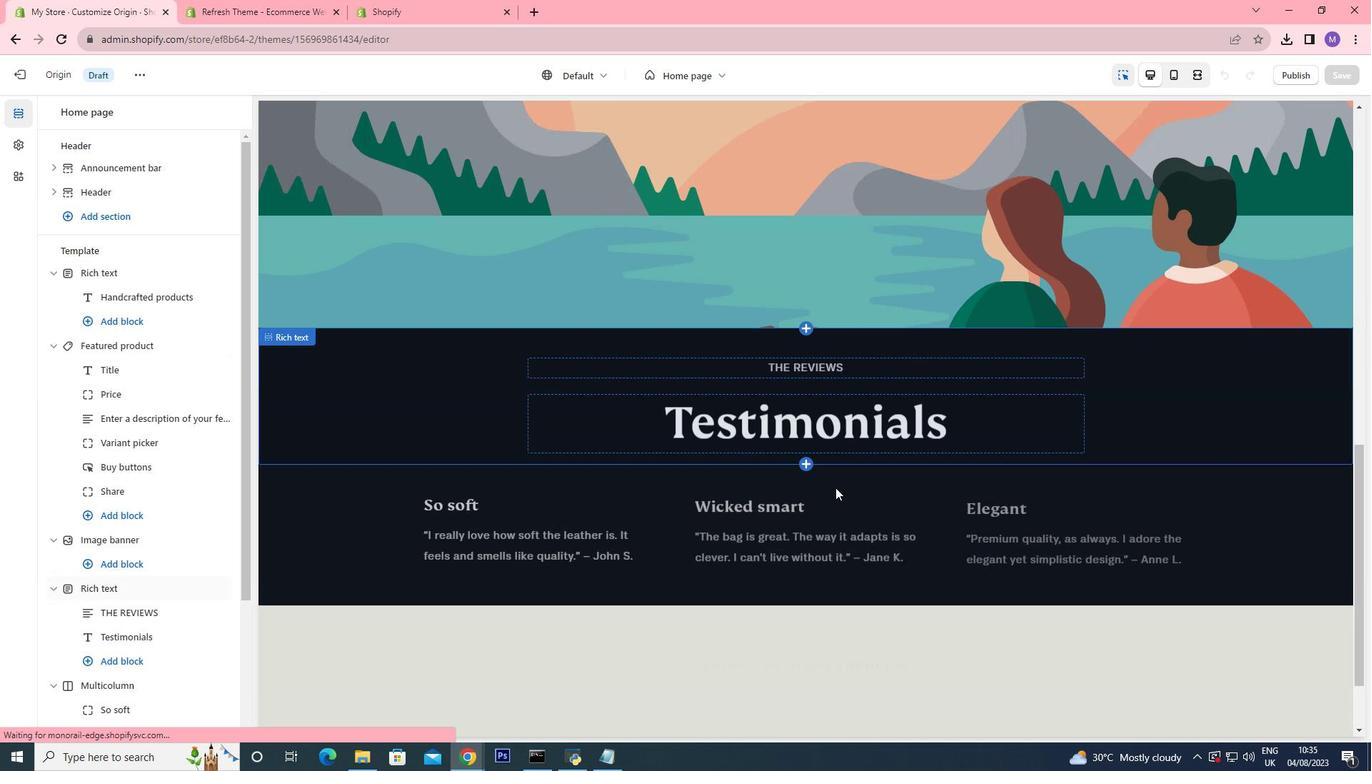 
Action: Mouse scrolled (836, 487) with delta (0, 0)
Screenshot: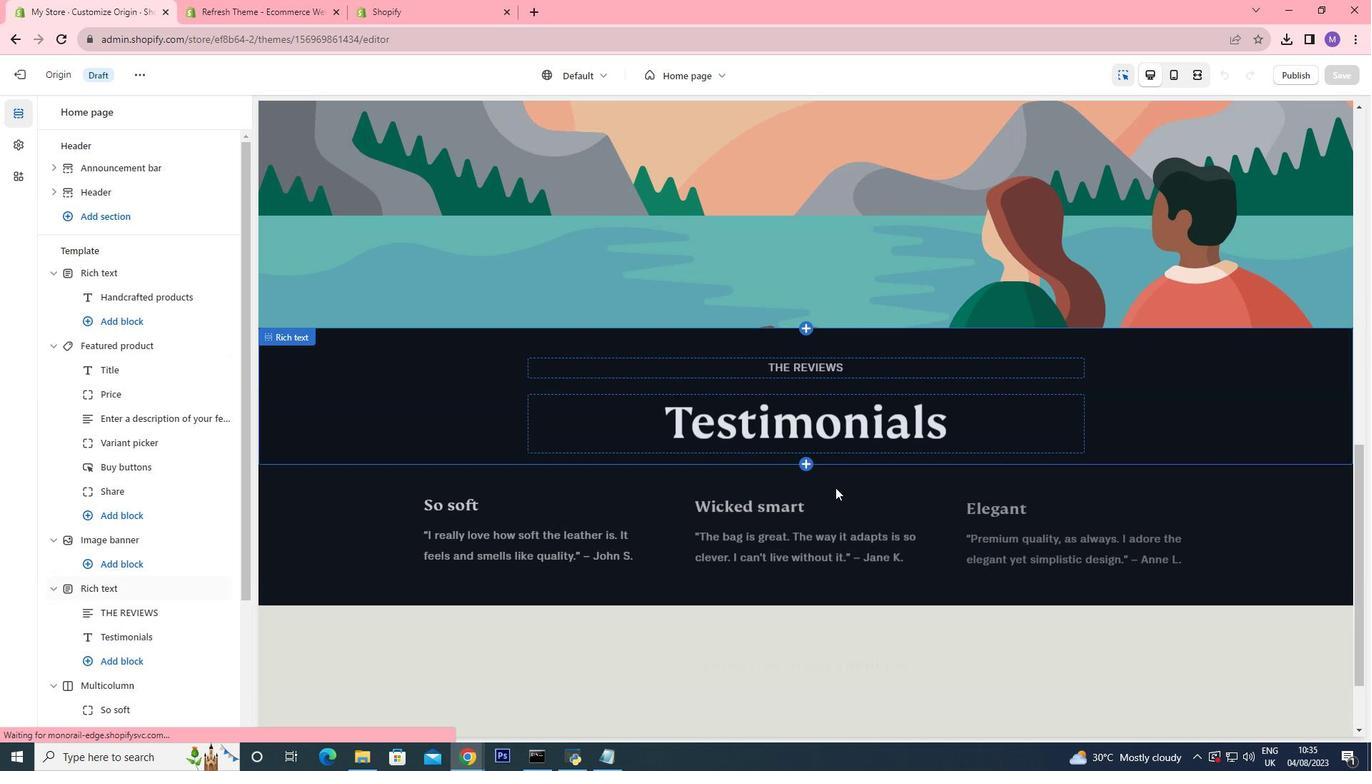 
Action: Mouse scrolled (836, 487) with delta (0, 0)
Screenshot: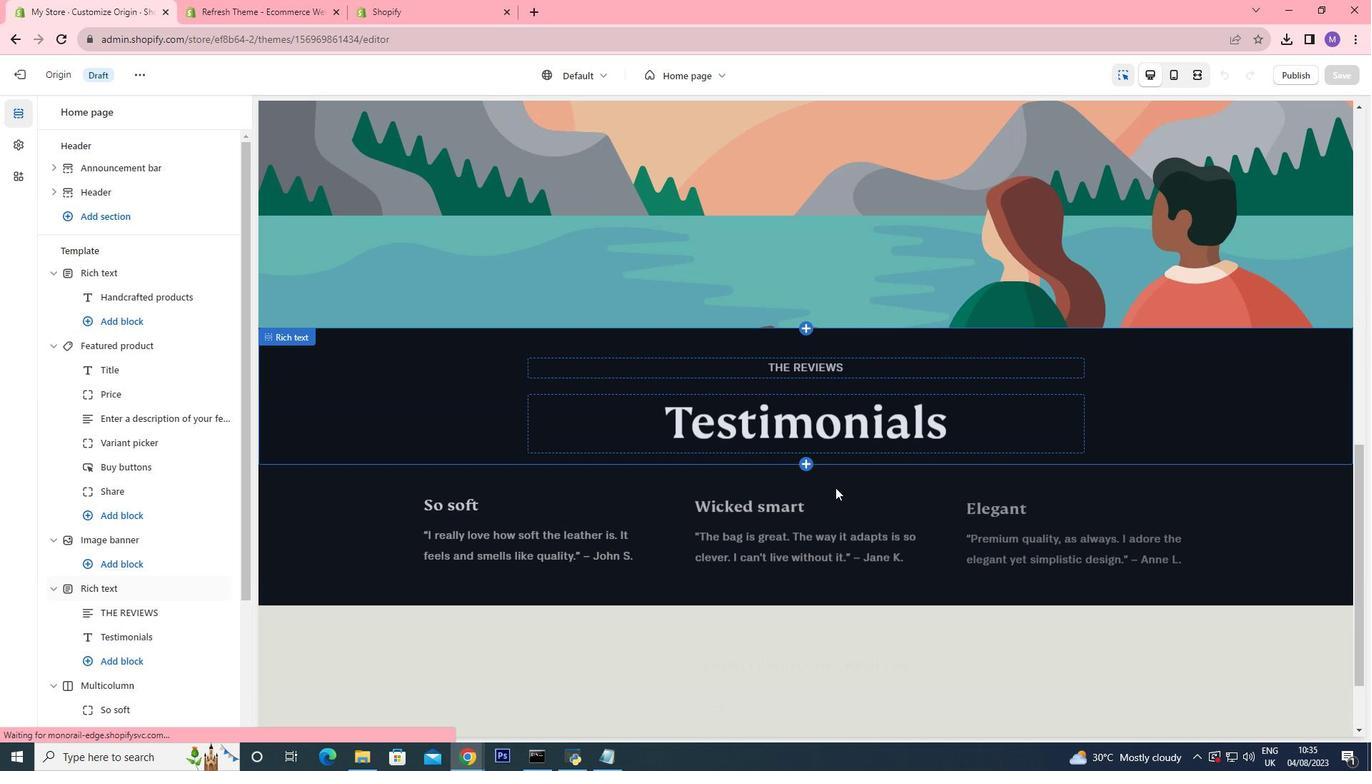 
Action: Mouse moved to (835, 489)
Screenshot: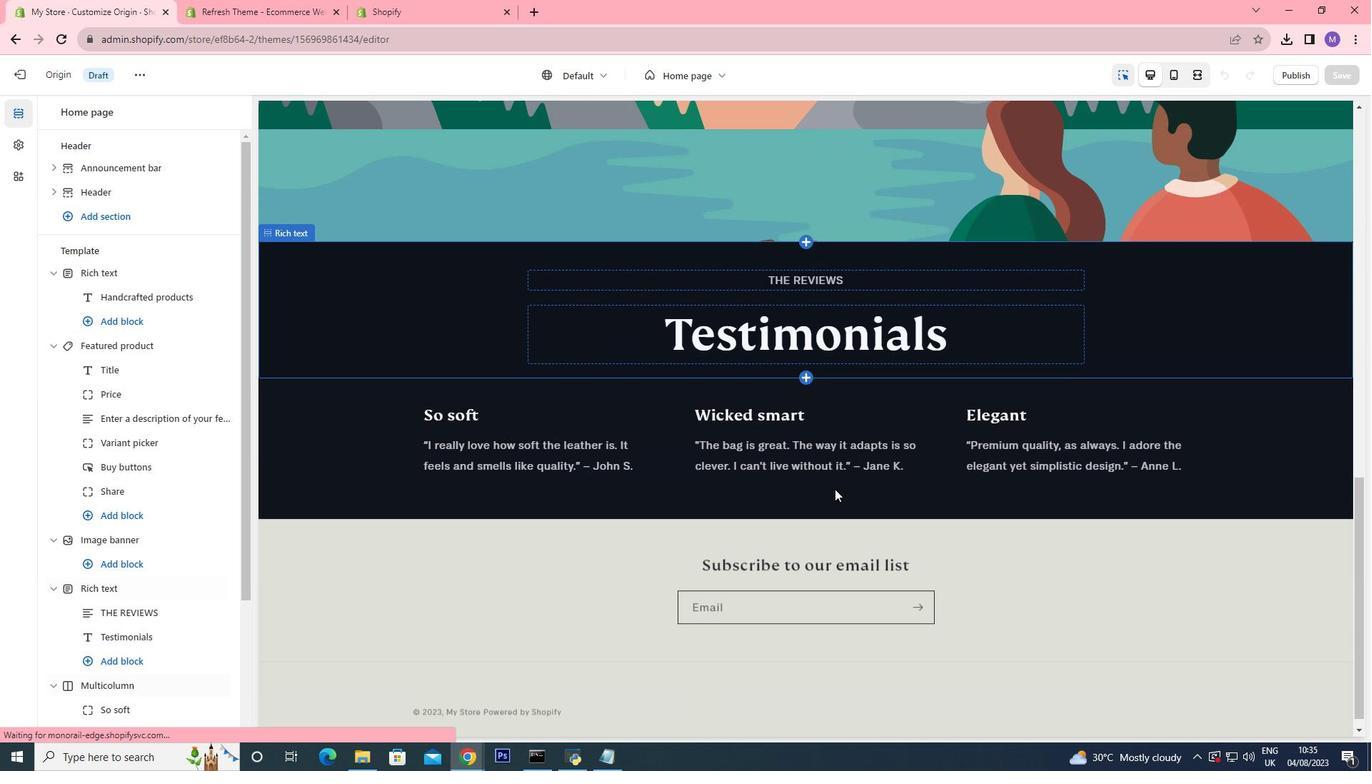 
Action: Mouse scrolled (835, 490) with delta (0, 0)
Screenshot: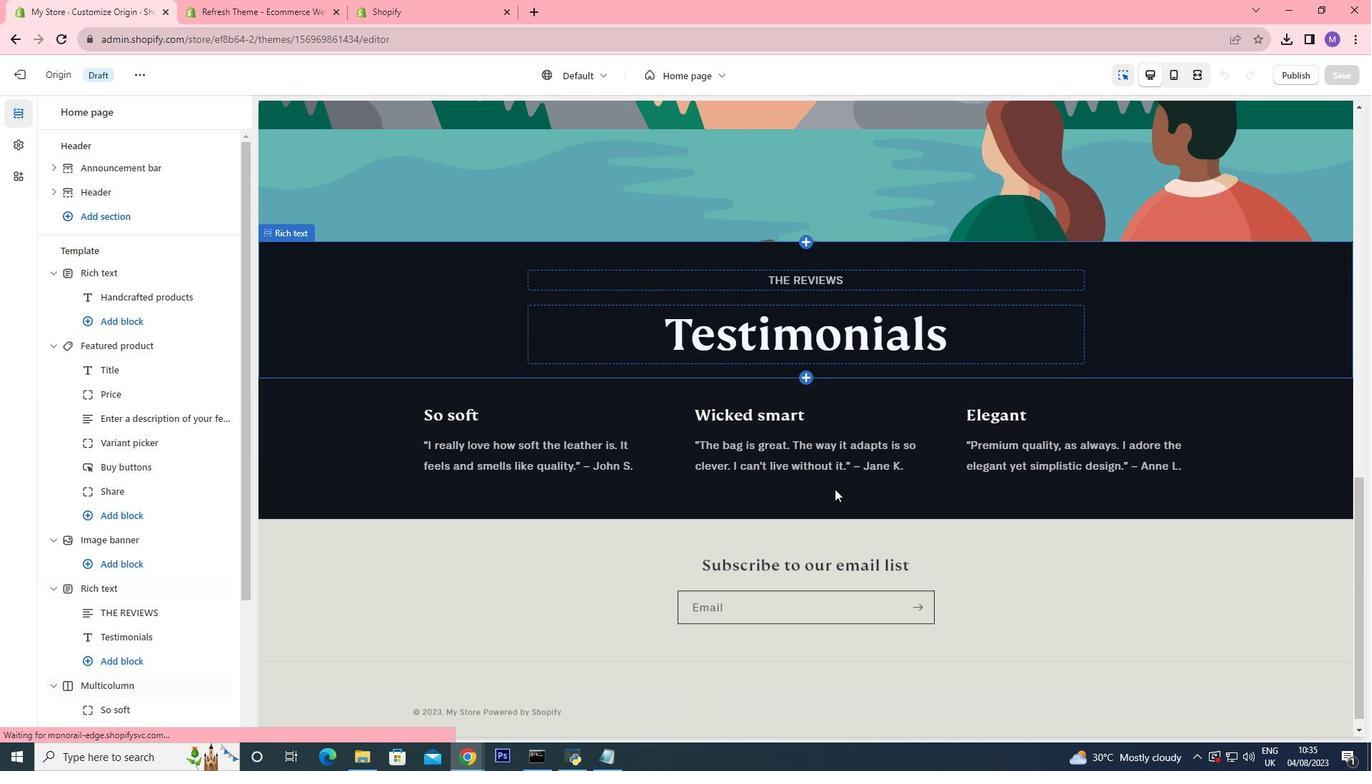 
Action: Mouse scrolled (835, 490) with delta (0, 0)
Screenshot: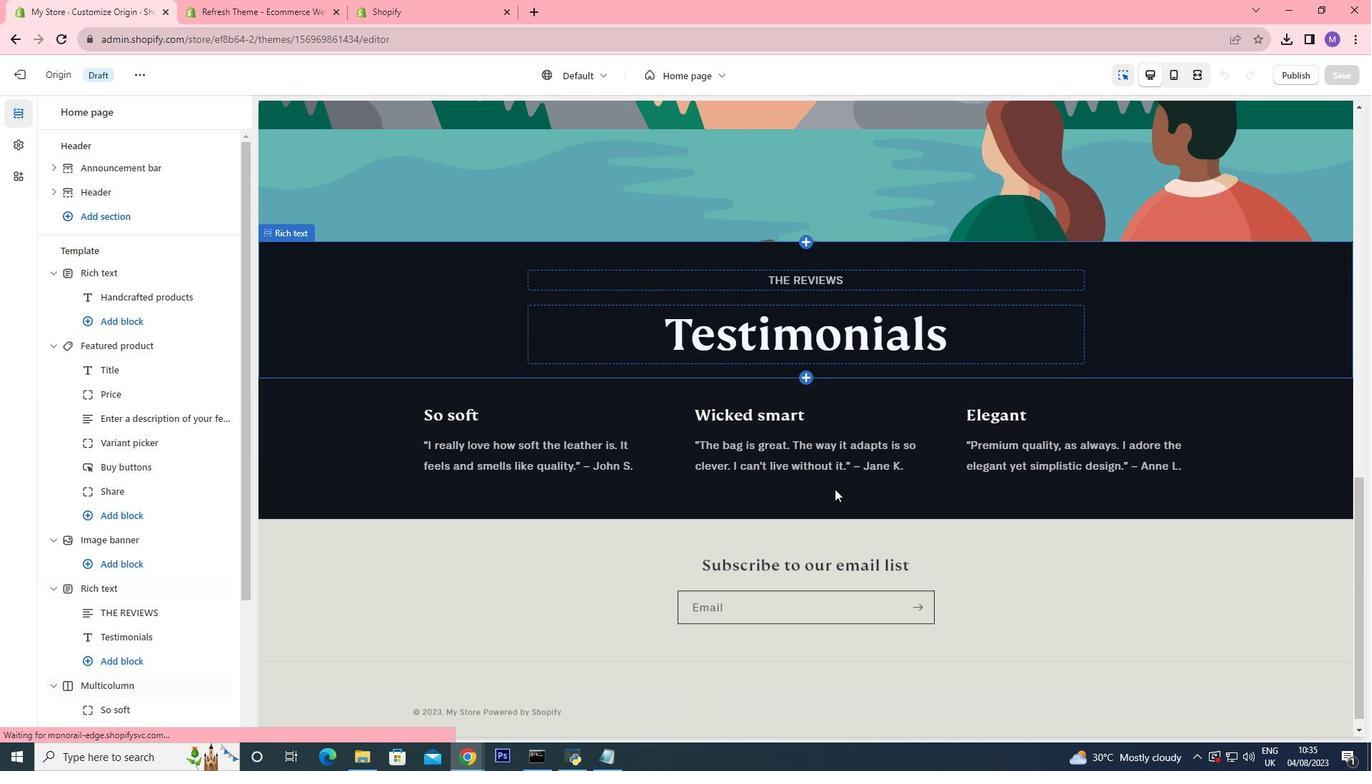 
Action: Mouse scrolled (835, 490) with delta (0, 0)
Screenshot: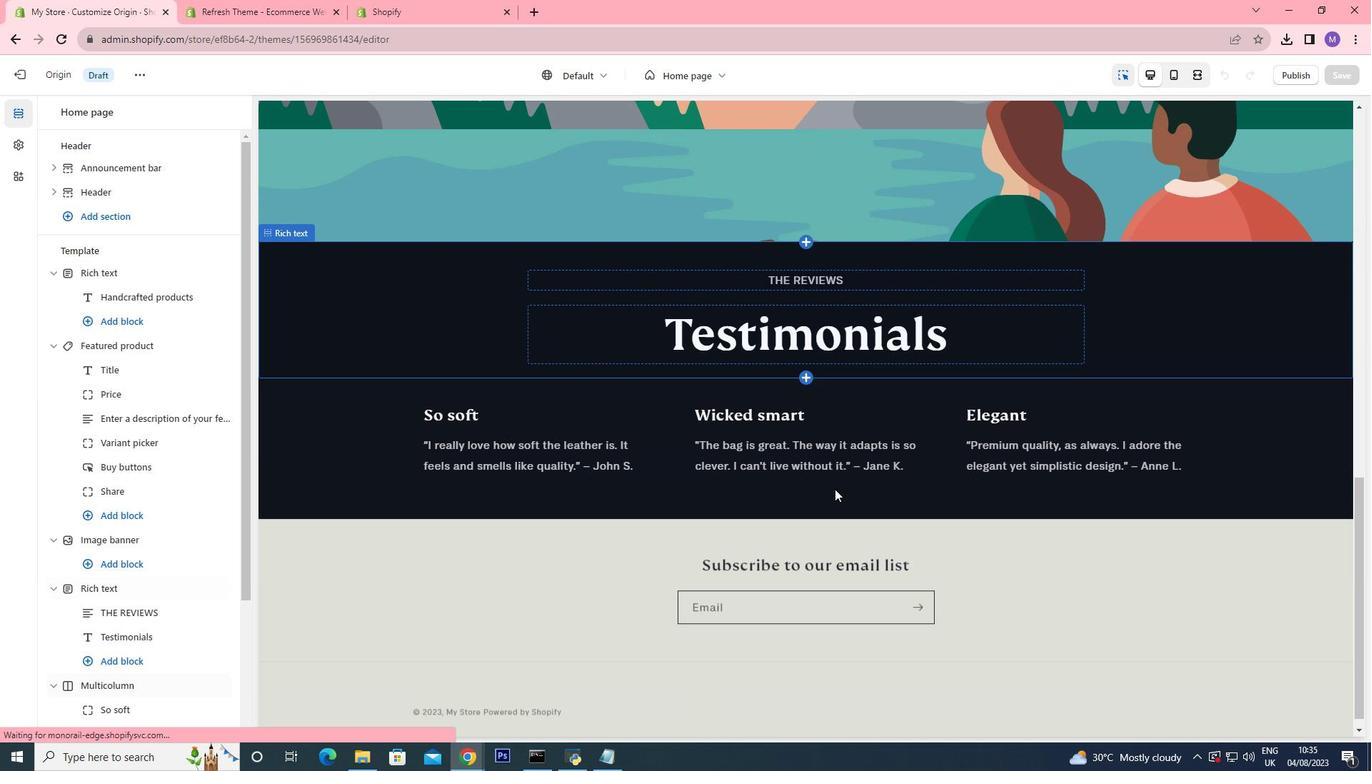 
Action: Mouse scrolled (835, 490) with delta (0, 0)
Screenshot: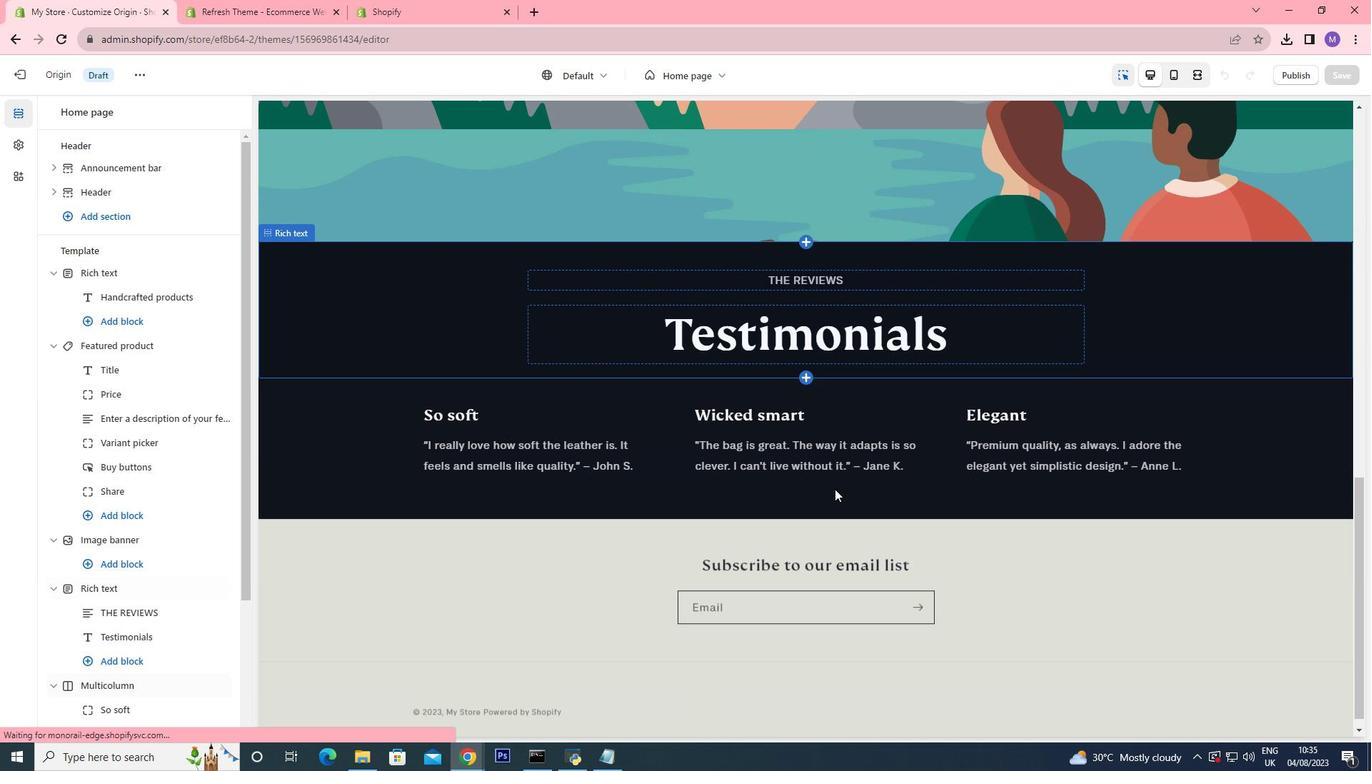 
Action: Mouse scrolled (835, 490) with delta (0, 0)
Screenshot: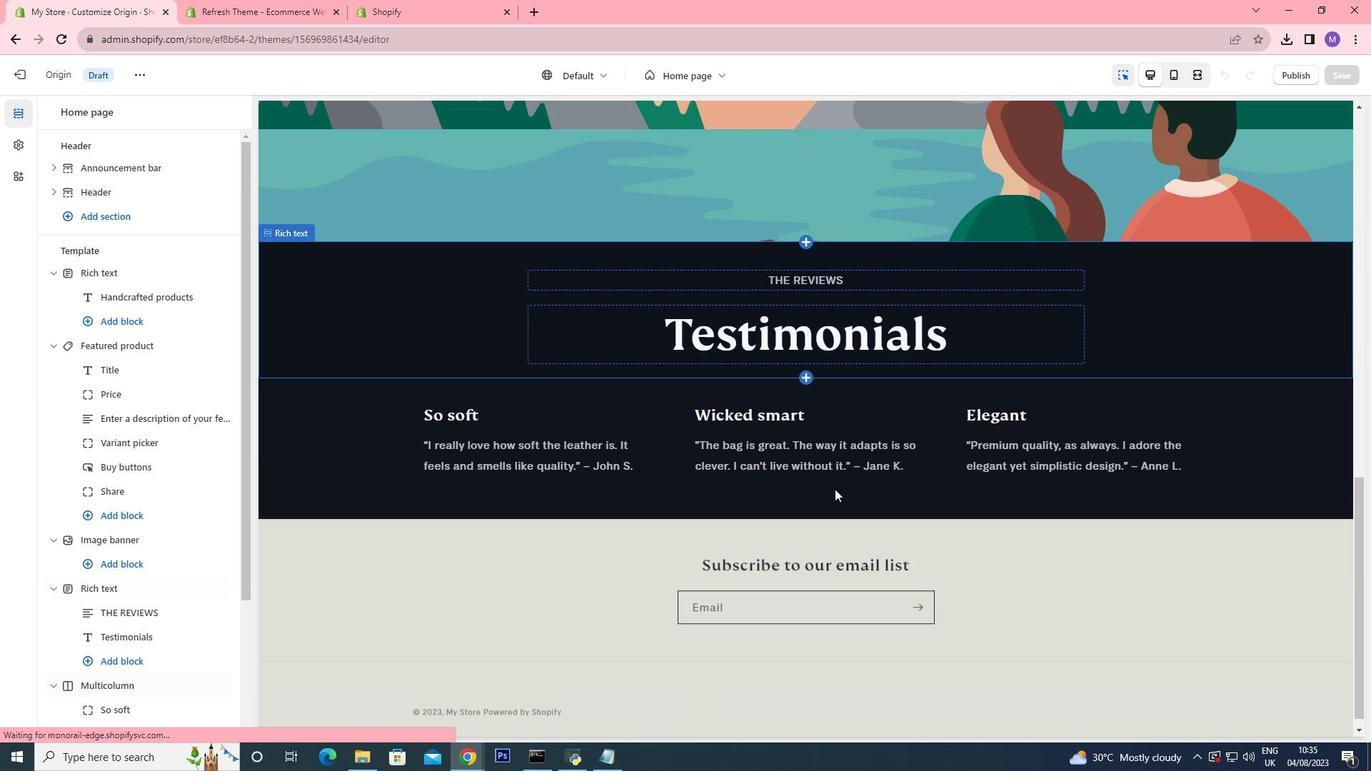 
Action: Mouse scrolled (835, 490) with delta (0, 0)
Screenshot: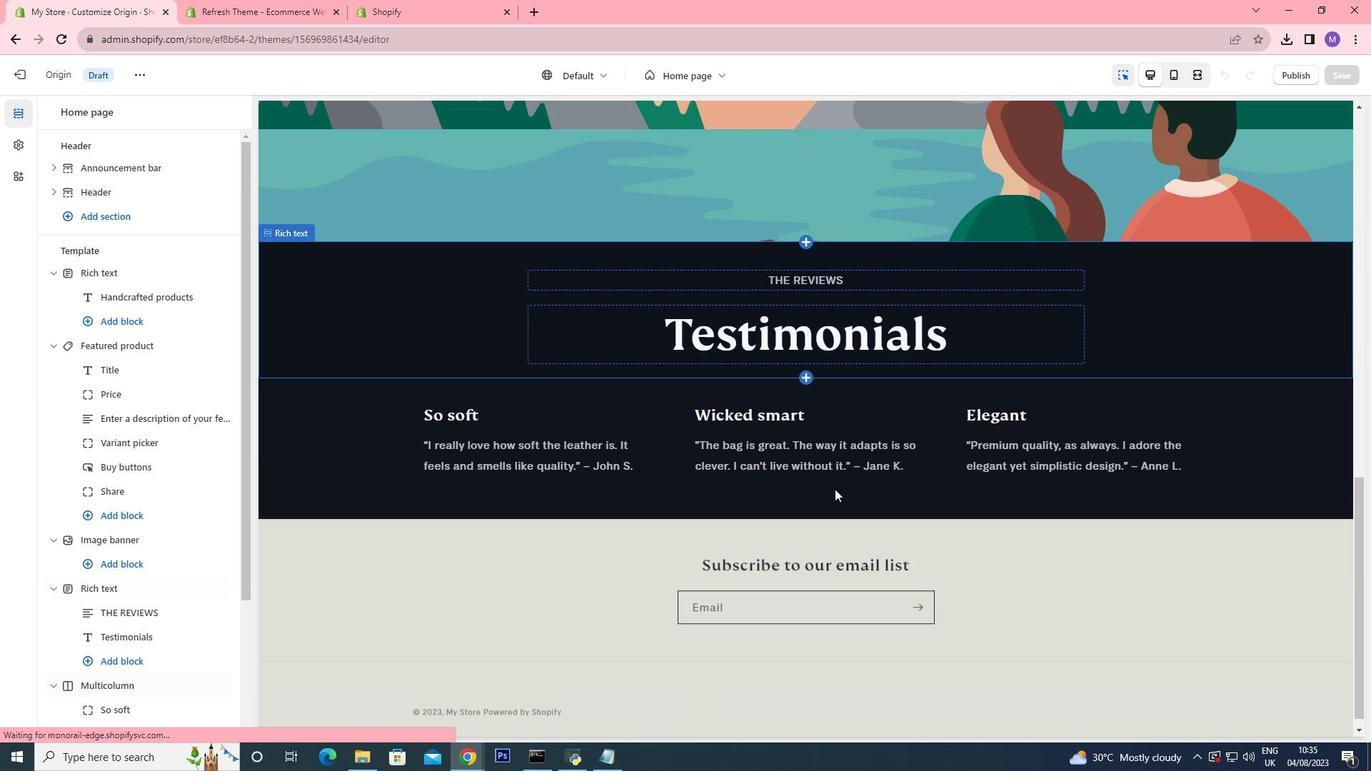 
Action: Mouse scrolled (835, 490) with delta (0, 0)
Screenshot: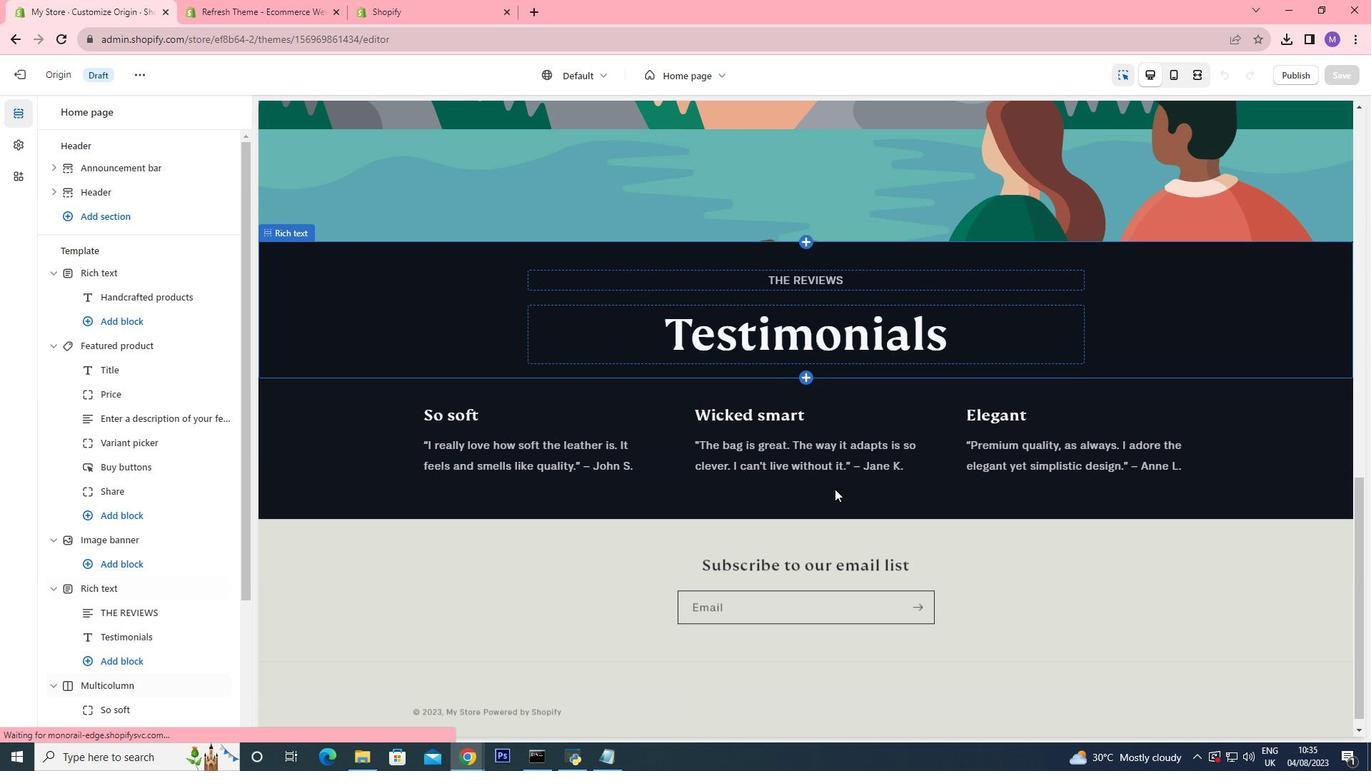 
Action: Mouse scrolled (835, 490) with delta (0, 0)
Screenshot: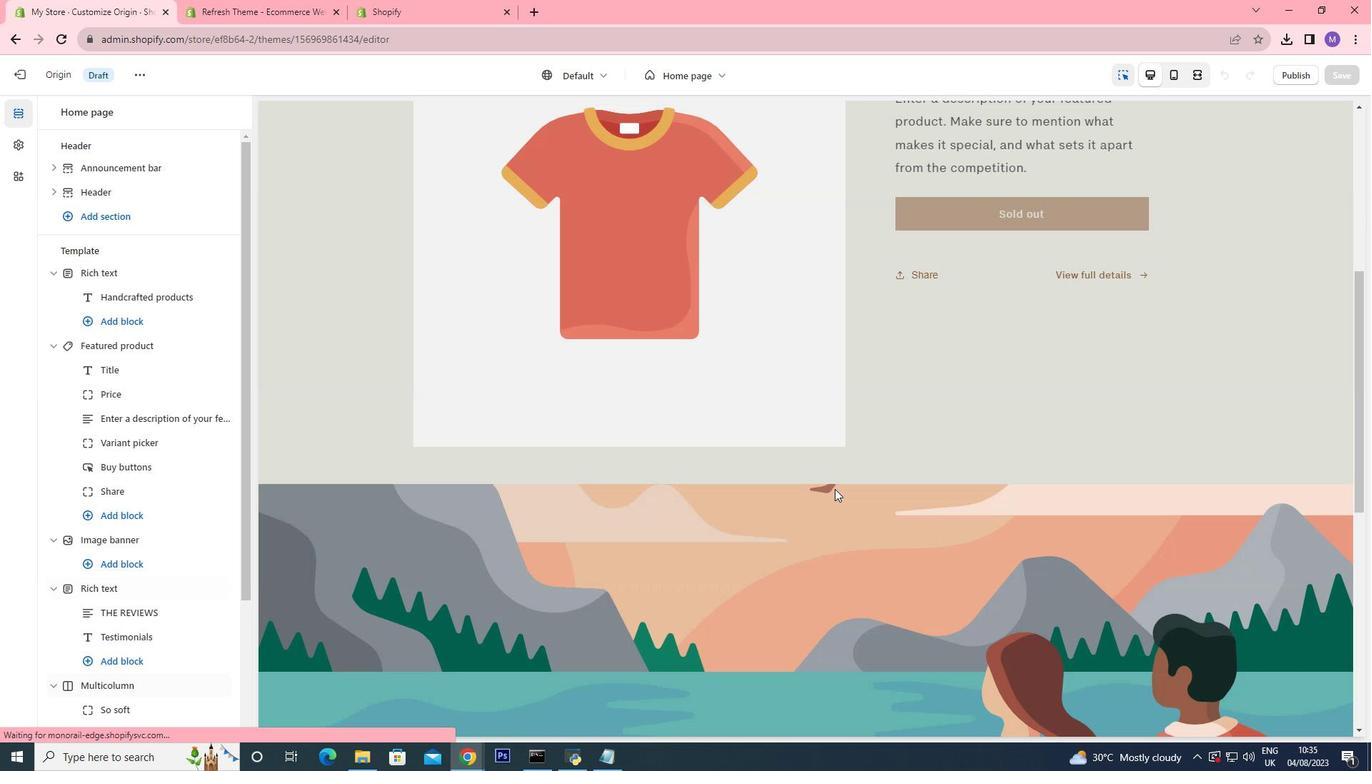 
Action: Mouse scrolled (835, 490) with delta (0, 0)
Screenshot: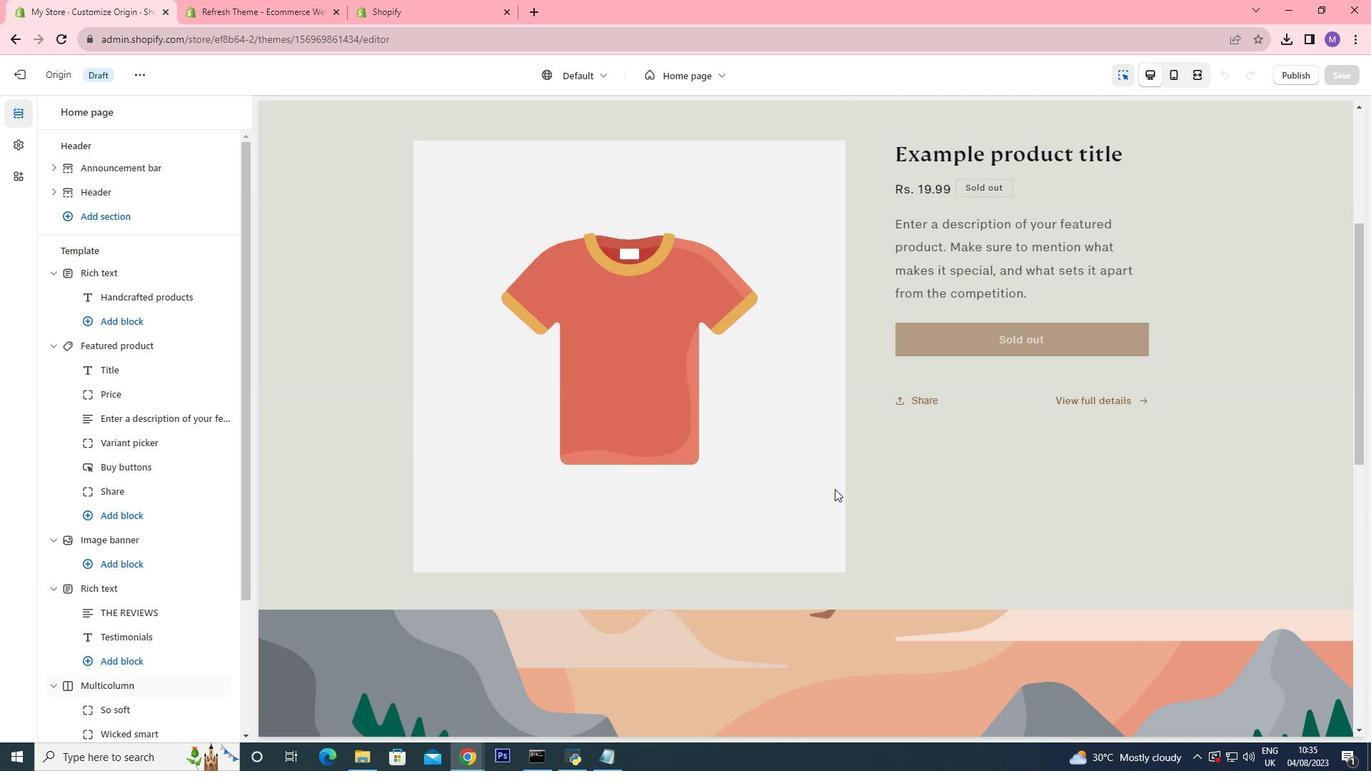 
Action: Mouse scrolled (835, 490) with delta (0, 0)
Screenshot: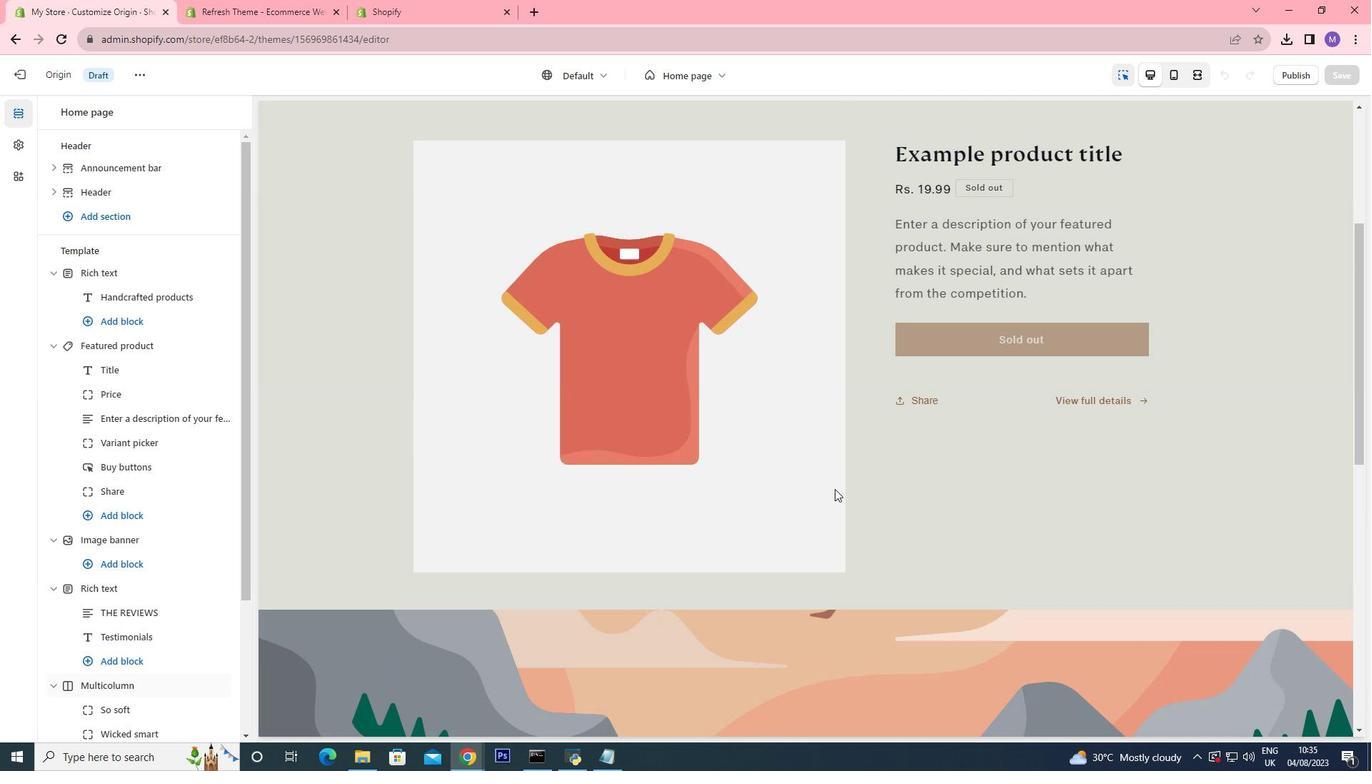 
Action: Mouse scrolled (835, 490) with delta (0, 0)
Screenshot: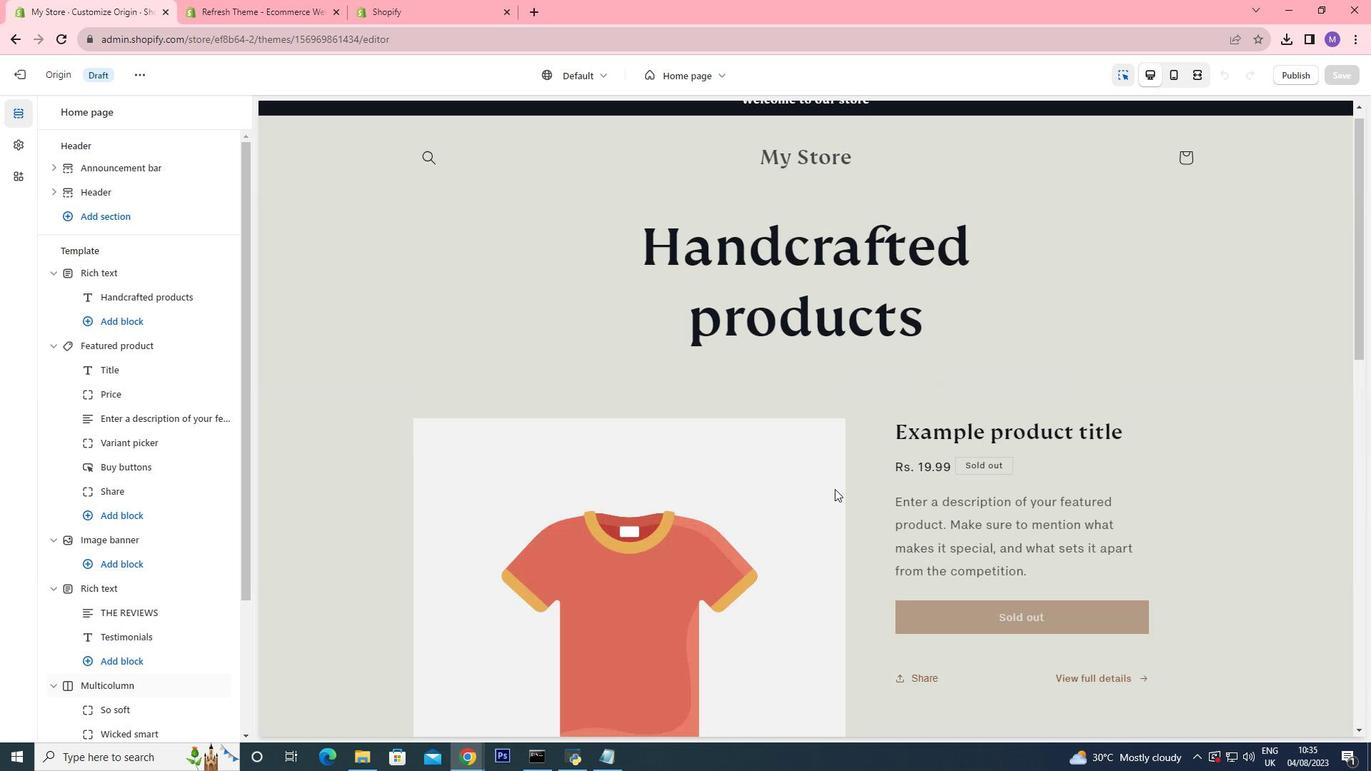 
Action: Mouse scrolled (835, 490) with delta (0, 0)
Screenshot: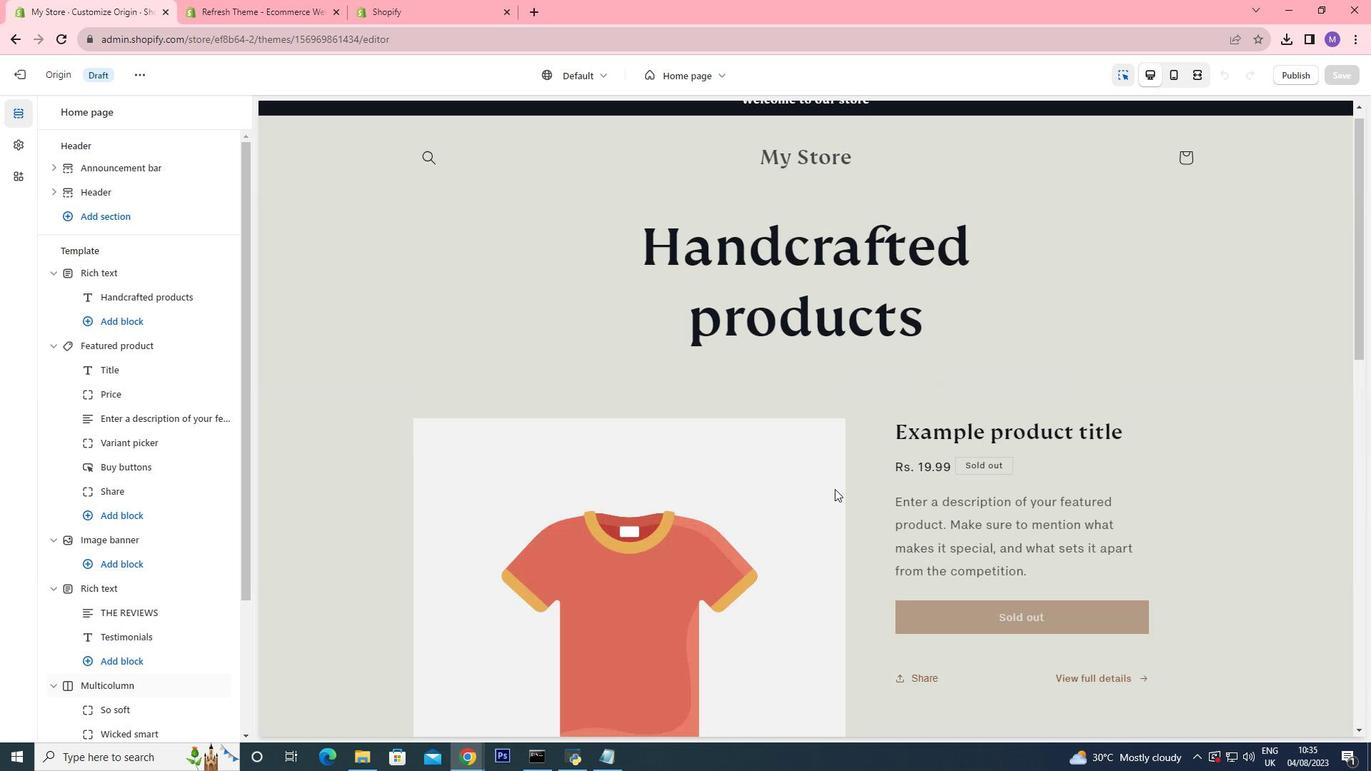 
Action: Mouse scrolled (835, 490) with delta (0, 0)
Screenshot: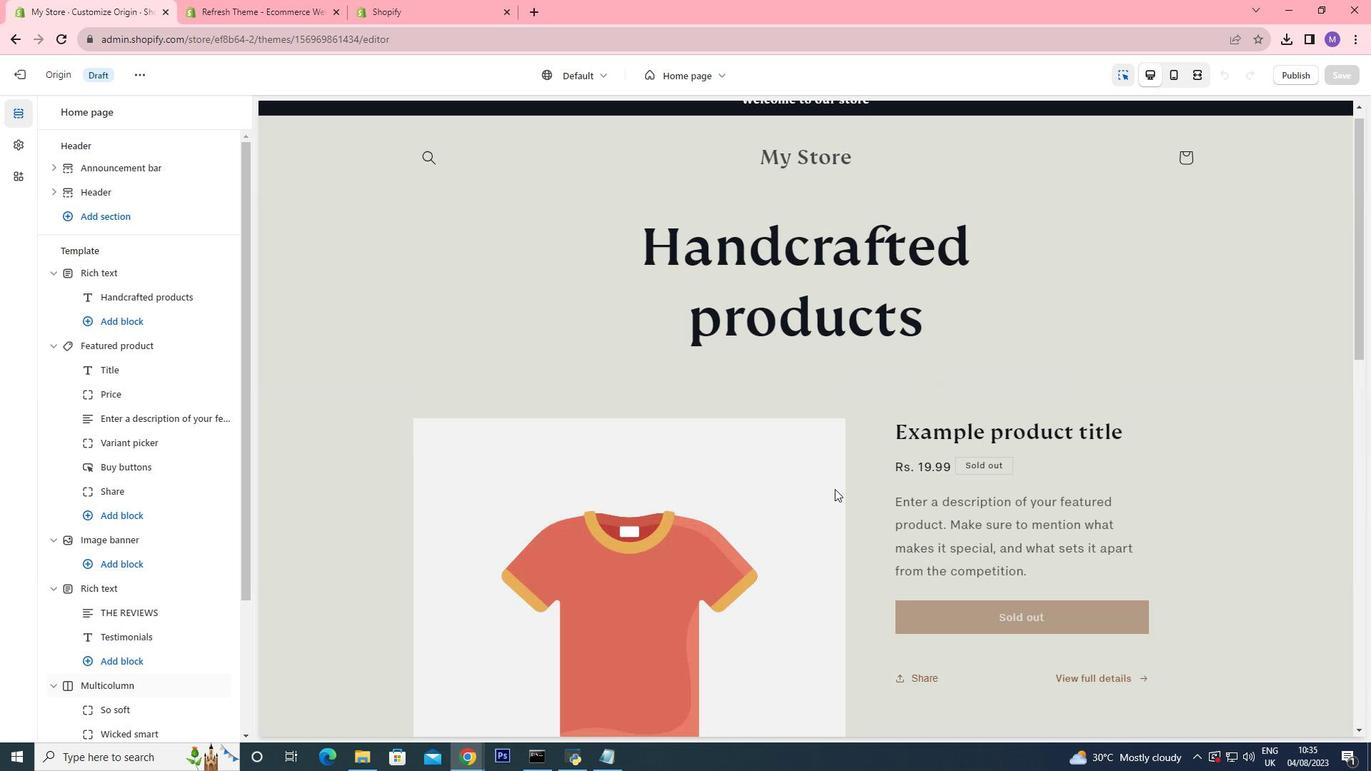 
Action: Mouse scrolled (835, 490) with delta (0, 0)
Screenshot: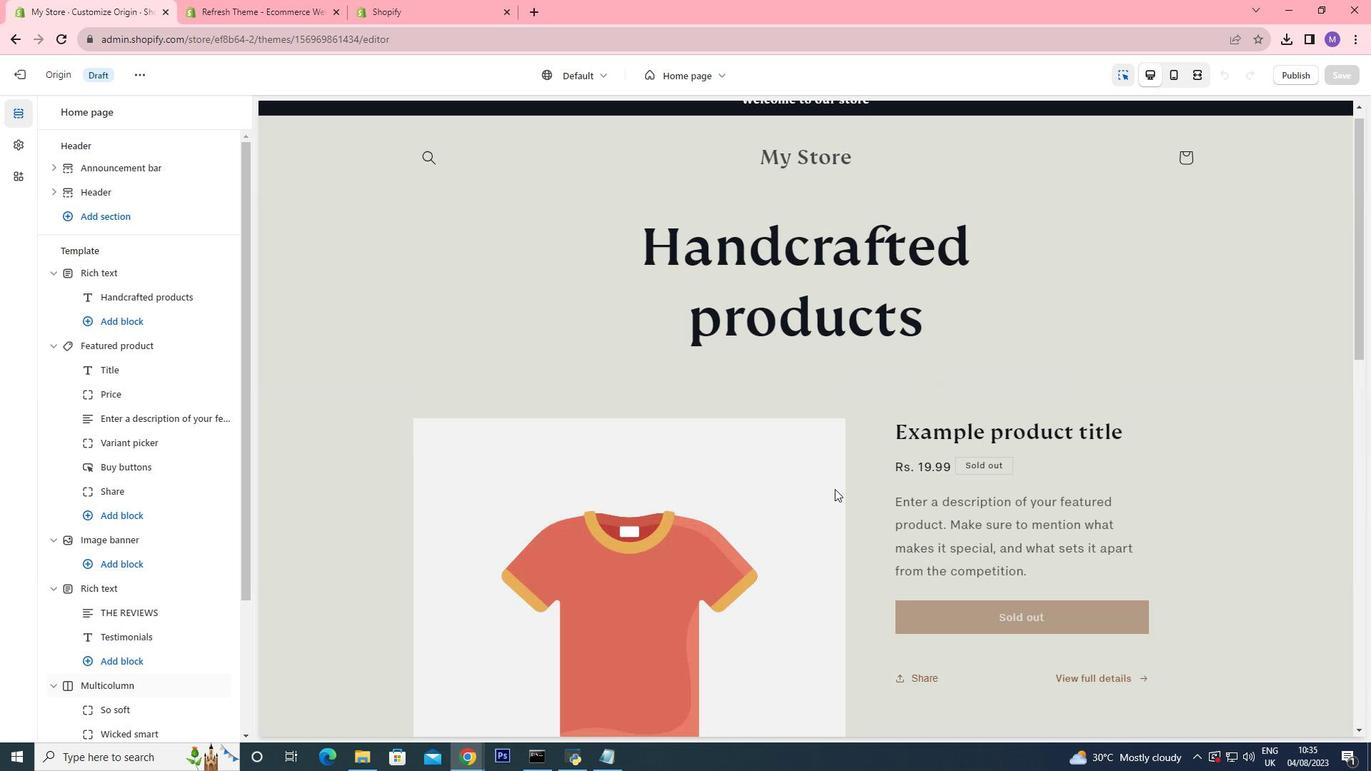 
Action: Mouse scrolled (835, 490) with delta (0, 0)
Screenshot: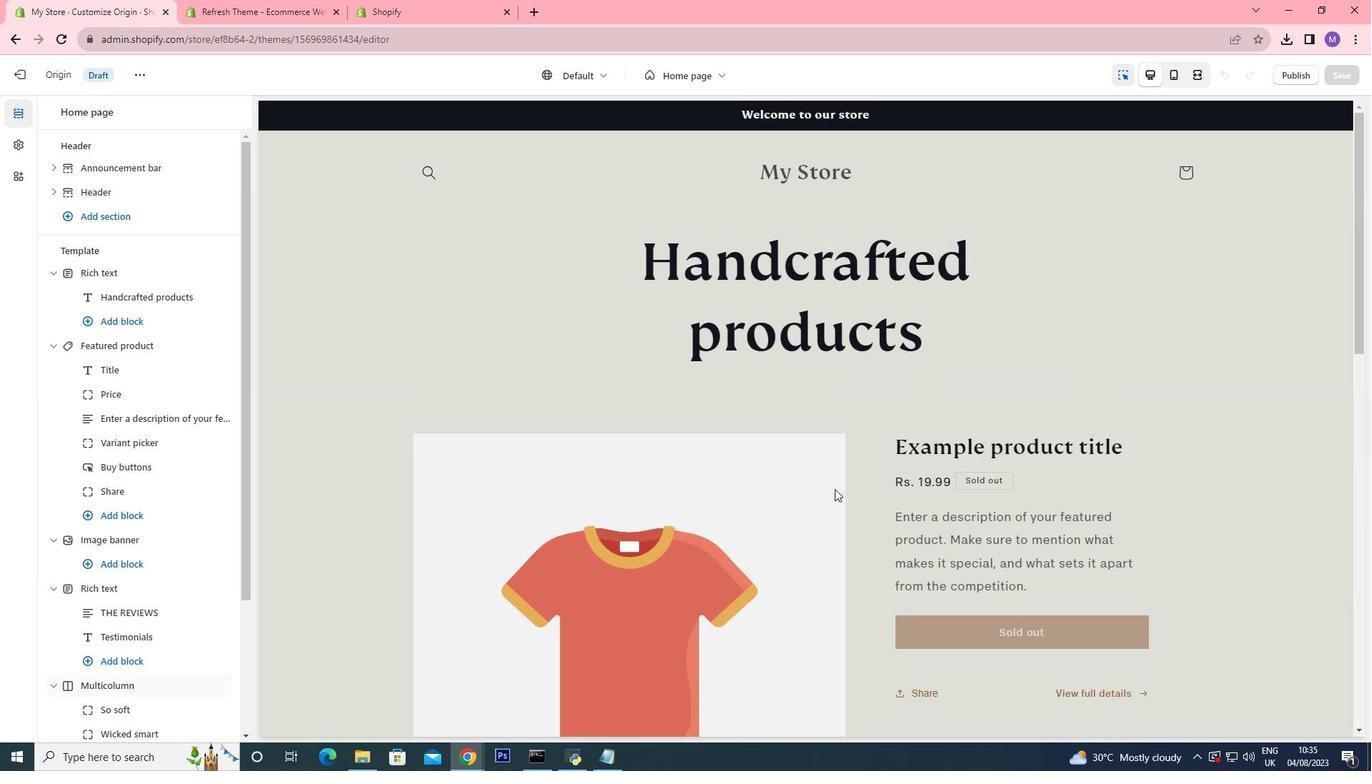
Action: Mouse scrolled (835, 490) with delta (0, 0)
Screenshot: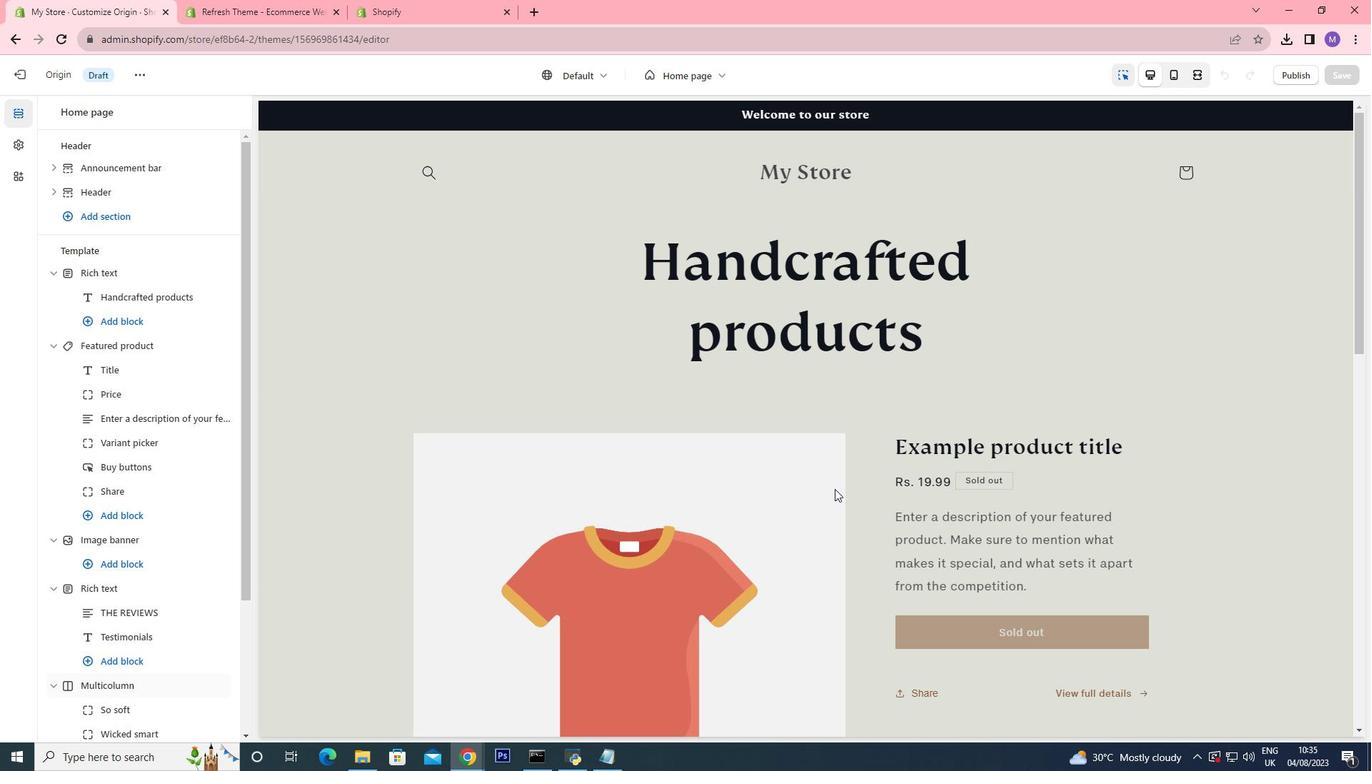 
Action: Mouse scrolled (835, 490) with delta (0, 0)
Screenshot: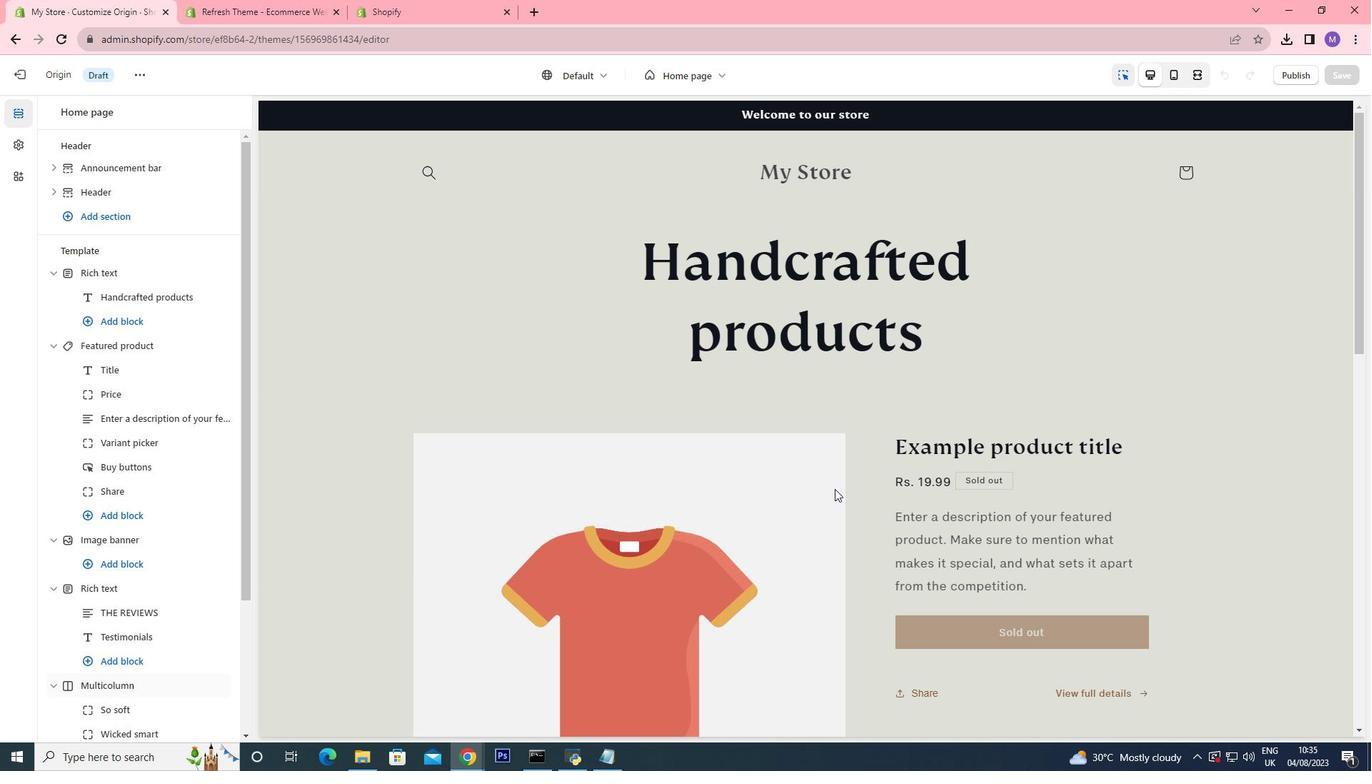 
Action: Mouse scrolled (835, 490) with delta (0, 0)
Screenshot: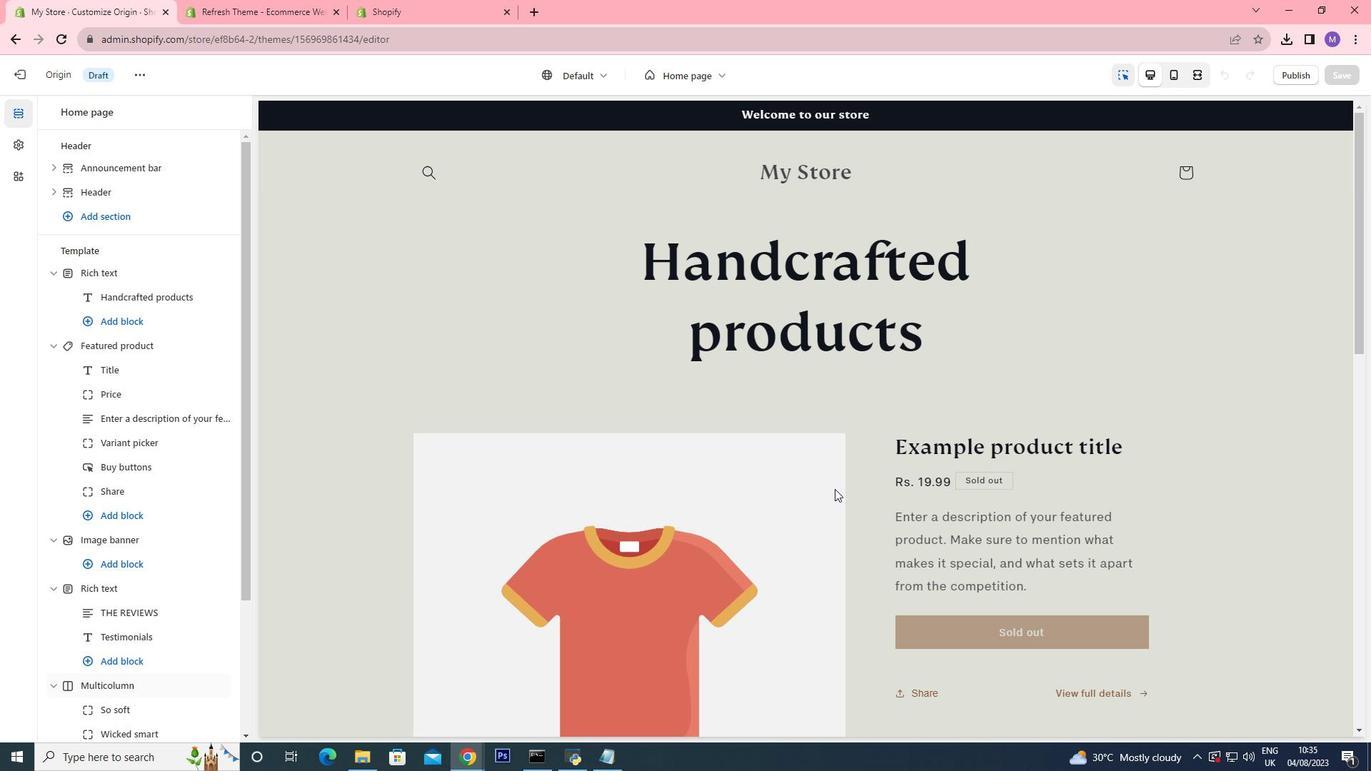 
Action: Mouse scrolled (835, 490) with delta (0, 0)
Screenshot: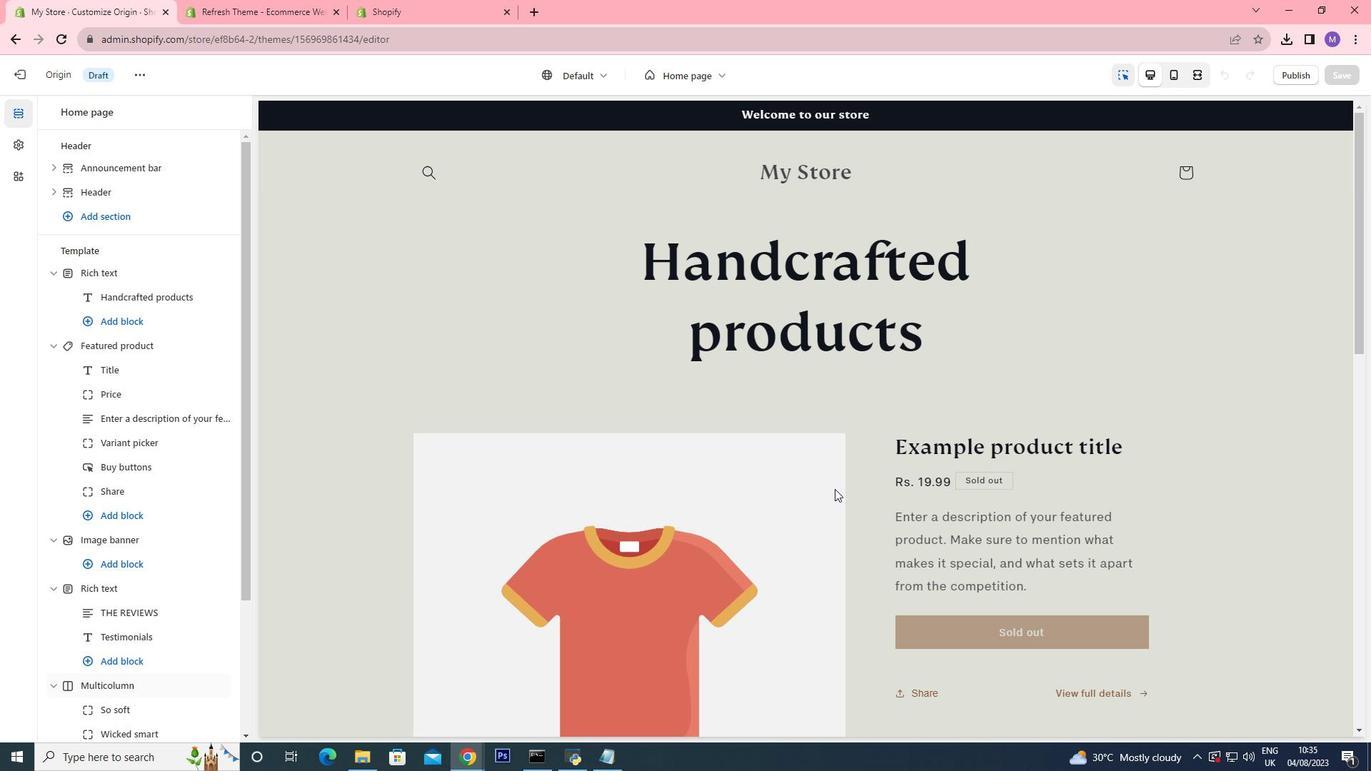 
Action: Mouse scrolled (835, 490) with delta (0, 0)
Screenshot: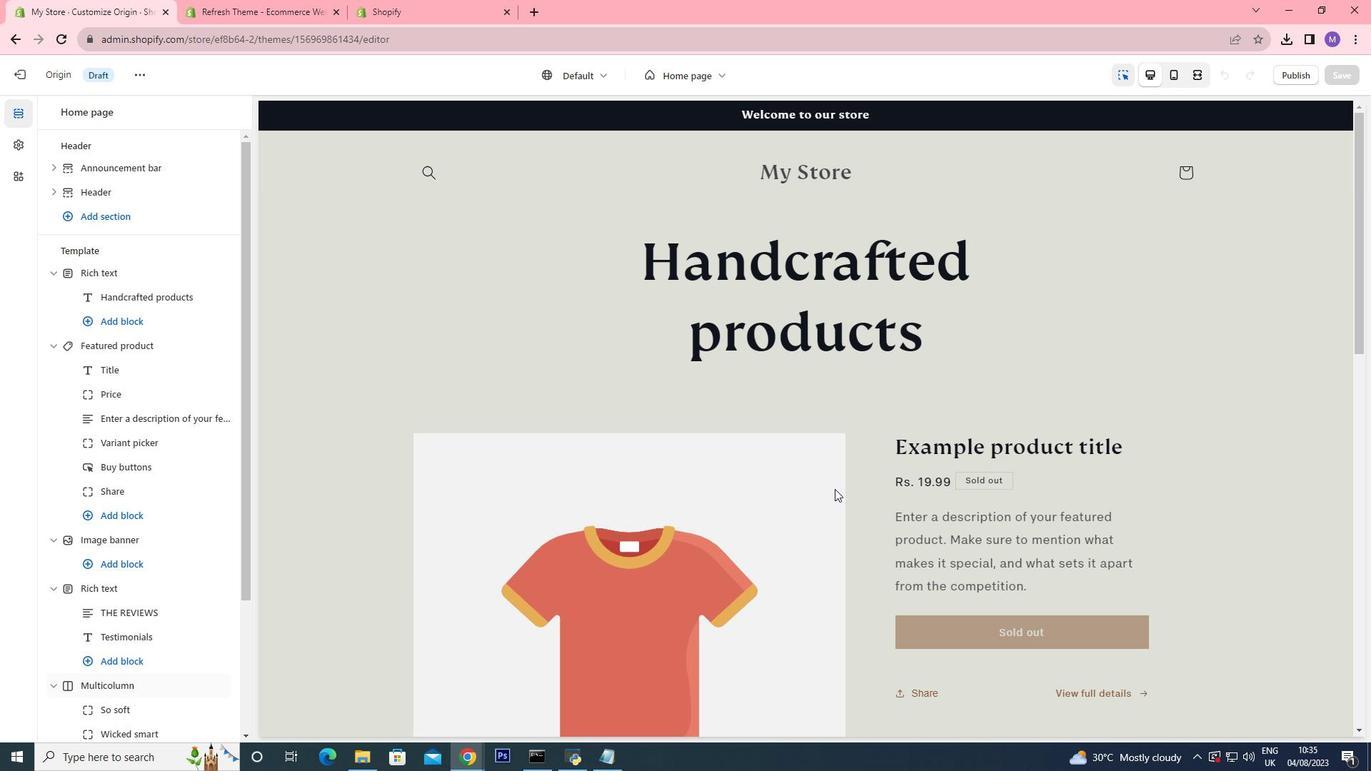 
Action: Mouse scrolled (835, 490) with delta (0, 0)
Screenshot: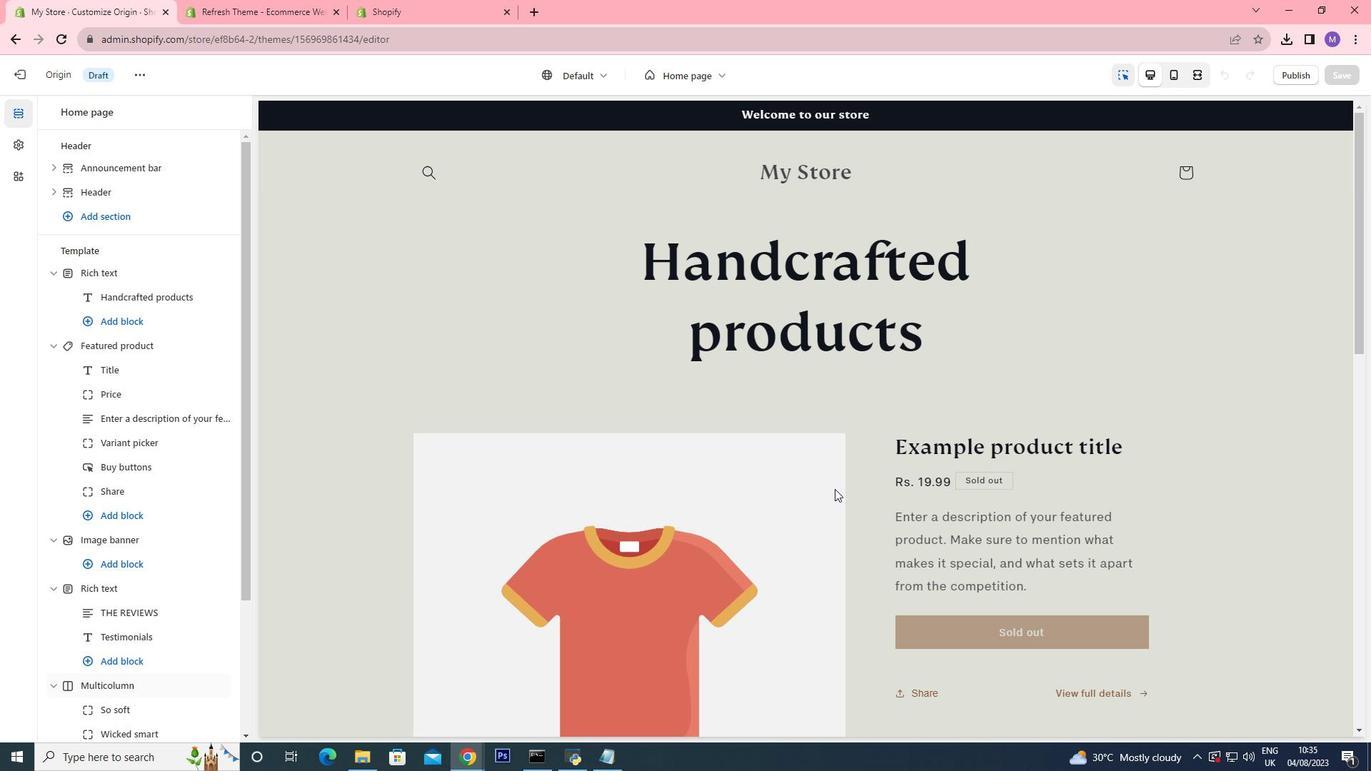 
Action: Mouse scrolled (835, 488) with delta (0, 0)
Screenshot: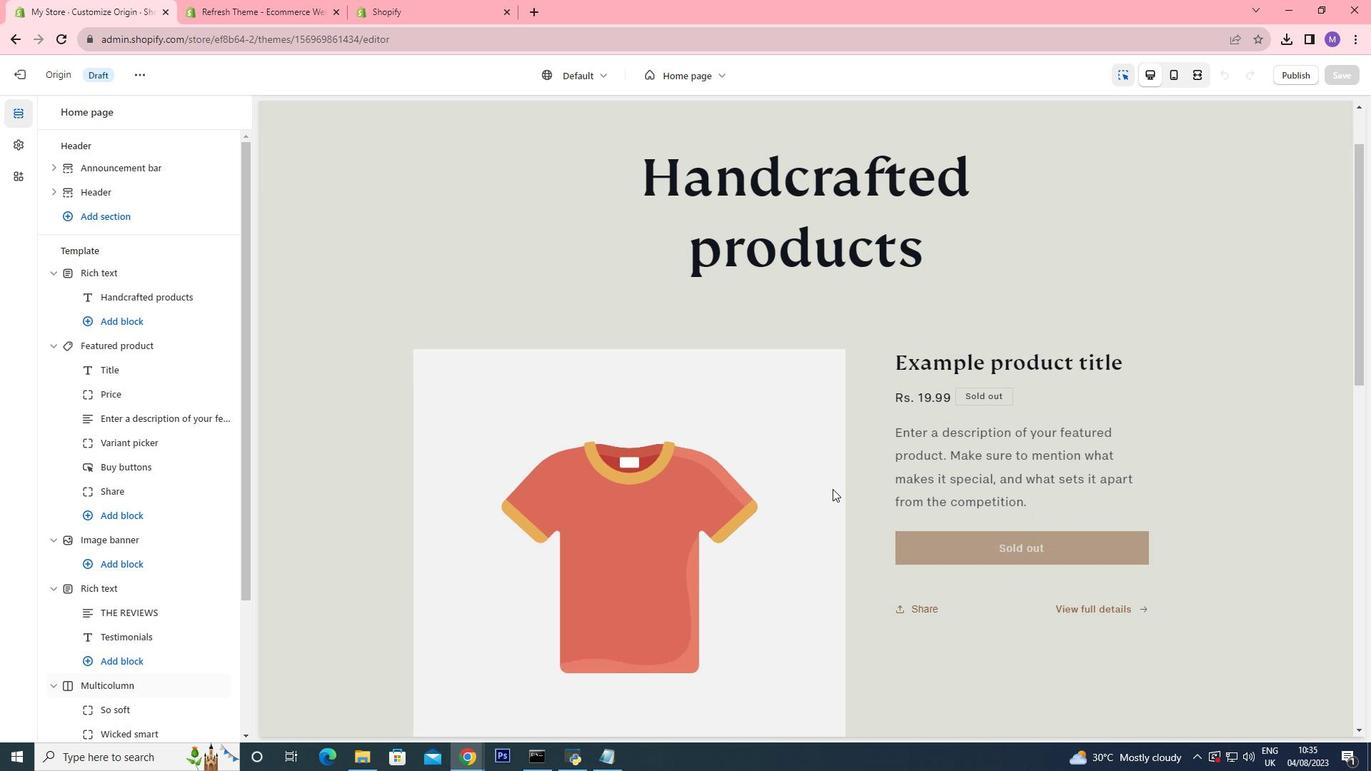 
Action: Mouse scrolled (835, 488) with delta (0, 0)
Screenshot: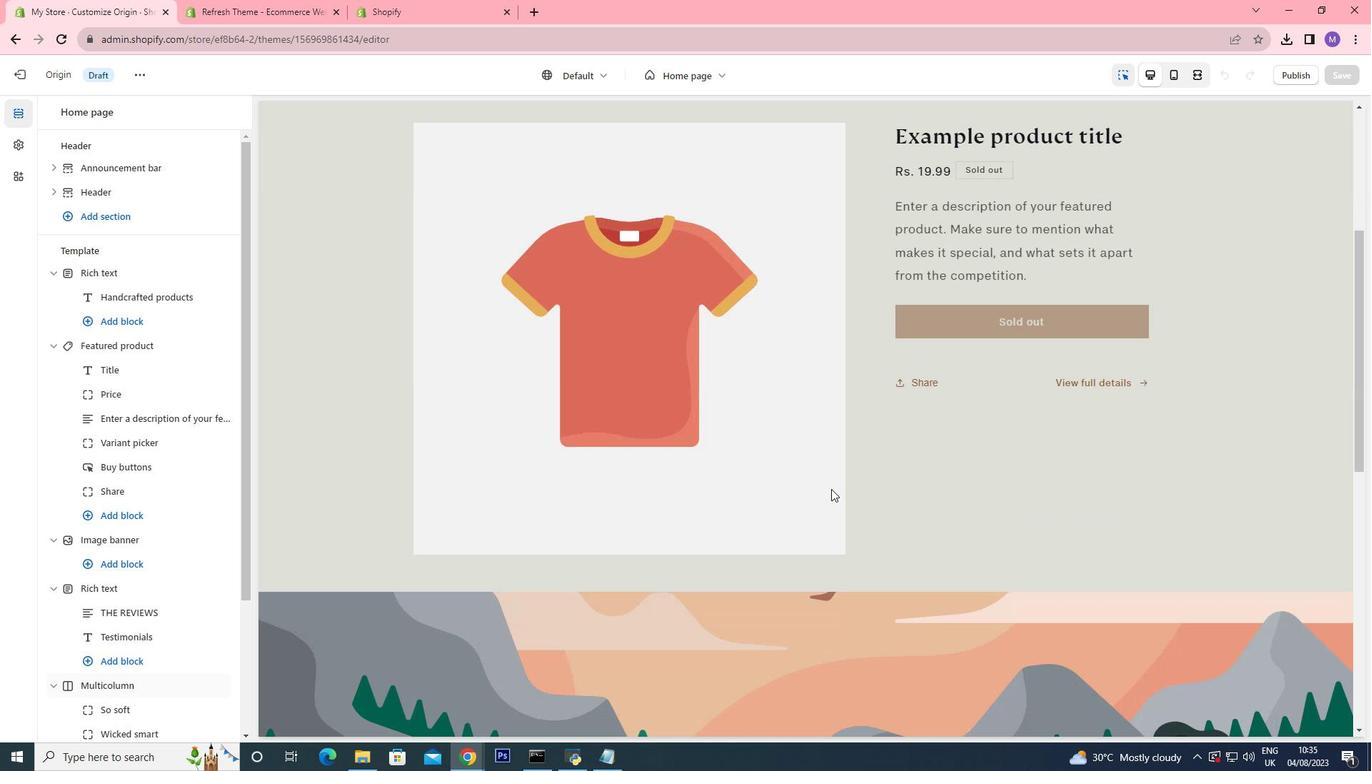 
Action: Mouse scrolled (835, 488) with delta (0, 0)
Screenshot: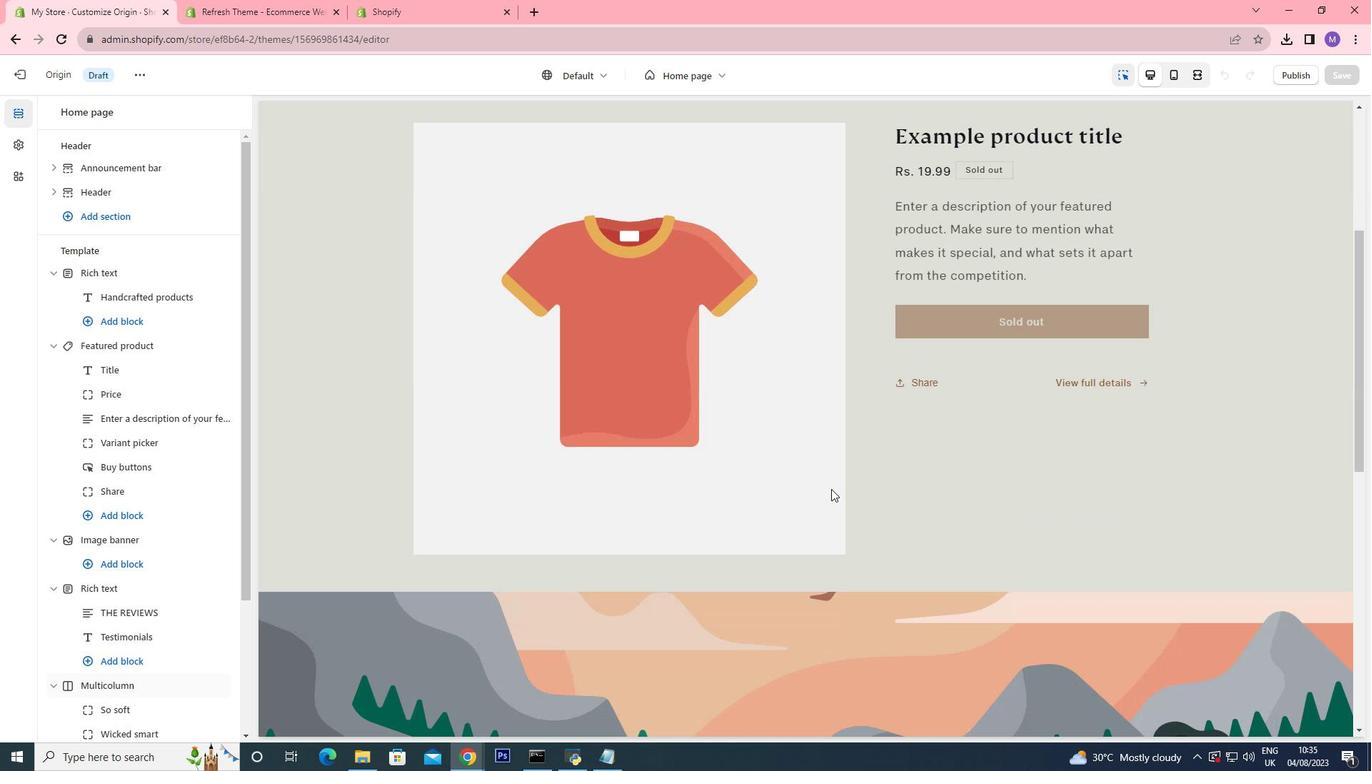 
Action: Mouse scrolled (835, 488) with delta (0, 0)
Screenshot: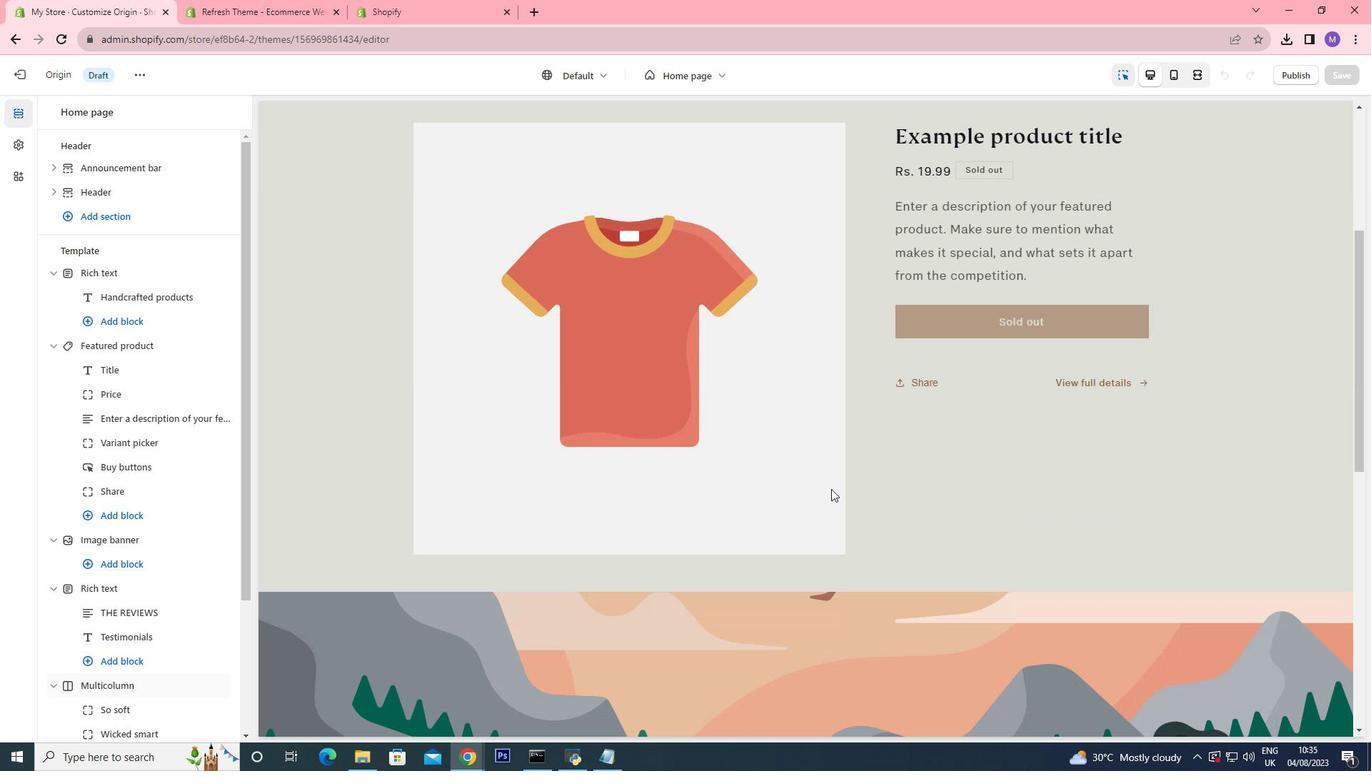 
Action: Mouse scrolled (835, 488) with delta (0, 0)
Screenshot: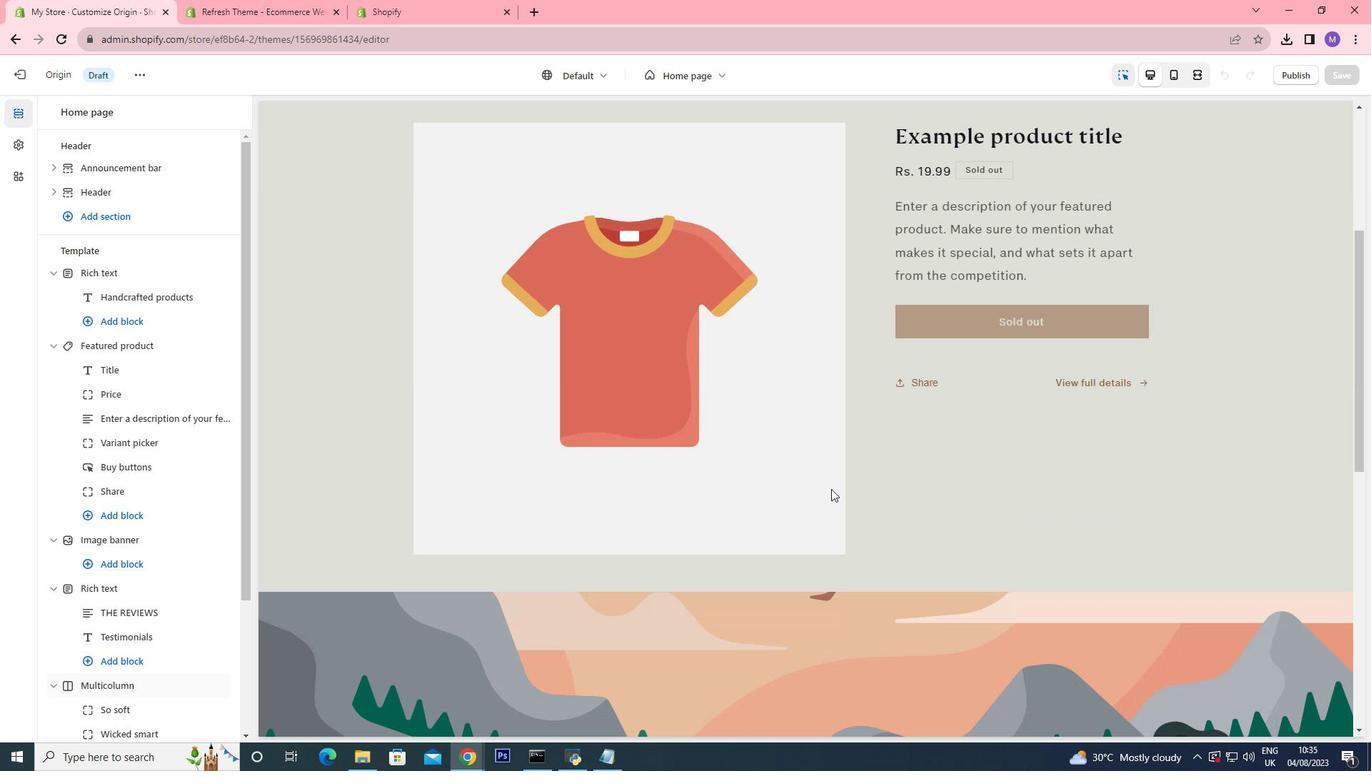 
Action: Mouse scrolled (835, 488) with delta (0, 0)
Screenshot: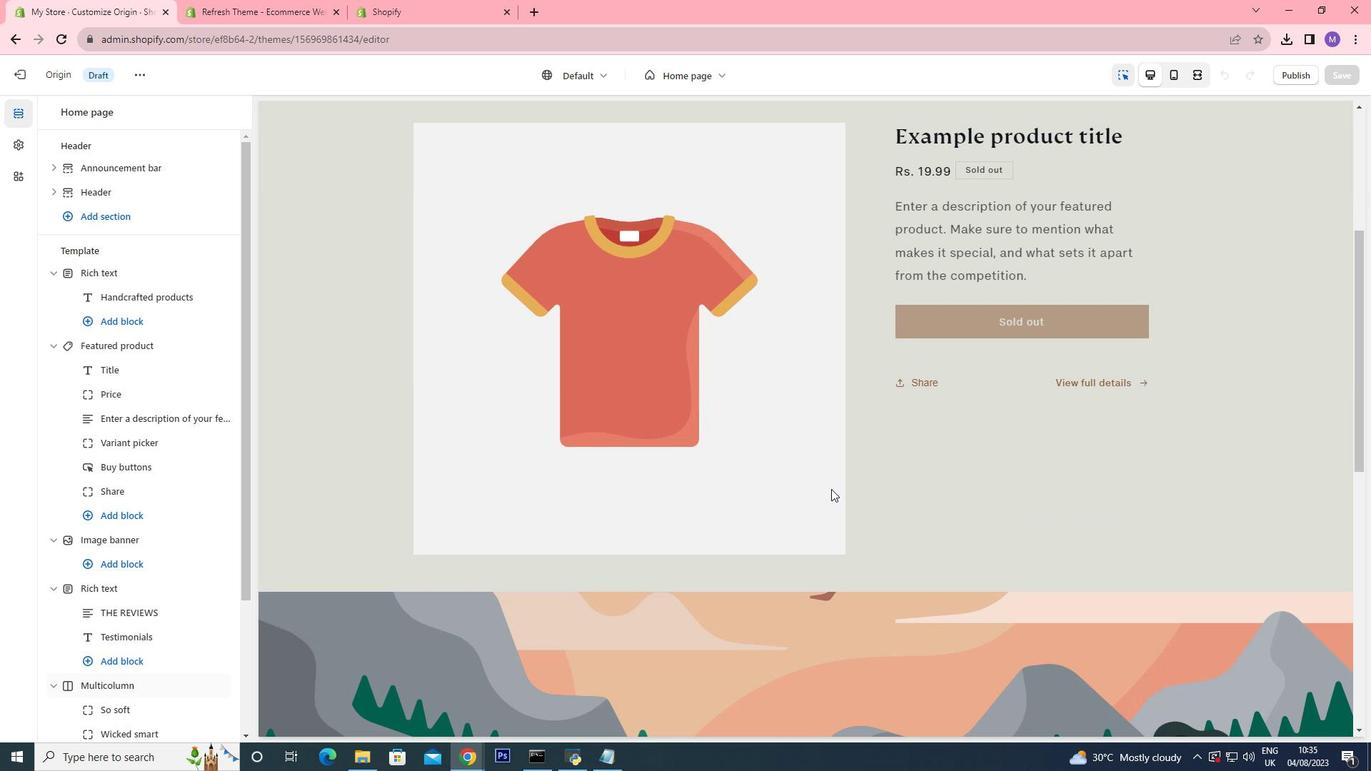 
Action: Mouse scrolled (835, 488) with delta (0, 0)
Screenshot: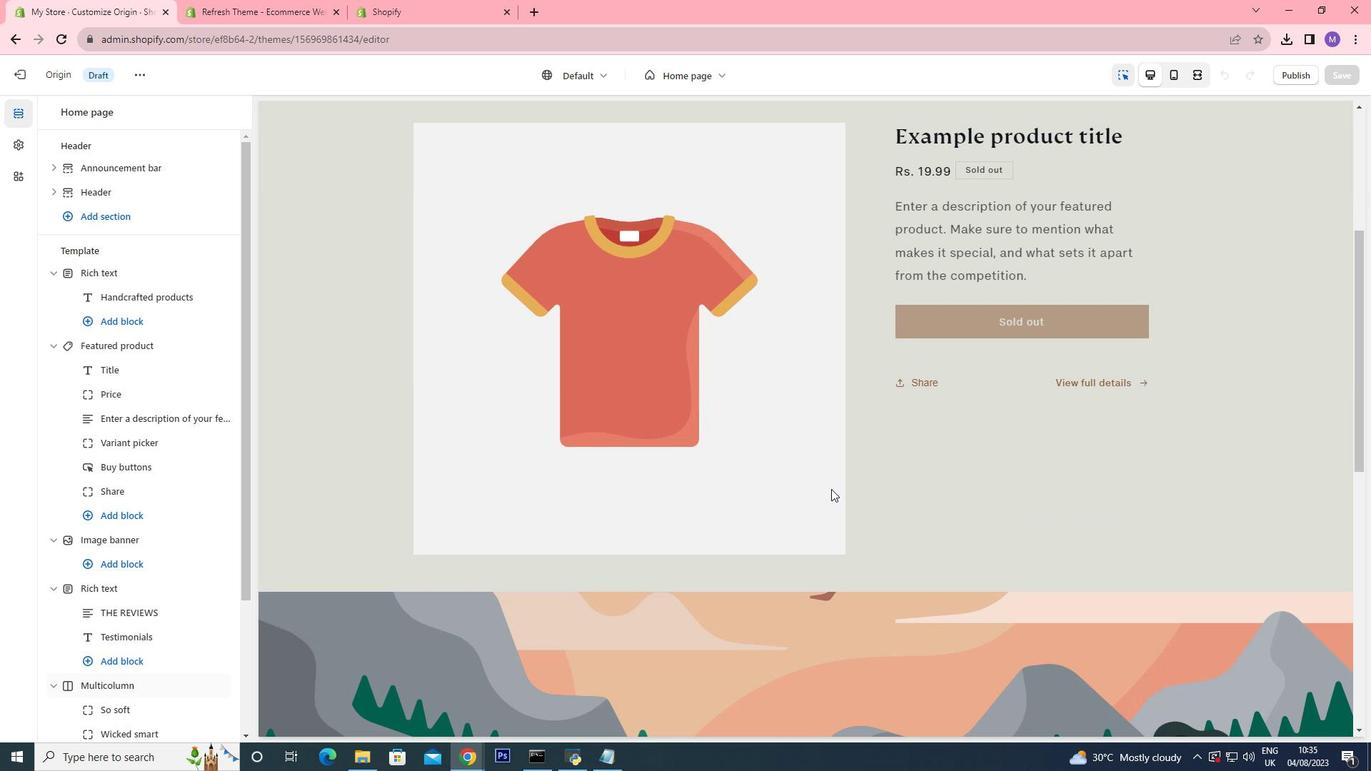 
Action: Mouse moved to (833, 489)
Screenshot: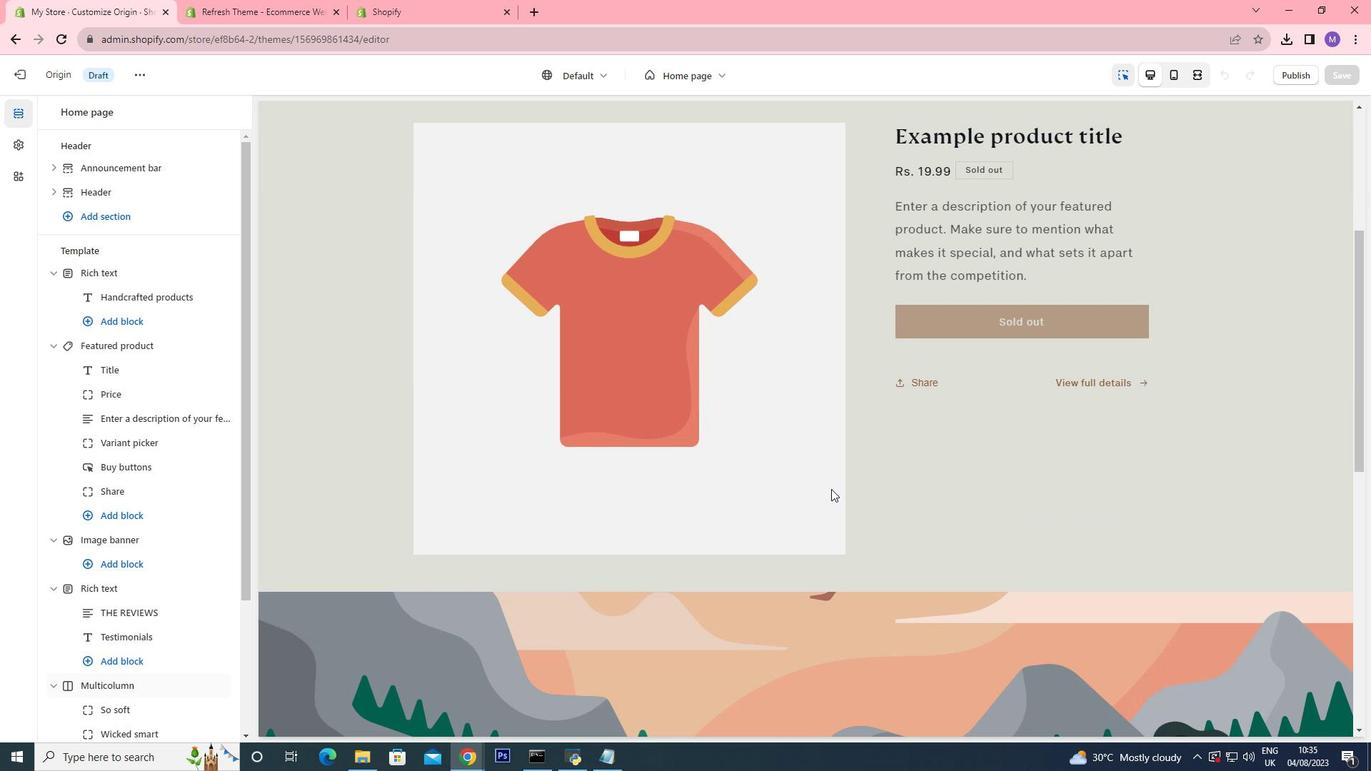 
Action: Mouse scrolled (833, 488) with delta (0, 0)
Screenshot: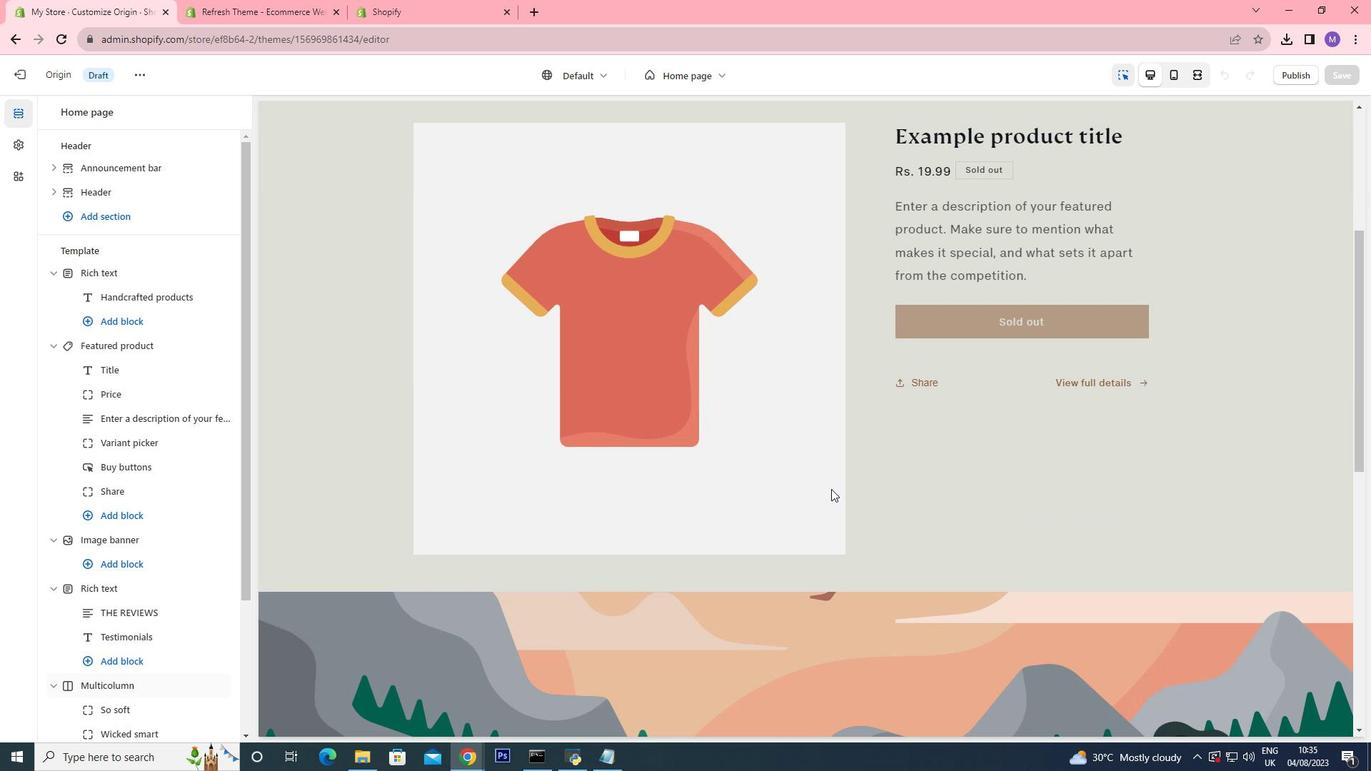 
Action: Mouse moved to (833, 489)
Screenshot: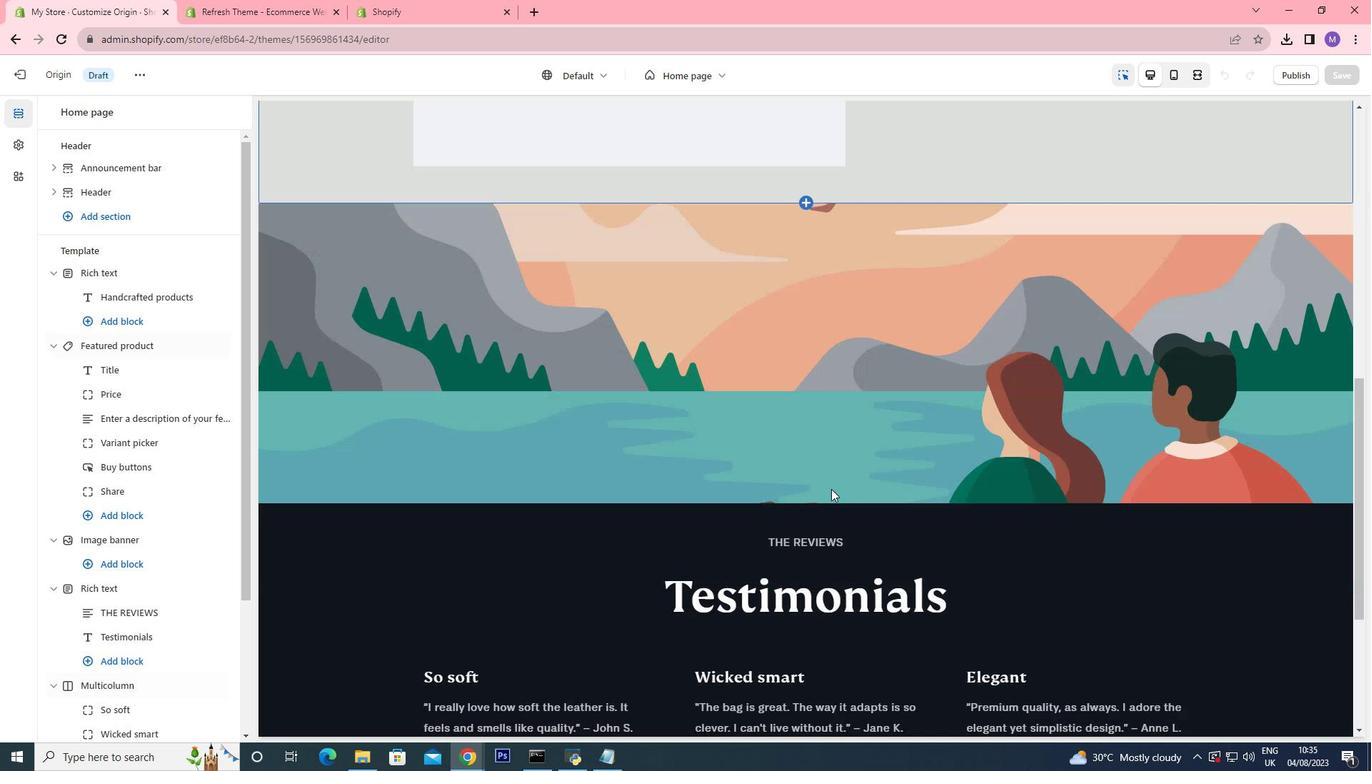 
Action: Mouse scrolled (833, 488) with delta (0, 0)
Screenshot: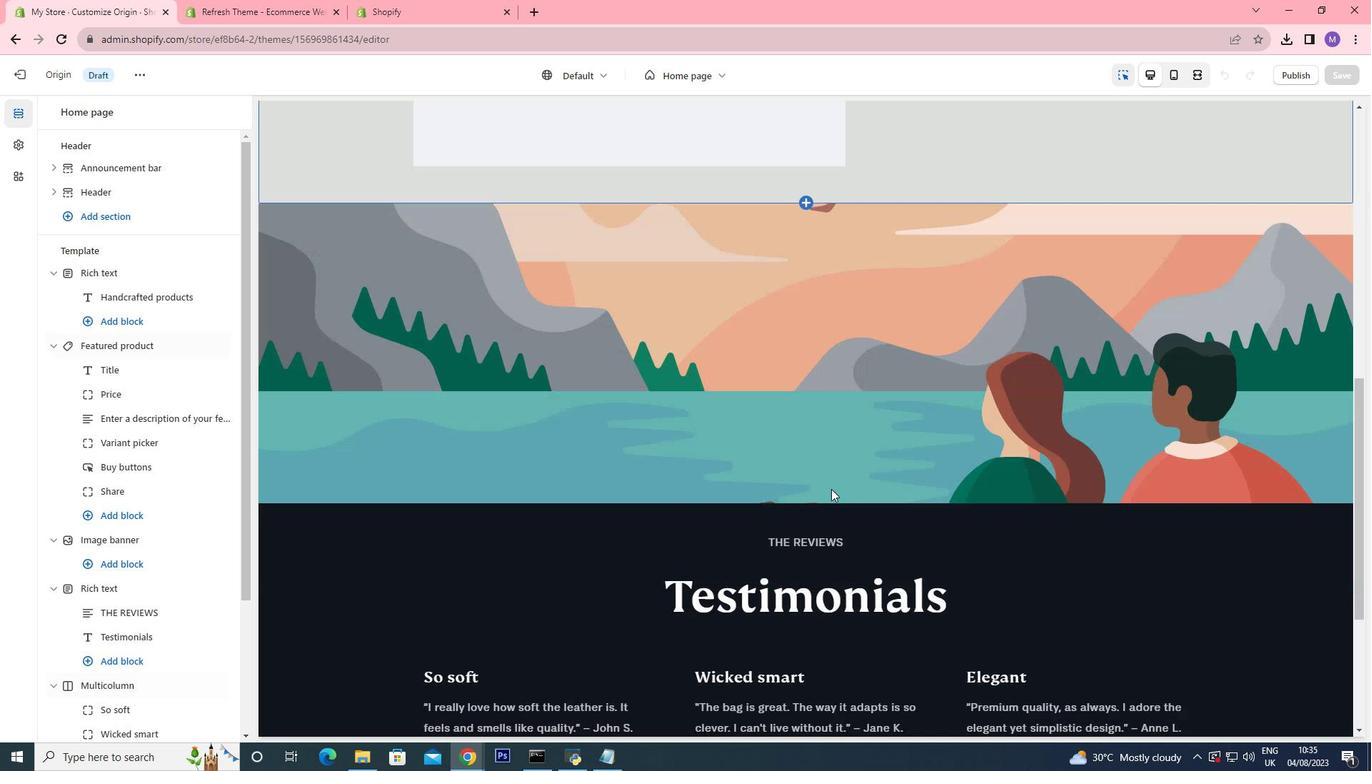 
Action: Mouse moved to (832, 489)
Screenshot: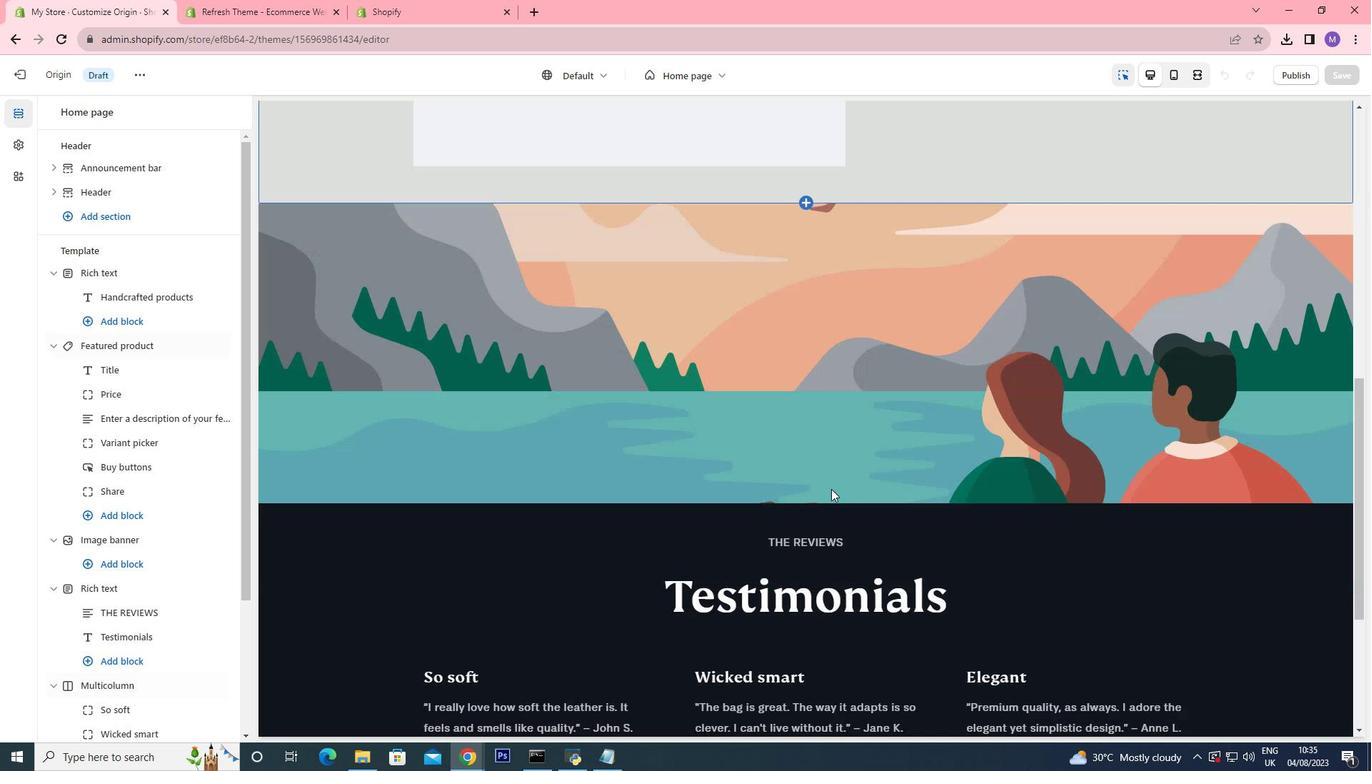 
Action: Mouse scrolled (832, 488) with delta (0, 0)
Screenshot: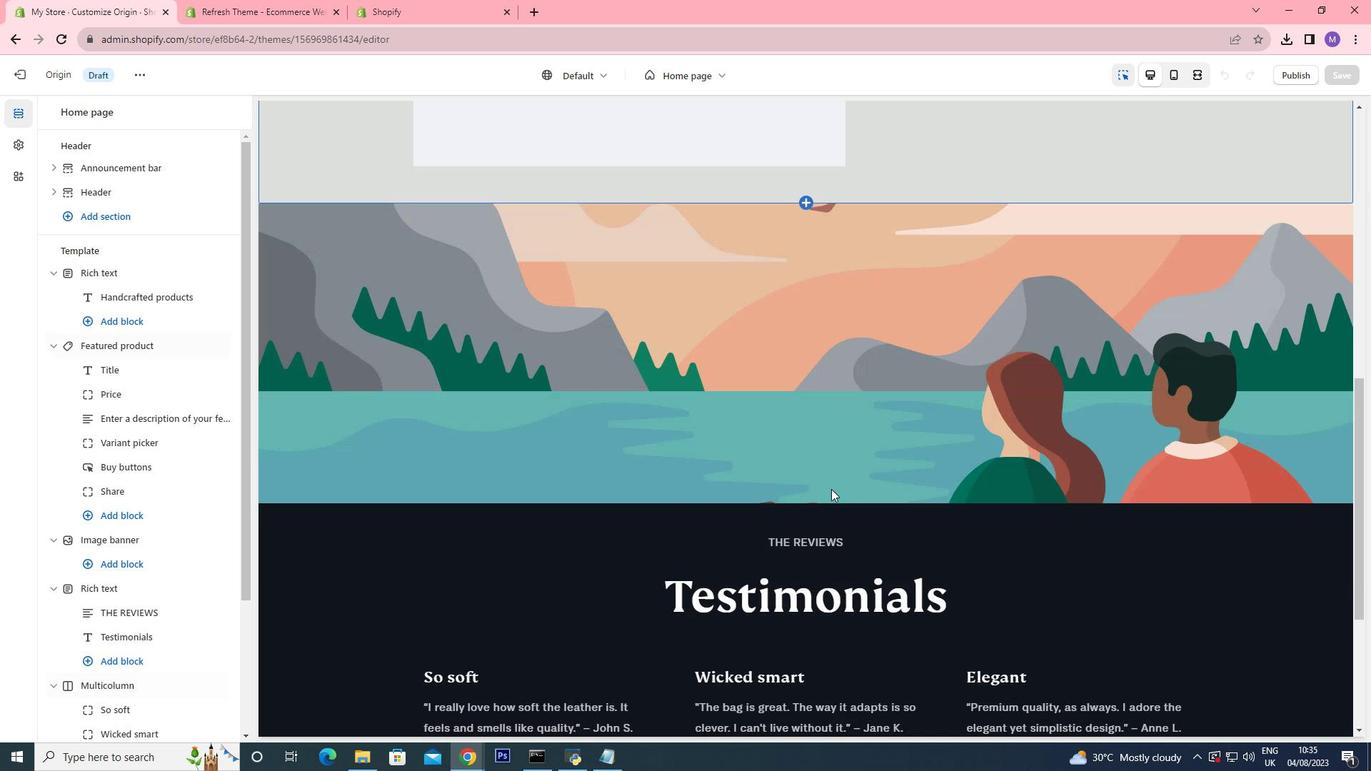 
Action: Mouse moved to (1039, 372)
Screenshot: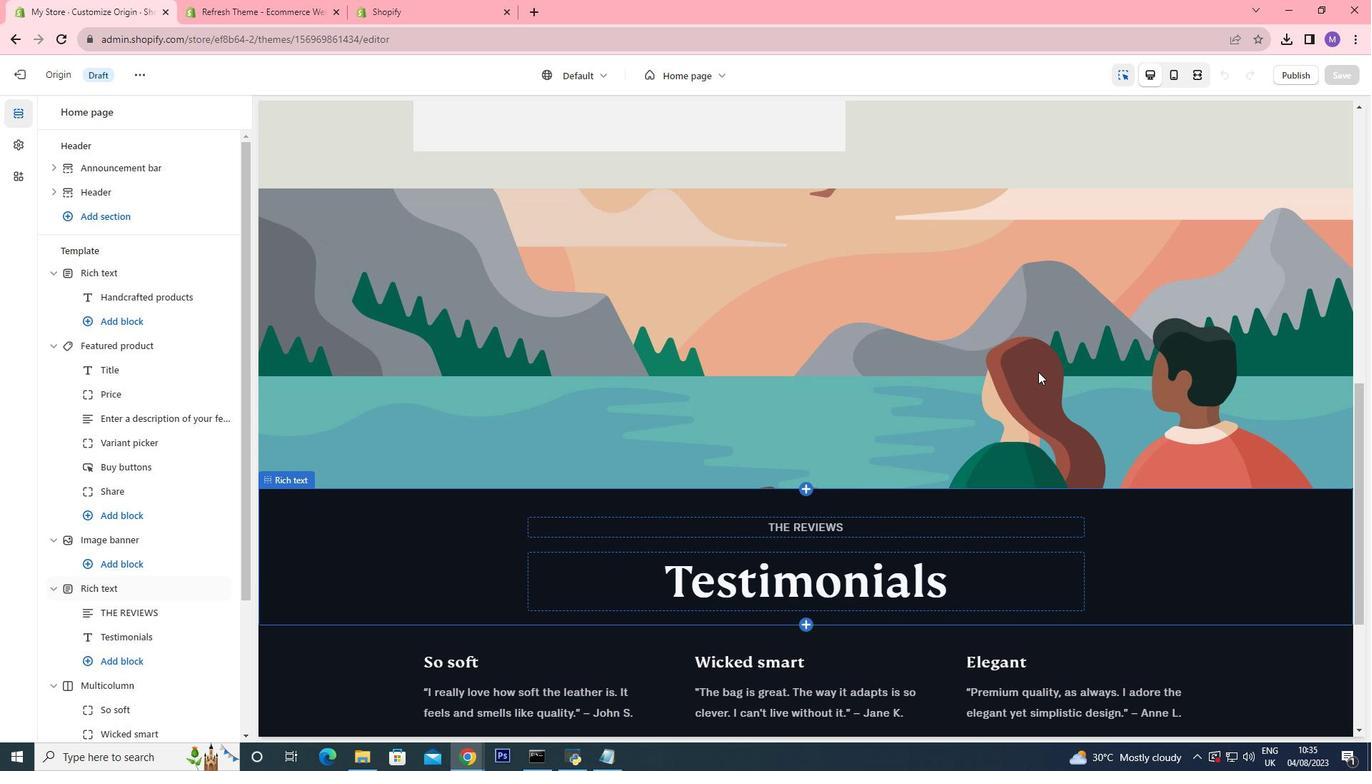 
Action: Mouse pressed left at (1039, 372)
Screenshot: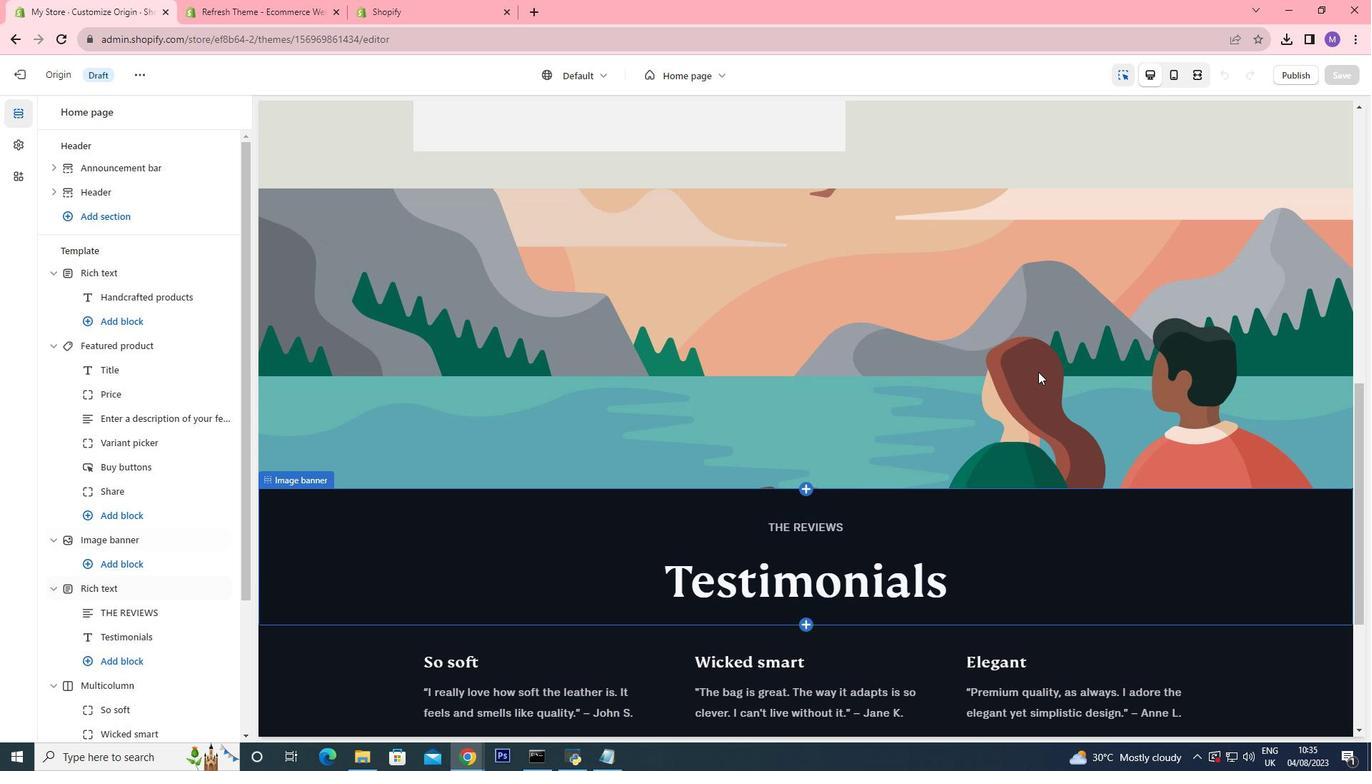 
Action: Mouse scrolled (1039, 373) with delta (0, 0)
Screenshot: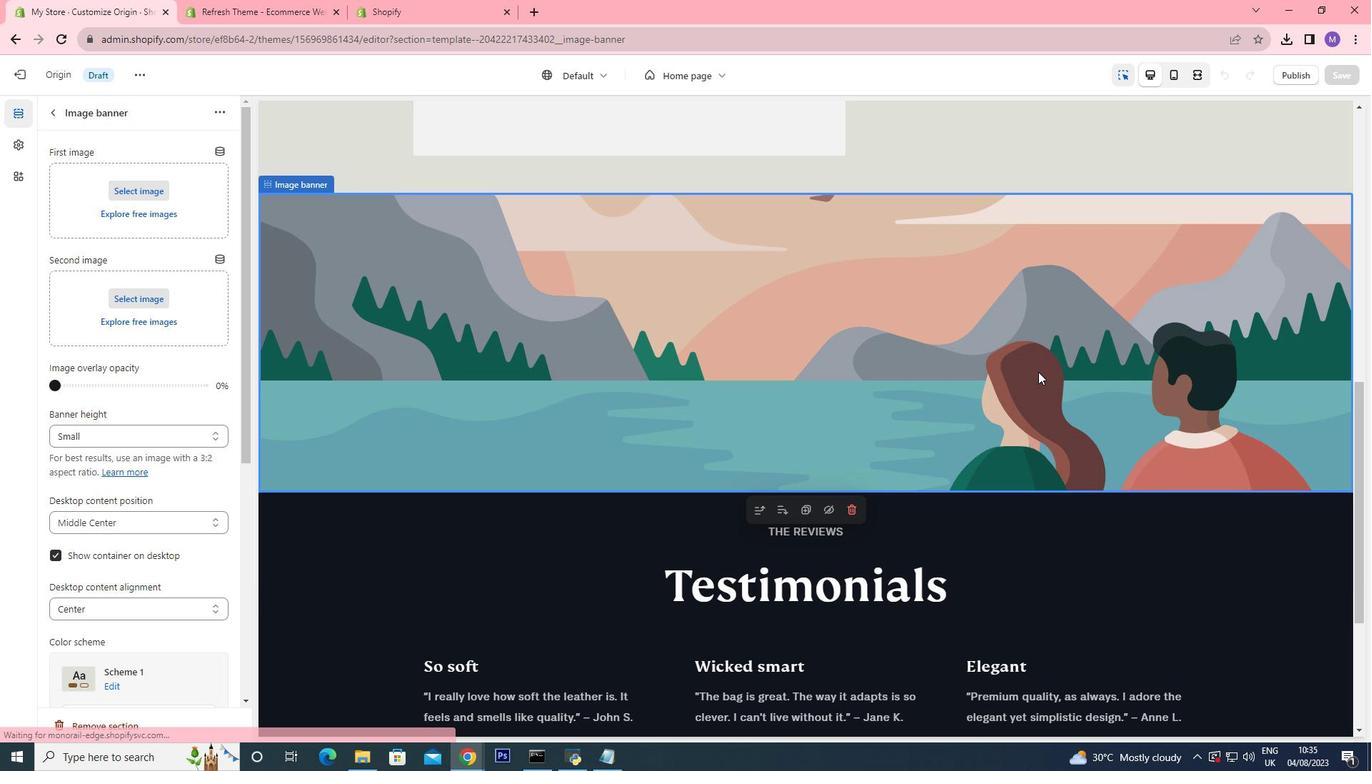 
Action: Mouse scrolled (1039, 373) with delta (0, 0)
Screenshot: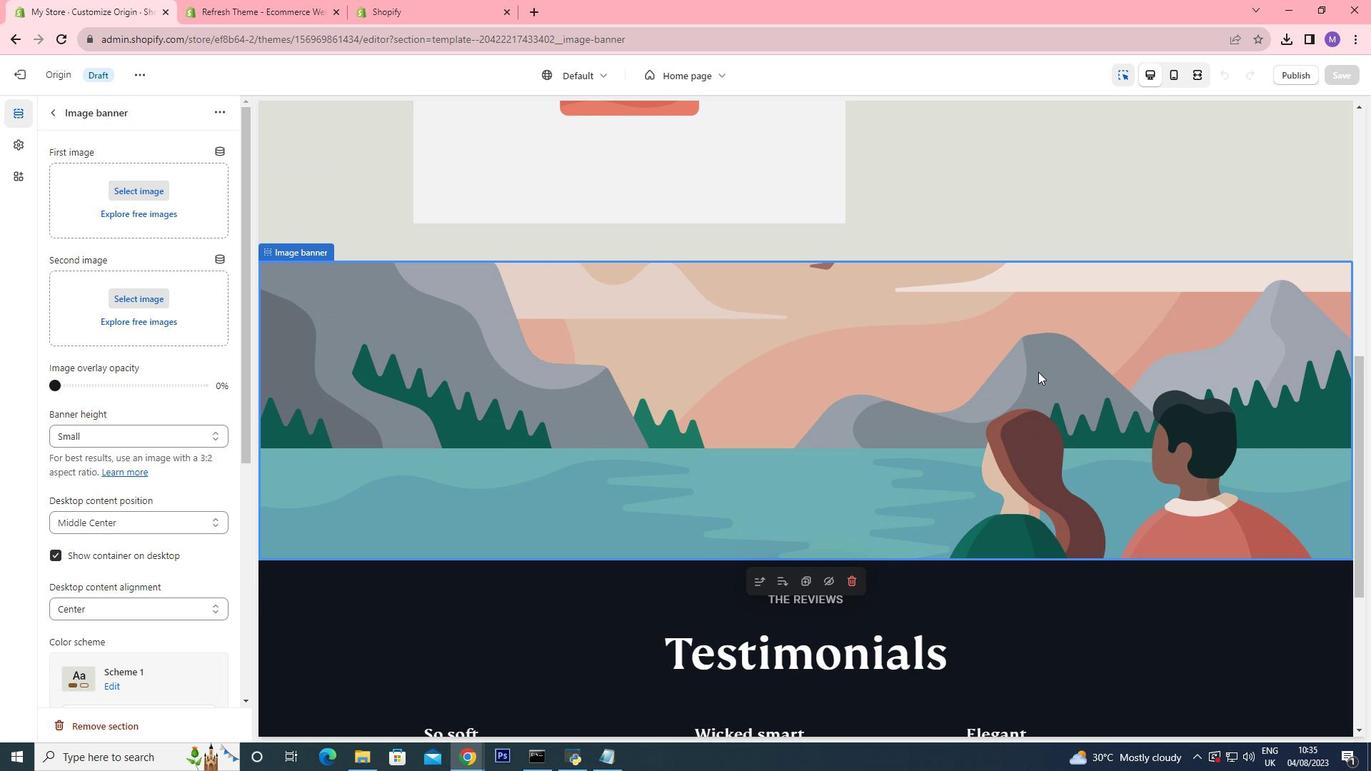 
Action: Mouse scrolled (1039, 373) with delta (0, 0)
Screenshot: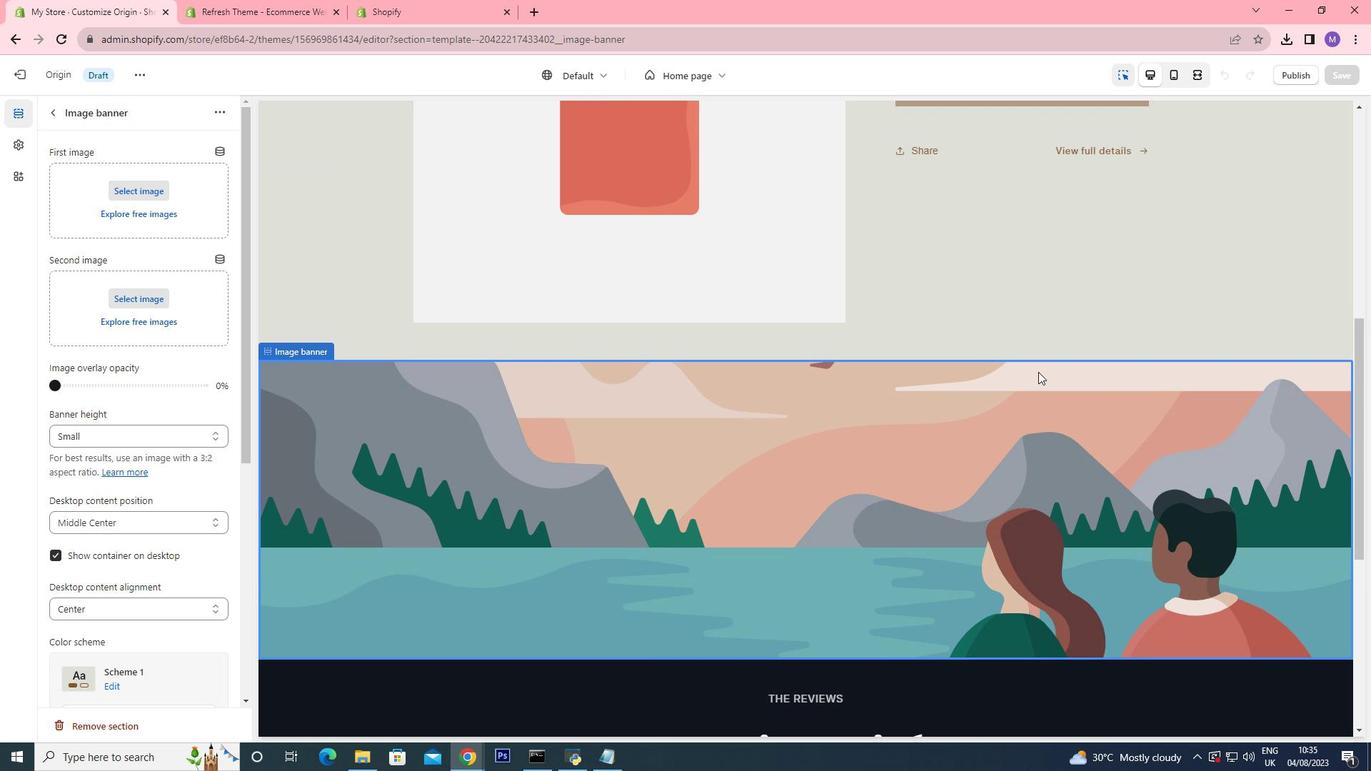 
Action: Mouse scrolled (1039, 373) with delta (0, 0)
Screenshot: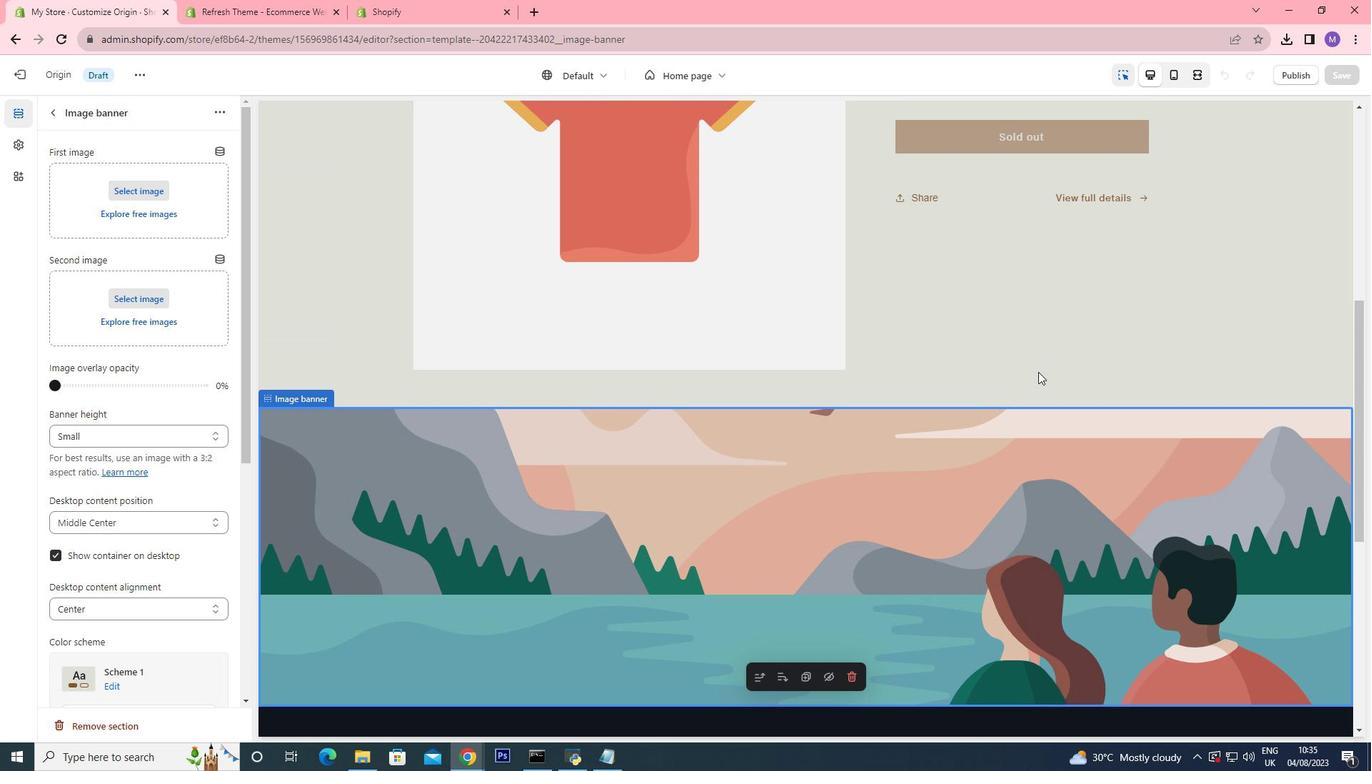 
Action: Mouse scrolled (1039, 373) with delta (0, 0)
Screenshot: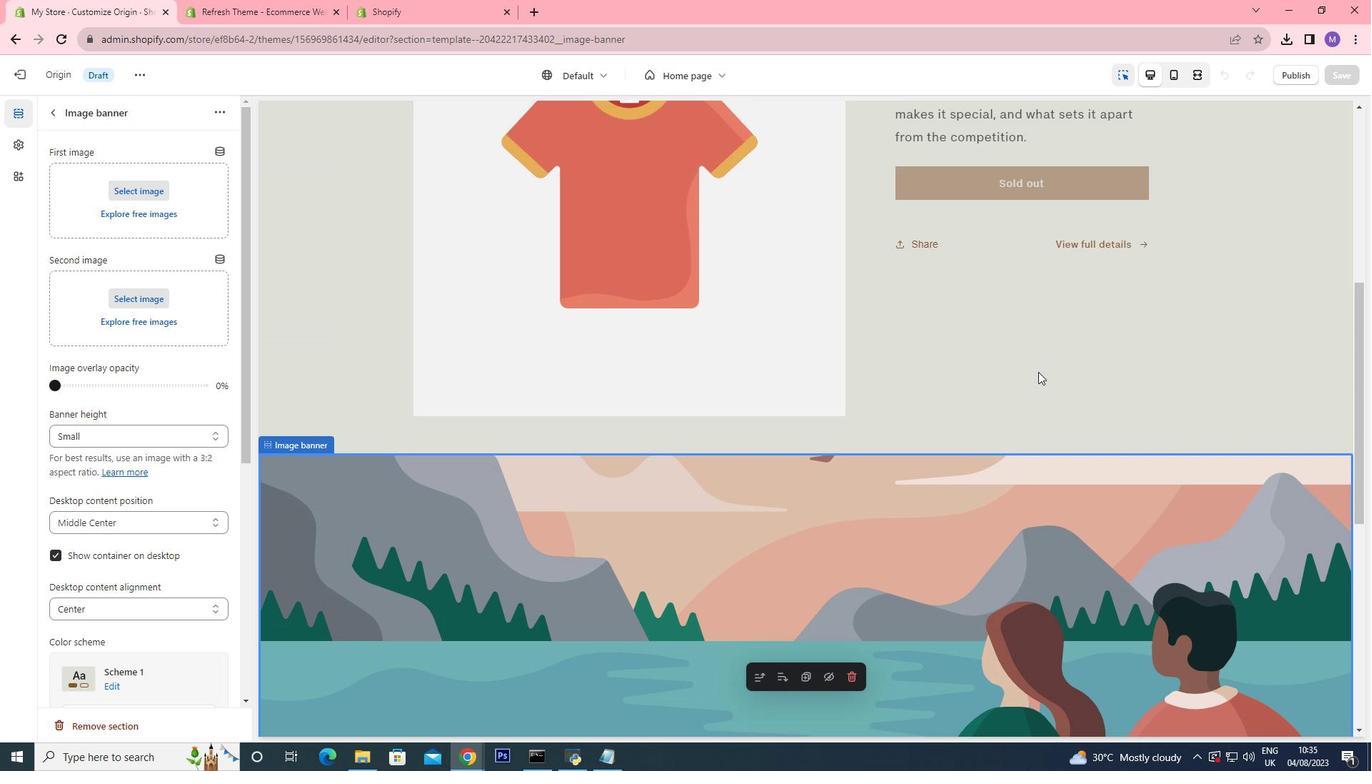 
Action: Mouse scrolled (1039, 373) with delta (0, 0)
Screenshot: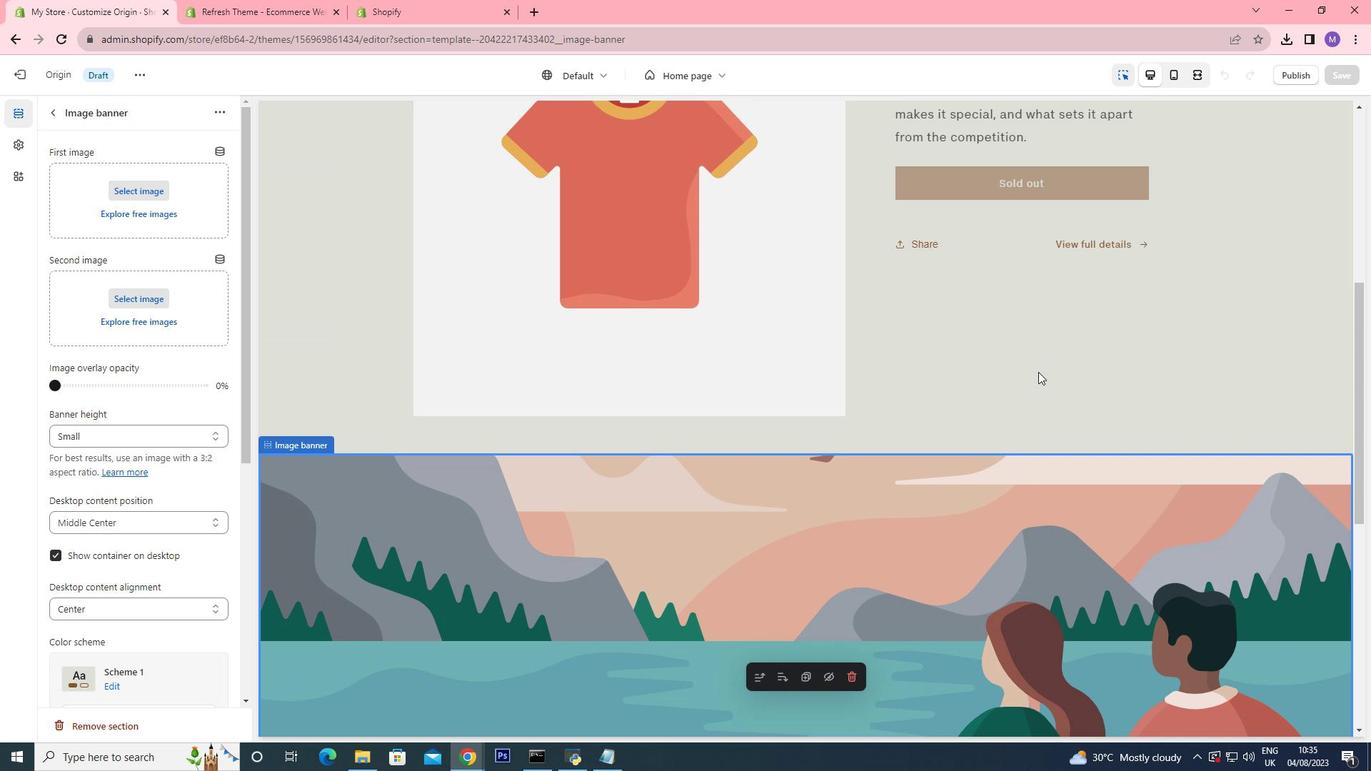
Action: Mouse moved to (477, 659)
Screenshot: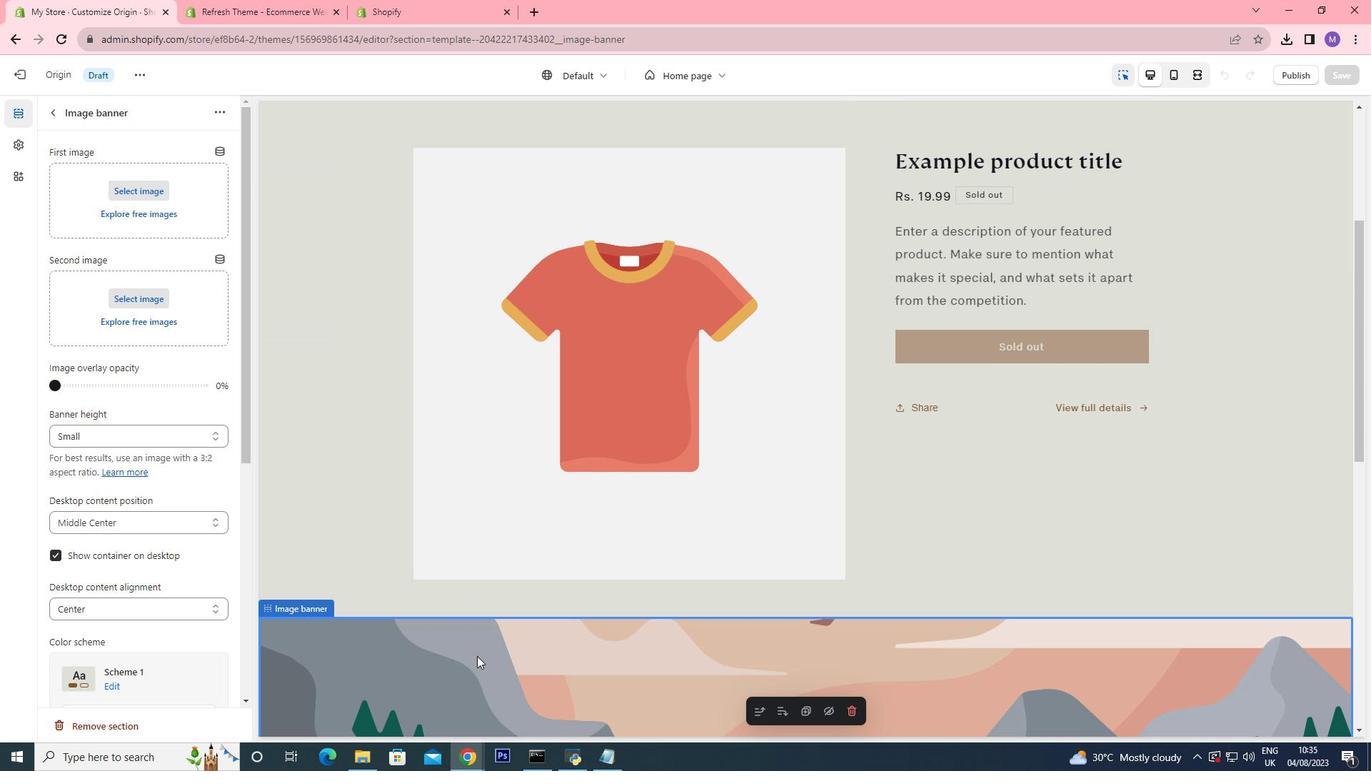 
Action: Mouse pressed left at (477, 659)
Screenshot: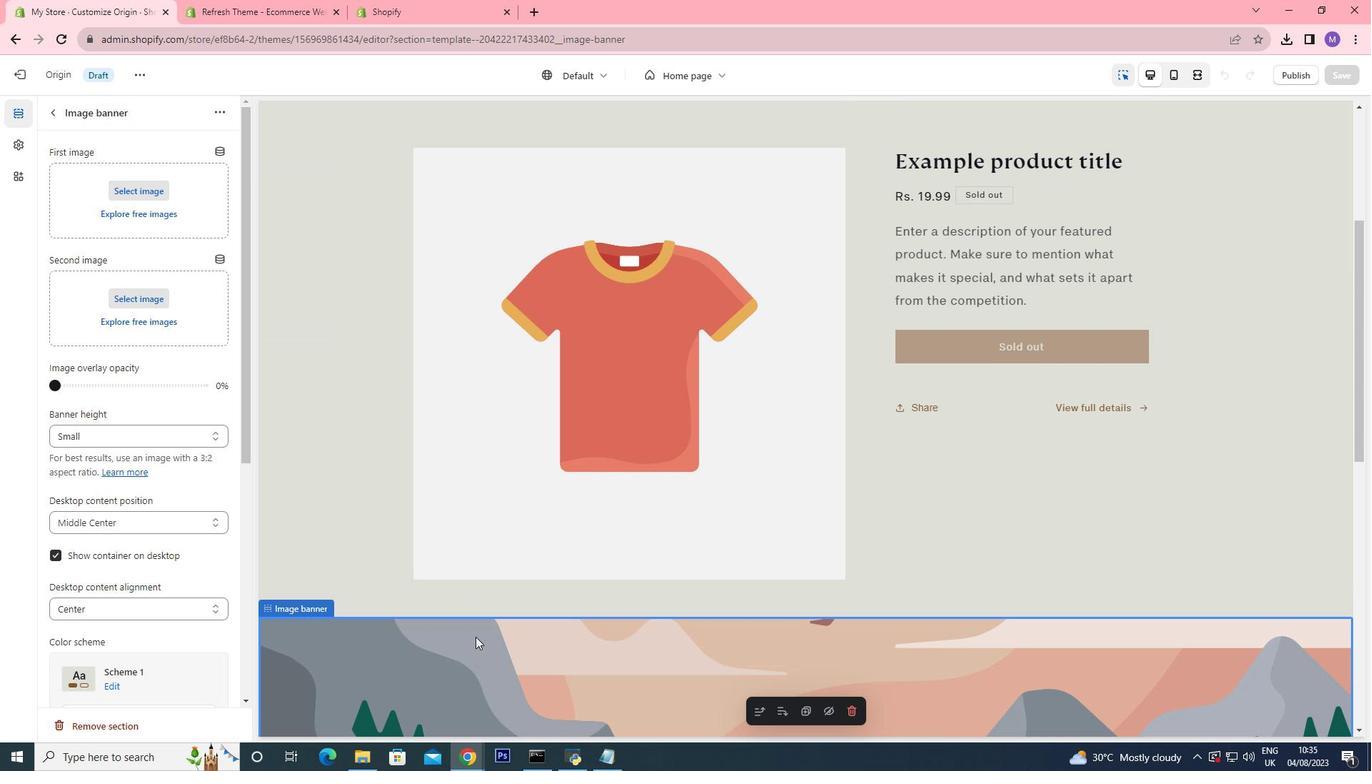 
Action: Mouse moved to (870, 137)
Screenshot: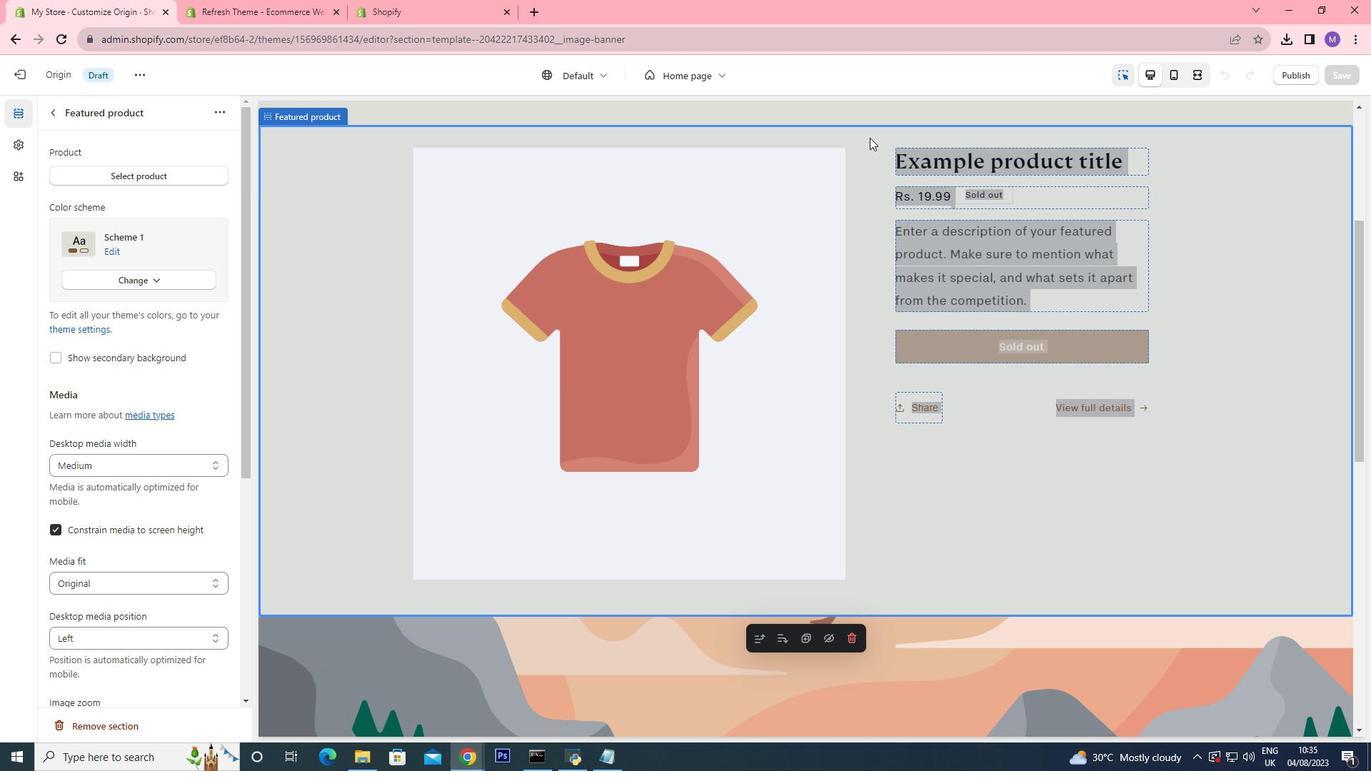 
Action: Mouse pressed left at (870, 137)
Screenshot: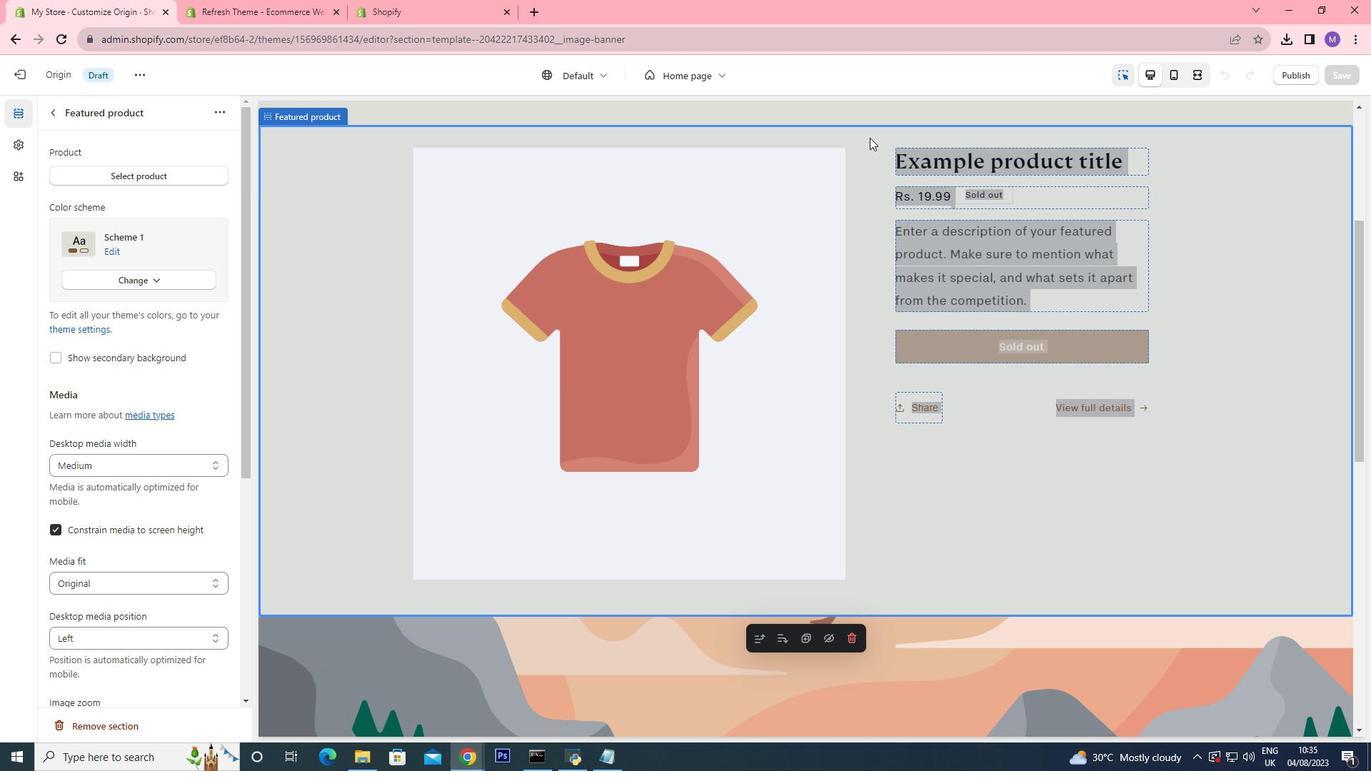 
Action: Mouse moved to (757, 642)
Screenshot: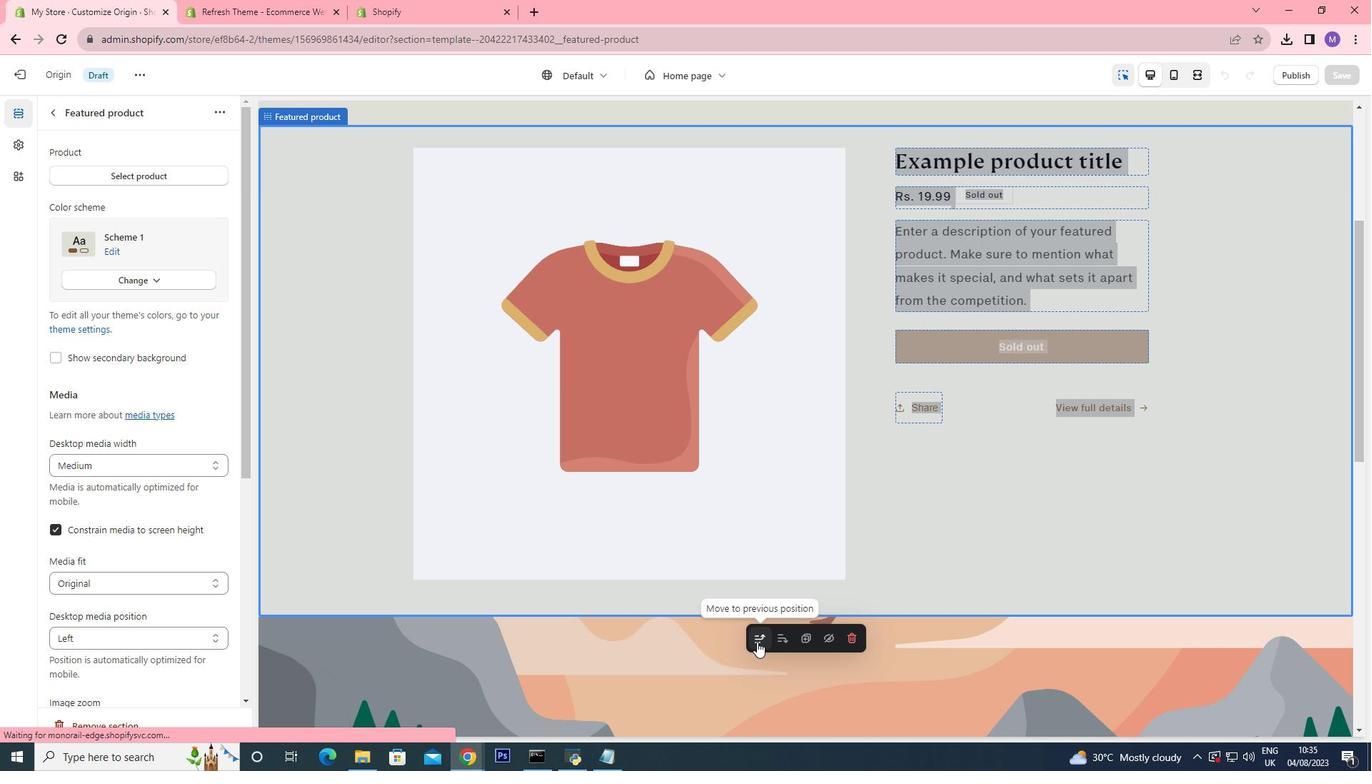 
Action: Mouse pressed left at (757, 642)
Screenshot: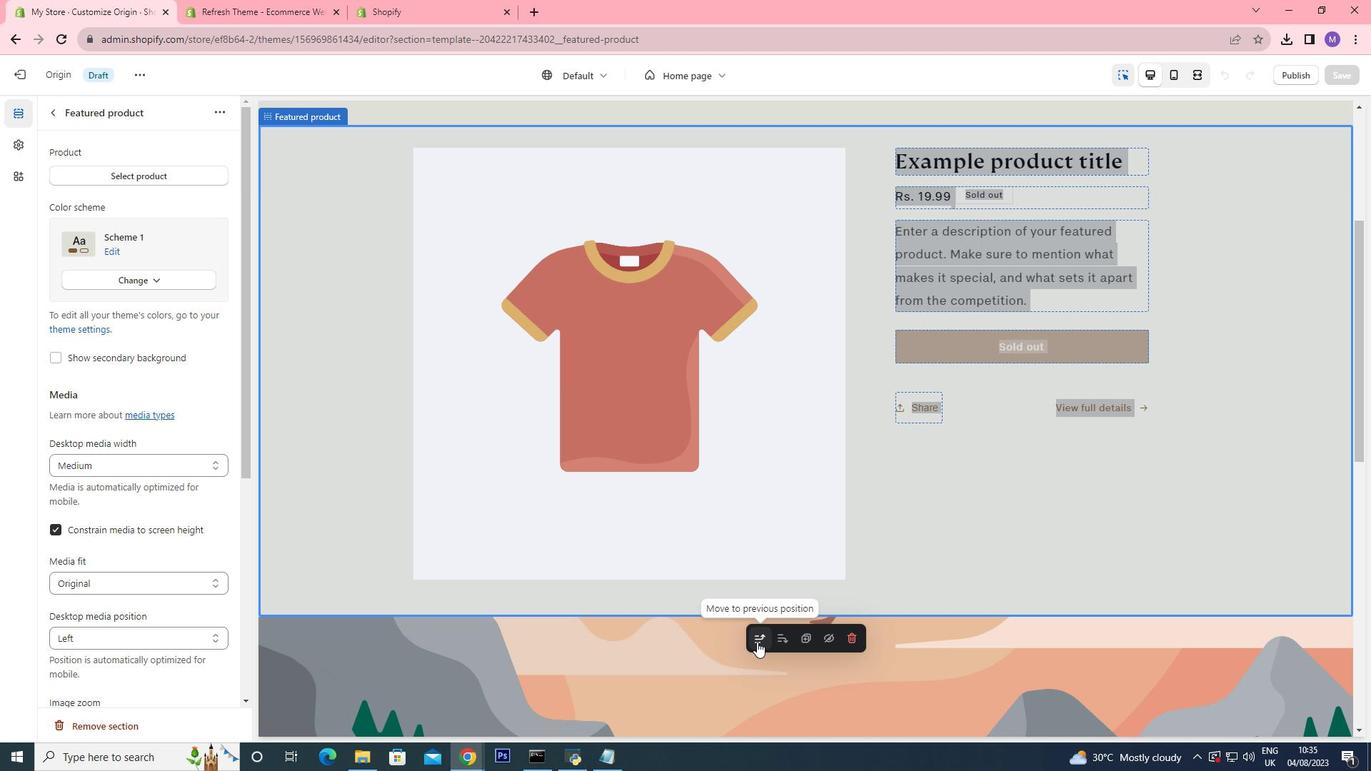 
Action: Mouse moved to (757, 642)
Screenshot: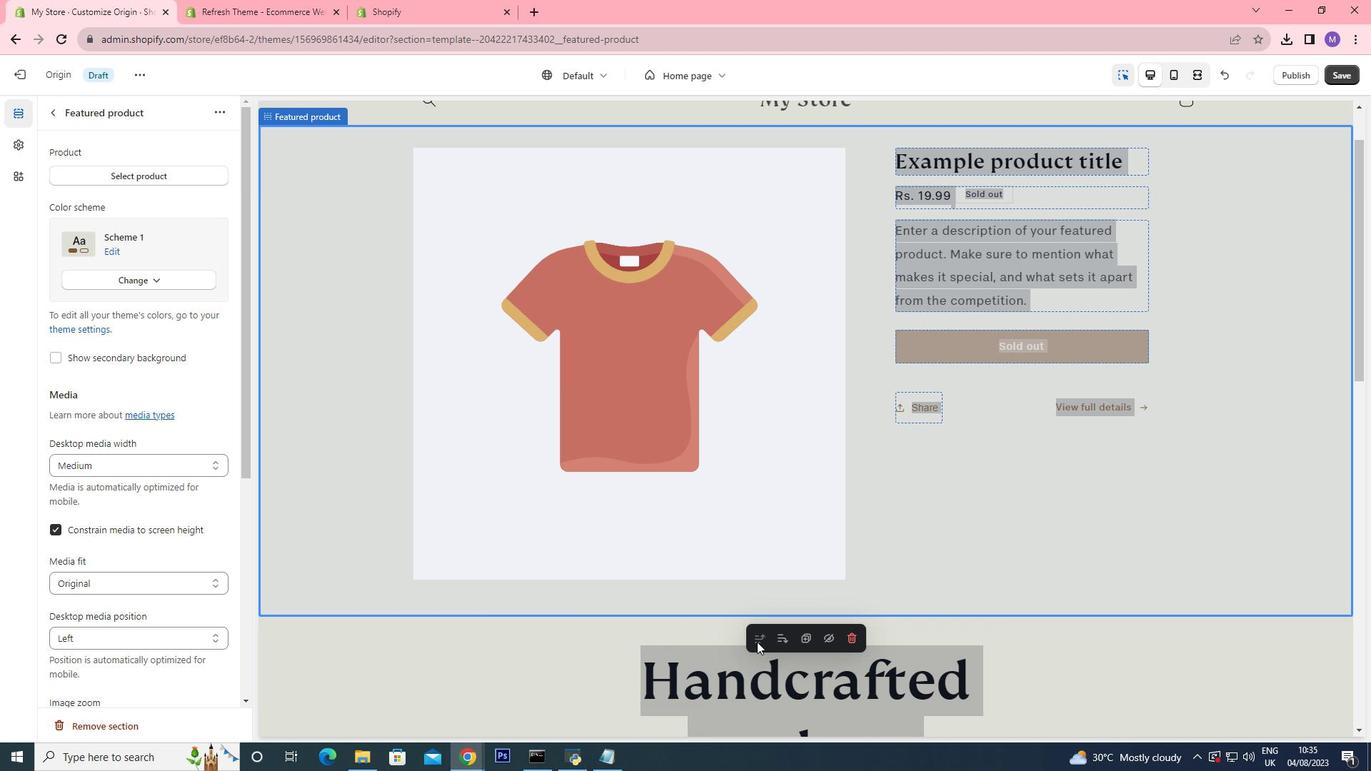 
Action: Mouse pressed left at (757, 642)
Screenshot: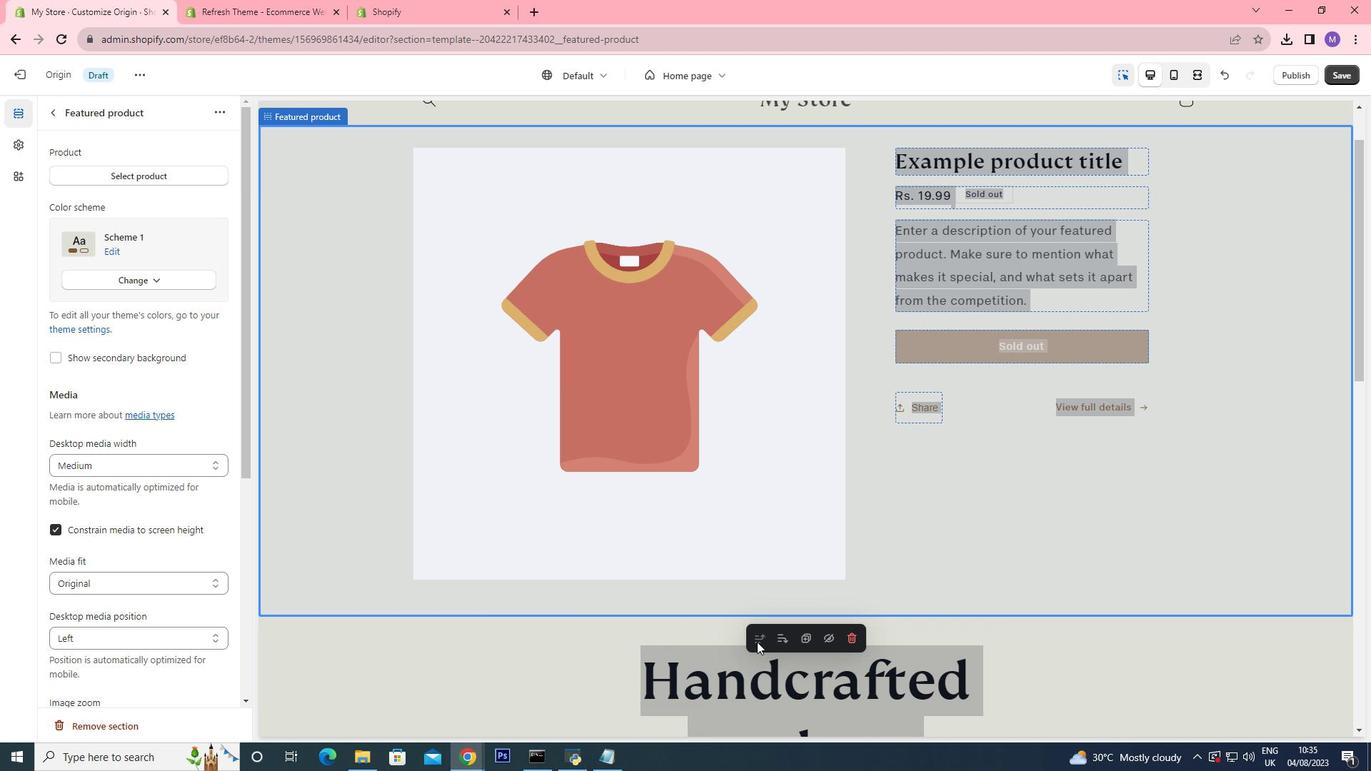 
Action: Mouse moved to (565, 413)
Screenshot: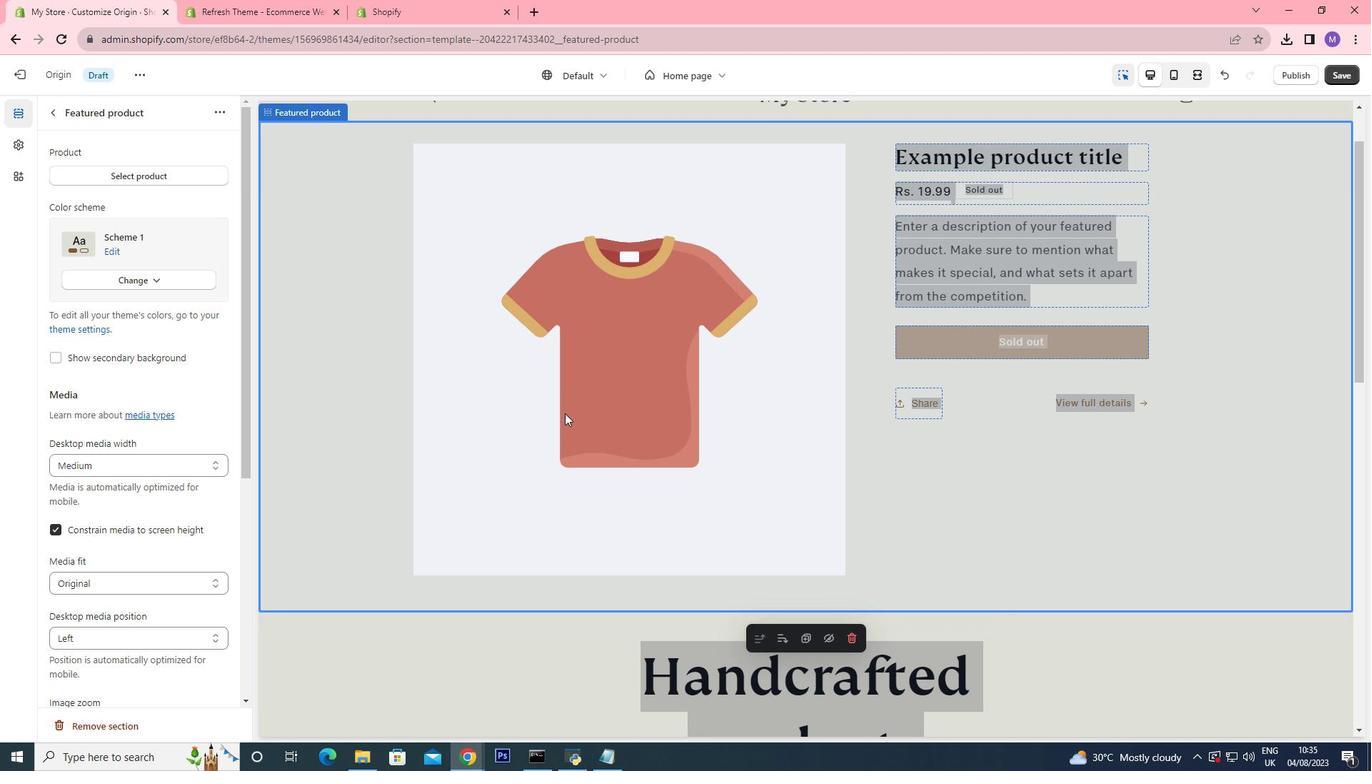 
Action: Mouse scrolled (565, 413) with delta (0, 0)
Screenshot: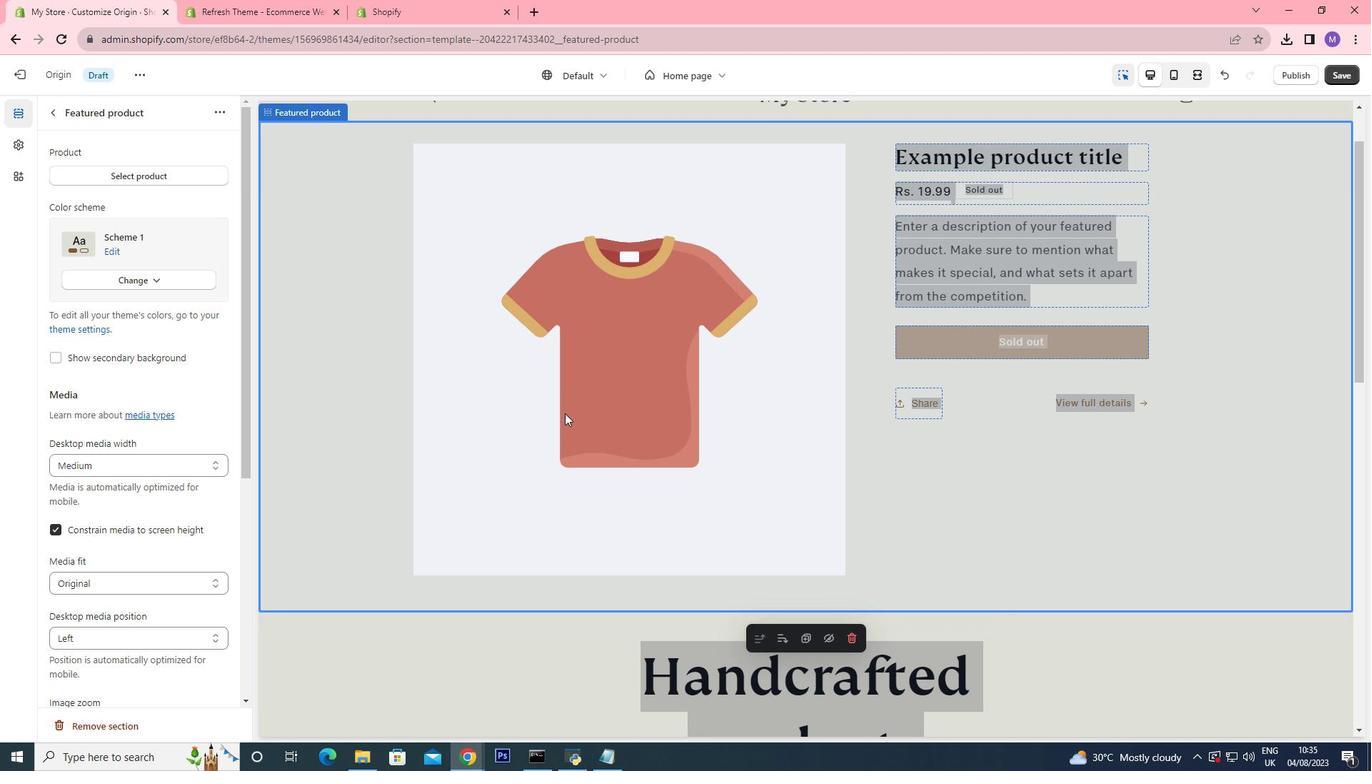 
Action: Mouse scrolled (565, 413) with delta (0, 0)
Screenshot: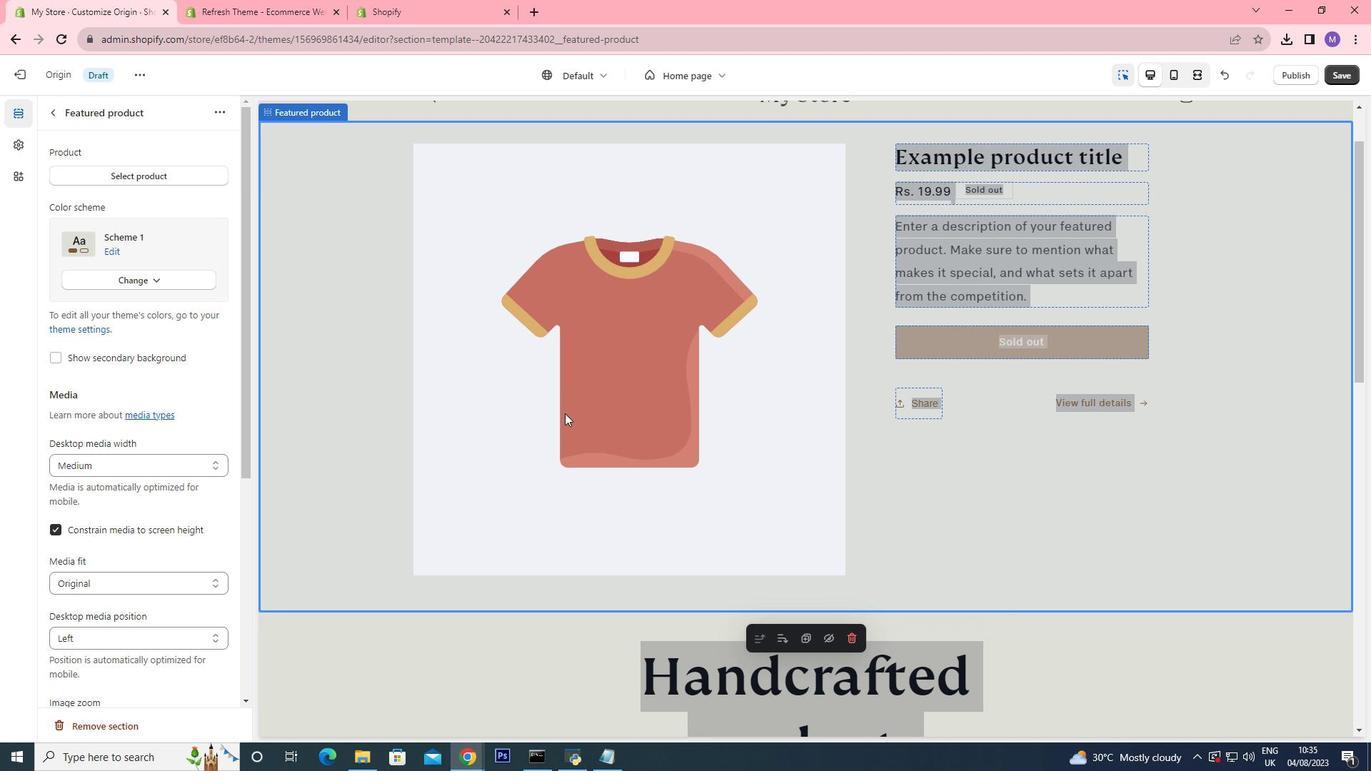 
Action: Mouse scrolled (565, 413) with delta (0, 0)
Screenshot: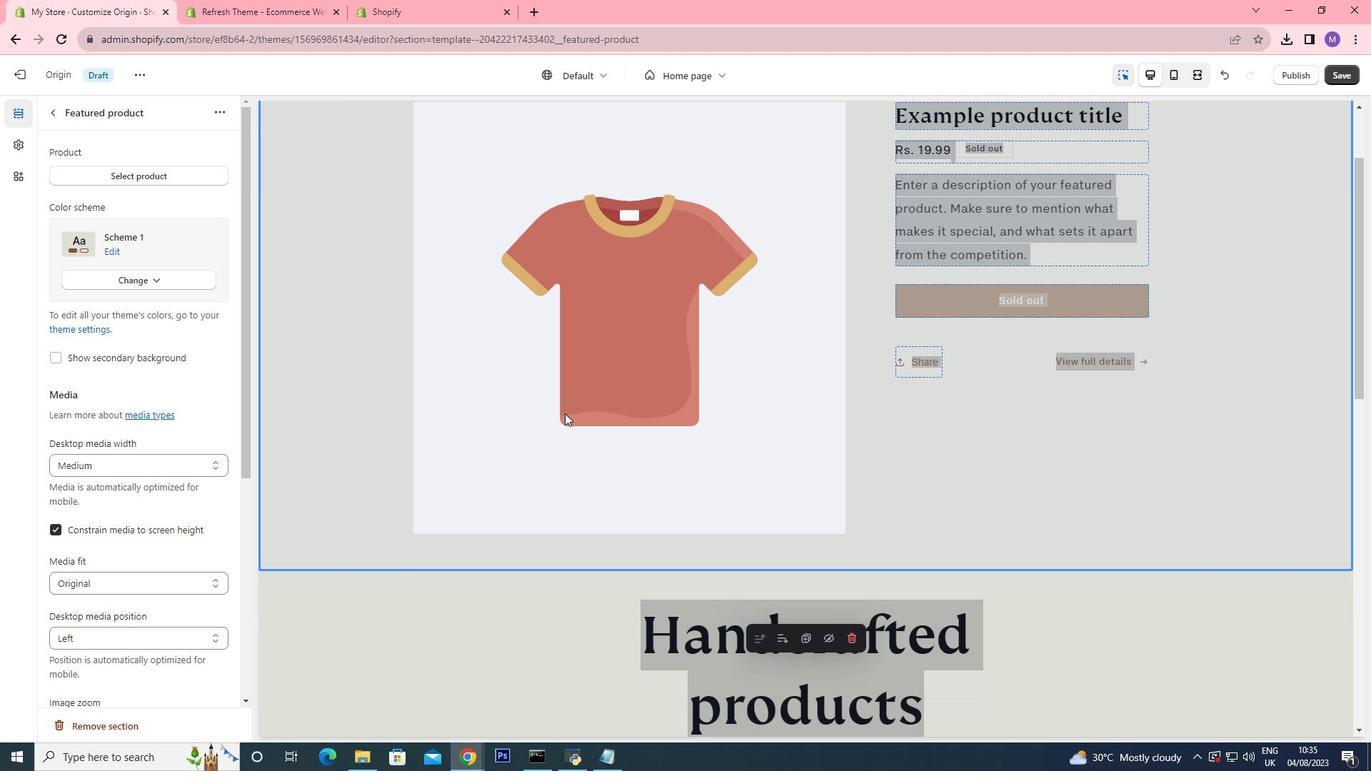 
Action: Mouse scrolled (565, 413) with delta (0, 0)
Screenshot: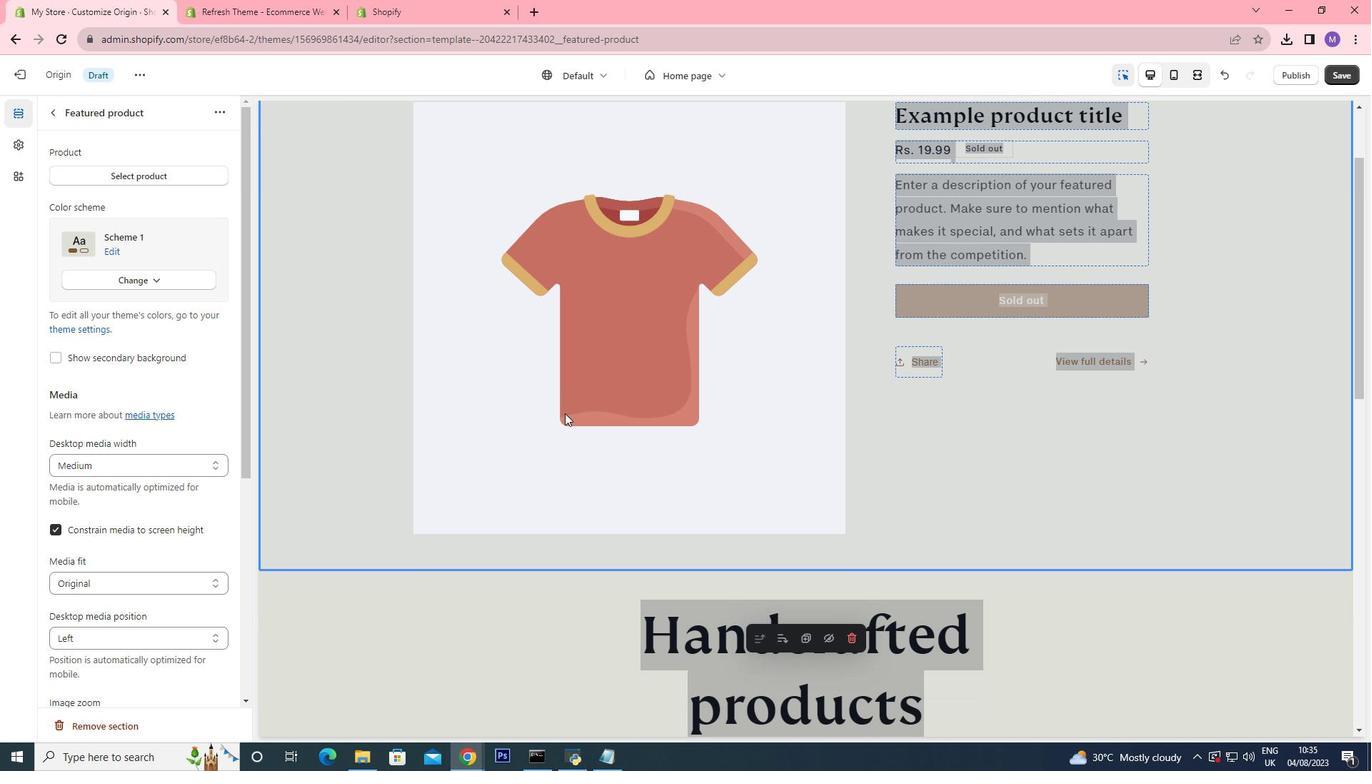 
Action: Mouse scrolled (565, 413) with delta (0, 0)
Screenshot: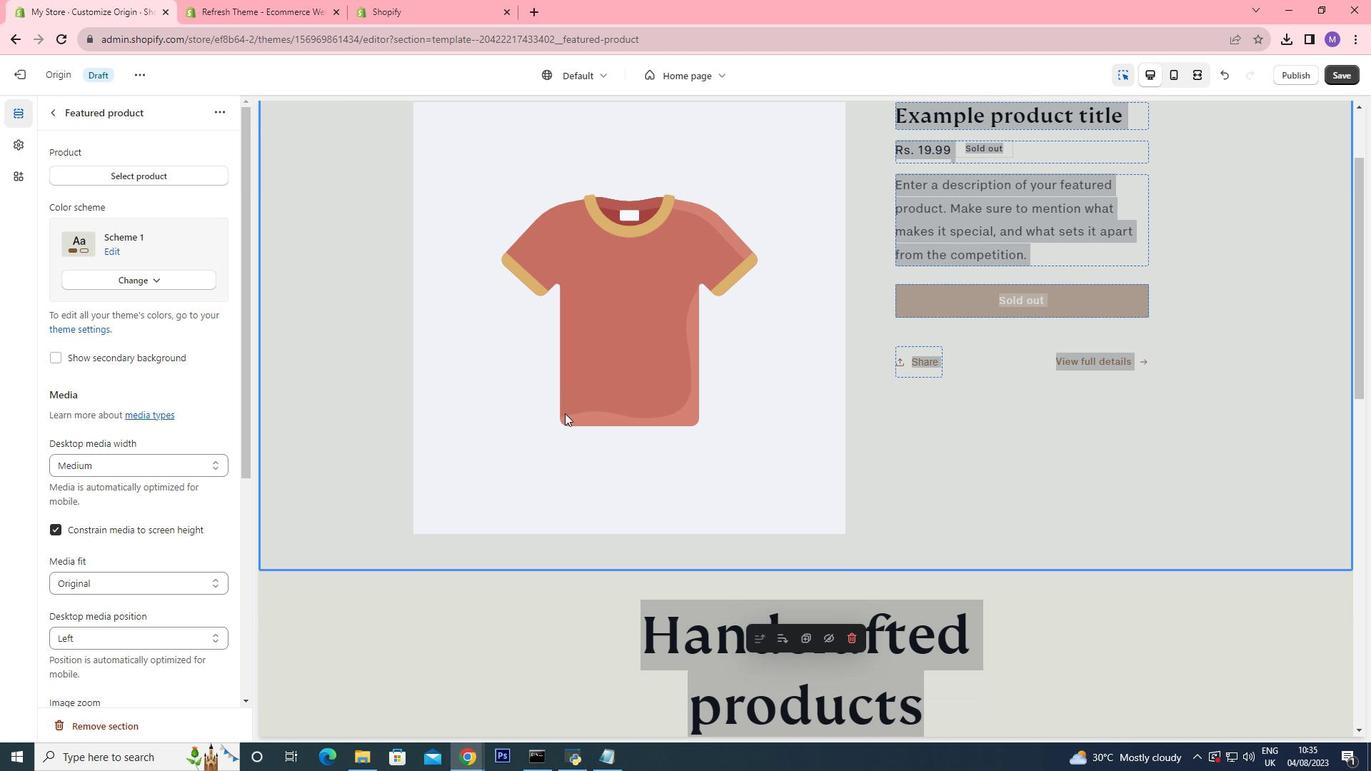 
Action: Mouse scrolled (565, 413) with delta (0, 0)
Screenshot: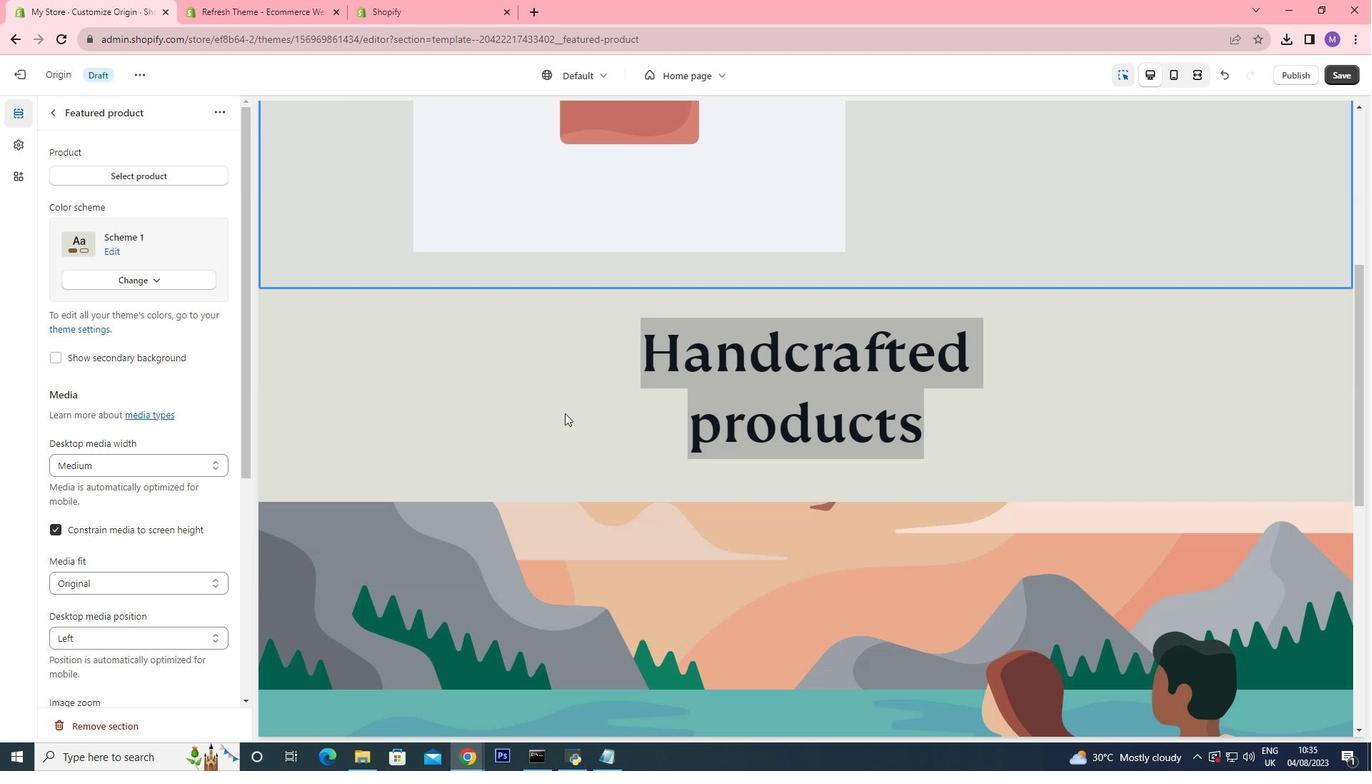 
Action: Mouse scrolled (565, 413) with delta (0, 0)
Screenshot: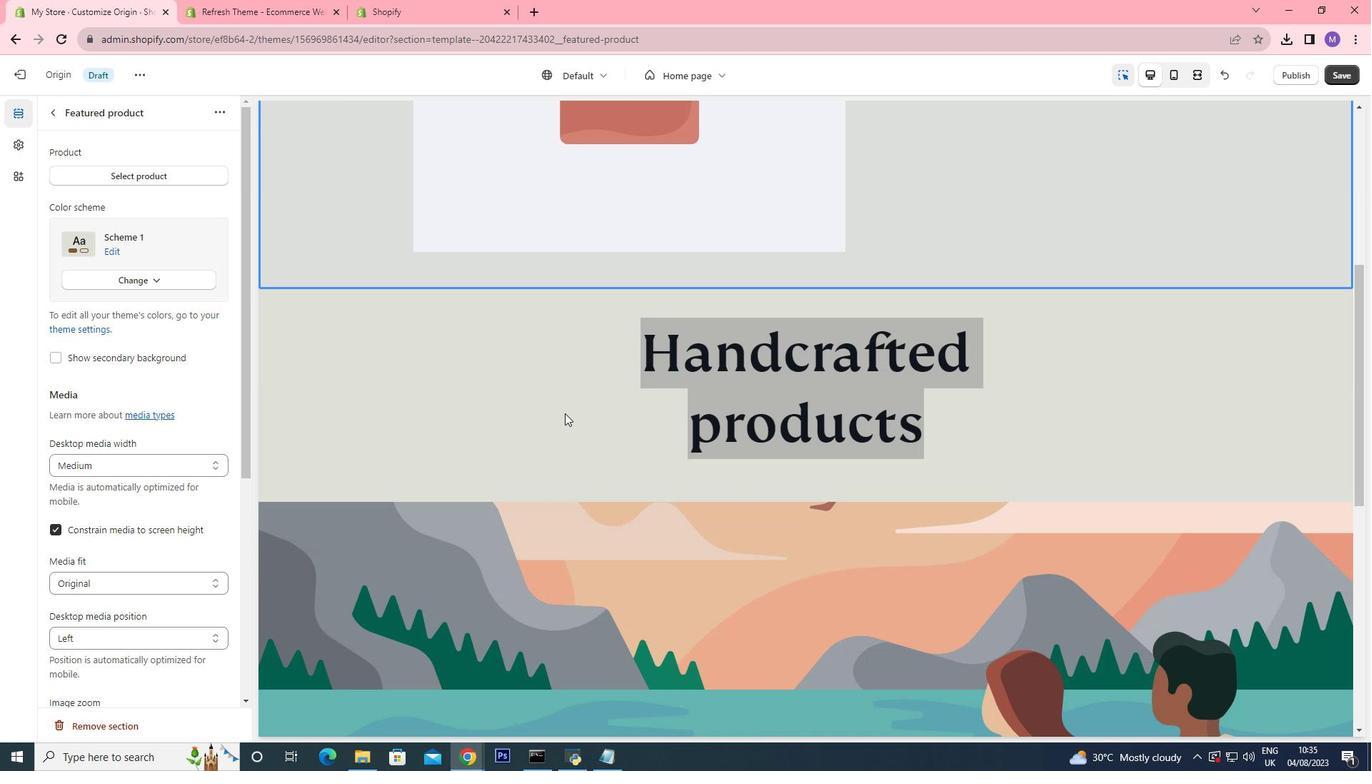 
Action: Mouse moved to (562, 424)
Screenshot: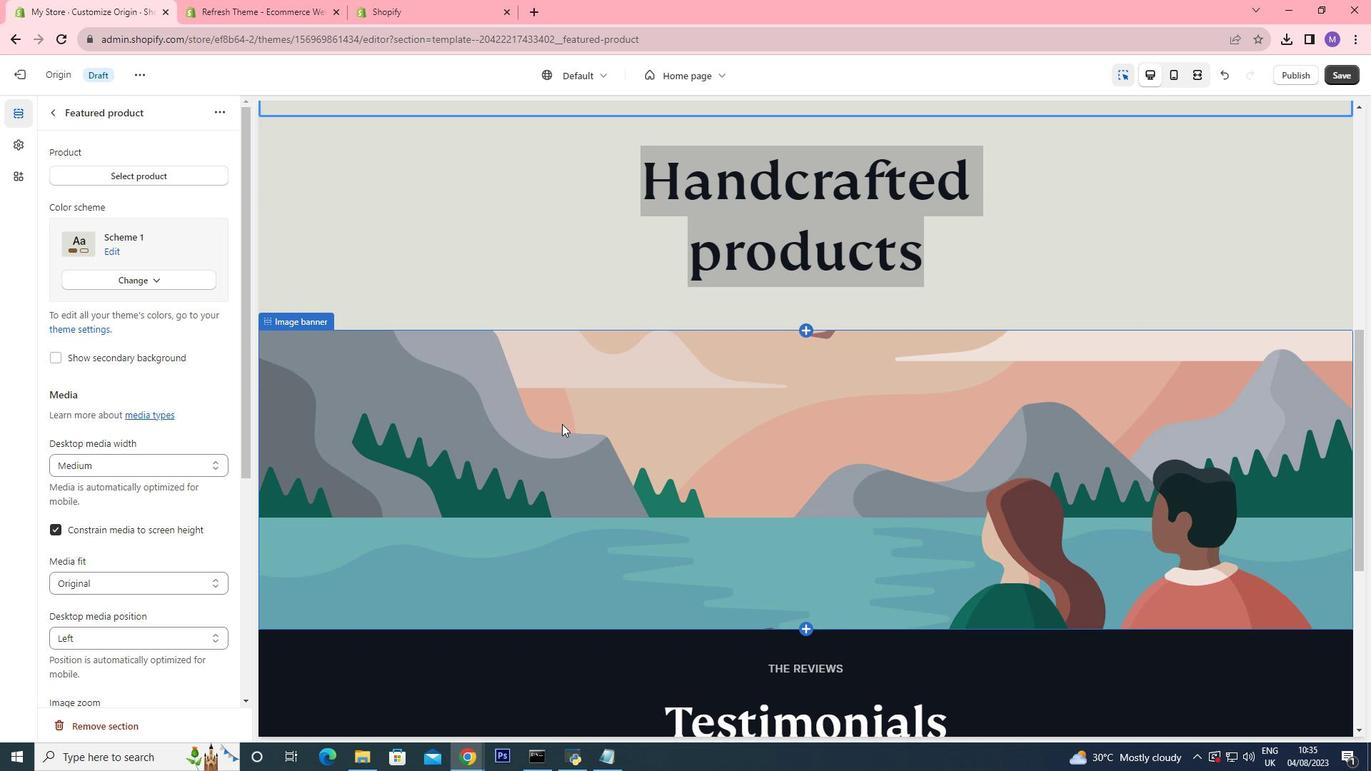 
Action: Mouse scrolled (562, 425) with delta (0, 0)
Screenshot: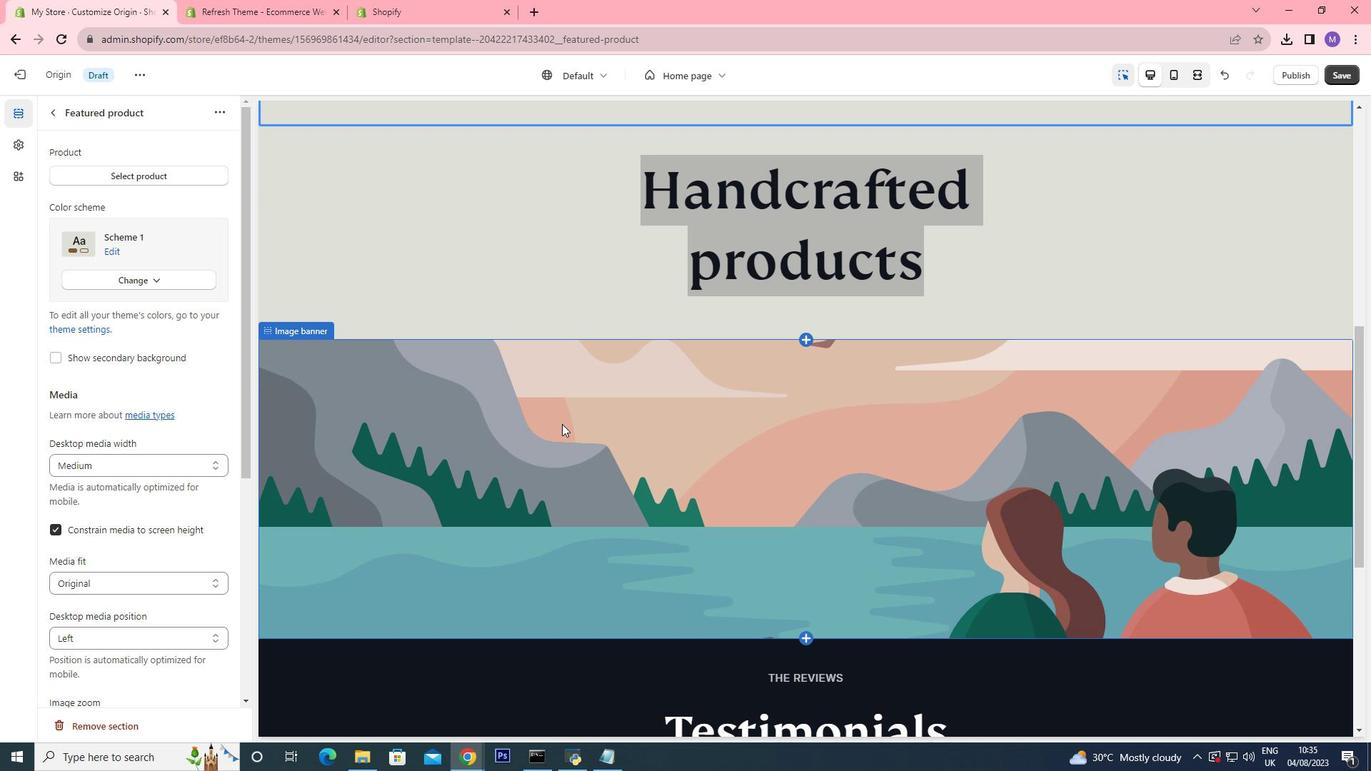 
Action: Mouse moved to (562, 459)
Screenshot: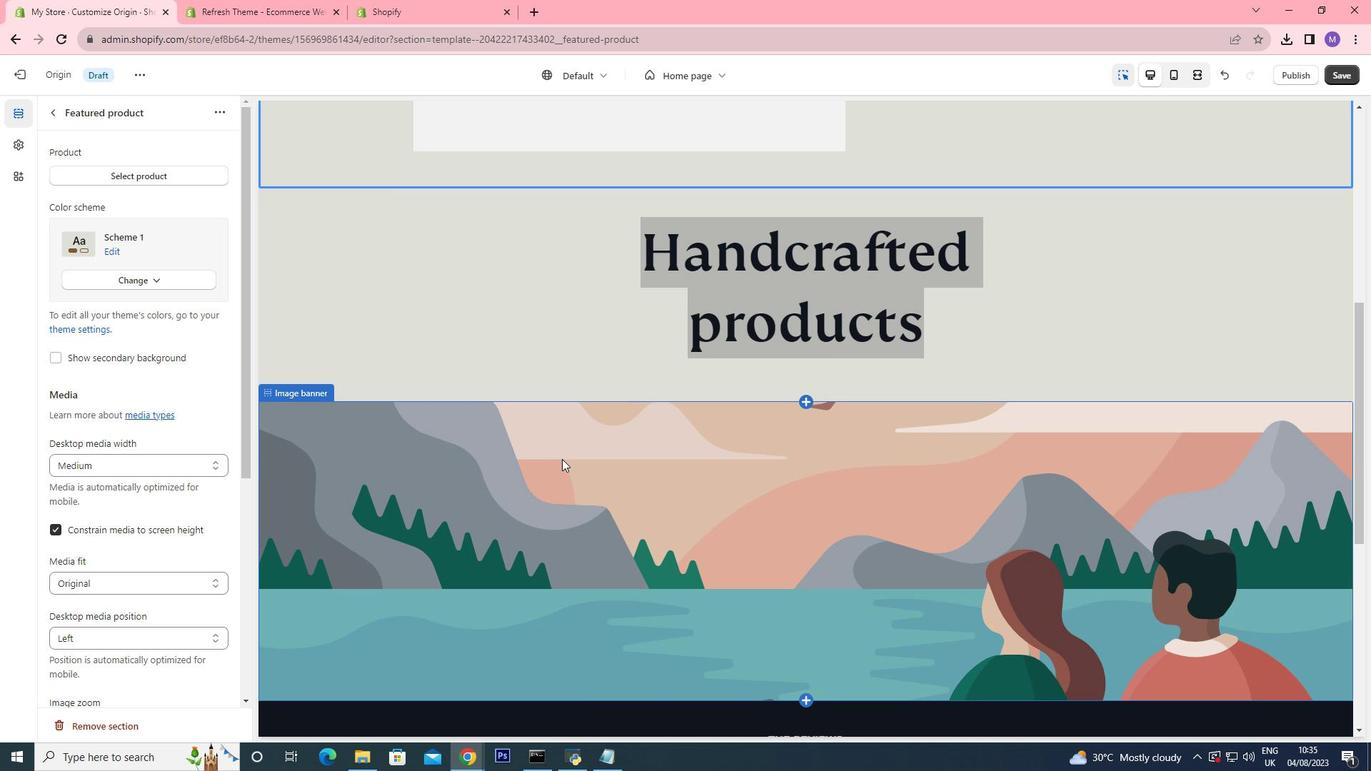 
Action: Mouse pressed left at (562, 459)
Screenshot: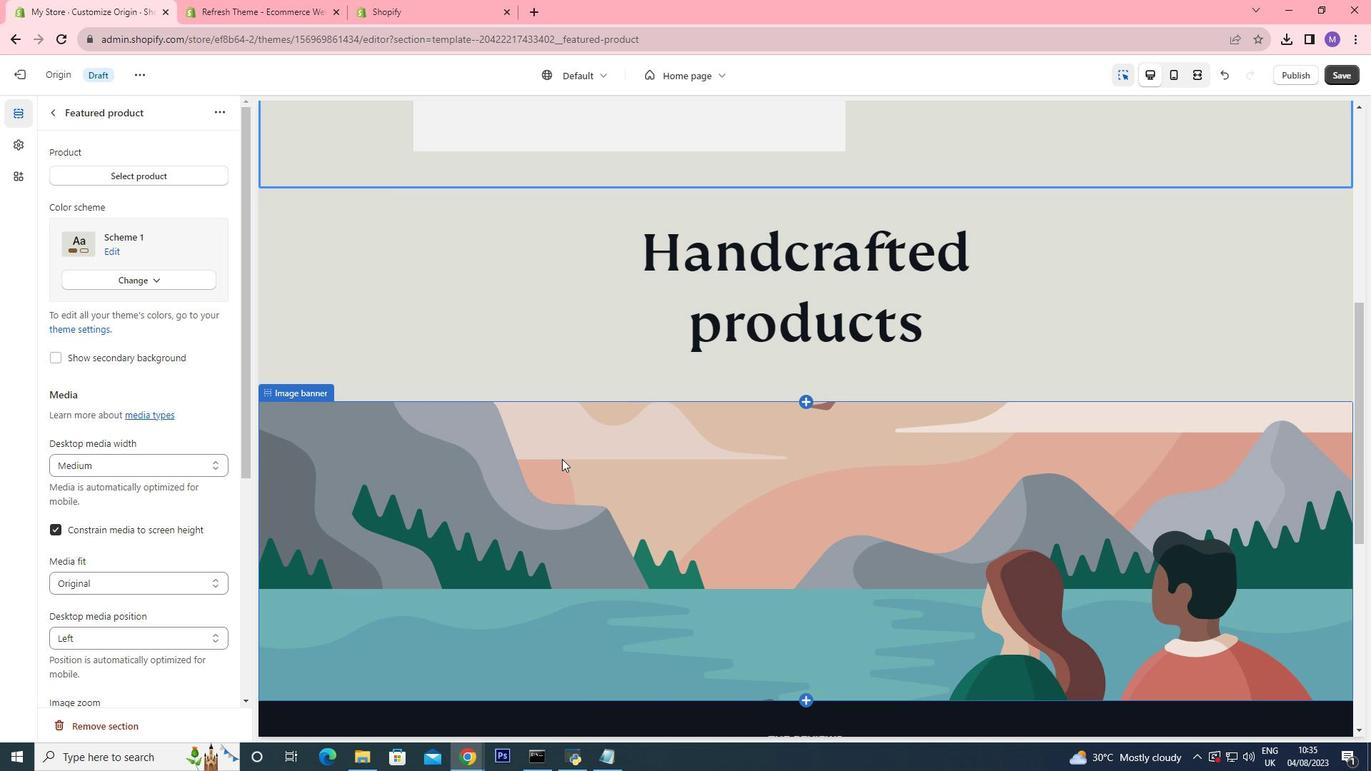 
Action: Mouse moved to (127, 216)
Screenshot: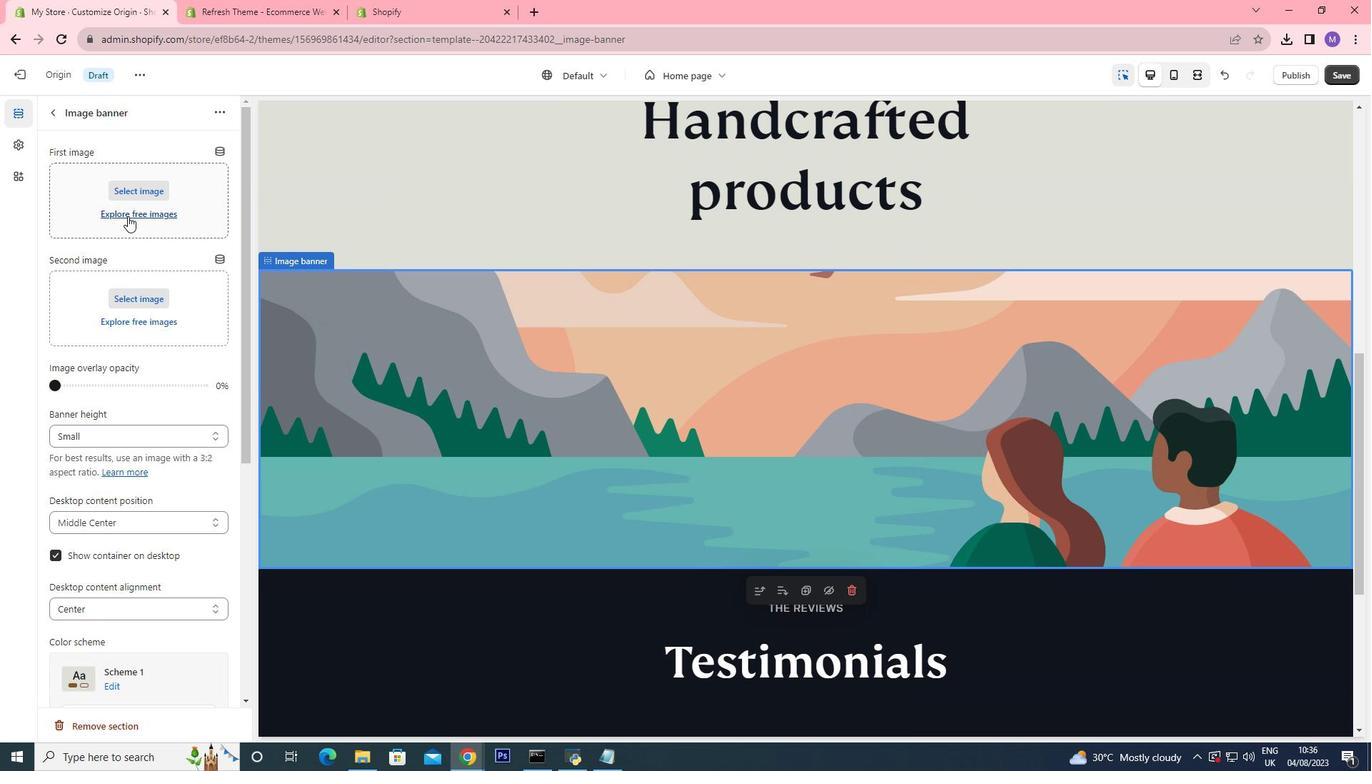 
Action: Mouse pressed left at (127, 216)
Screenshot: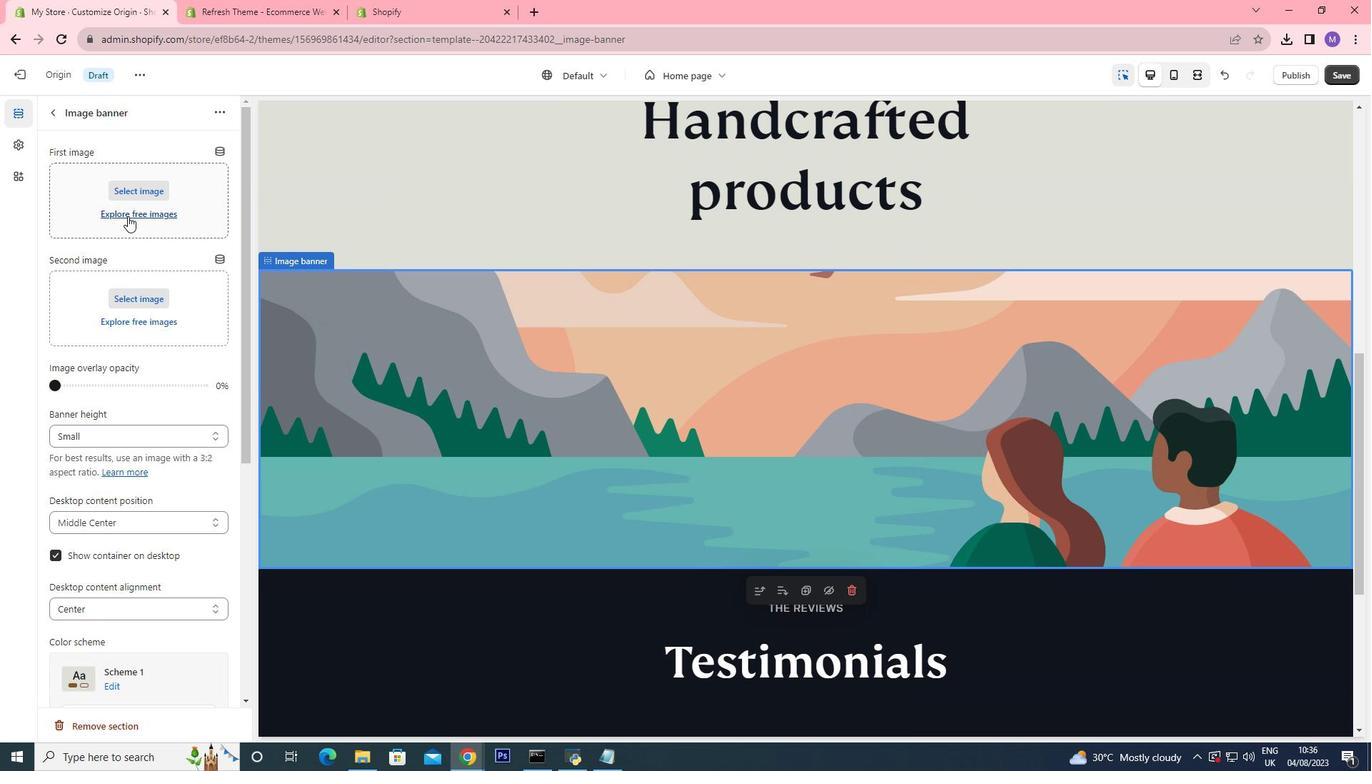 
Action: Mouse moved to (157, 222)
Screenshot: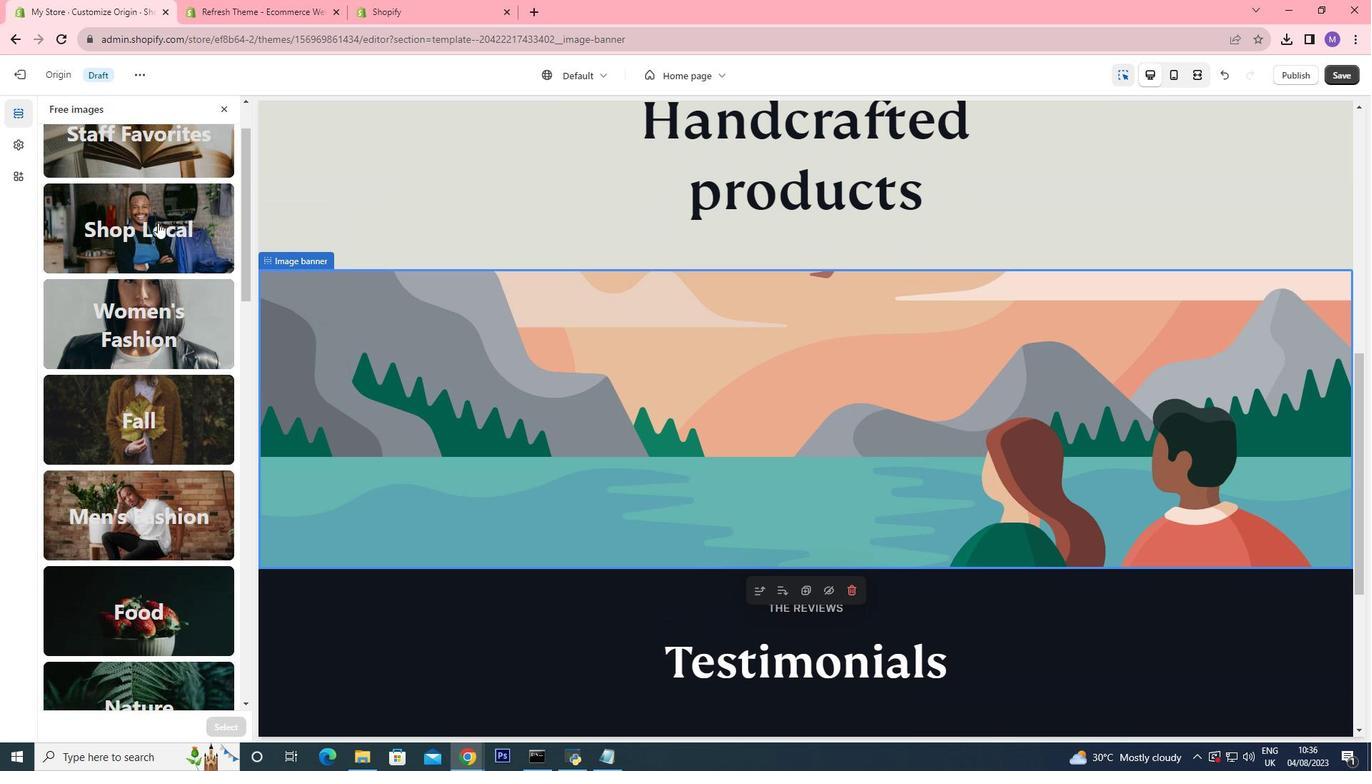 
Action: Mouse scrolled (157, 222) with delta (0, 0)
Screenshot: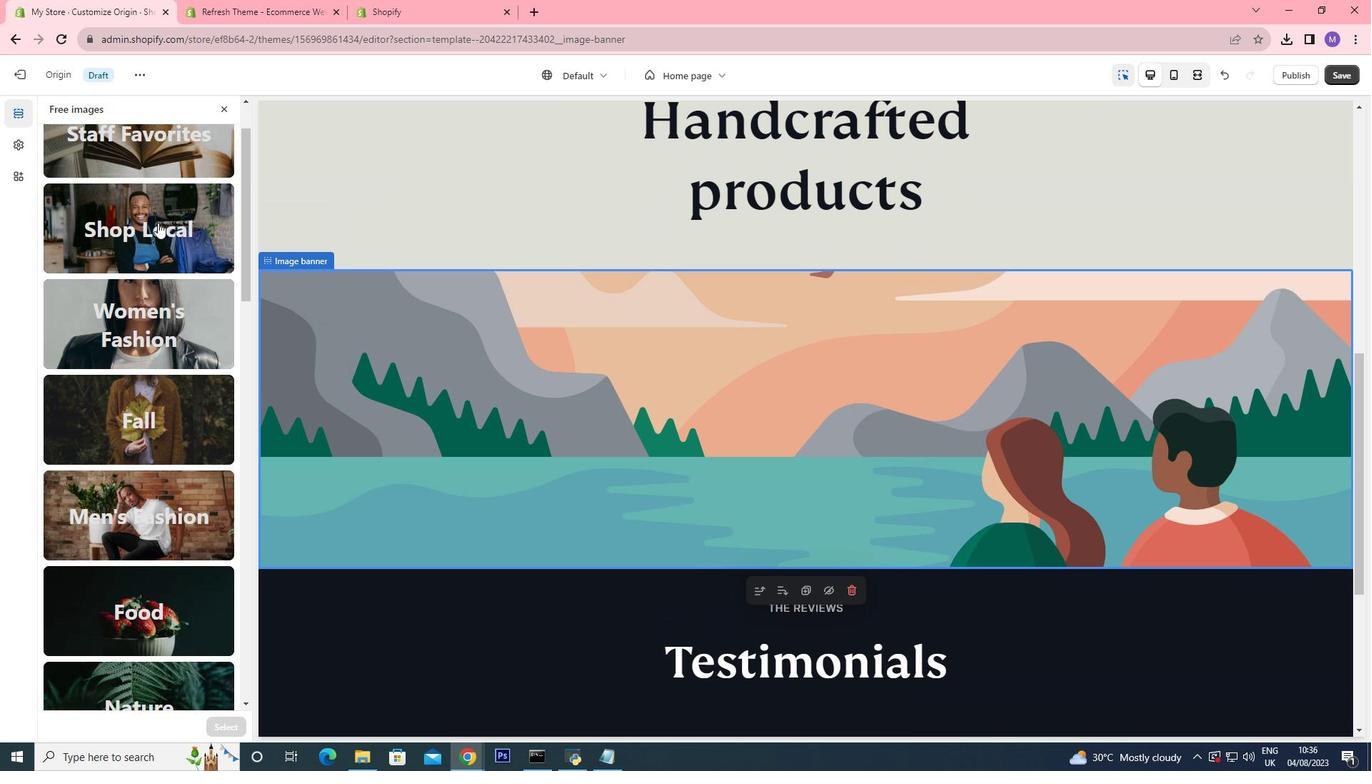 
Action: Mouse scrolled (157, 222) with delta (0, 0)
Screenshot: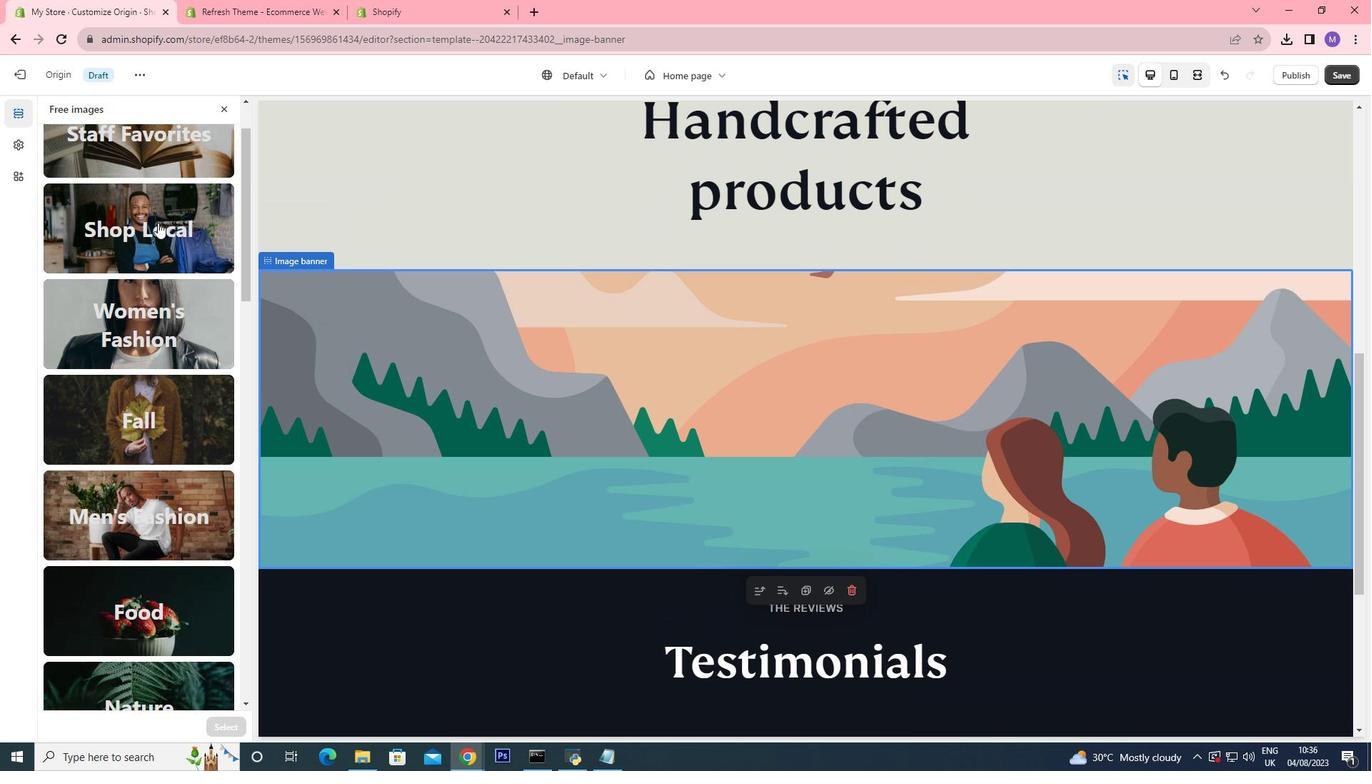 
Action: Mouse moved to (158, 223)
Screenshot: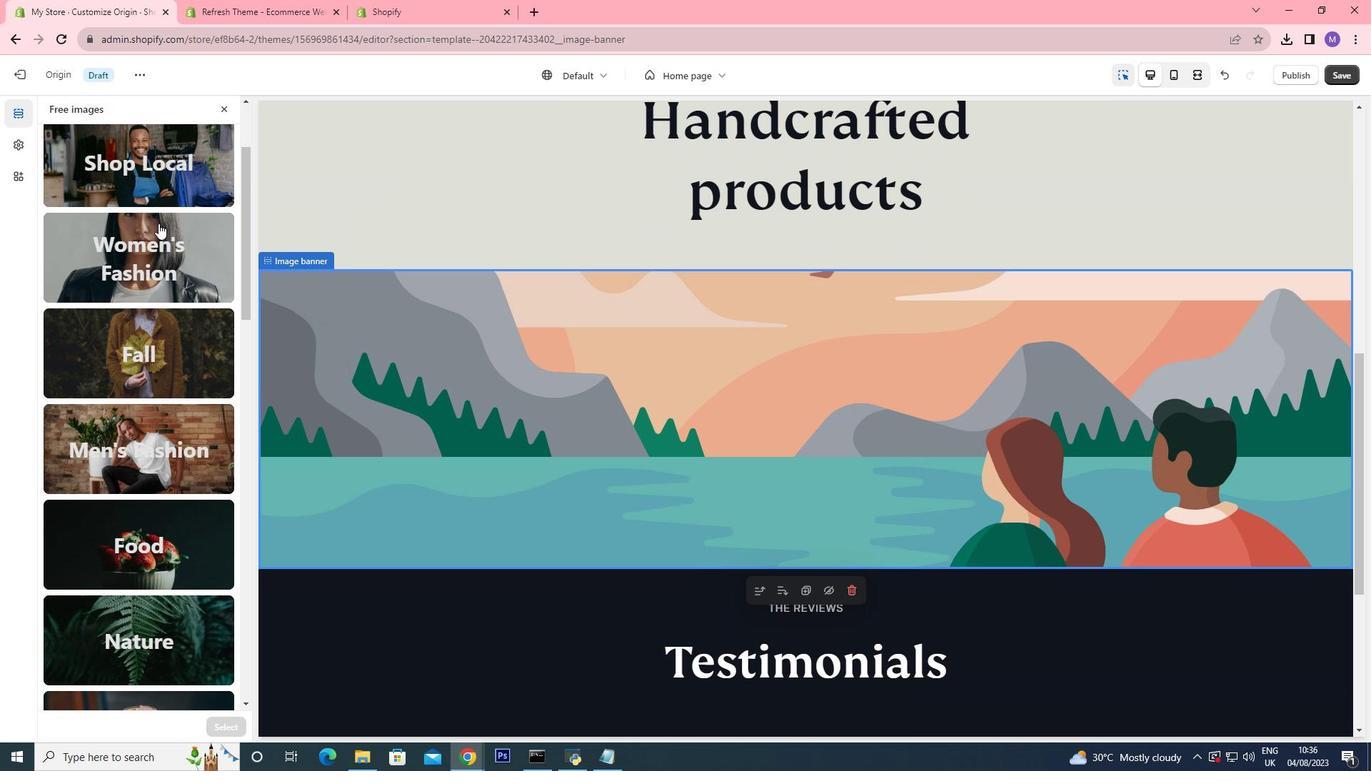 
Action: Mouse scrolled (158, 224) with delta (0, 0)
Screenshot: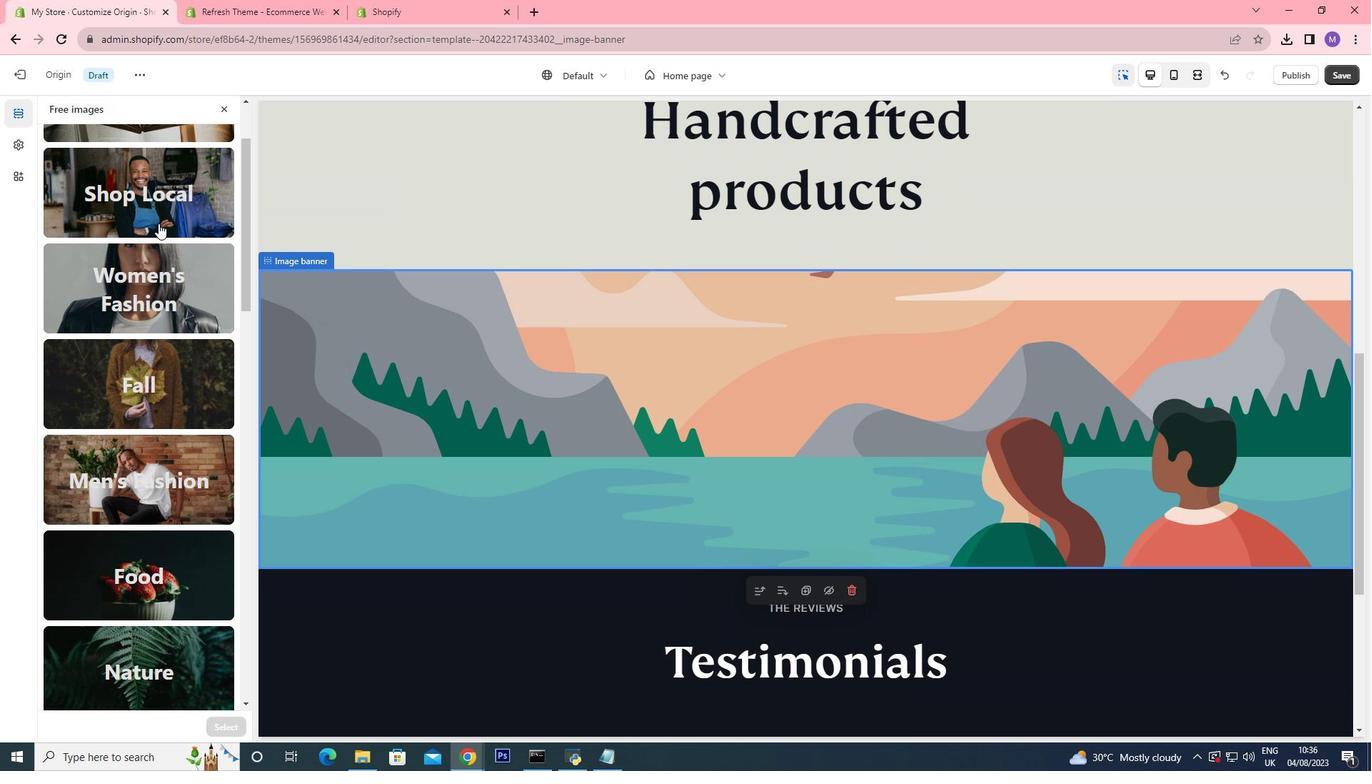 
Action: Mouse scrolled (158, 224) with delta (0, 0)
Screenshot: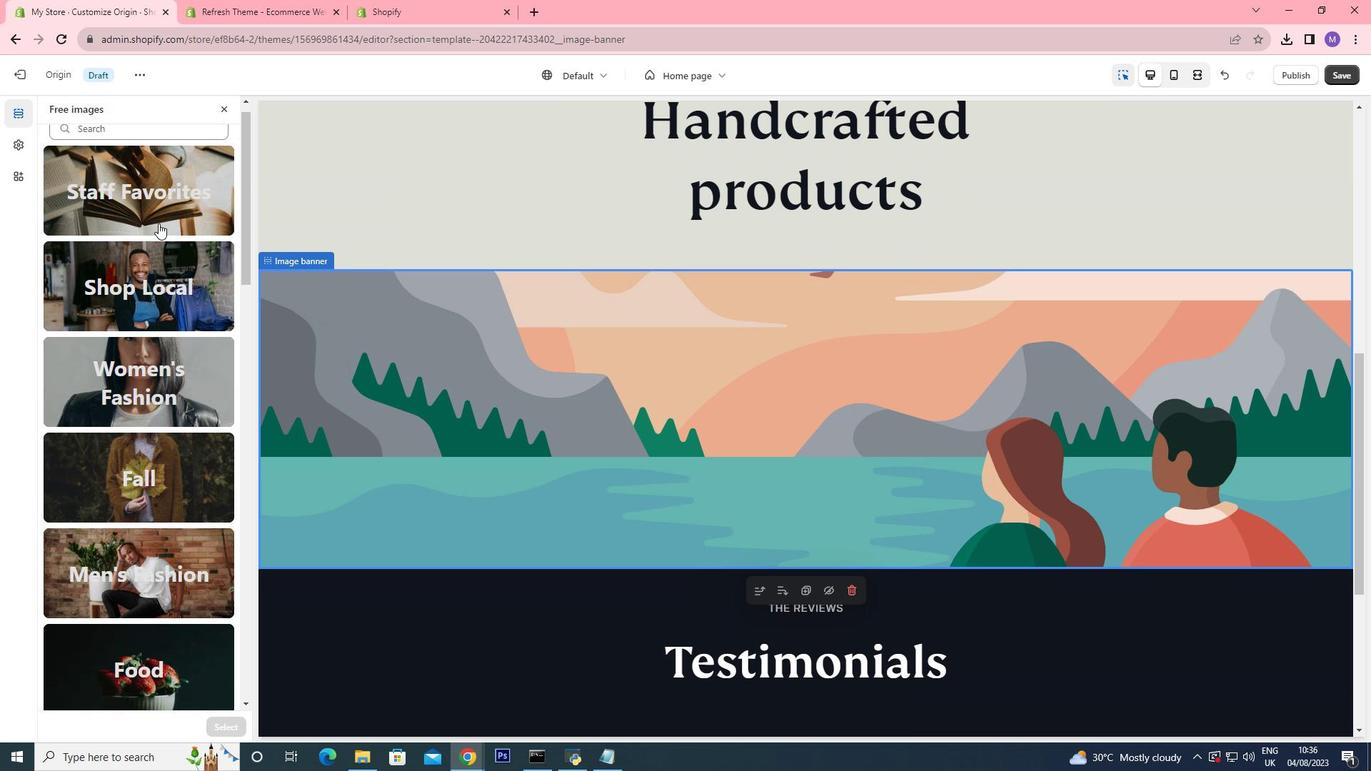 
Action: Mouse scrolled (158, 224) with delta (0, 0)
Screenshot: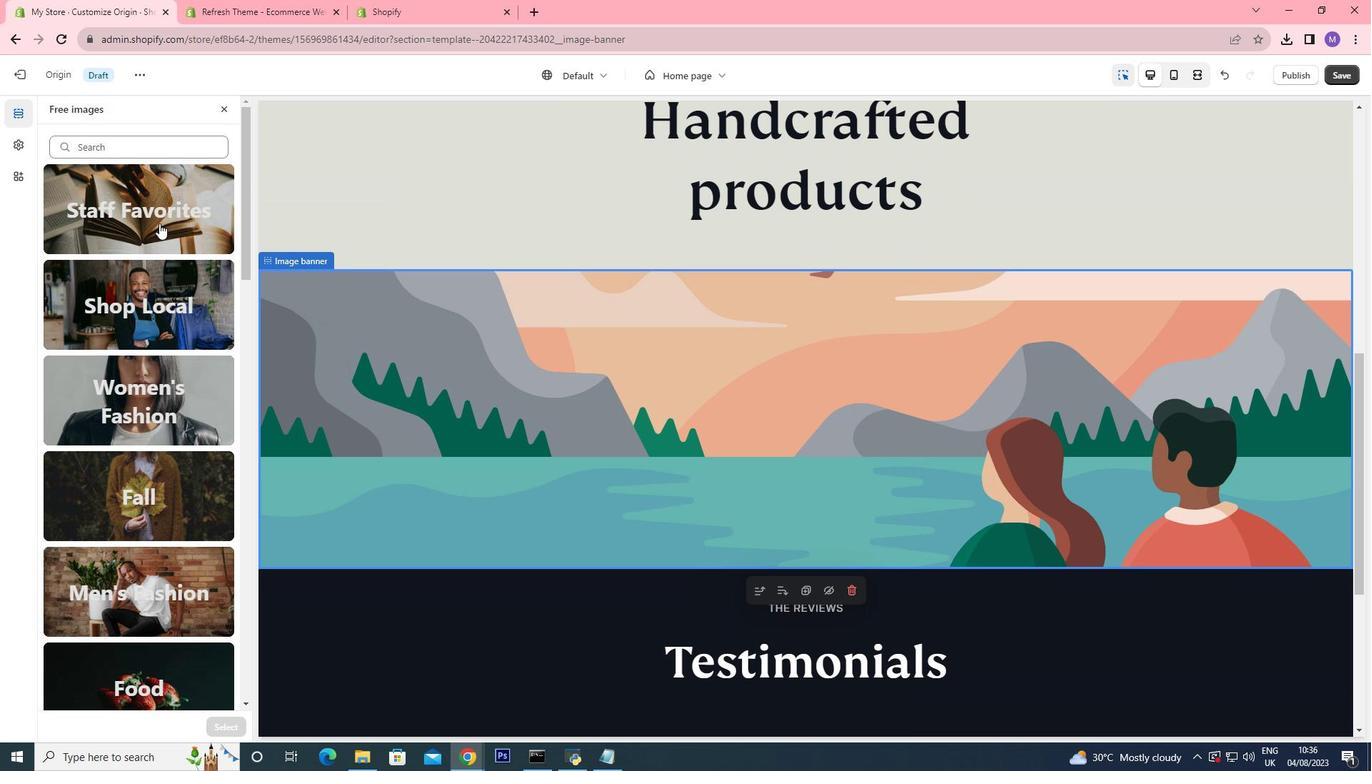 
Action: Mouse moved to (159, 223)
Screenshot: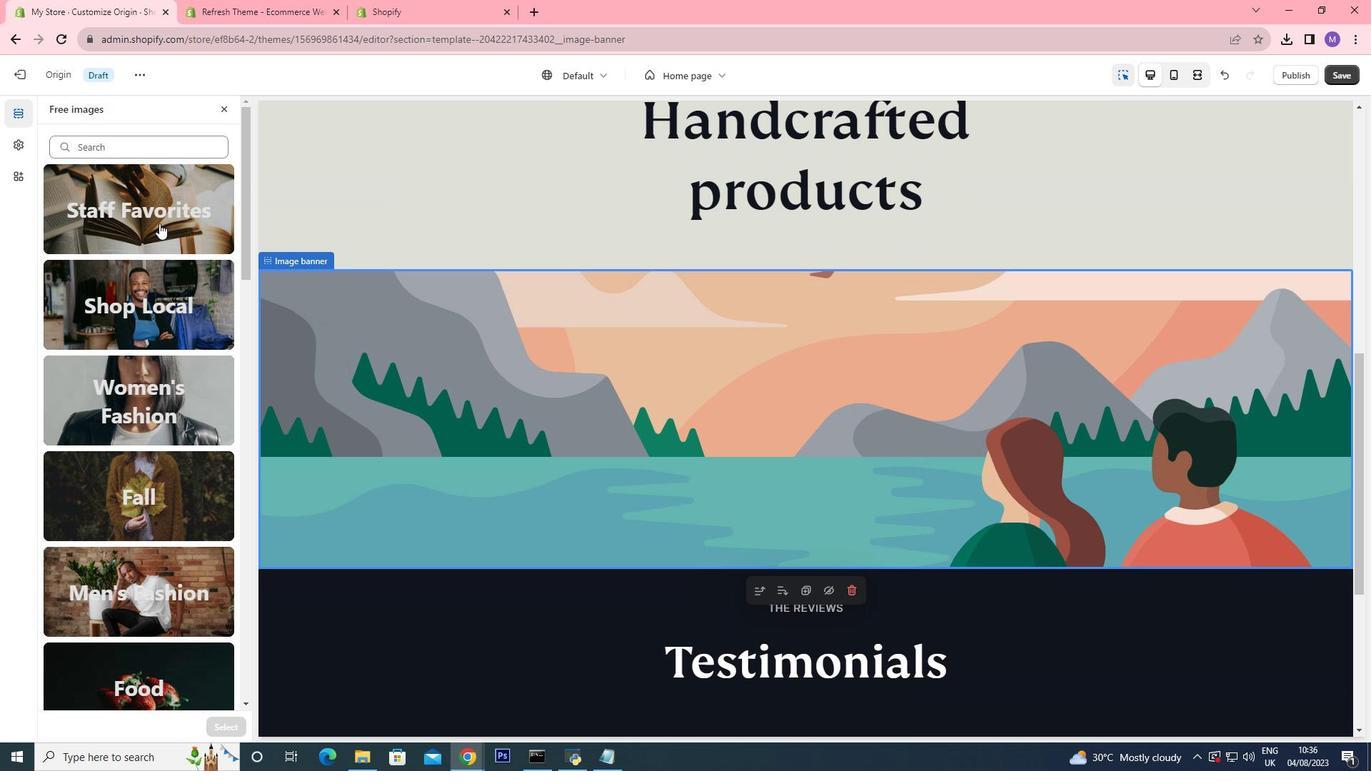 
Action: Mouse scrolled (159, 224) with delta (0, 0)
Screenshot: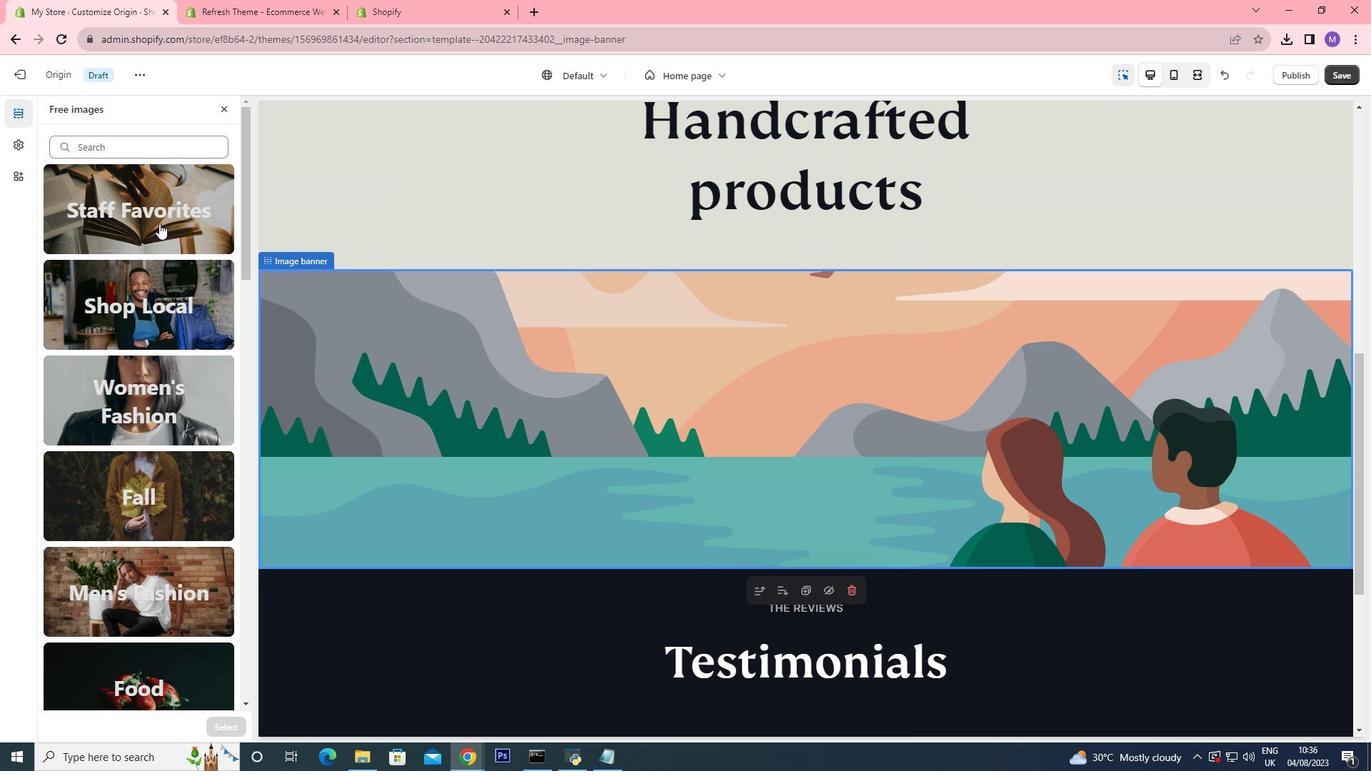 
Action: Mouse moved to (151, 146)
Screenshot: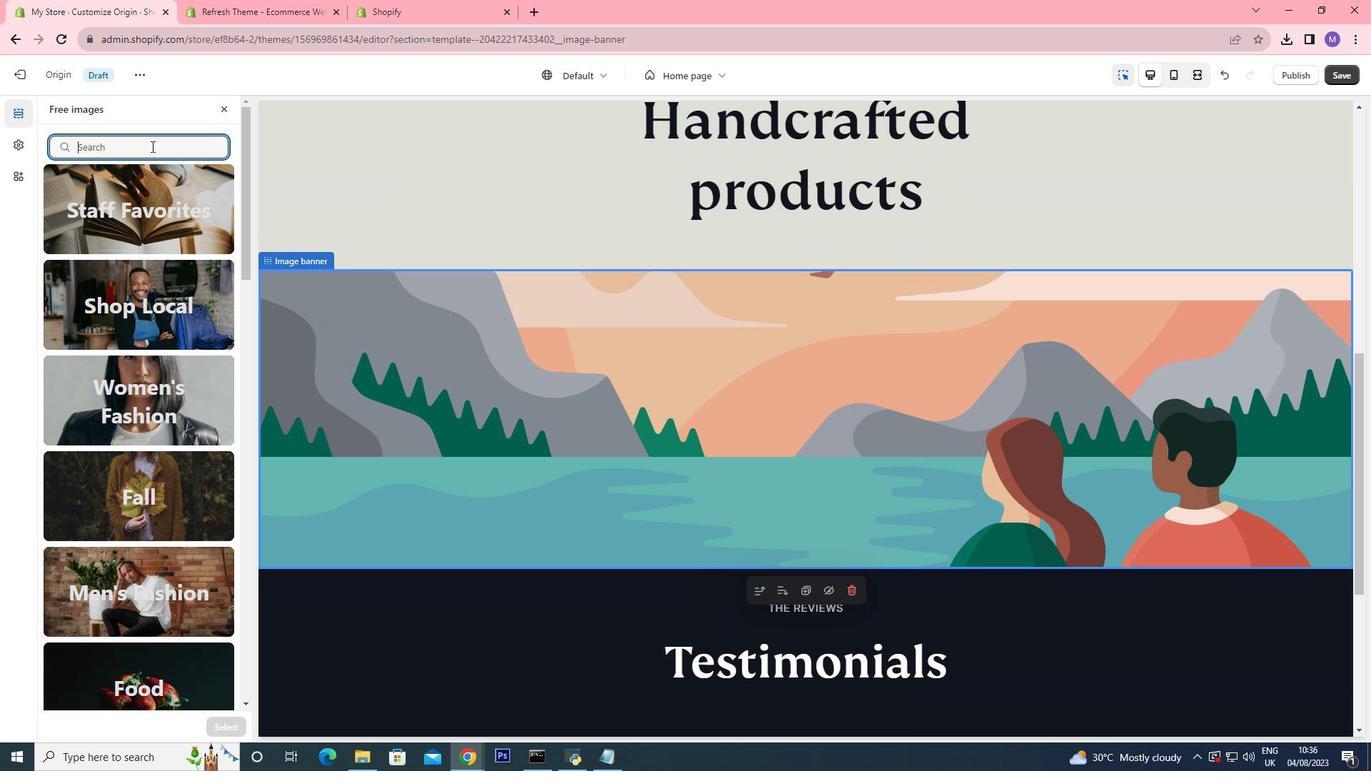 
Action: Mouse pressed left at (151, 146)
Screenshot: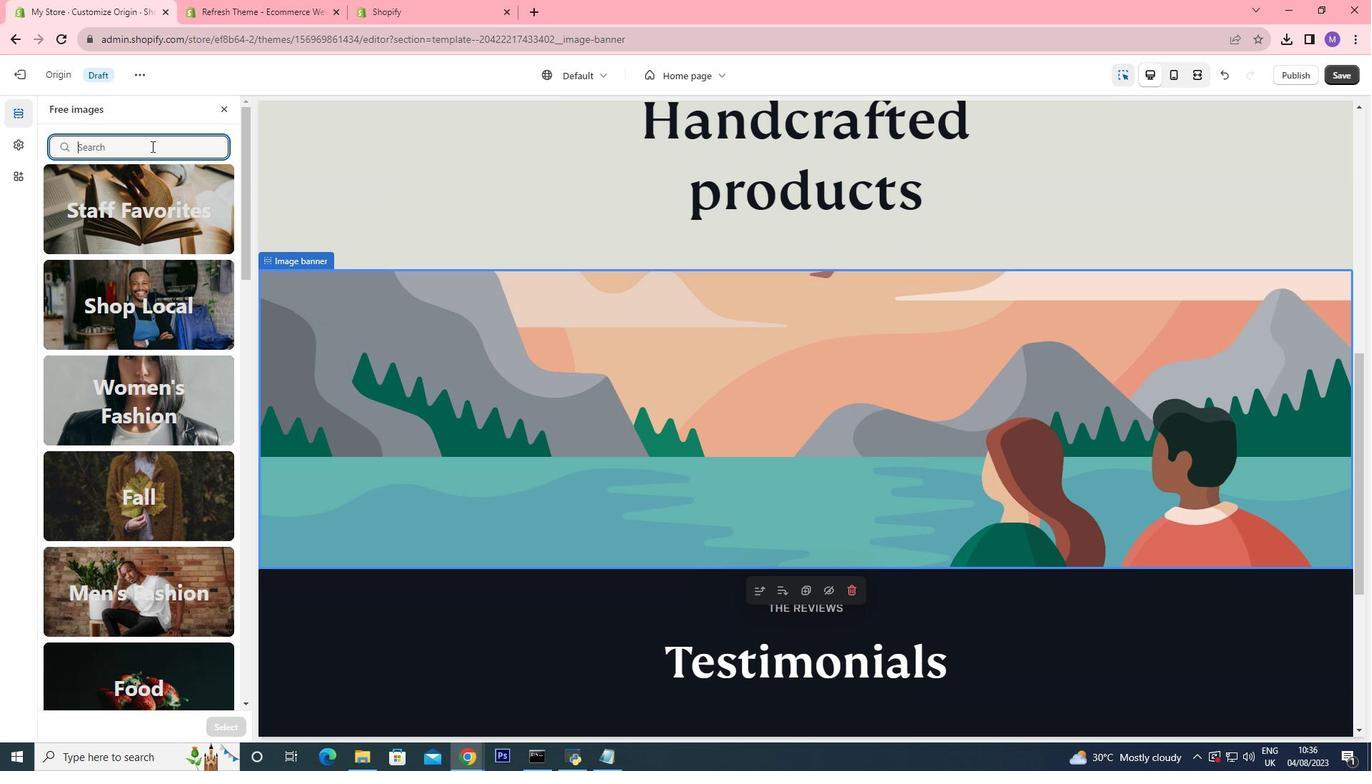 
Action: Key pressed store<Key.enter>
Screenshot: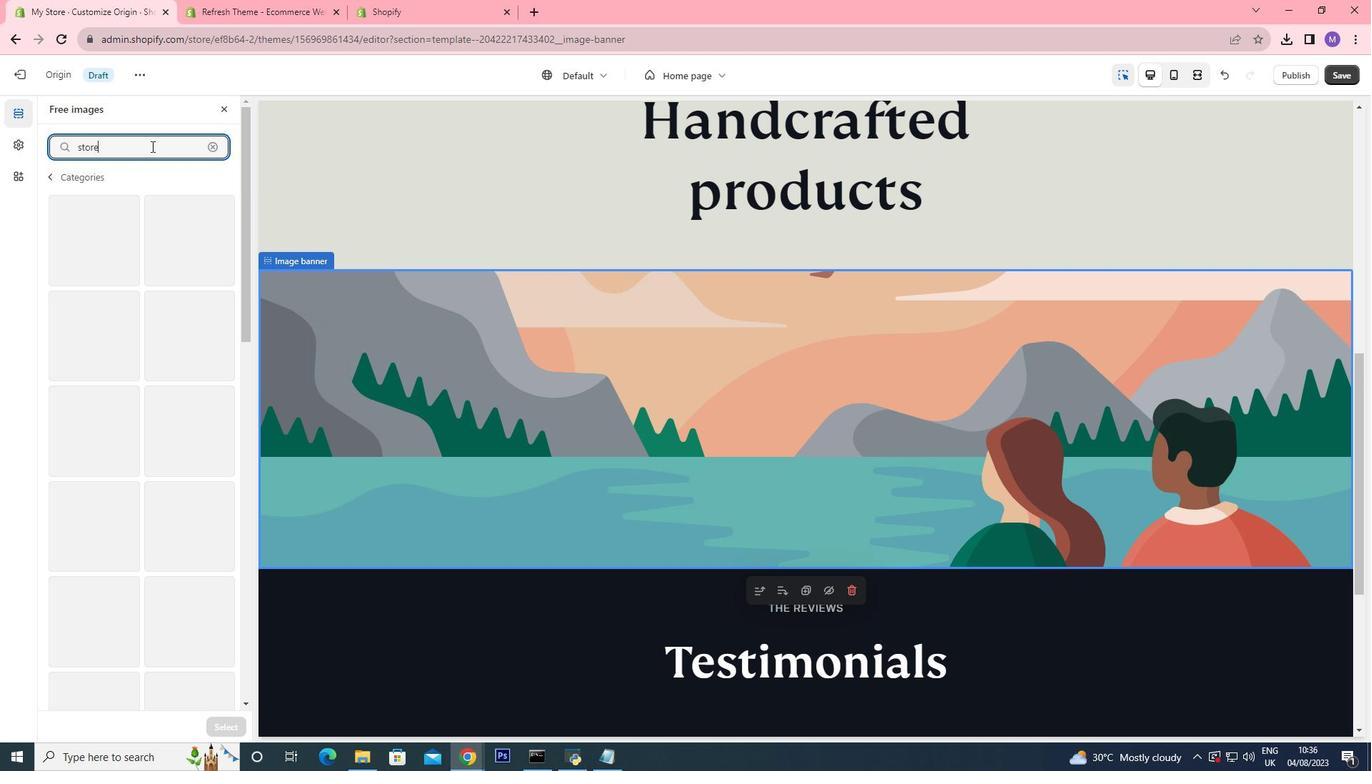 
Action: Mouse moved to (182, 322)
Screenshot: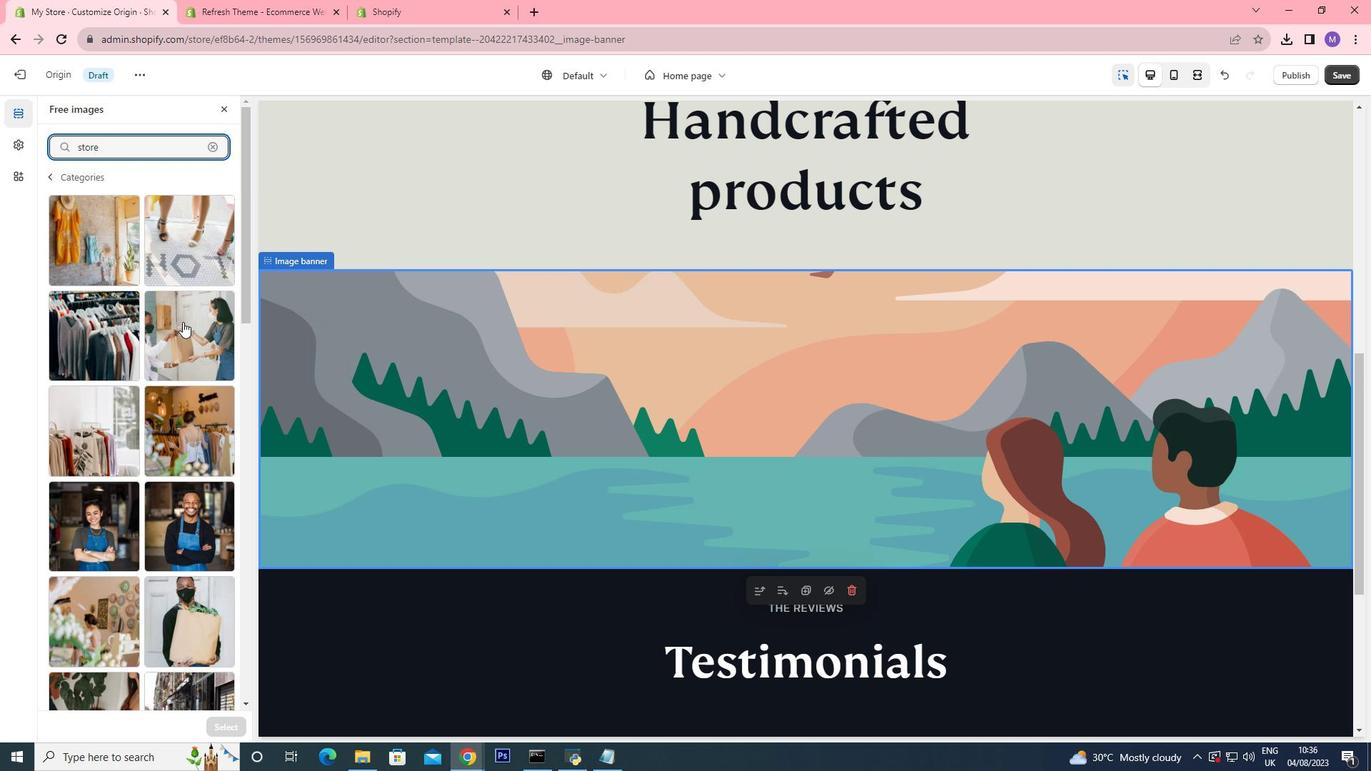 
Action: Mouse scrolled (182, 321) with delta (0, 0)
Screenshot: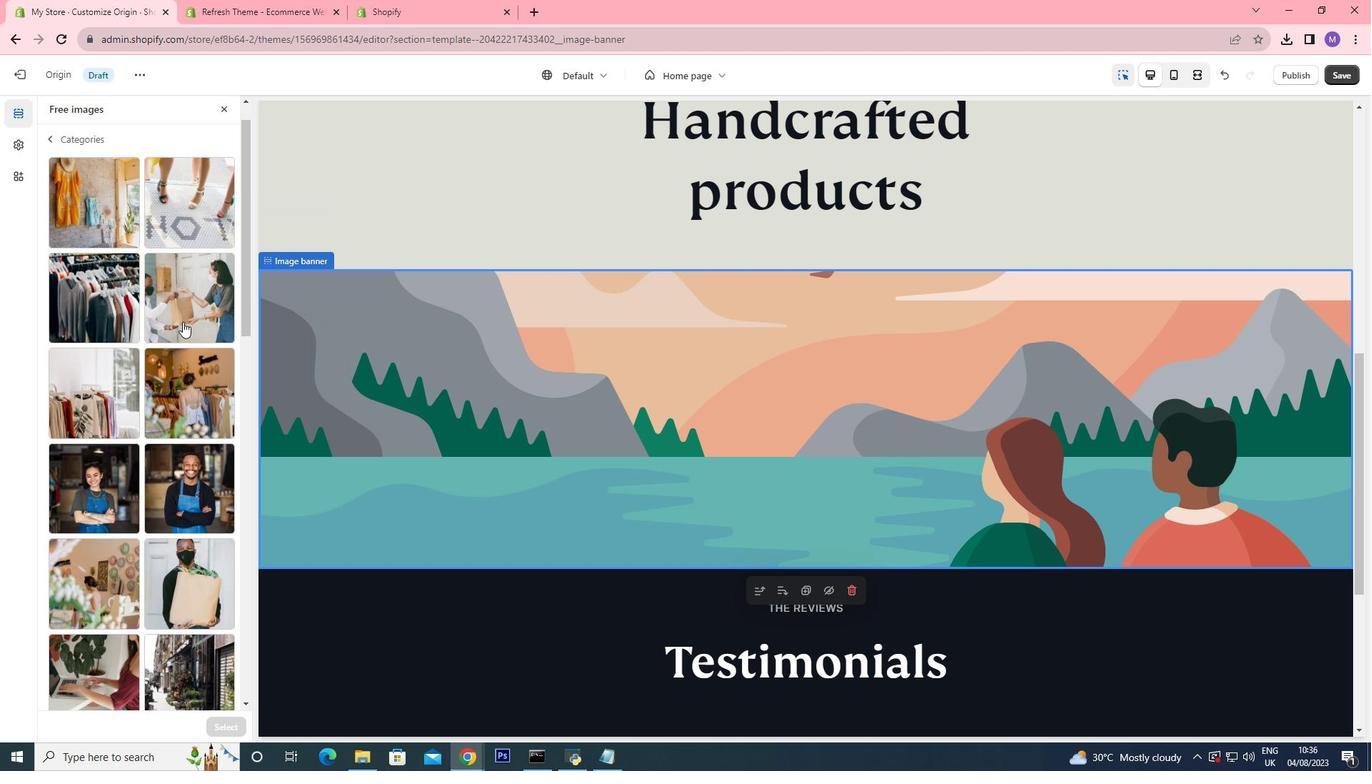 
Action: Mouse scrolled (182, 321) with delta (0, 0)
Screenshot: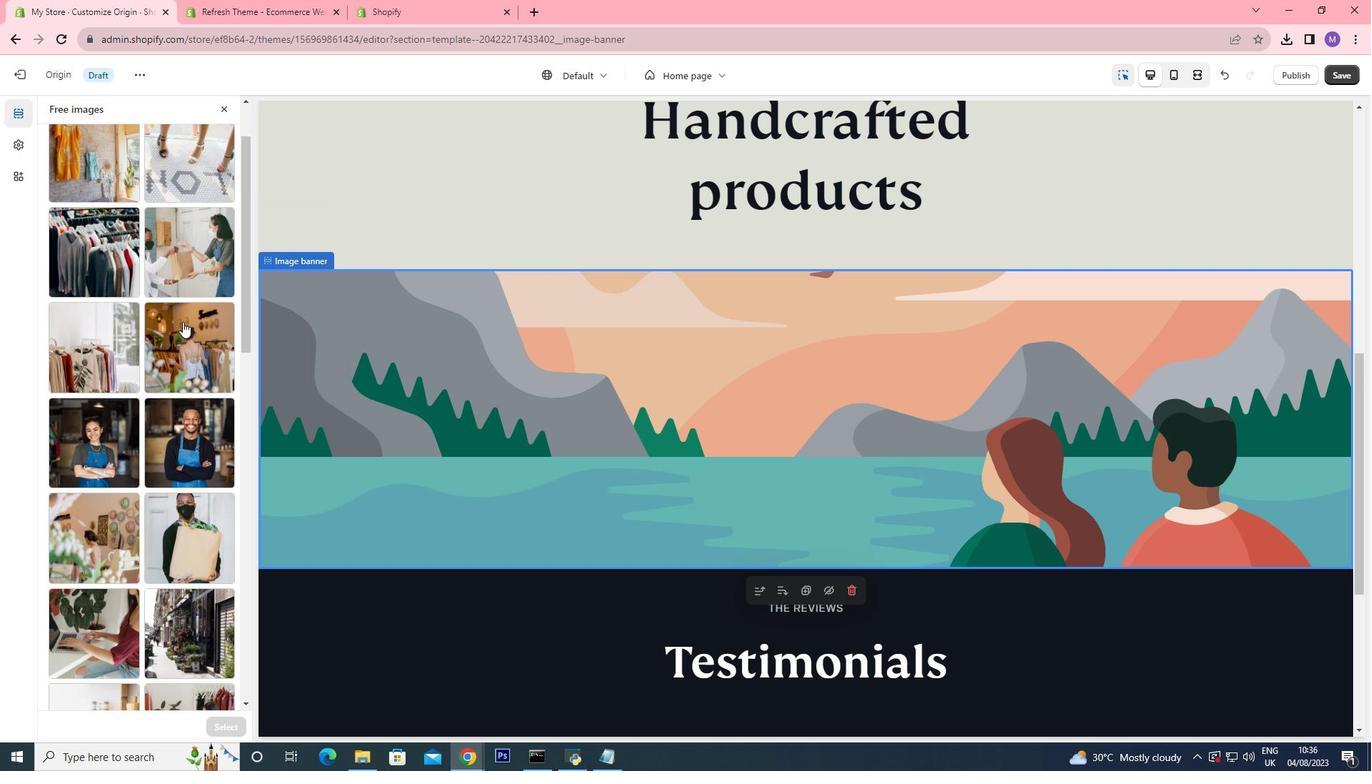 
Action: Mouse moved to (180, 314)
Screenshot: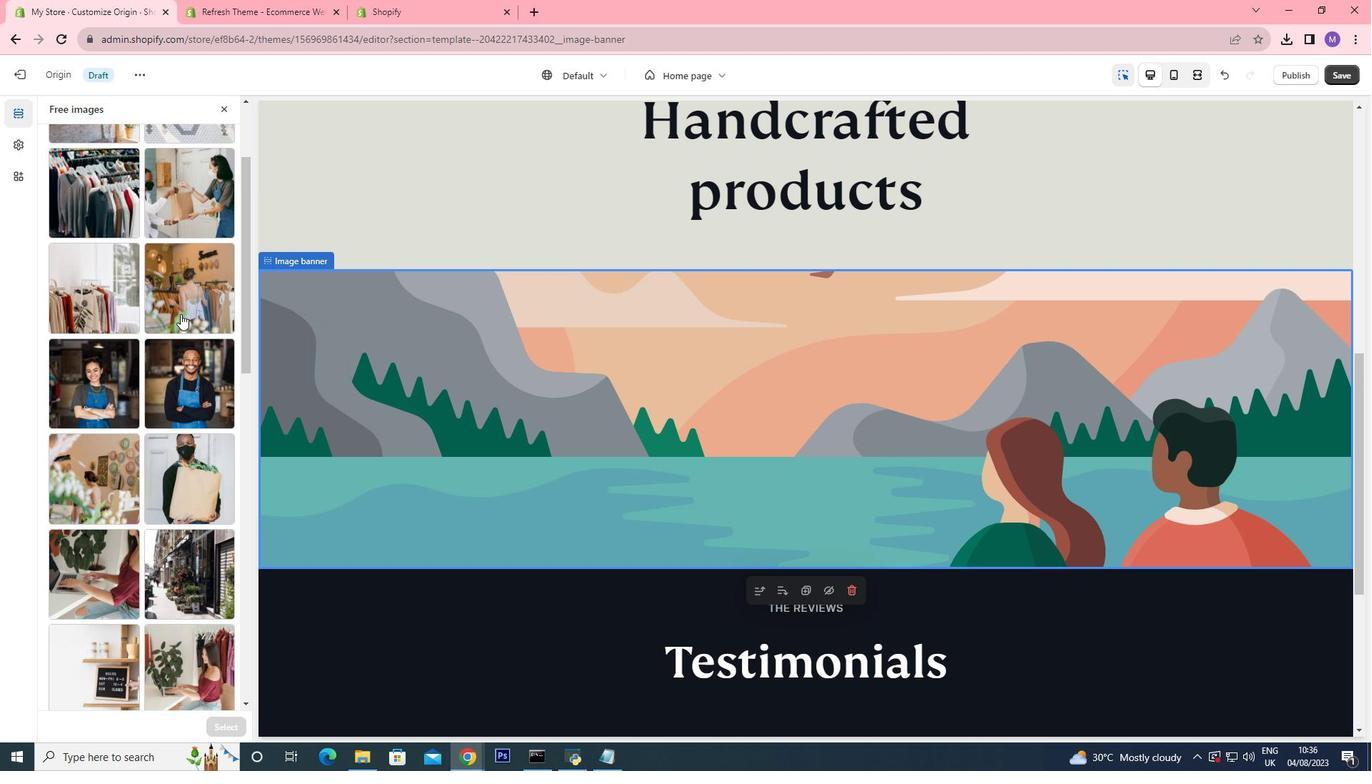 
Action: Mouse pressed left at (180, 314)
Screenshot: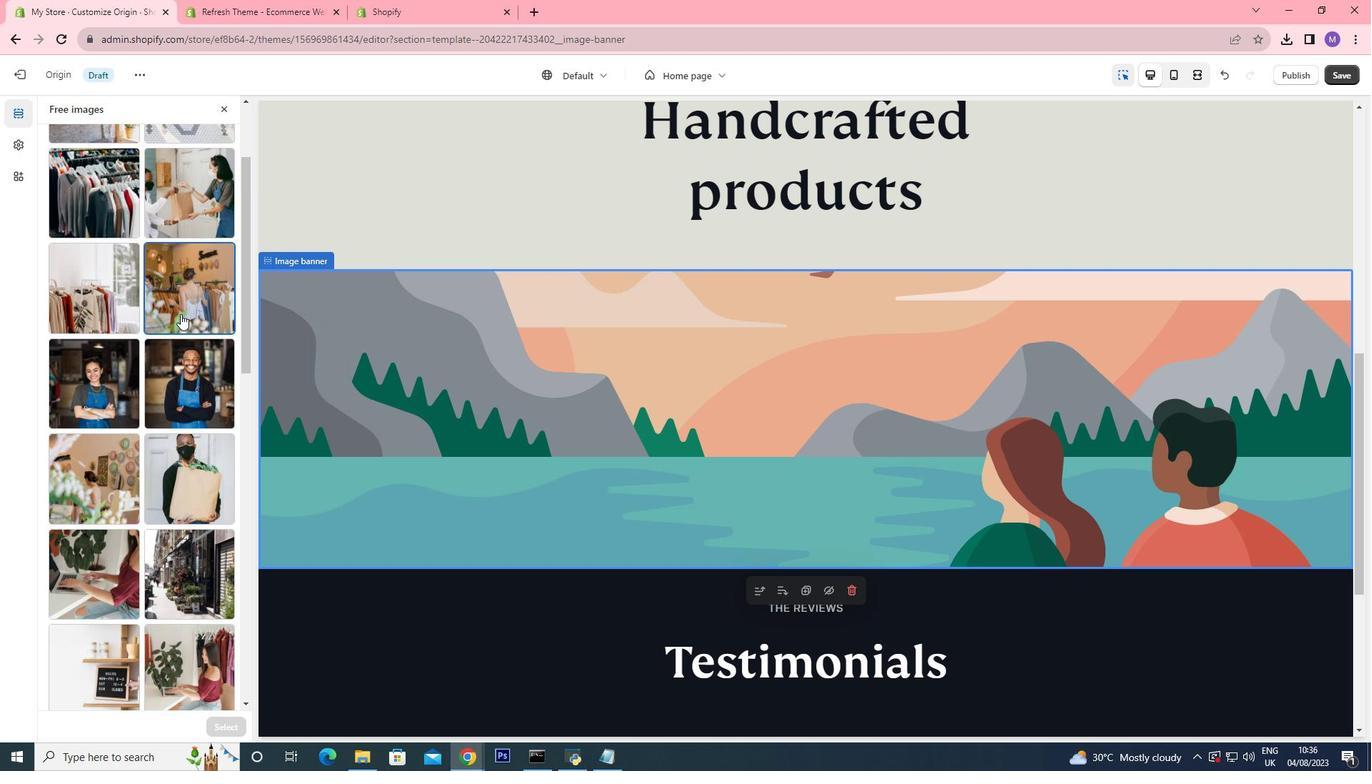 
Action: Mouse moved to (742, 428)
Screenshot: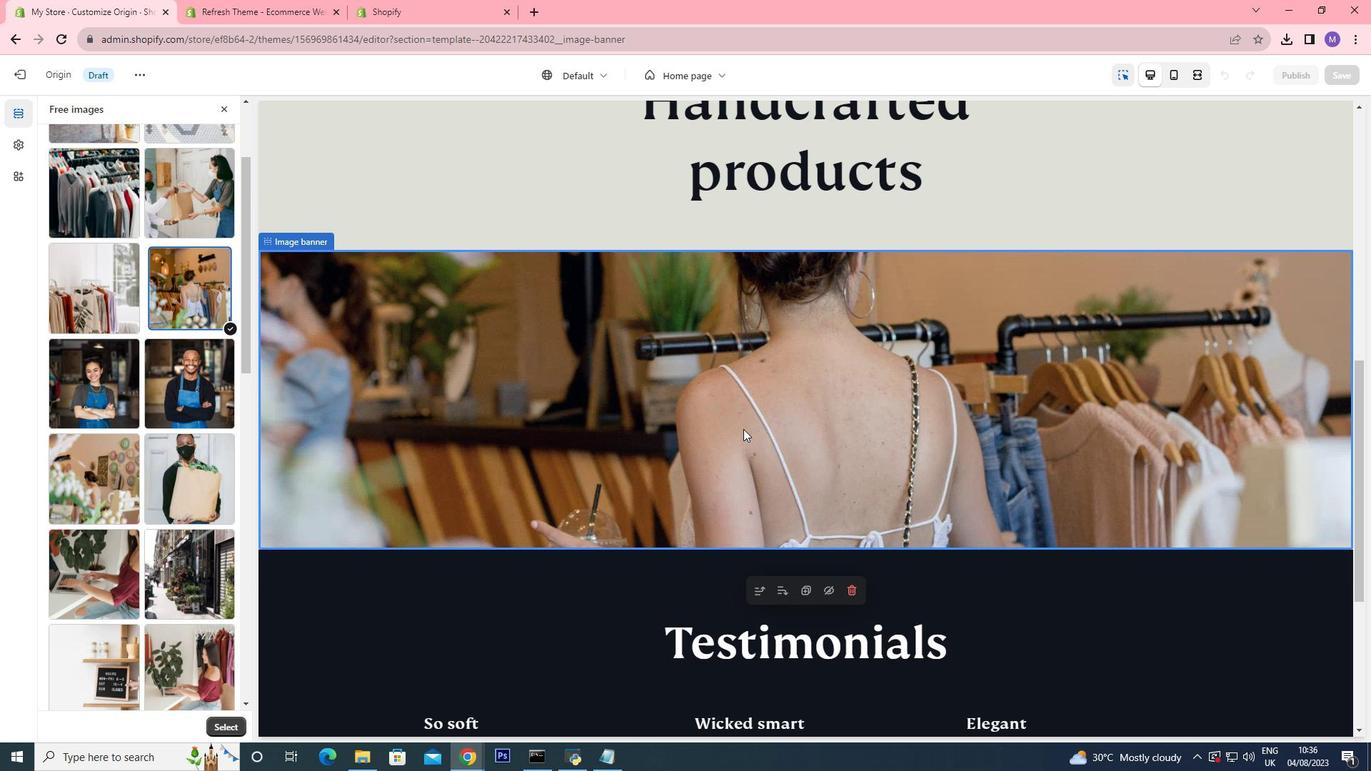 
Action: Mouse scrolled (742, 428) with delta (0, 0)
Screenshot: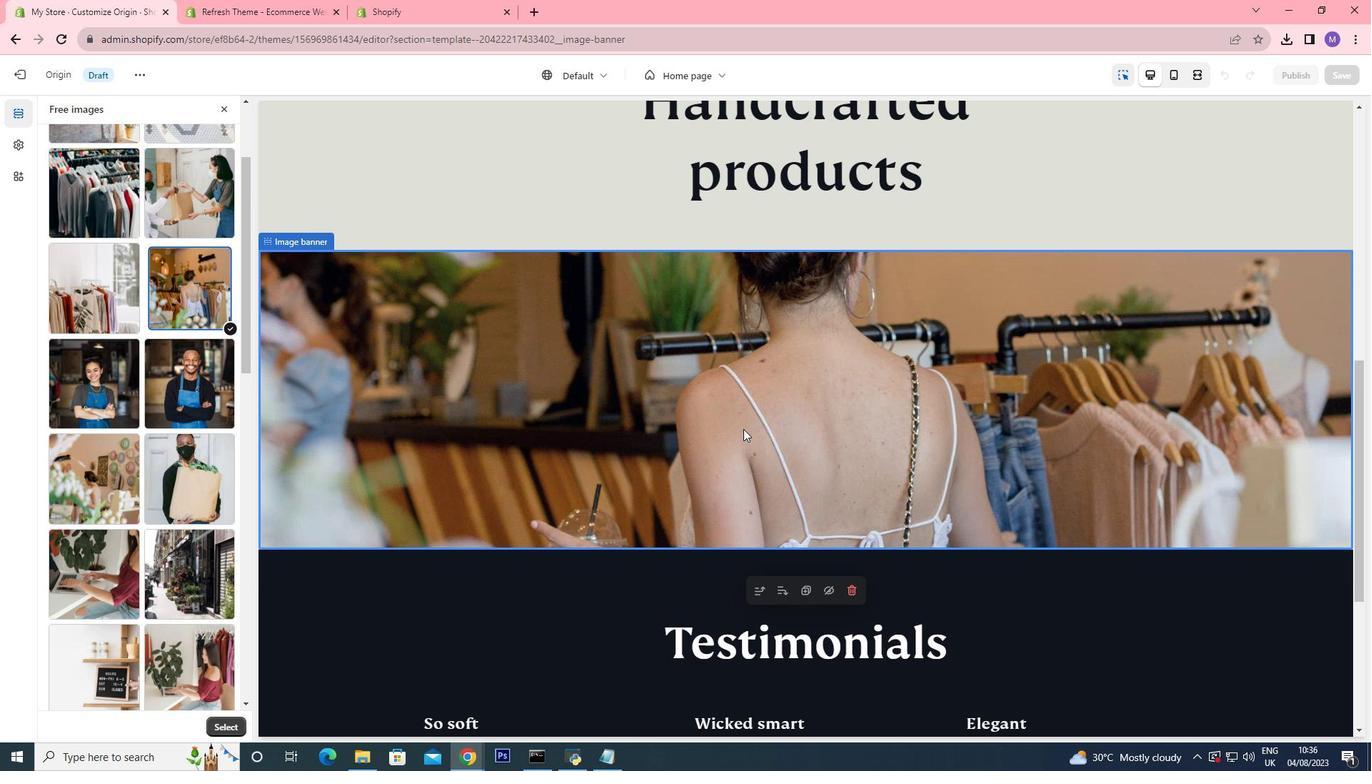 
Action: Mouse moved to (743, 429)
Screenshot: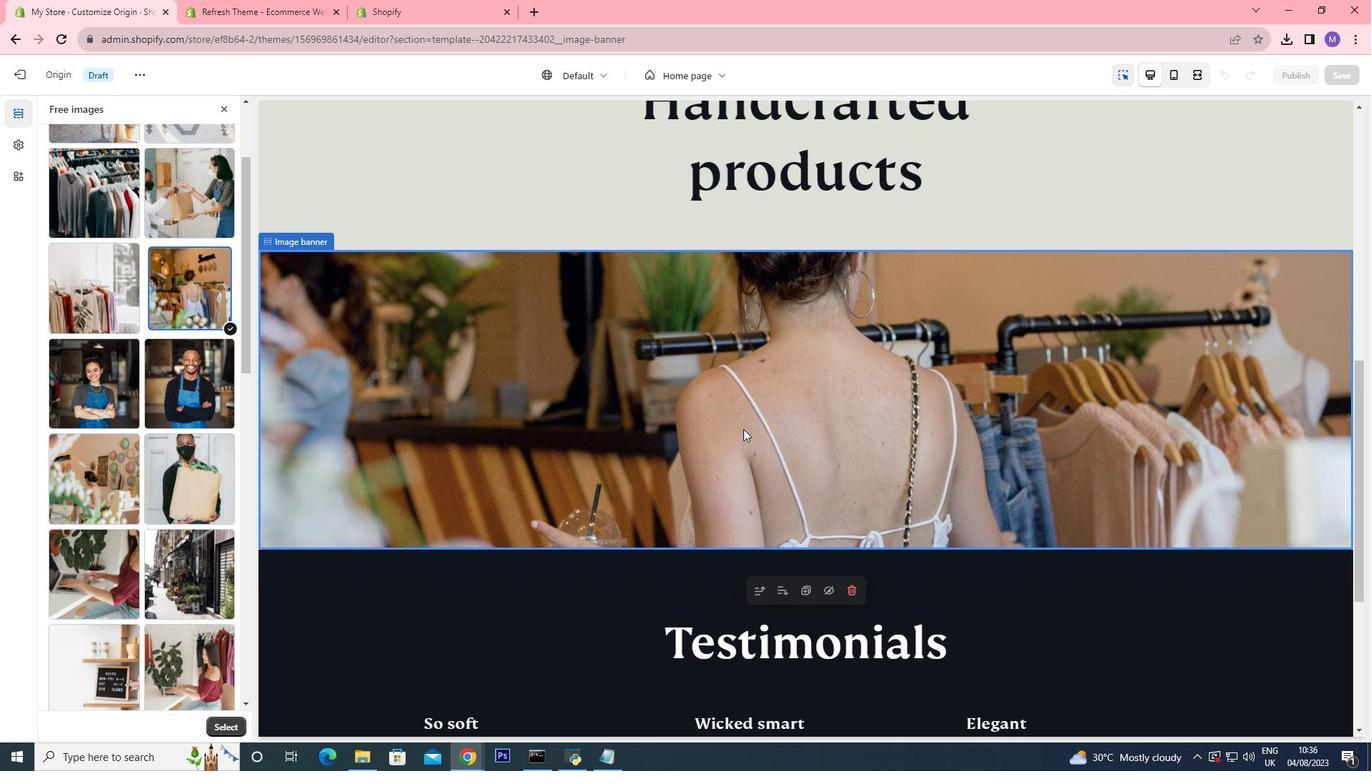 
Action: Mouse scrolled (743, 428) with delta (0, 0)
Screenshot: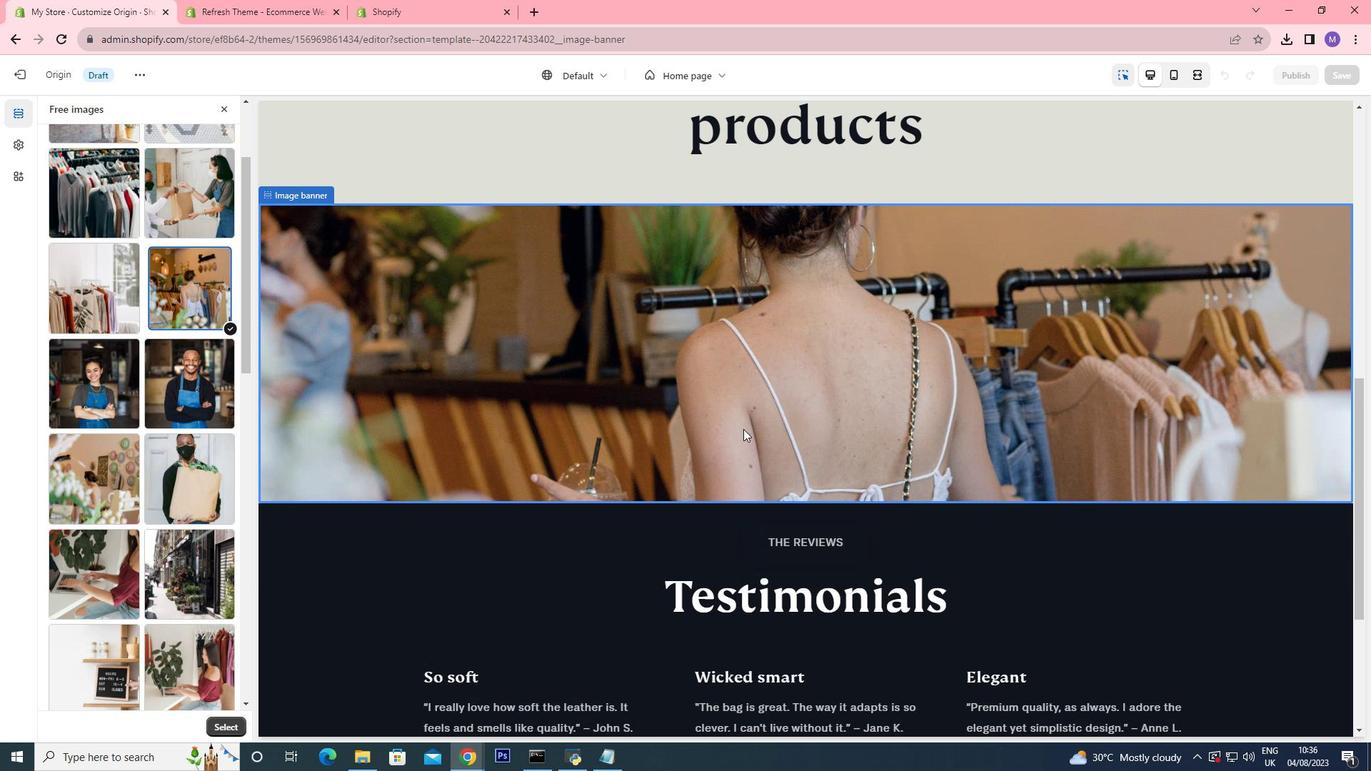 
Action: Mouse moved to (183, 593)
Screenshot: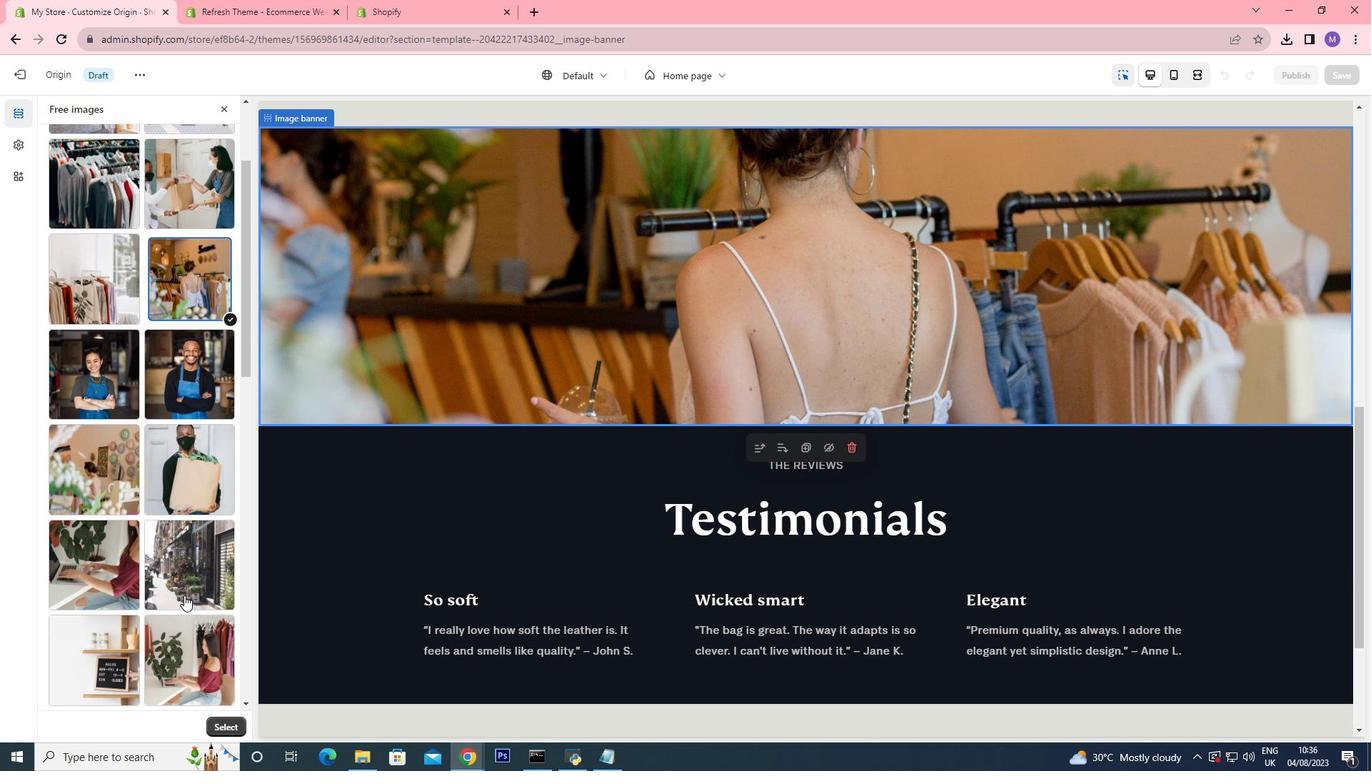 
Action: Mouse scrolled (183, 592) with delta (0, 0)
Screenshot: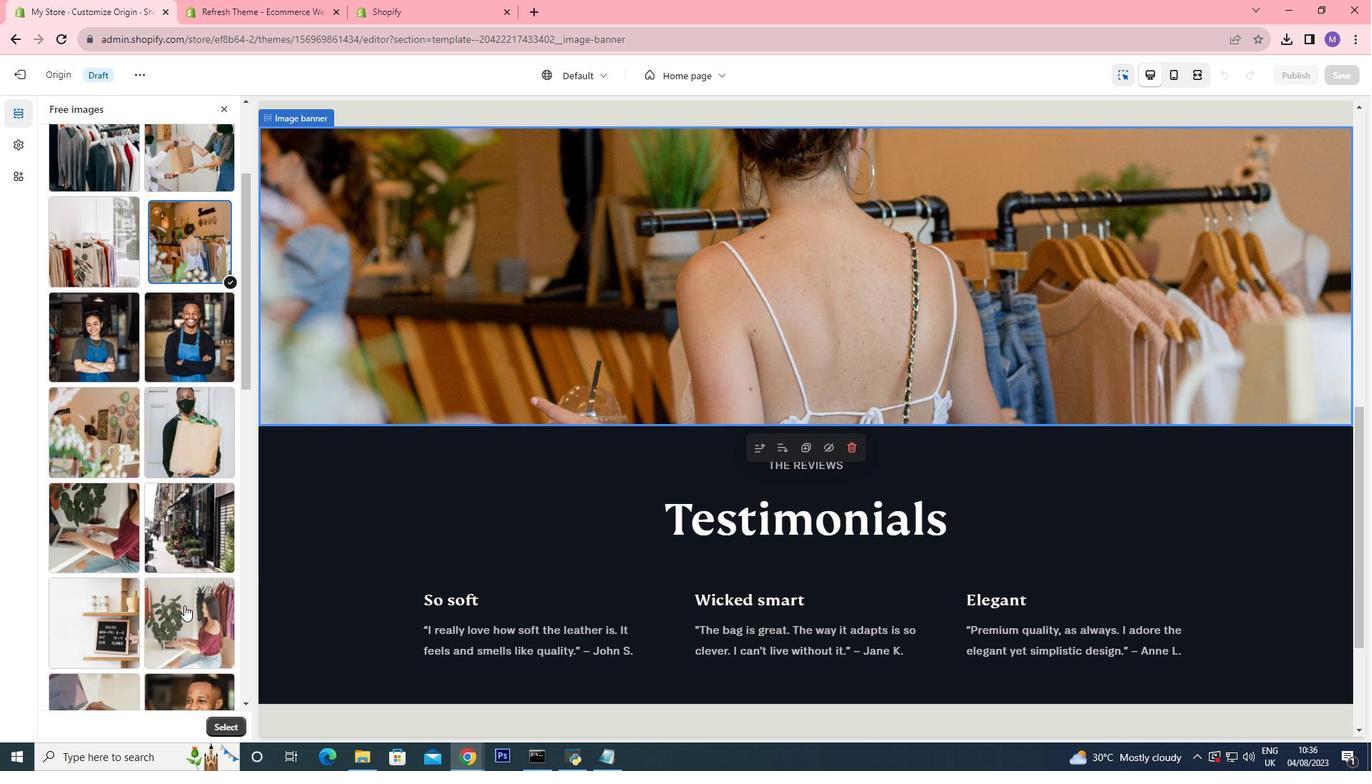 
Action: Mouse moved to (182, 621)
Screenshot: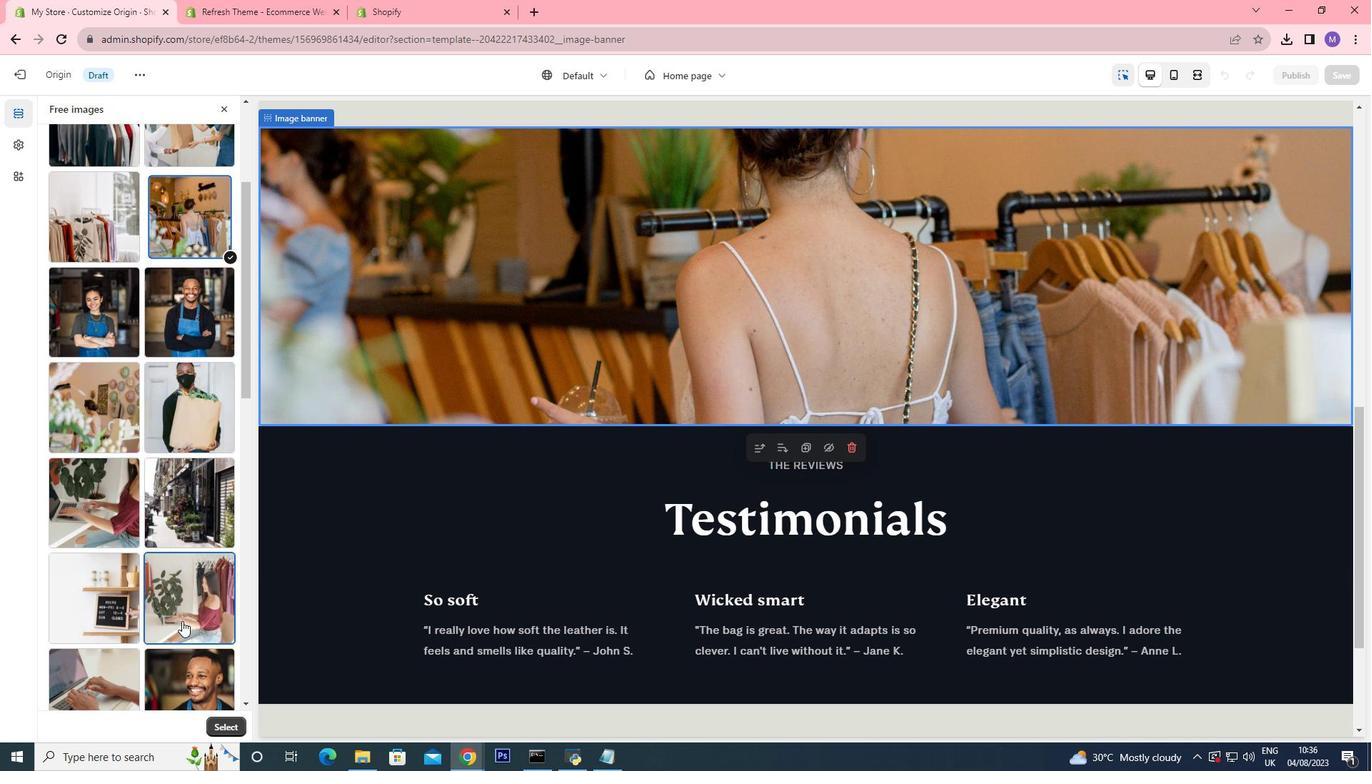 
Action: Mouse pressed left at (182, 621)
Screenshot: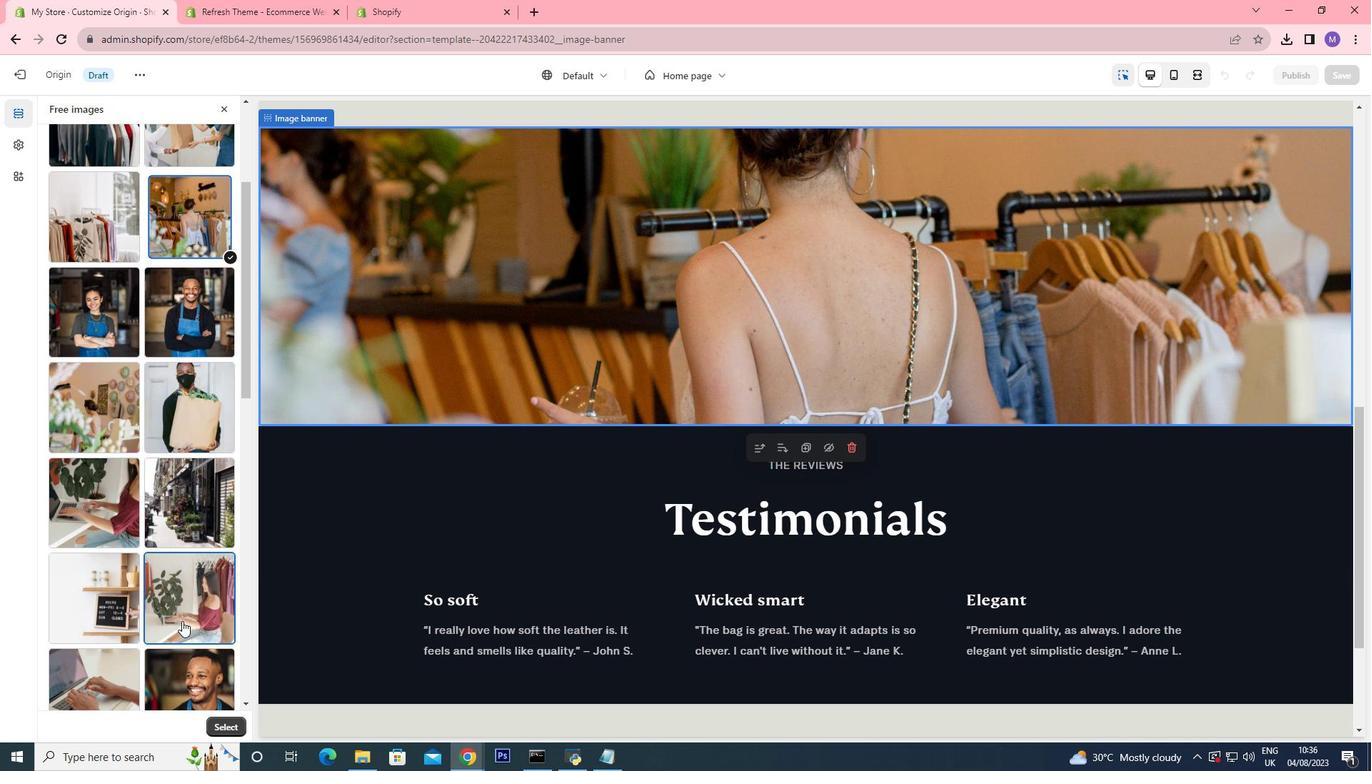 
Action: Mouse moved to (956, 383)
Screenshot: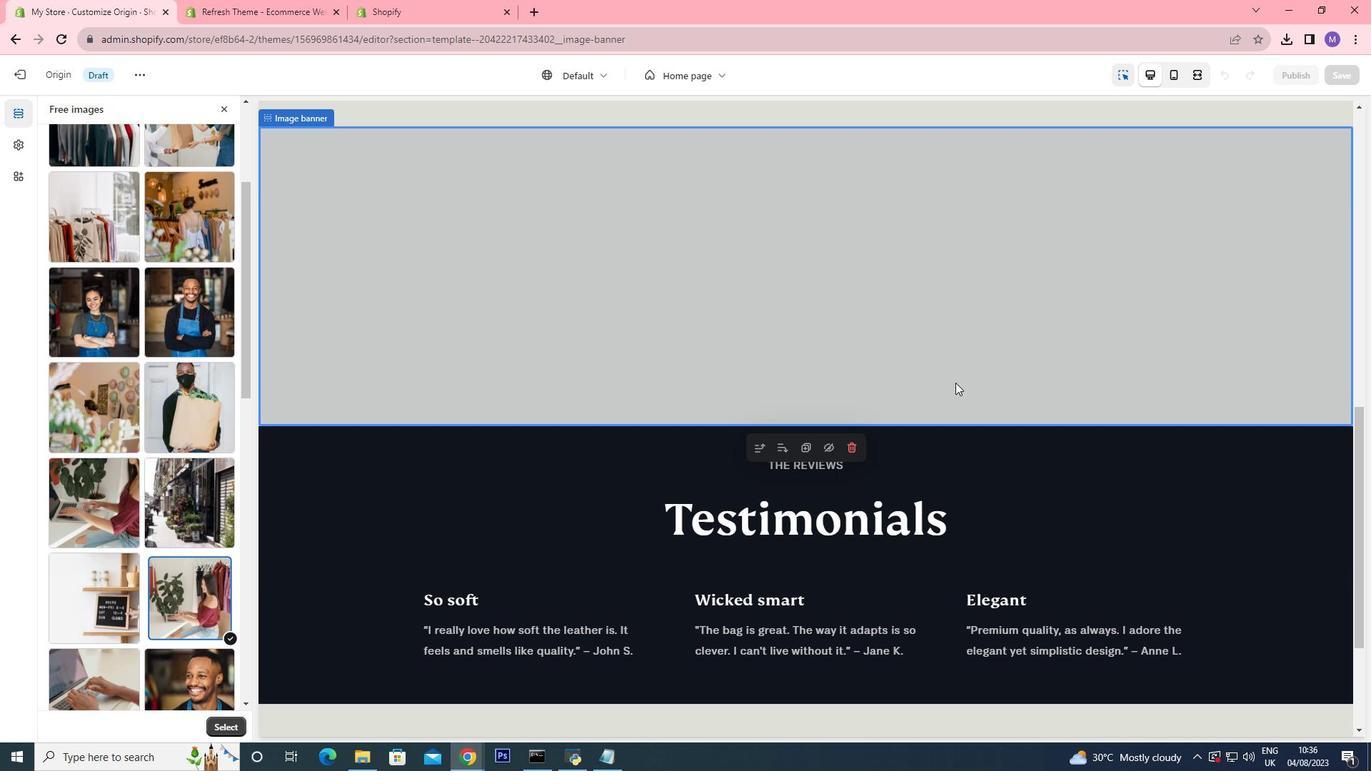 
Action: Mouse scrolled (956, 382) with delta (0, 0)
Screenshot: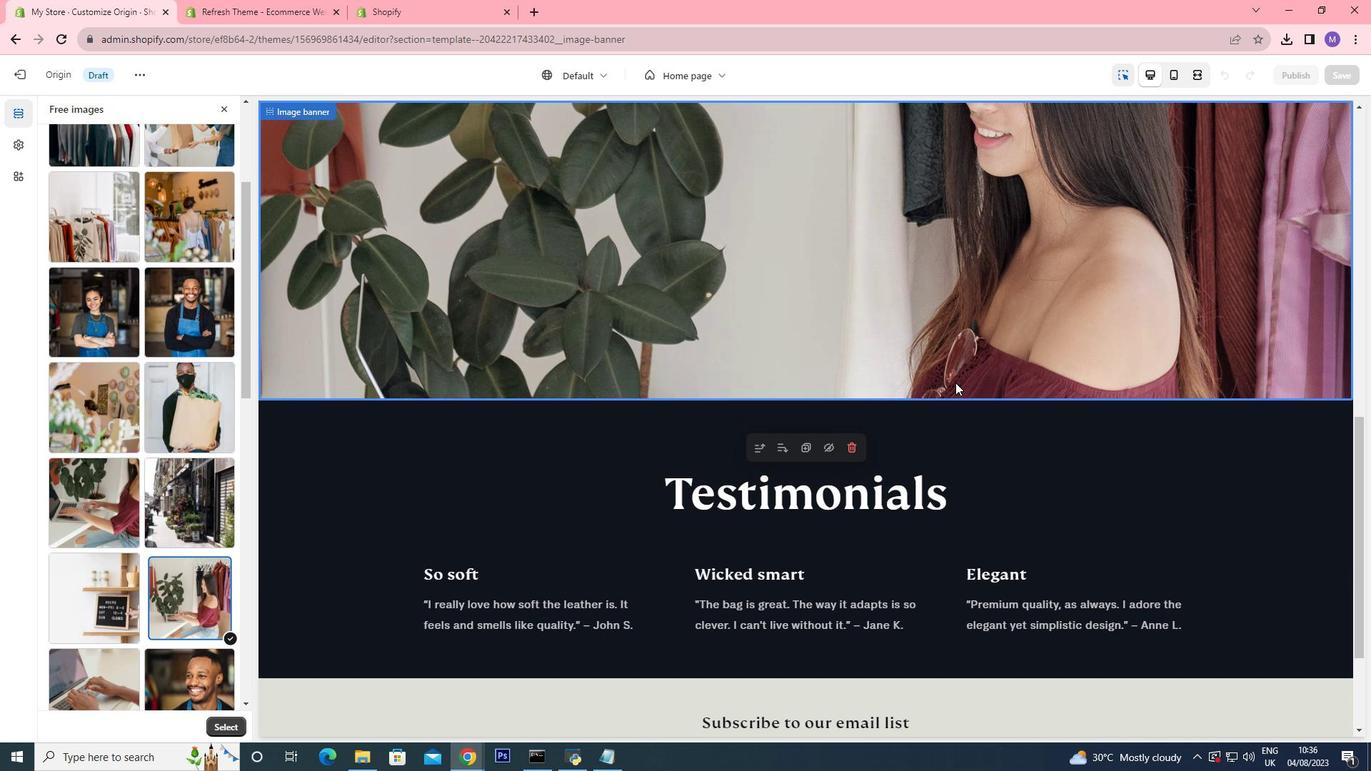 
Action: Mouse scrolled (956, 382) with delta (0, 0)
Screenshot: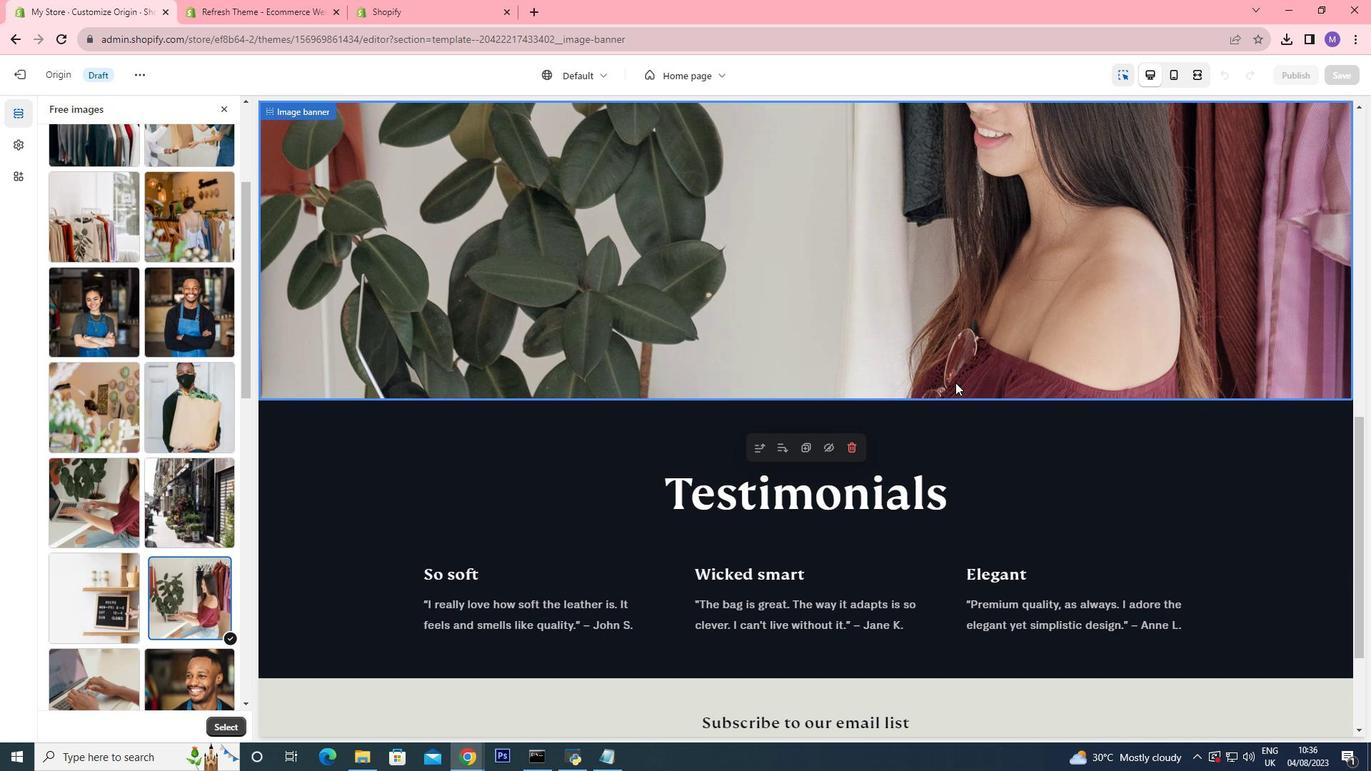 
Action: Mouse scrolled (956, 382) with delta (0, 0)
Screenshot: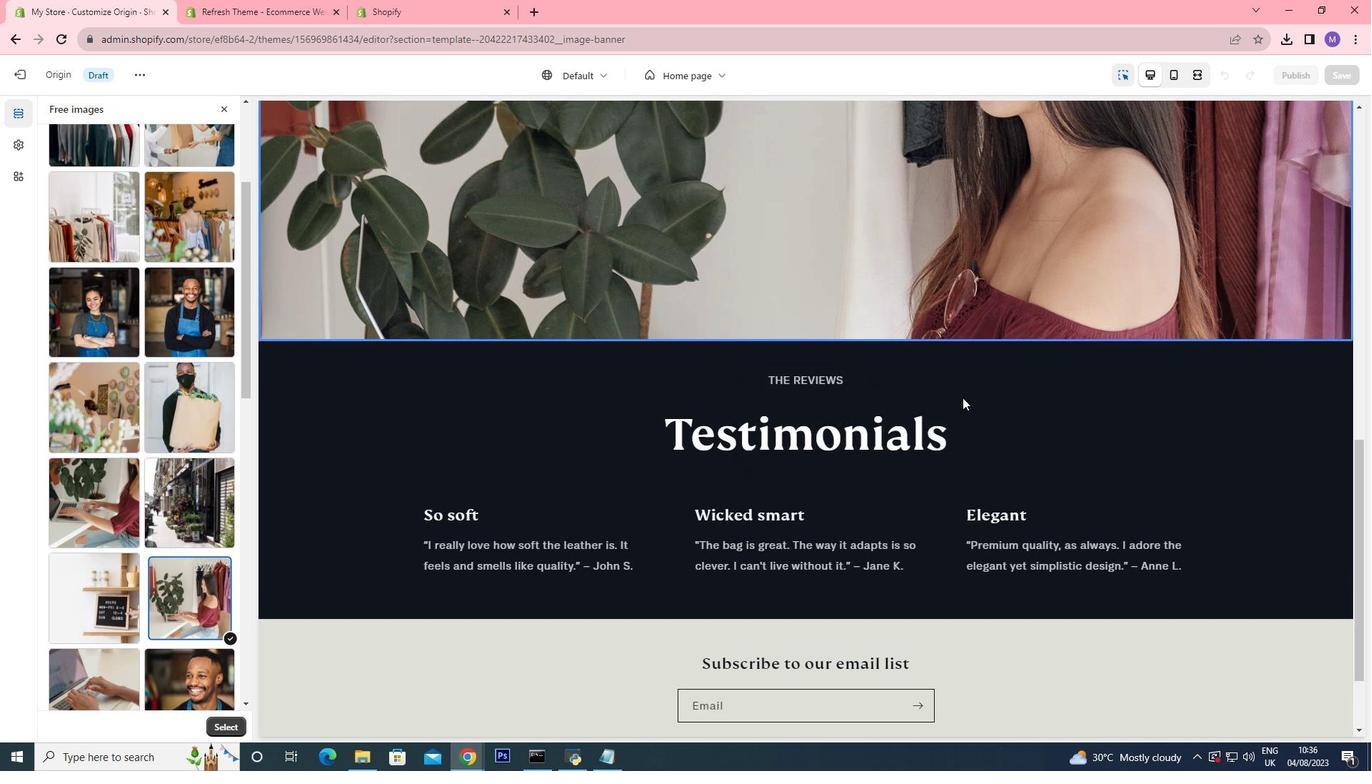 
Action: Mouse moved to (971, 447)
Screenshot: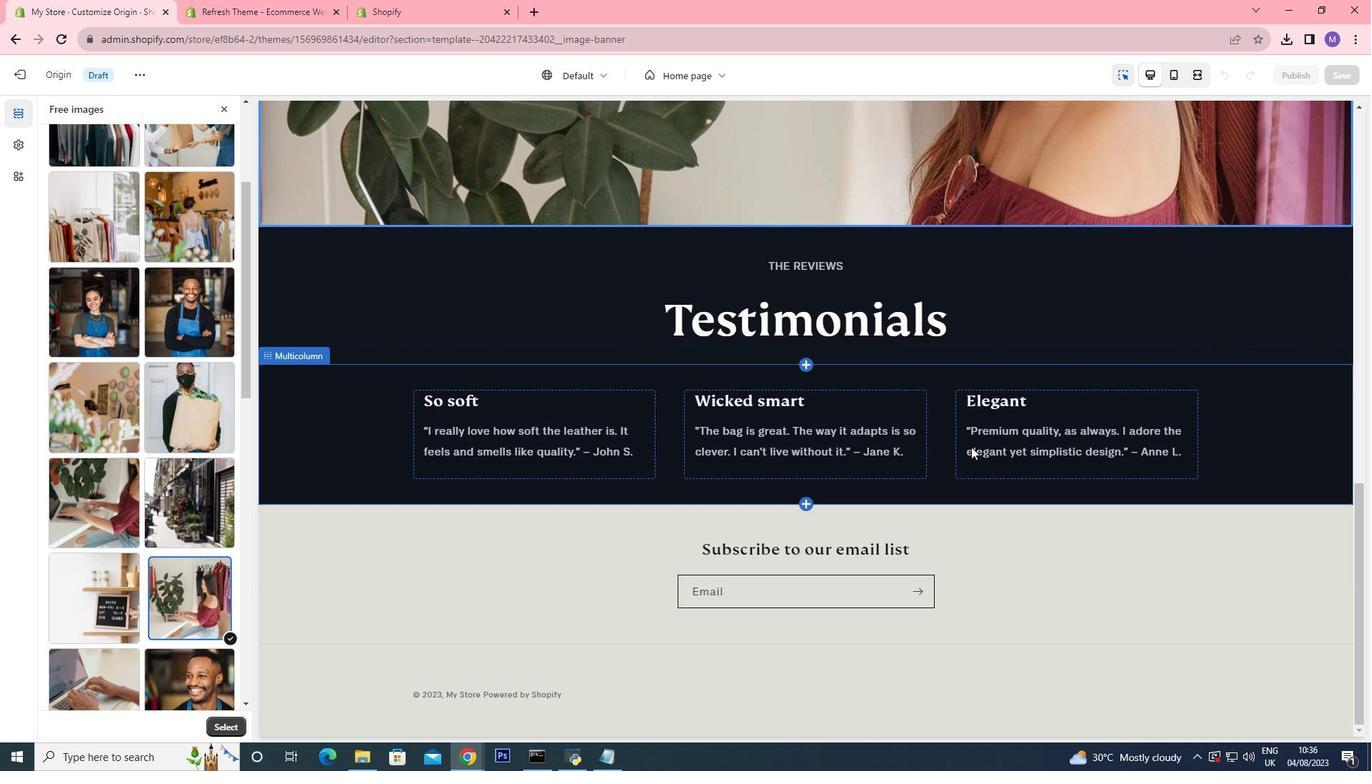 
Action: Mouse scrolled (971, 446) with delta (0, 0)
Screenshot: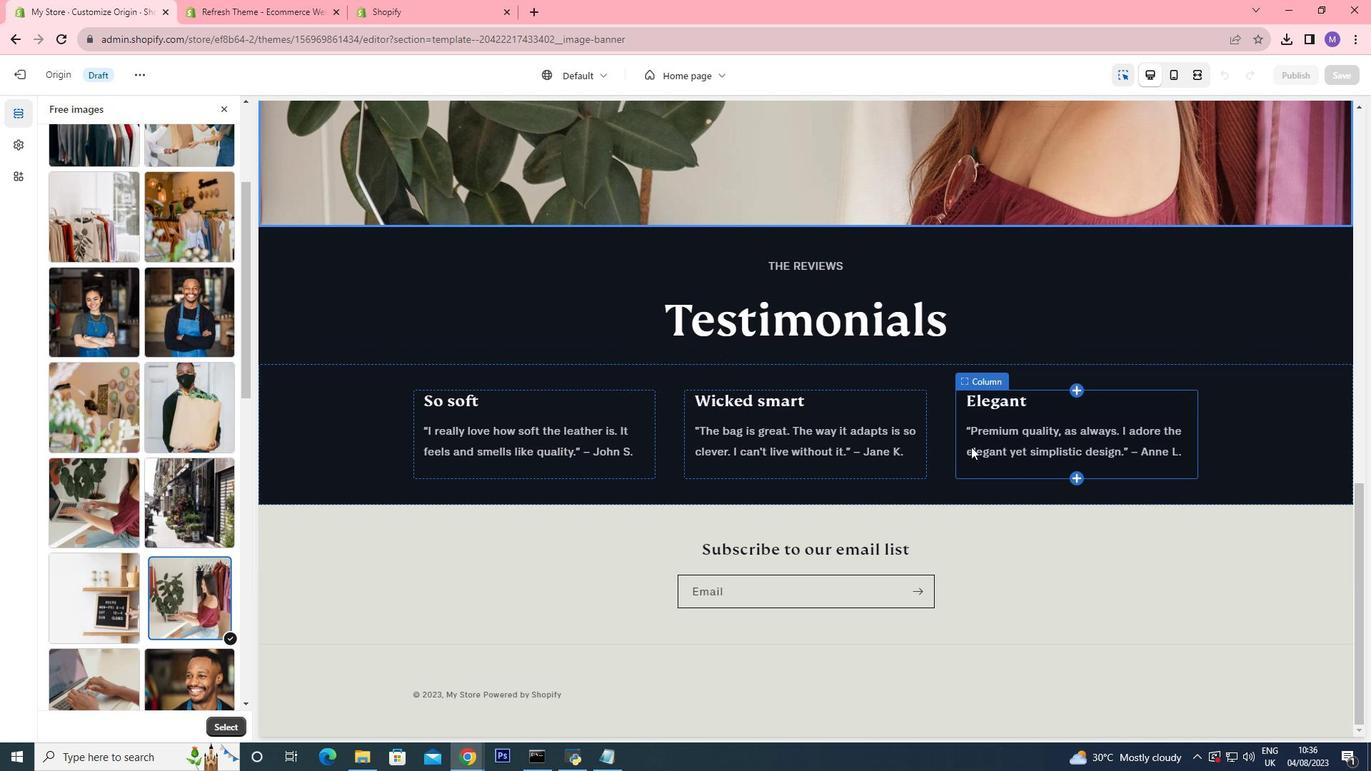 
Action: Mouse scrolled (971, 446) with delta (0, 0)
Screenshot: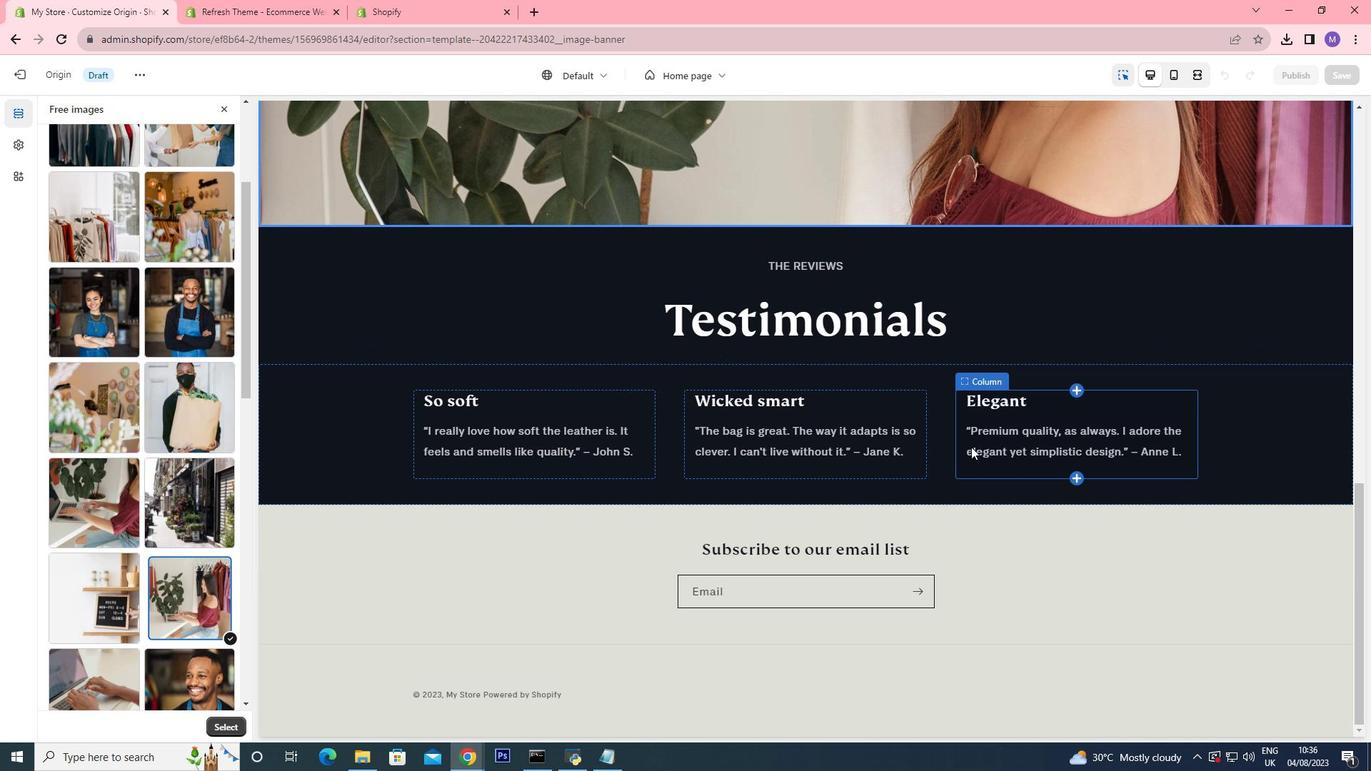 
Action: Mouse scrolled (971, 446) with delta (0, 0)
Screenshot: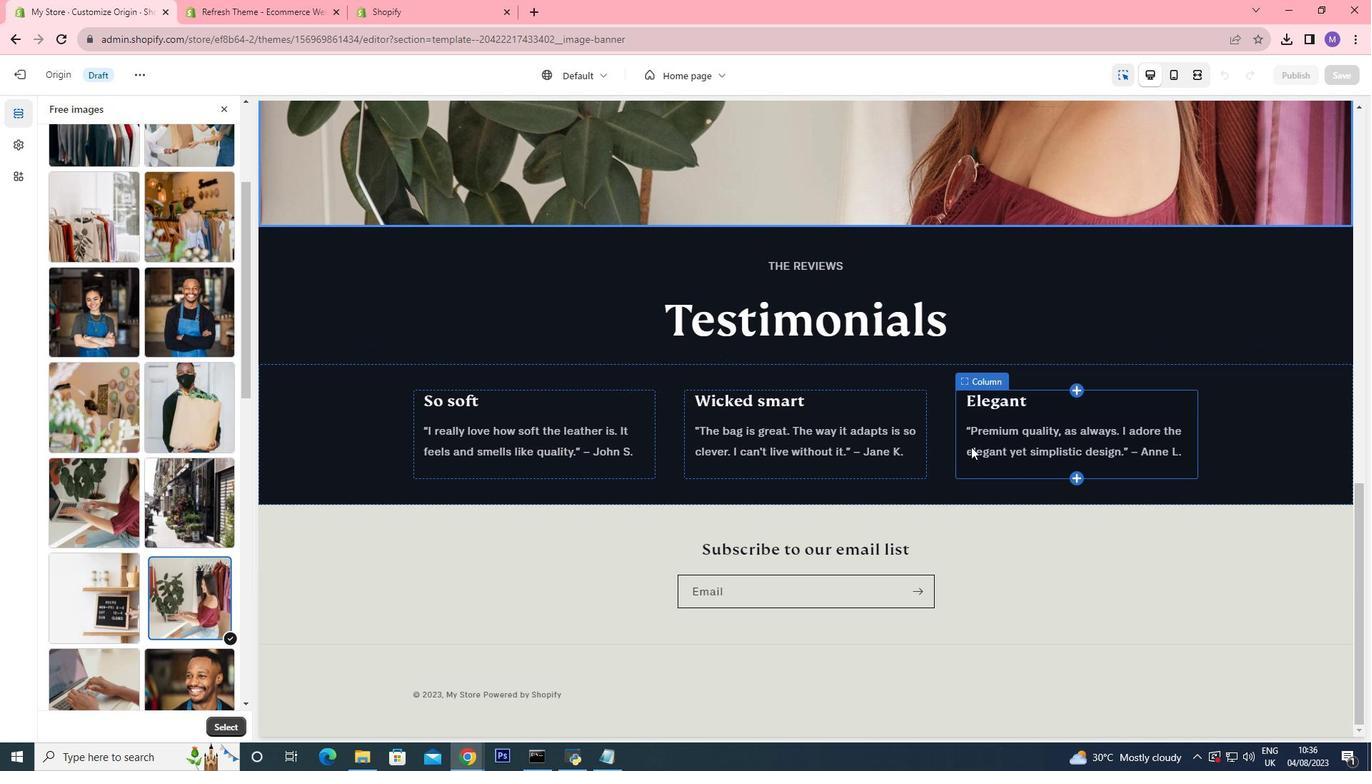 
Action: Mouse scrolled (971, 446) with delta (0, 0)
Screenshot: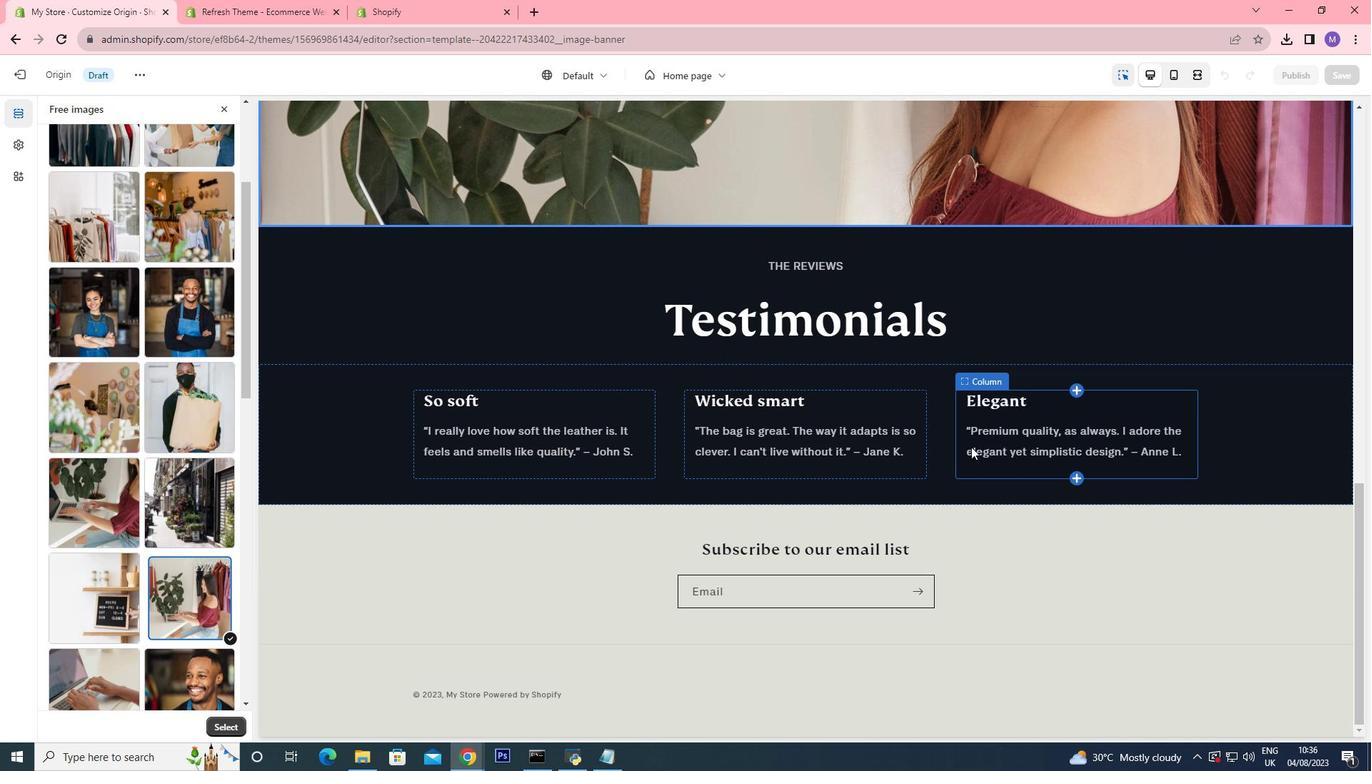 
Action: Mouse scrolled (971, 448) with delta (0, 0)
Screenshot: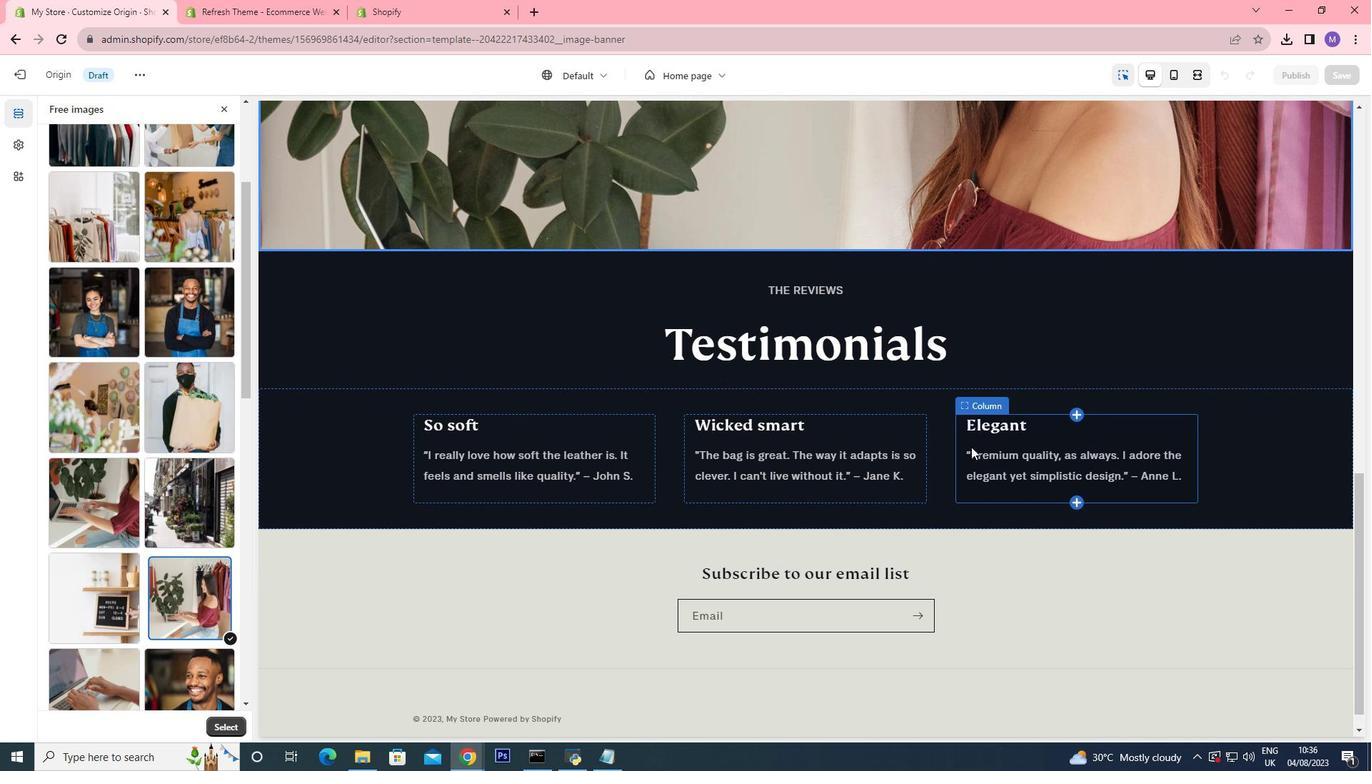 
Action: Mouse scrolled (971, 448) with delta (0, 0)
Screenshot: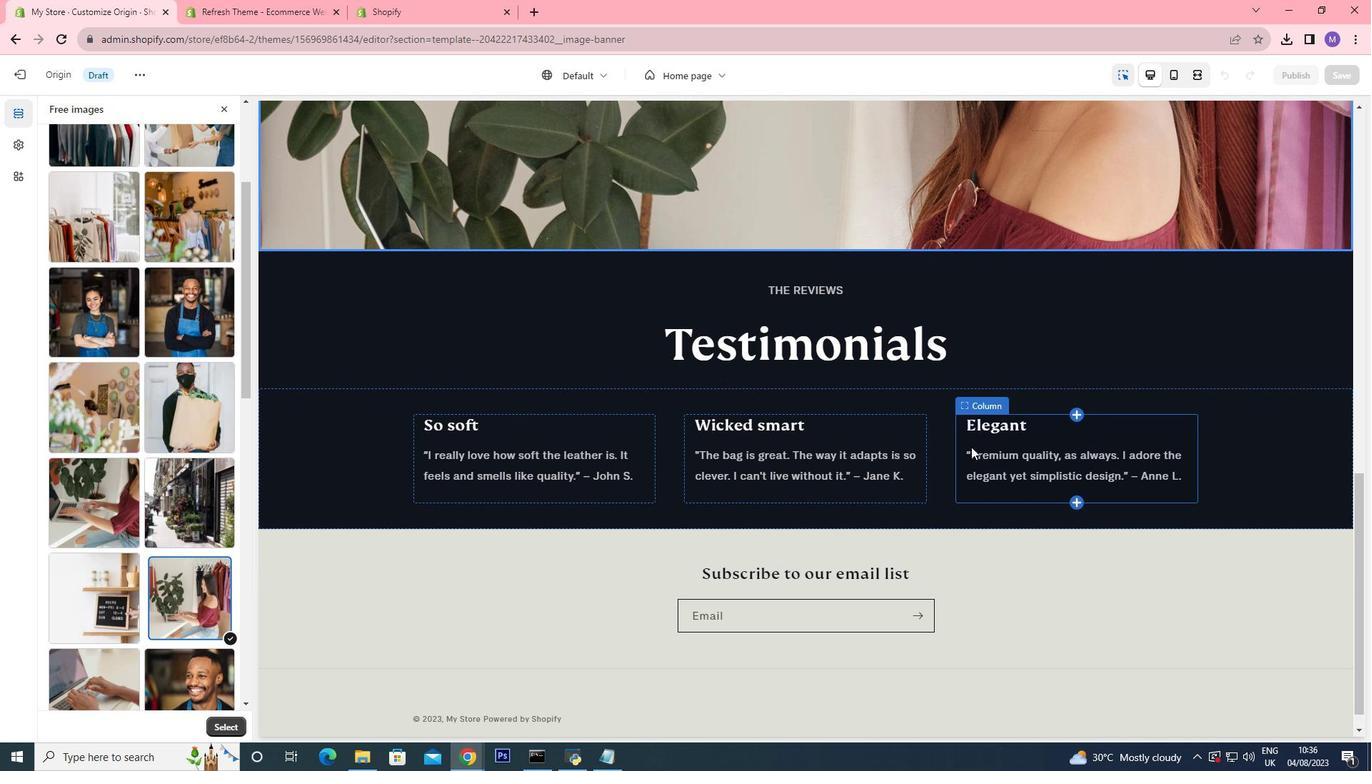 
Action: Mouse scrolled (971, 448) with delta (0, 0)
Screenshot: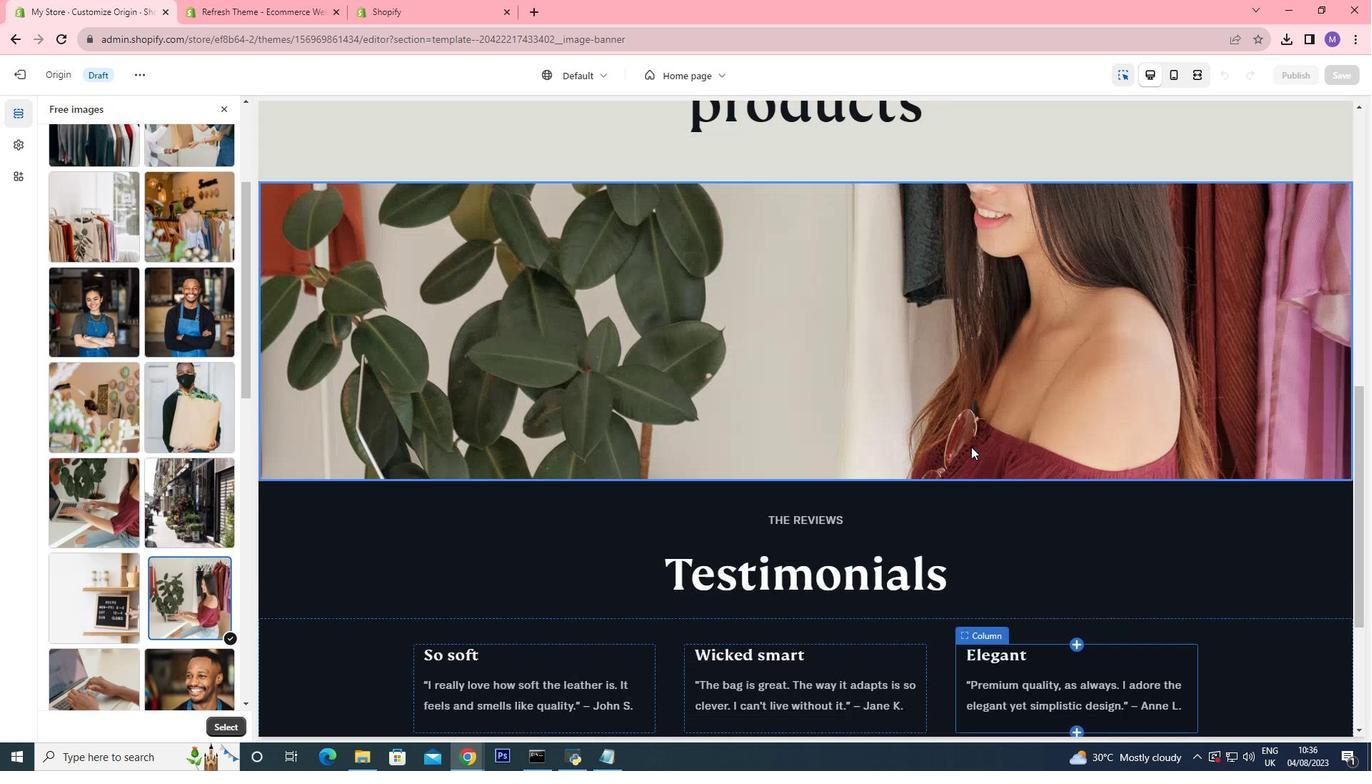 
Action: Mouse scrolled (971, 448) with delta (0, 0)
Screenshot: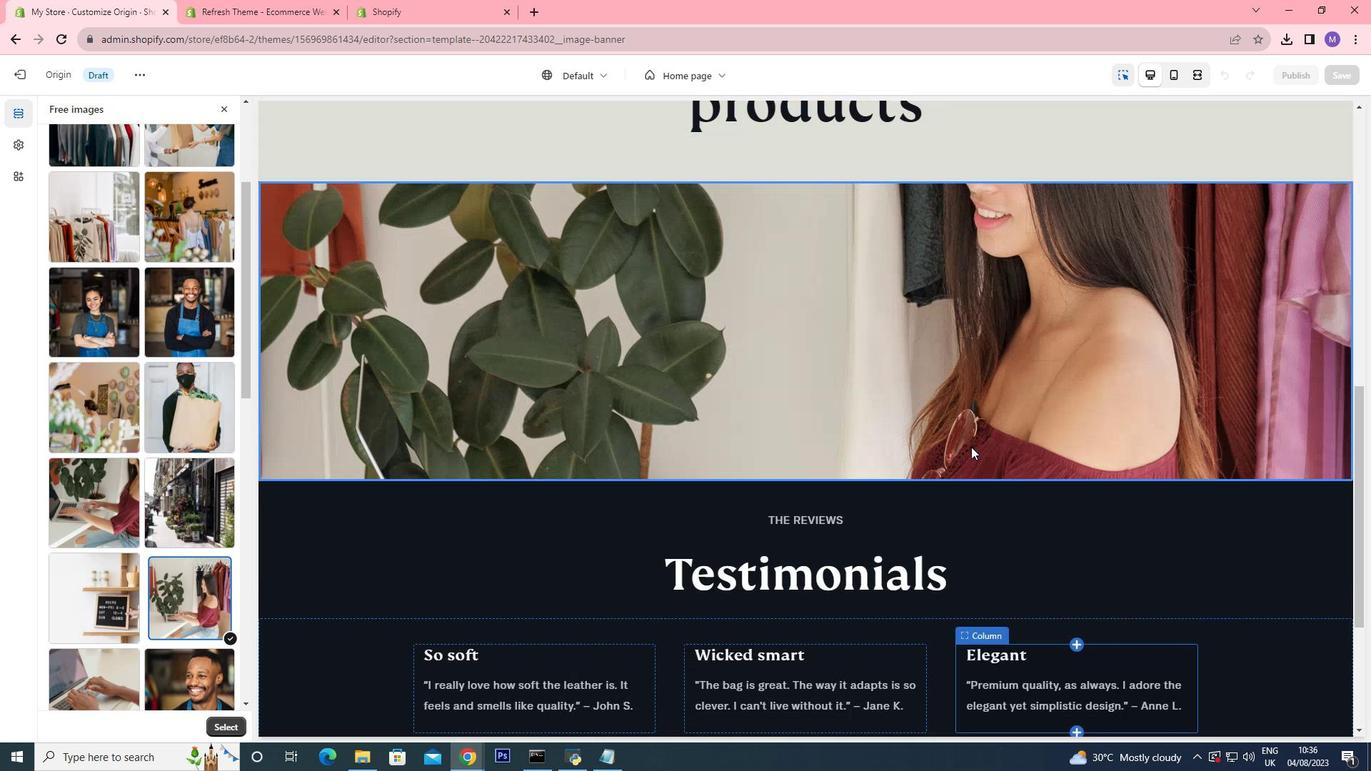 
Action: Mouse scrolled (971, 448) with delta (0, 0)
Screenshot: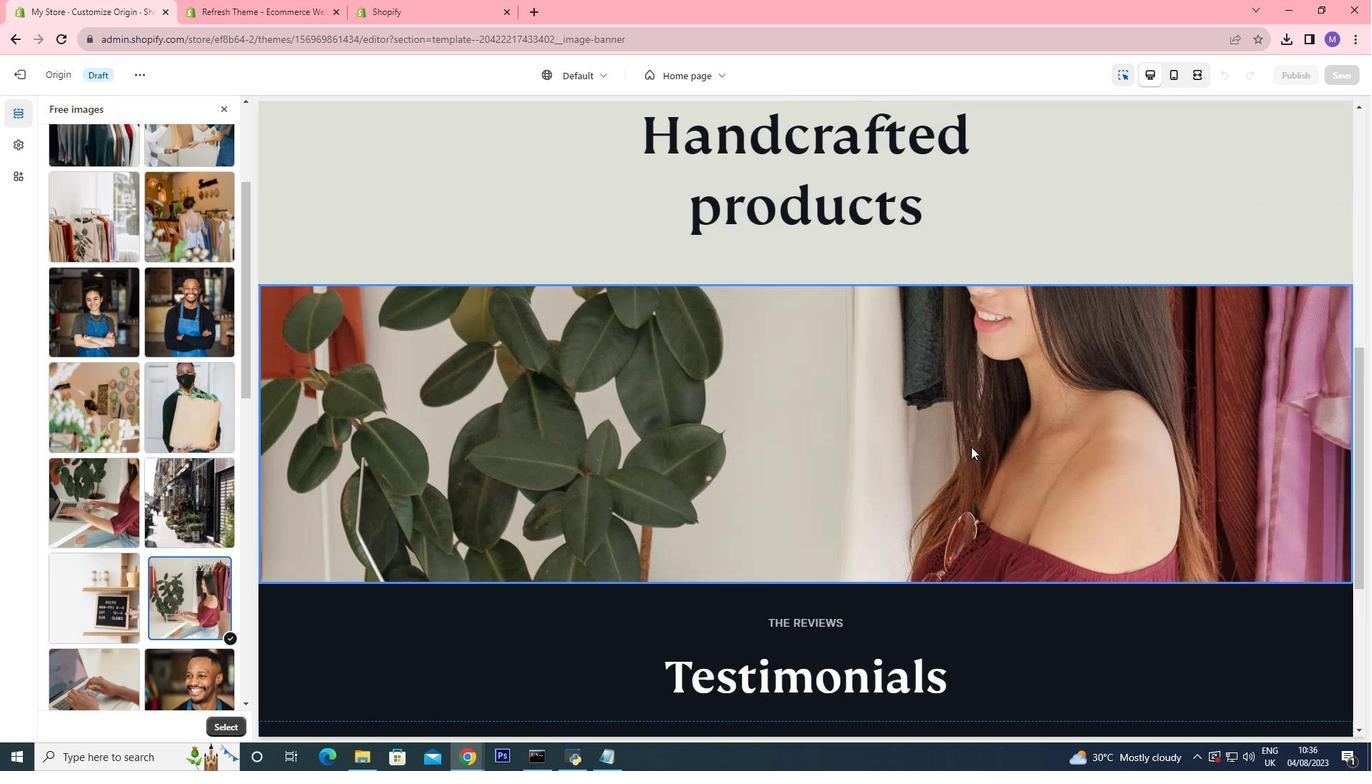
Action: Mouse scrolled (971, 448) with delta (0, 0)
Screenshot: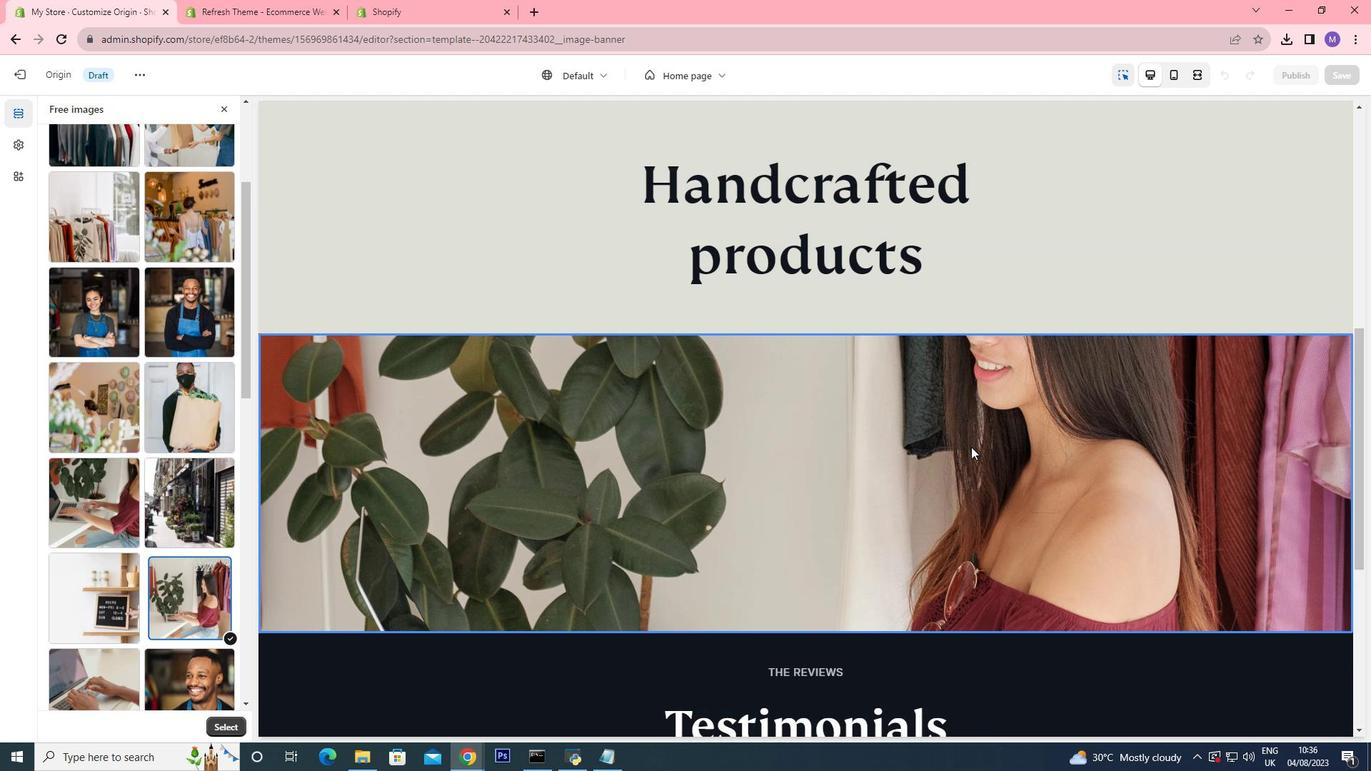
Action: Mouse scrolled (971, 448) with delta (0, 0)
Screenshot: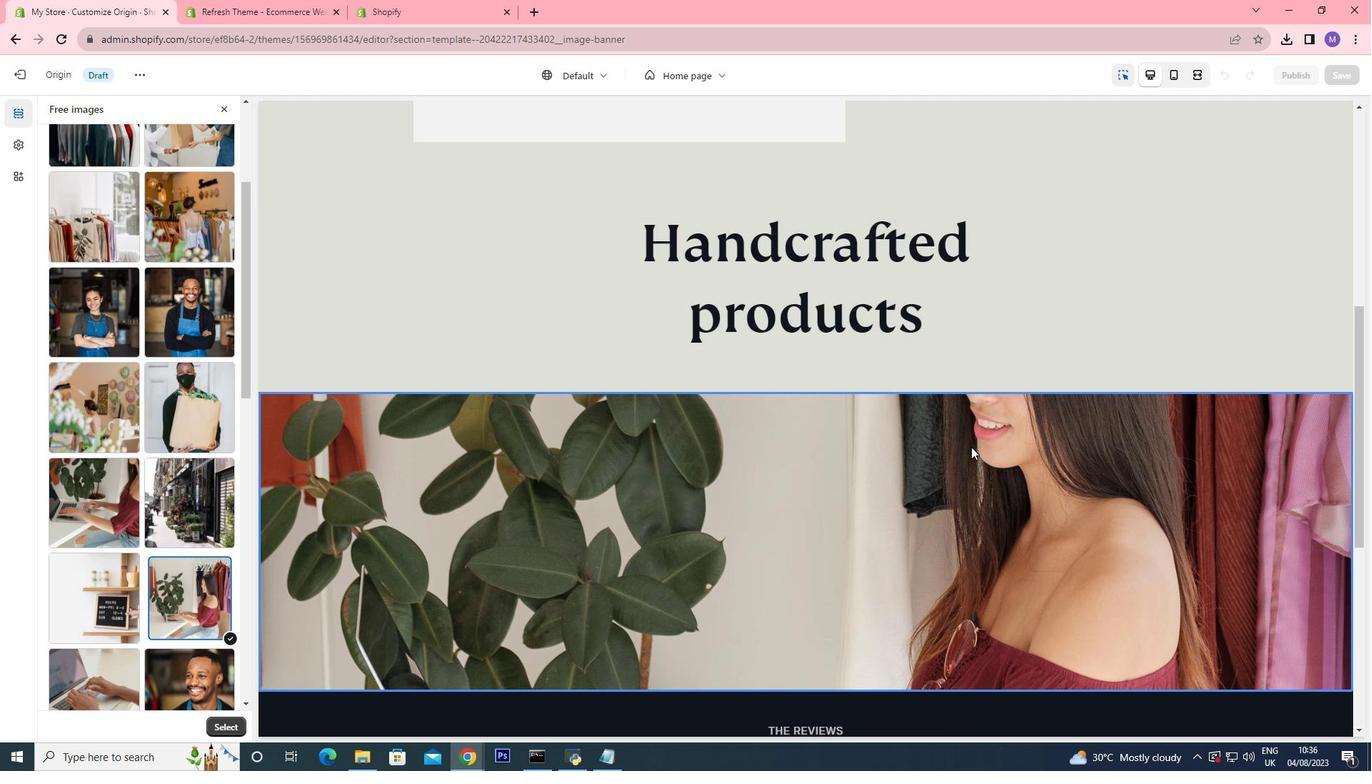 
Action: Mouse scrolled (971, 448) with delta (0, 0)
Screenshot: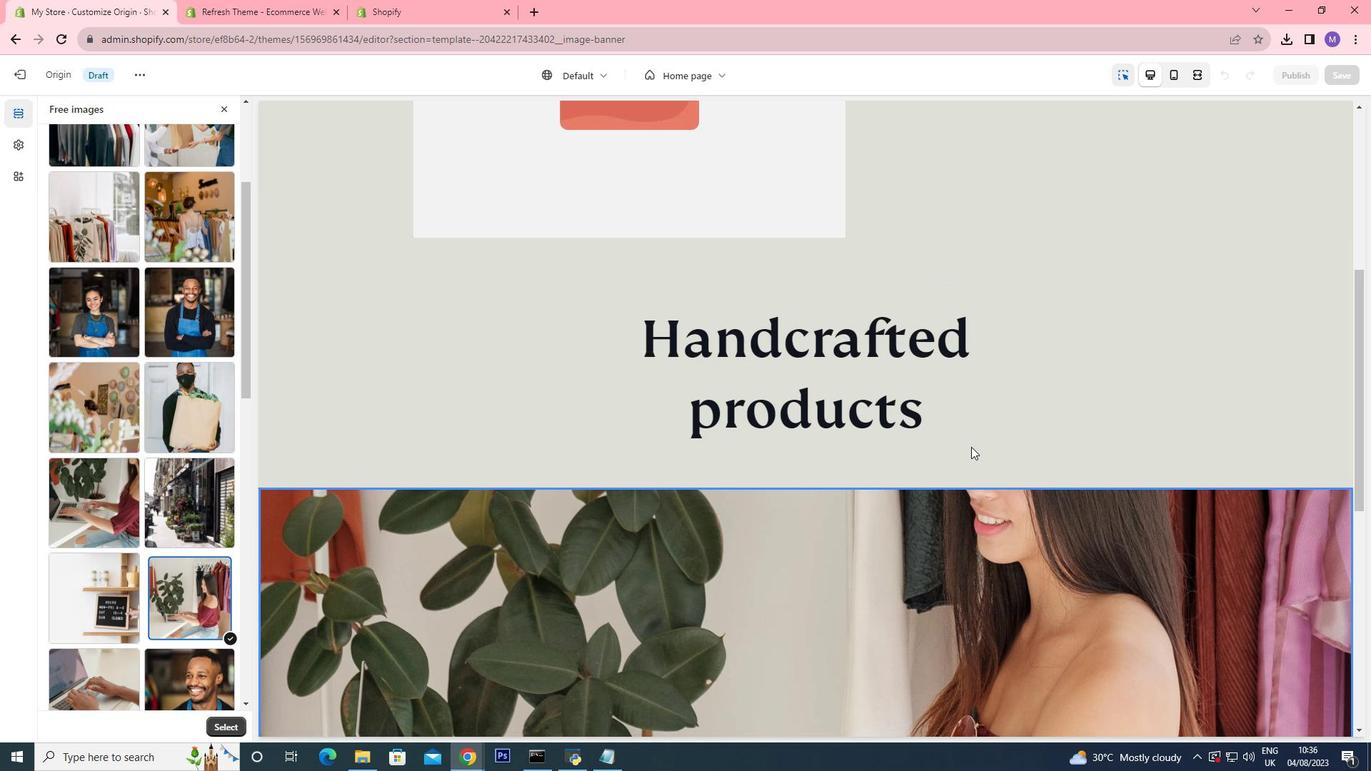 
Action: Mouse scrolled (971, 448) with delta (0, 0)
Screenshot: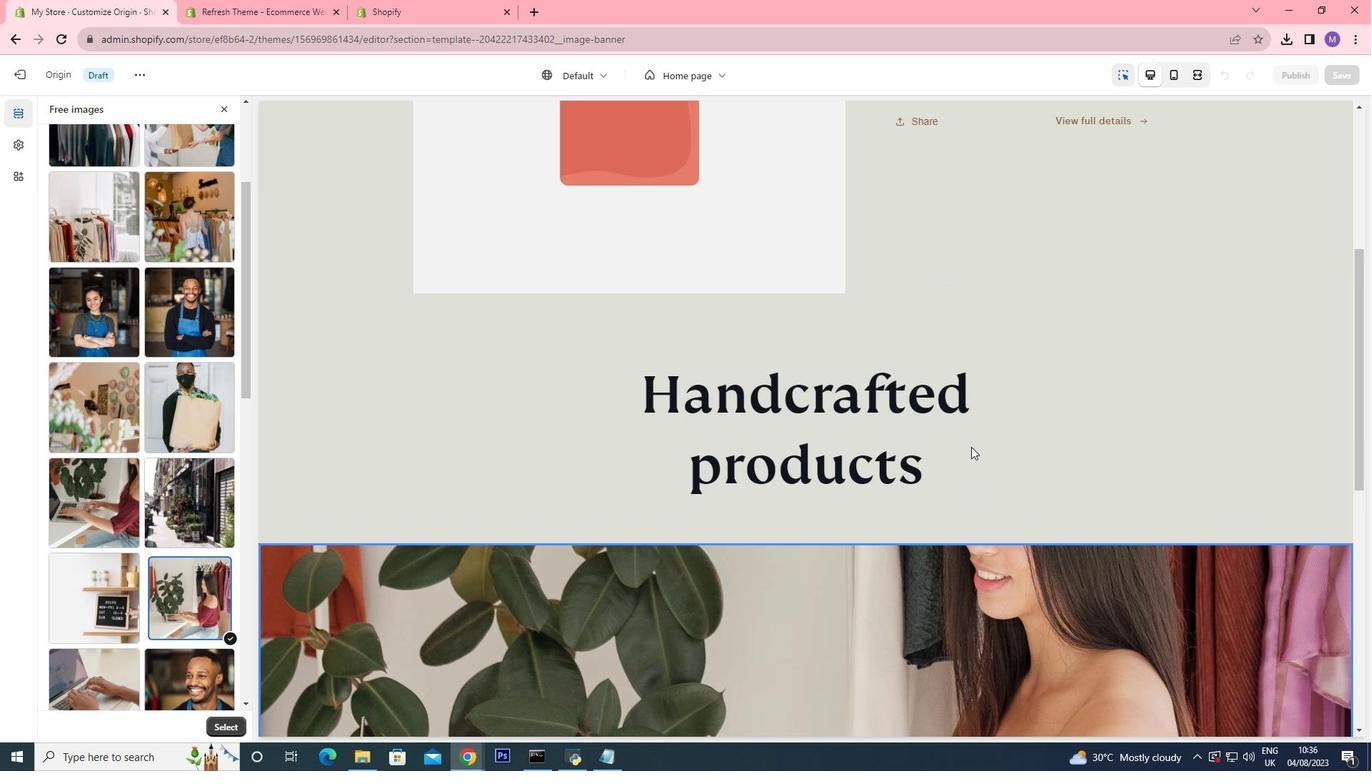
Action: Mouse moved to (913, 559)
Screenshot: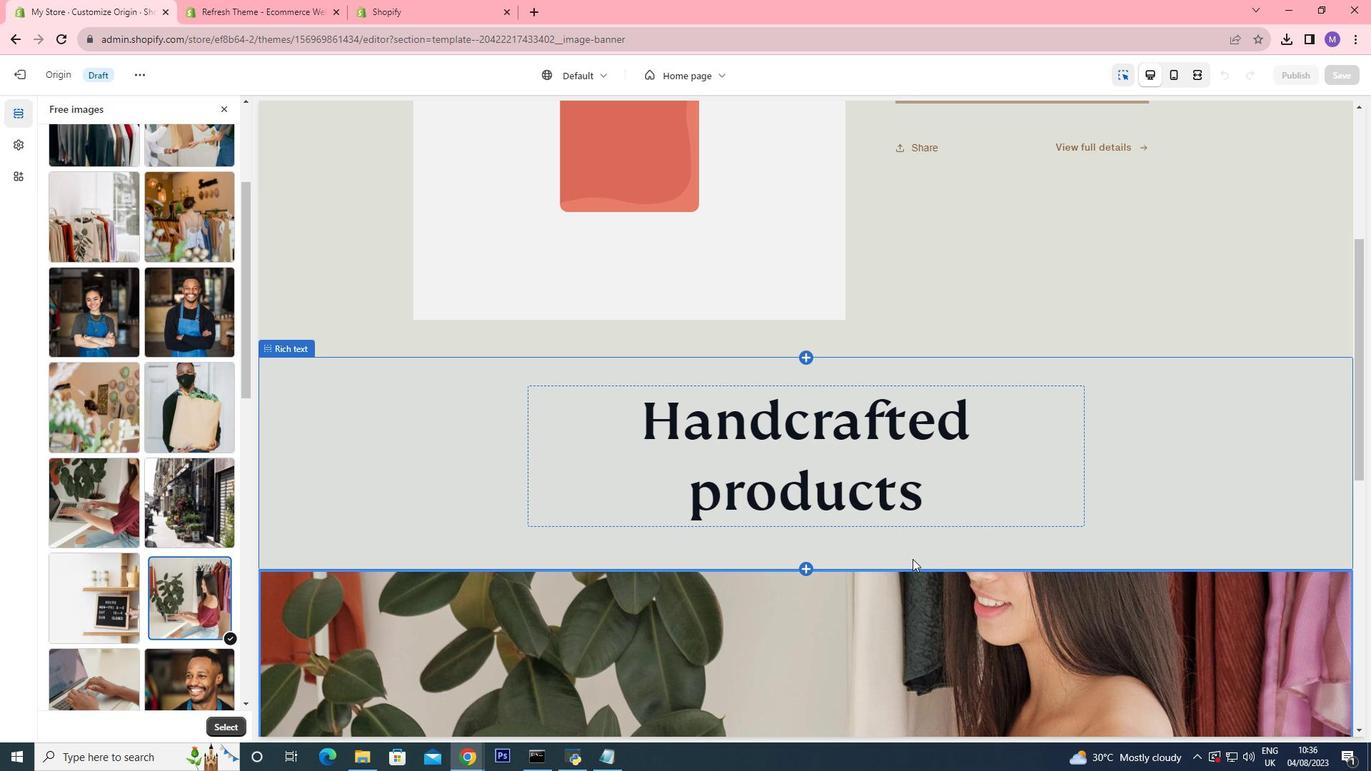 
Action: Mouse scrolled (913, 560) with delta (0, 0)
Screenshot: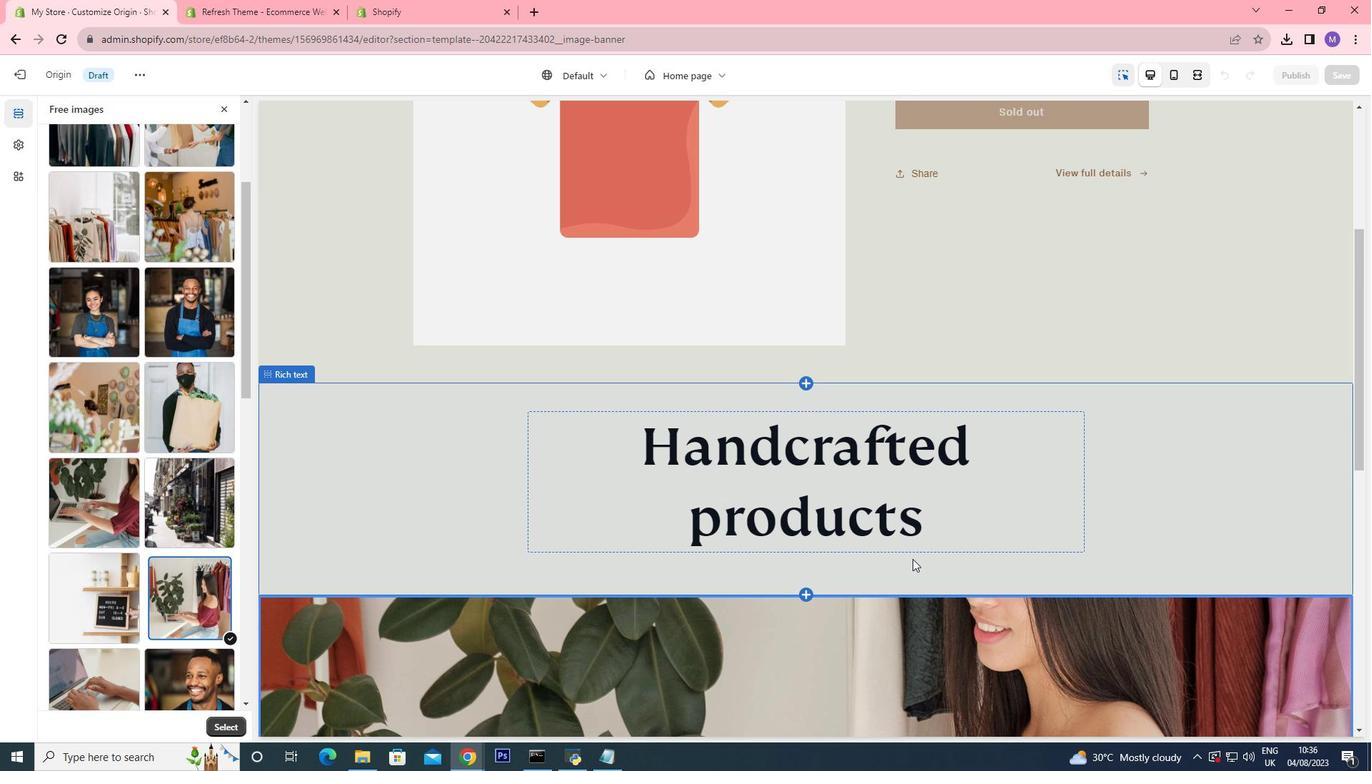 
Action: Mouse moved to (855, 511)
Screenshot: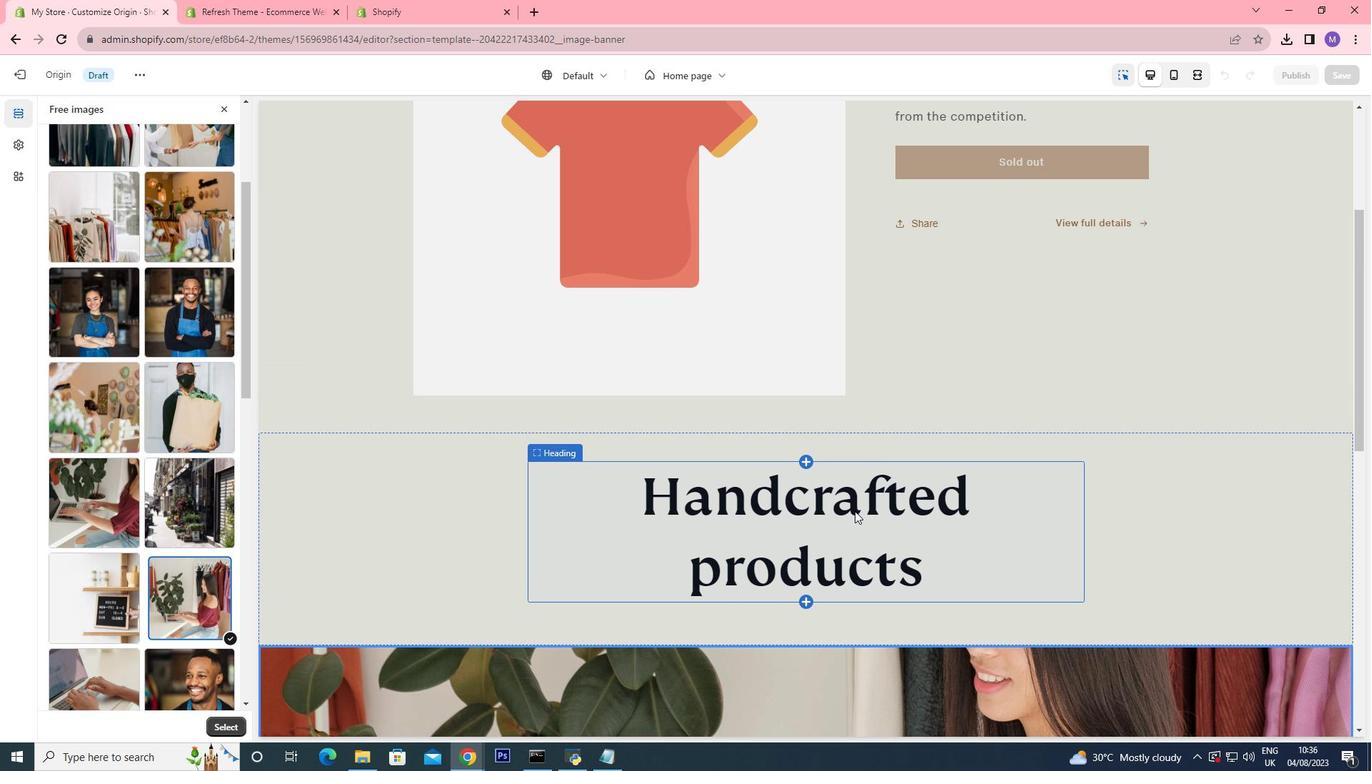 
Action: Mouse scrolled (855, 512) with delta (0, 0)
Screenshot: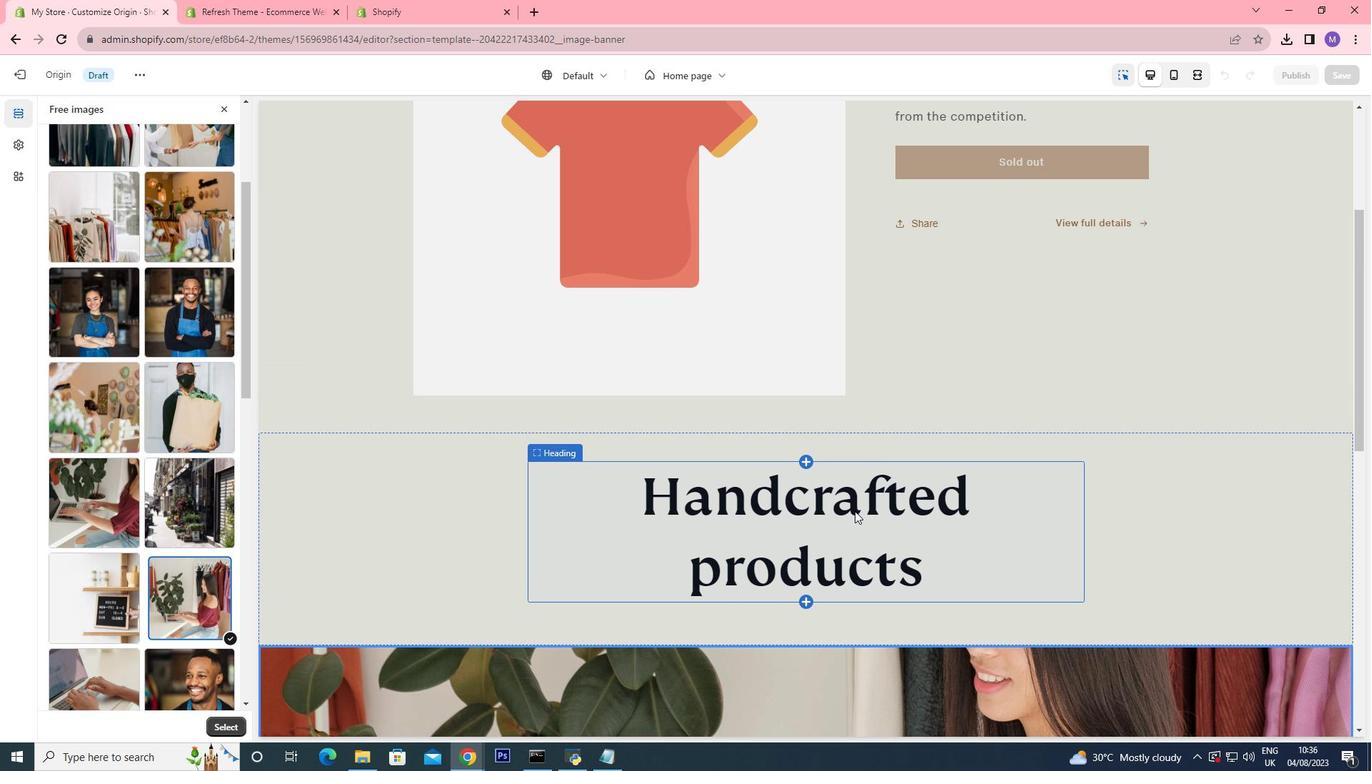 
Action: Mouse scrolled (855, 512) with delta (0, 0)
Screenshot: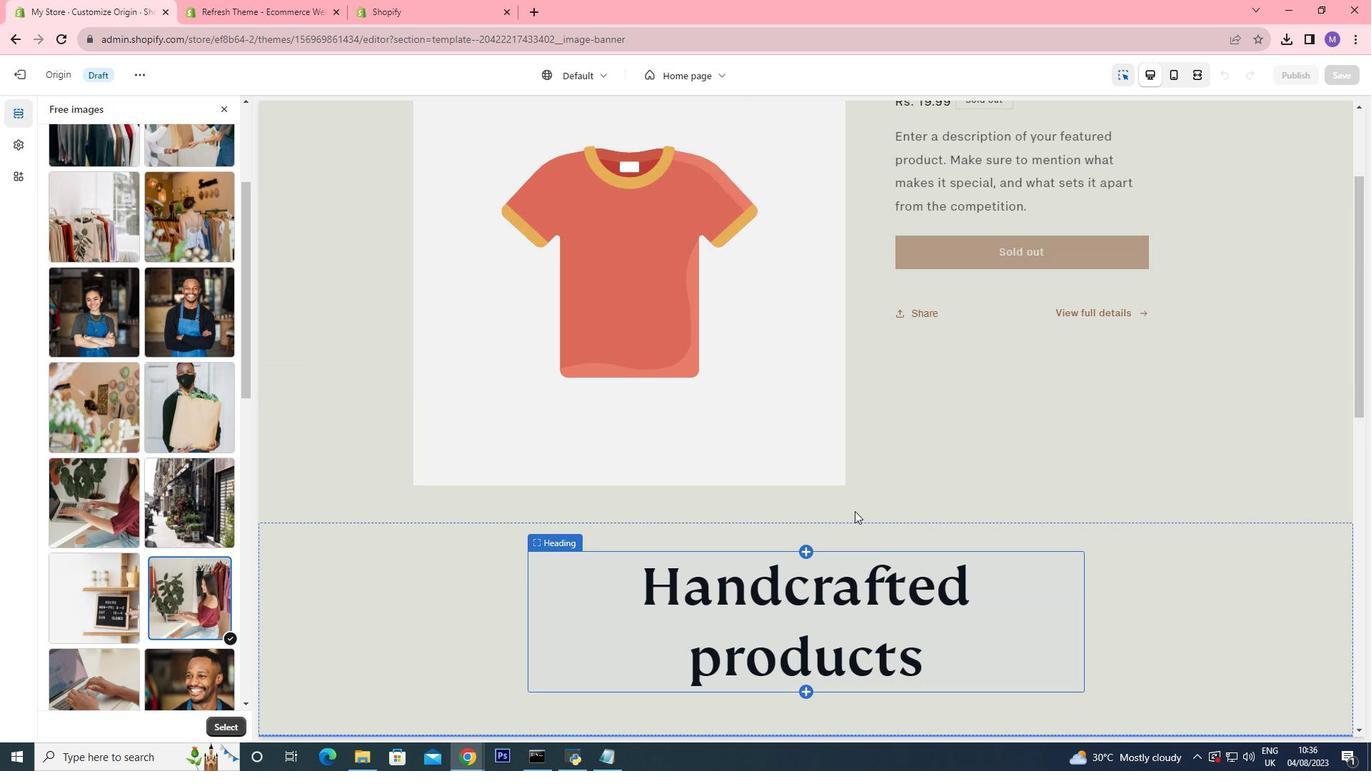 
Action: Mouse scrolled (855, 512) with delta (0, 0)
Screenshot: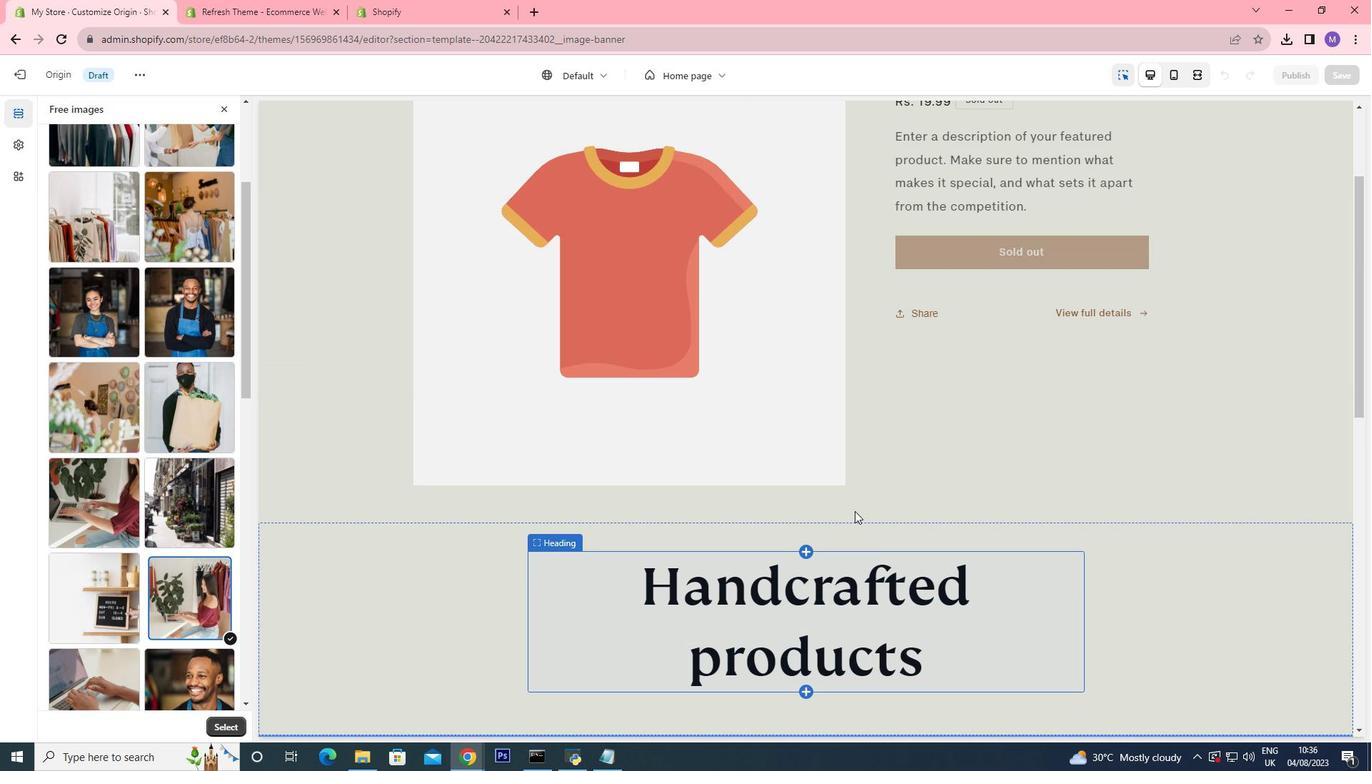 
Action: Mouse scrolled (855, 512) with delta (0, 0)
Screenshot: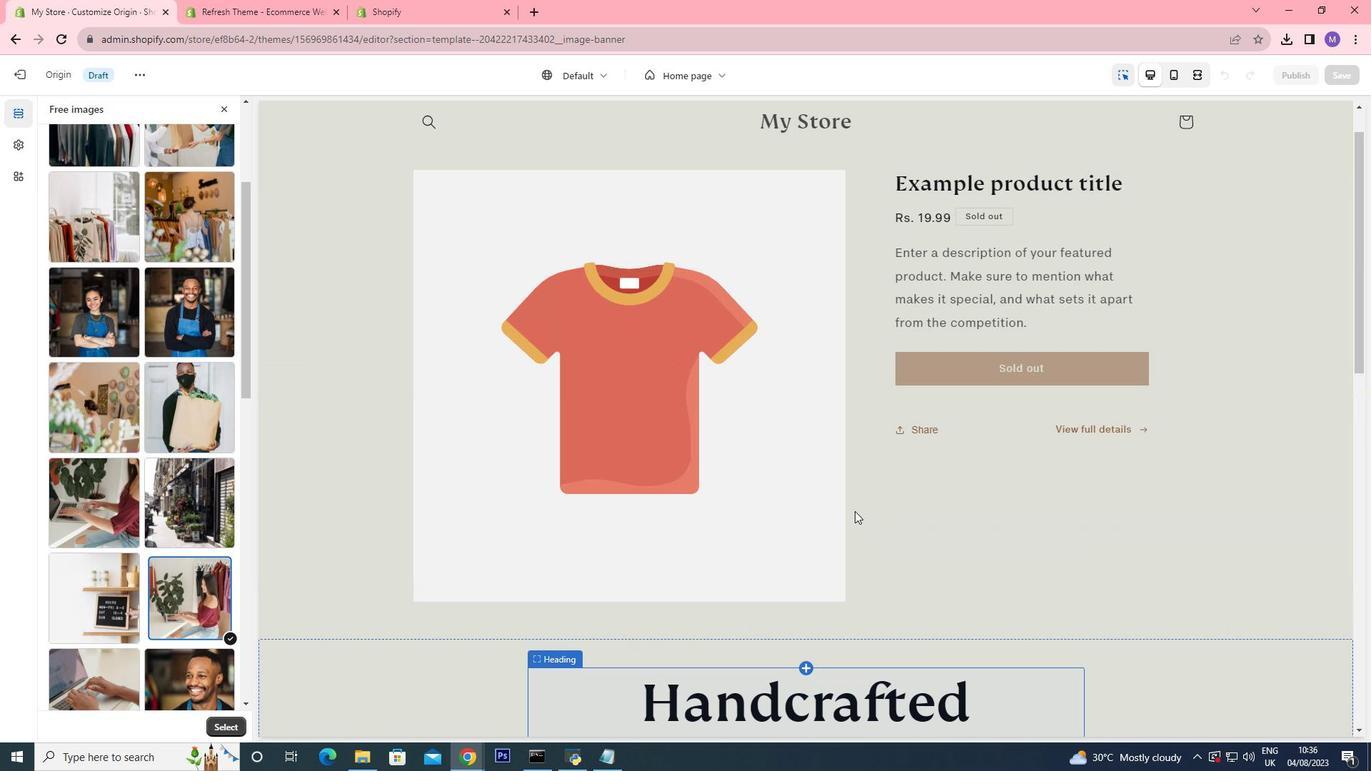 
Action: Mouse moved to (685, 418)
Screenshot: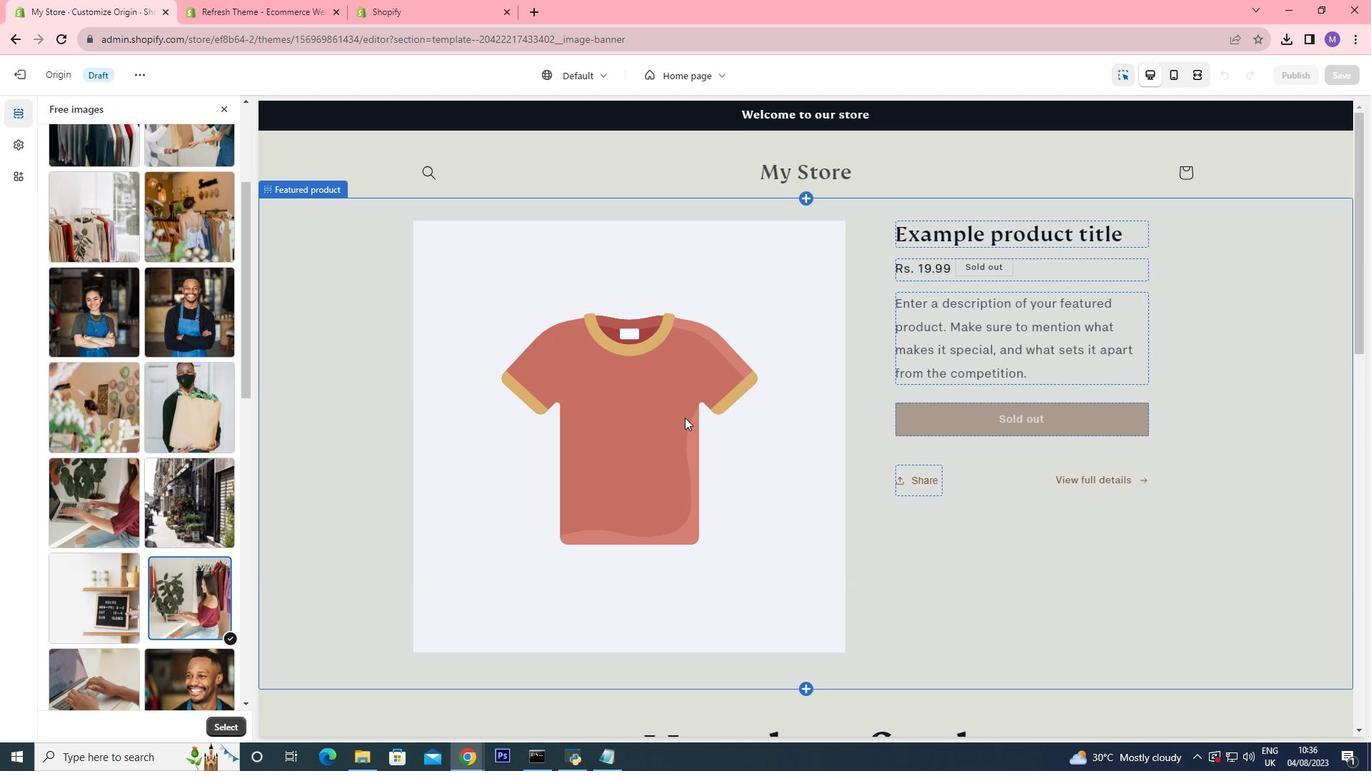 
Action: Mouse pressed left at (685, 418)
